 Task: Create a Fashion Boutique or Clothing Store: Sells fashion items, clothing, and accessories online.
Action: Mouse moved to (924, 118)
Screenshot: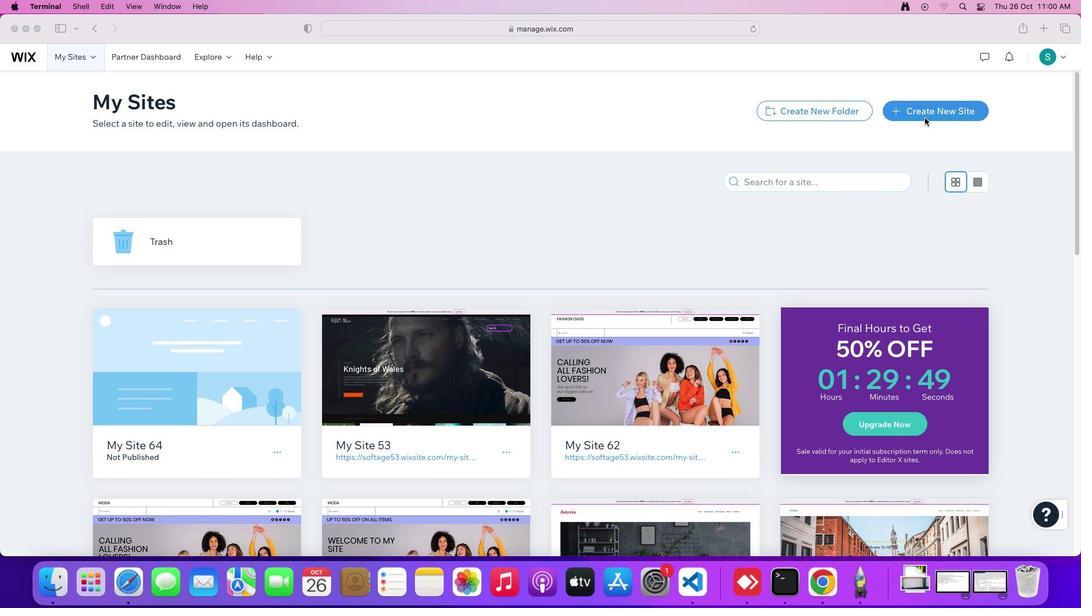 
Action: Mouse pressed left at (924, 118)
Screenshot: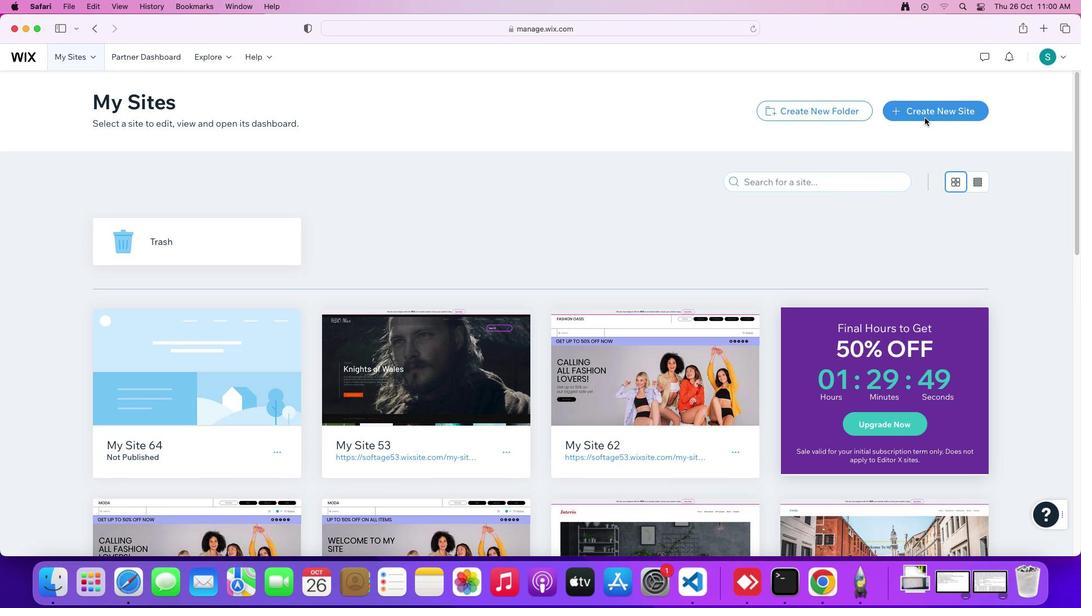 
Action: Mouse moved to (924, 115)
Screenshot: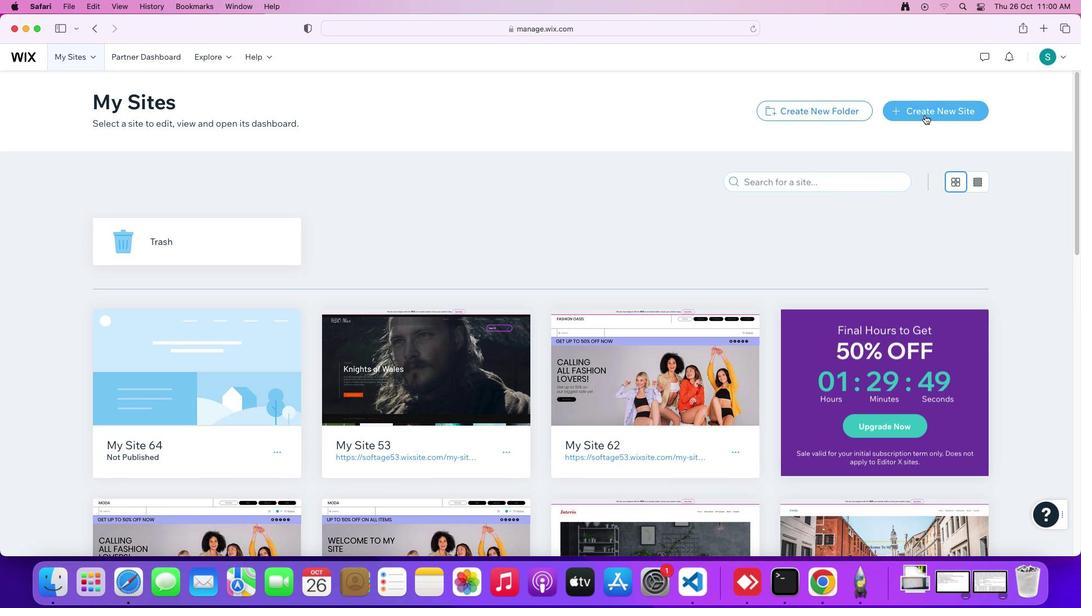 
Action: Mouse pressed left at (924, 115)
Screenshot: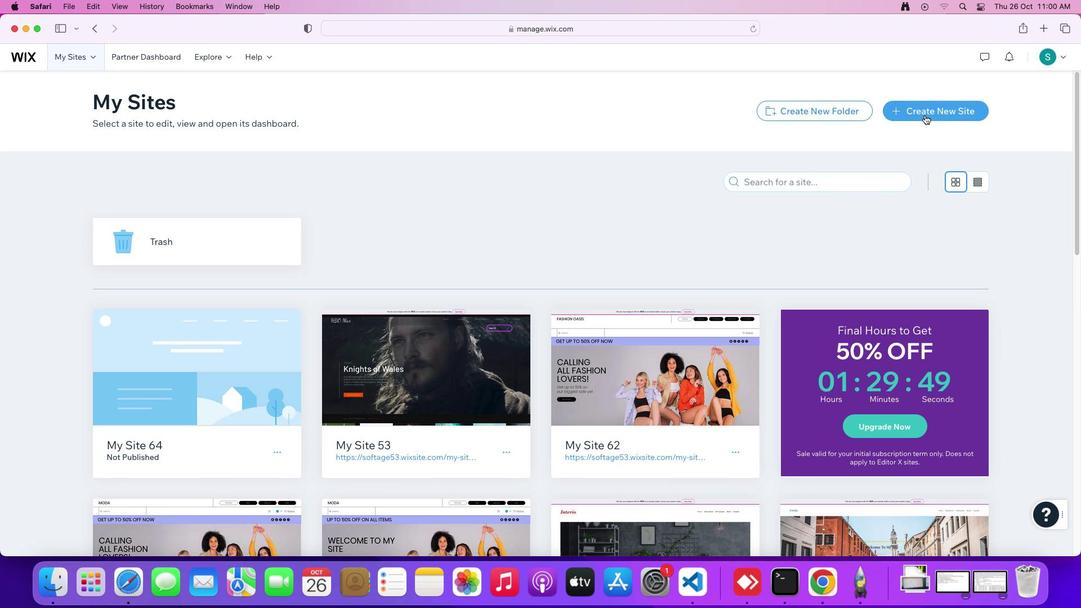 
Action: Mouse moved to (442, 304)
Screenshot: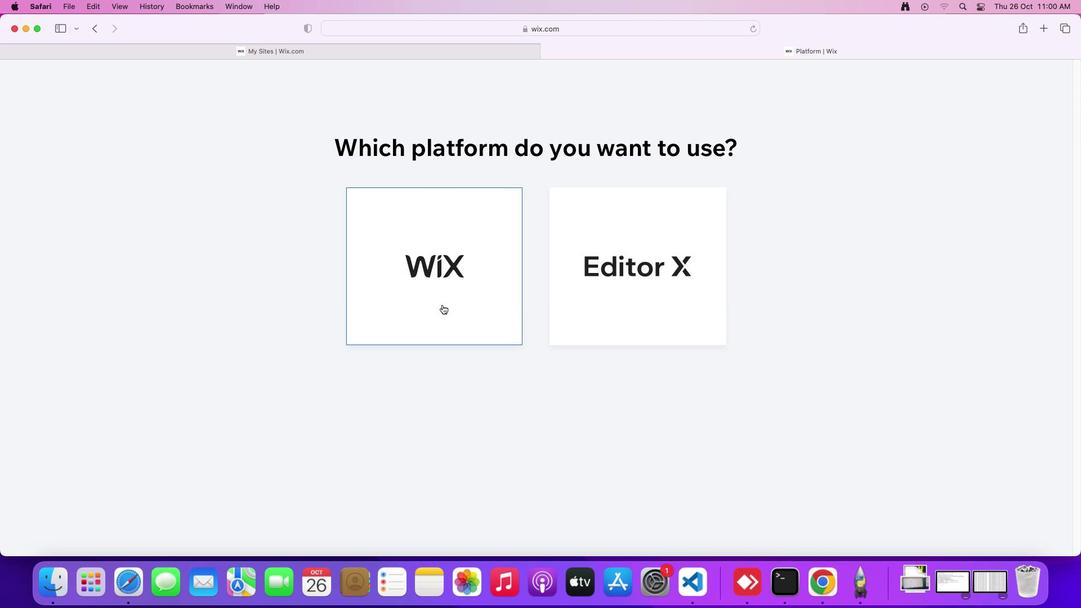 
Action: Mouse pressed left at (442, 304)
Screenshot: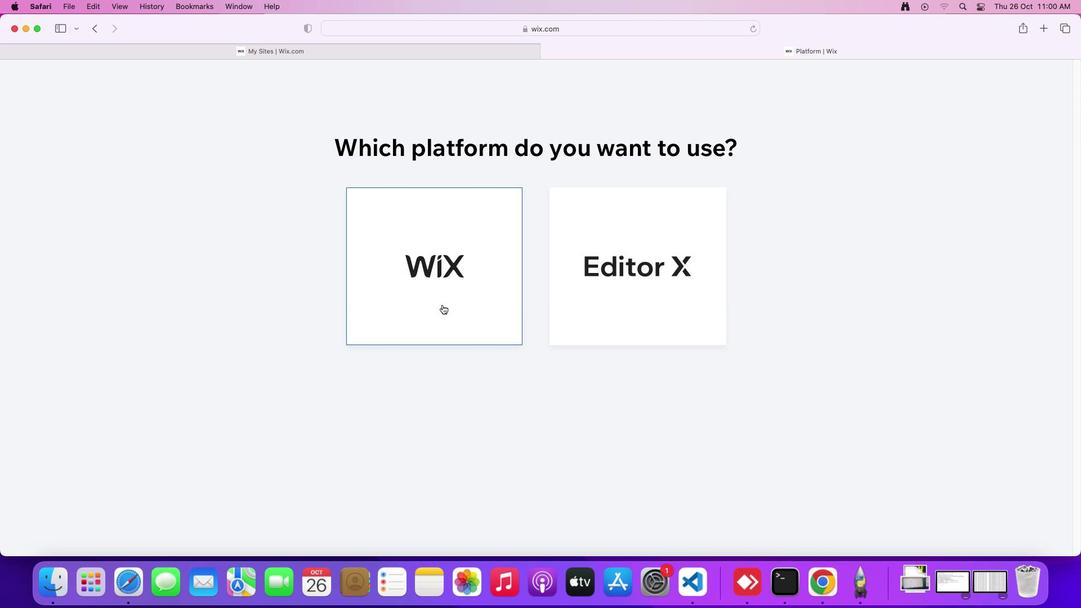 
Action: Mouse pressed left at (442, 304)
Screenshot: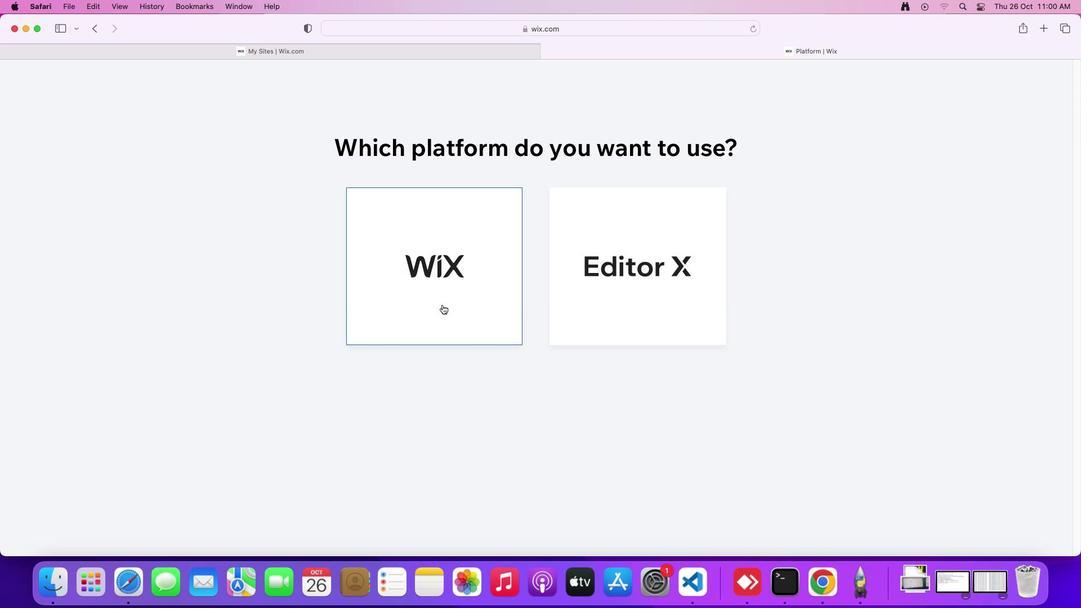 
Action: Mouse moved to (1039, 526)
Screenshot: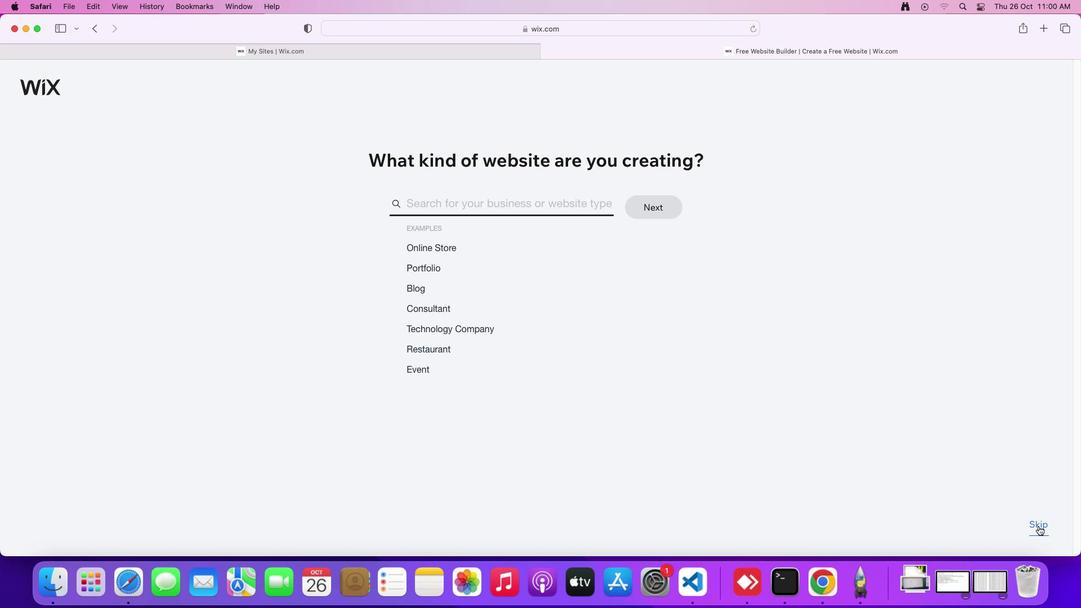 
Action: Mouse pressed left at (1039, 526)
Screenshot: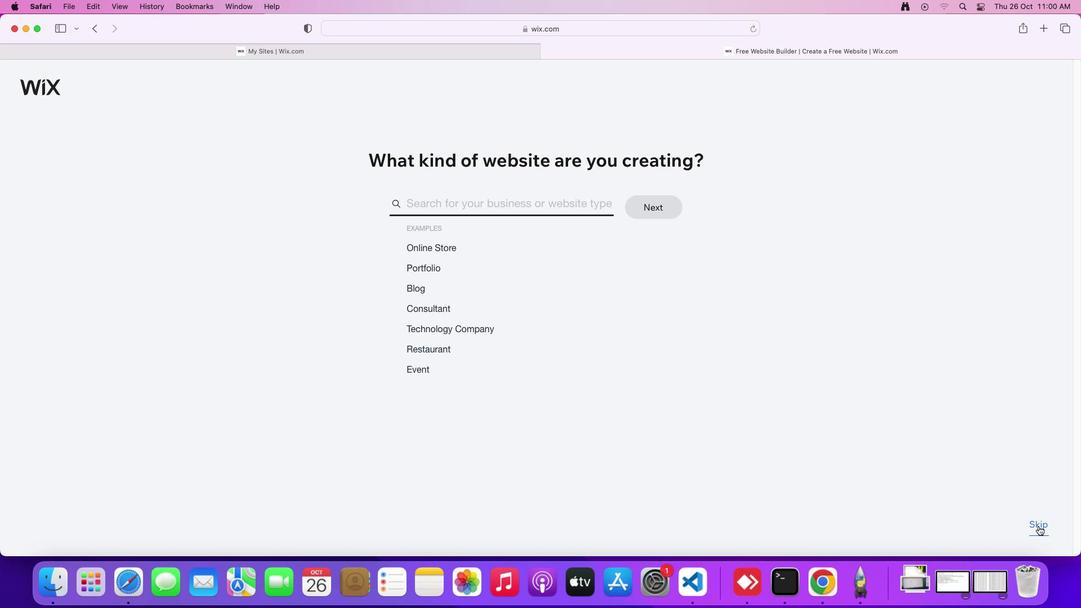 
Action: Mouse pressed left at (1039, 526)
Screenshot: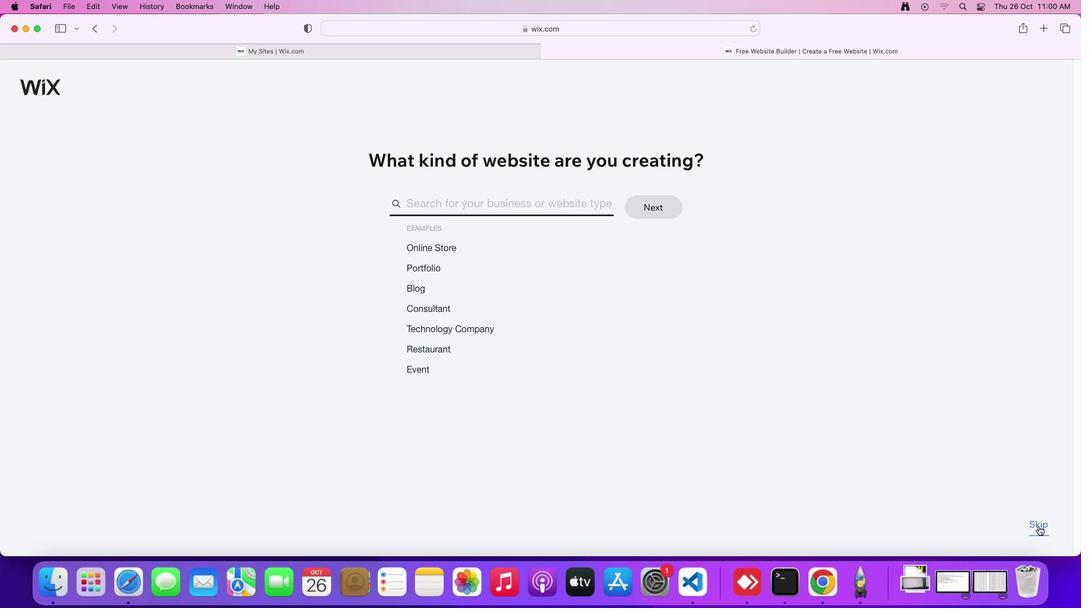 
Action: Mouse pressed left at (1039, 526)
Screenshot: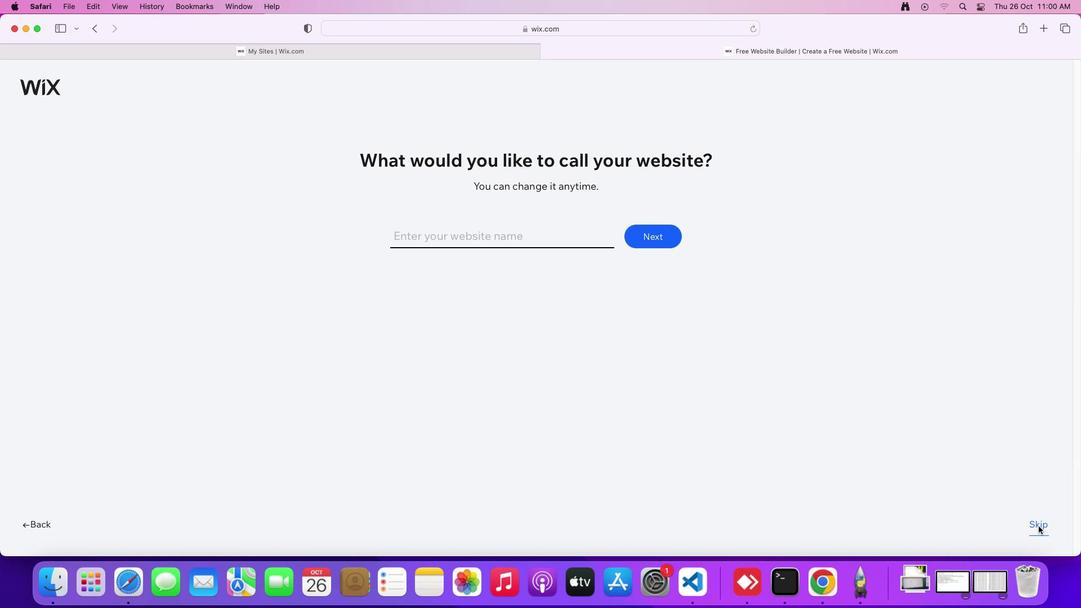 
Action: Mouse pressed left at (1039, 526)
Screenshot: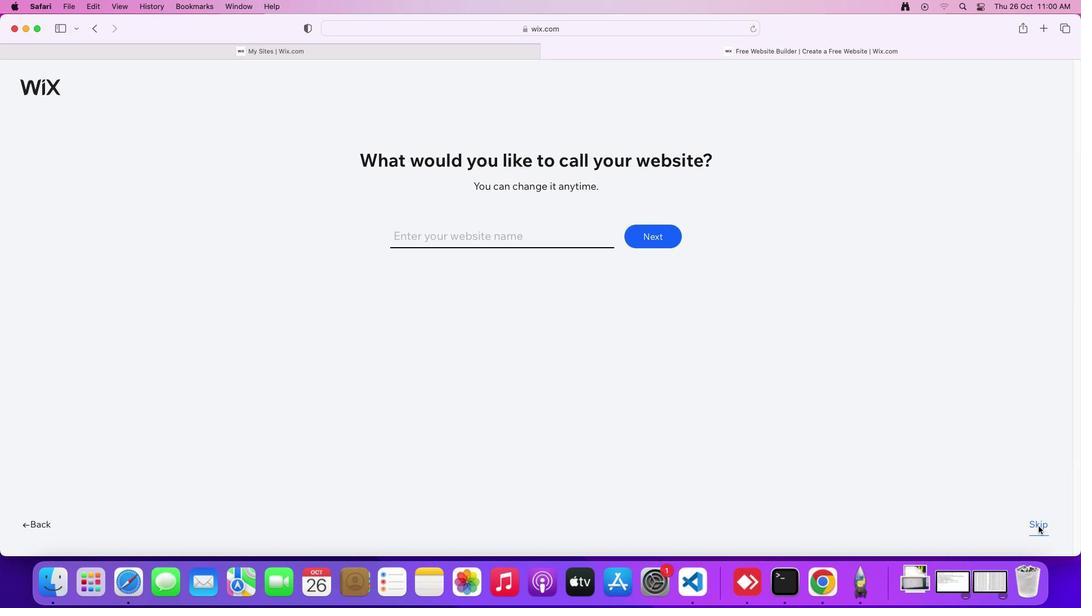 
Action: Mouse moved to (1039, 526)
Screenshot: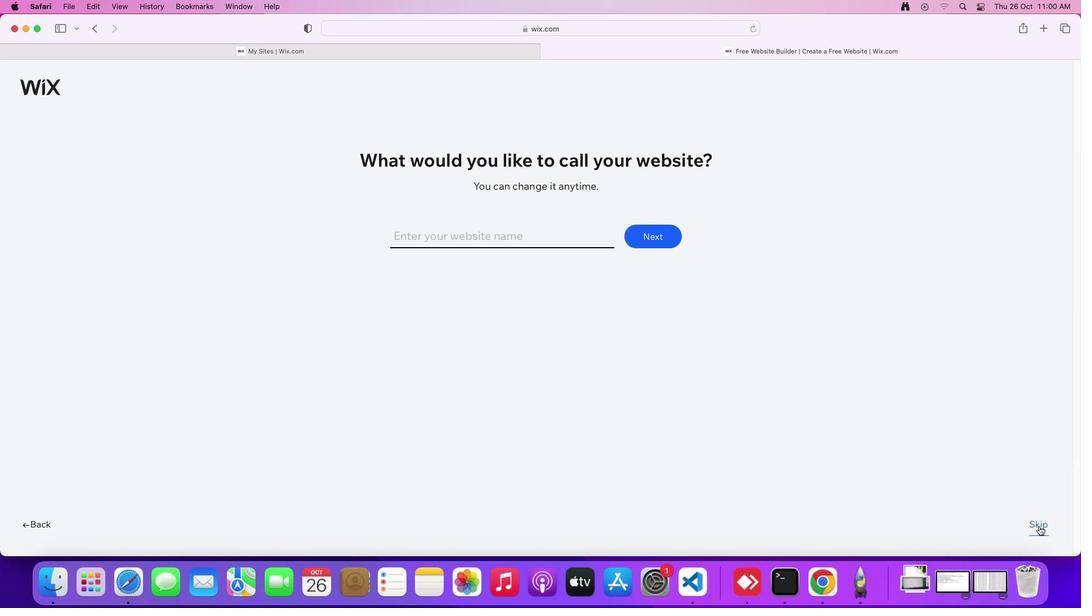 
Action: Mouse pressed left at (1039, 526)
Screenshot: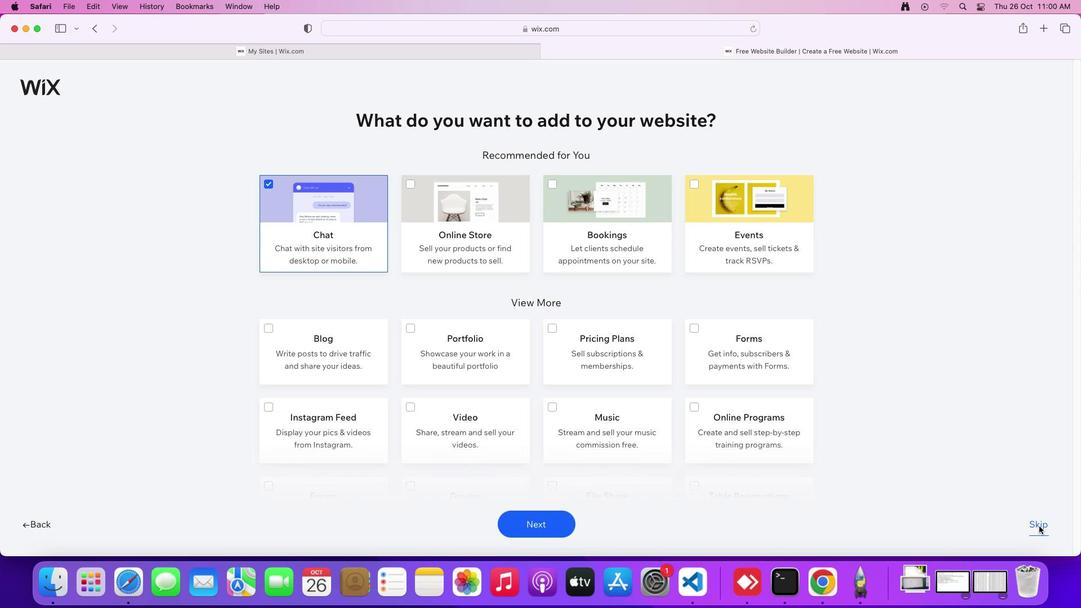 
Action: Mouse pressed left at (1039, 526)
Screenshot: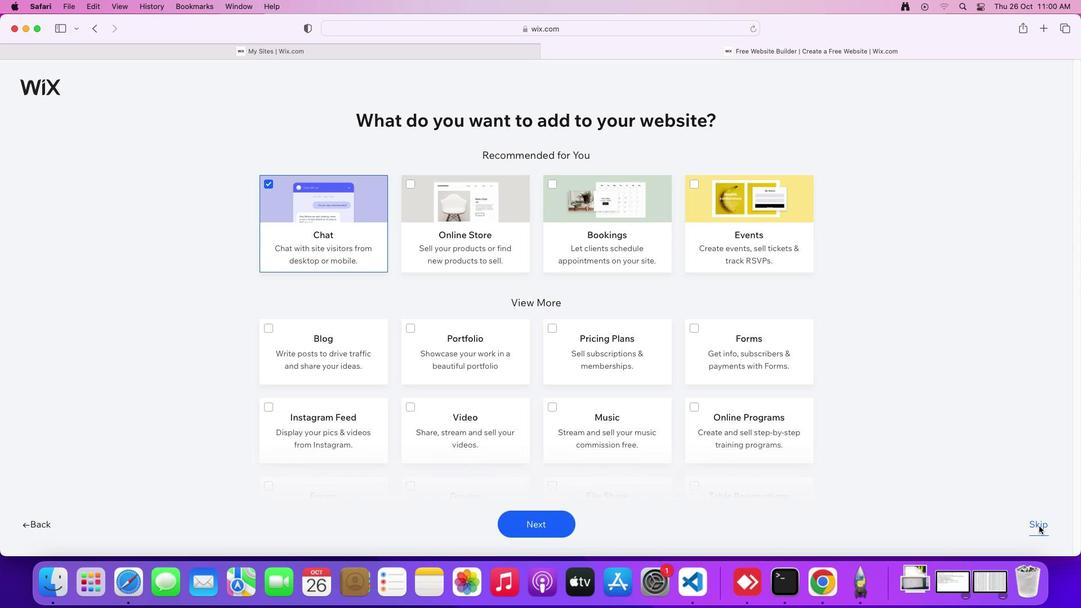 
Action: Mouse moved to (357, 310)
Screenshot: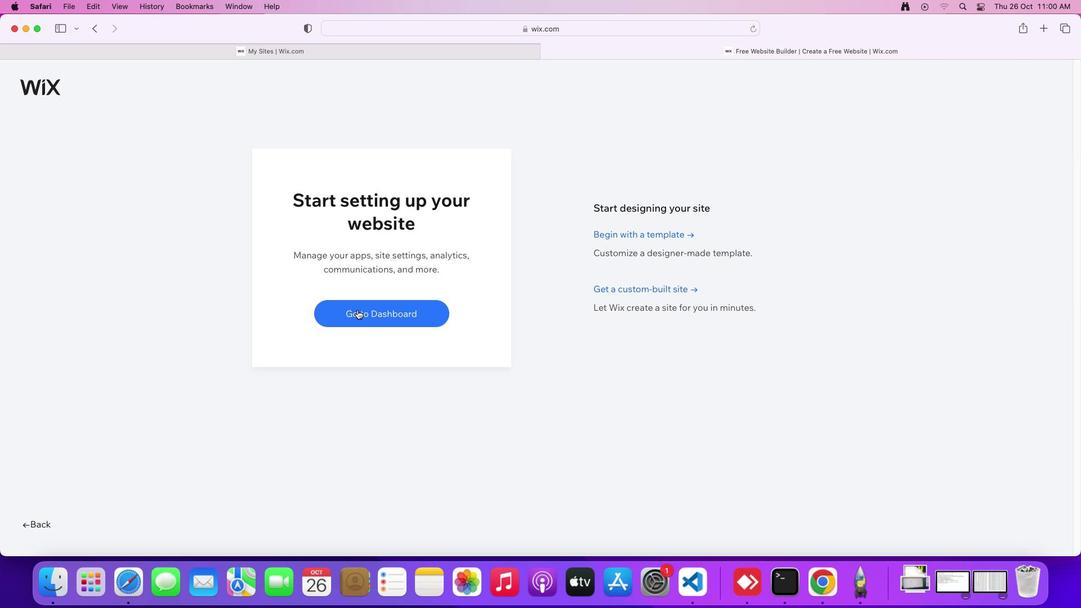 
Action: Mouse pressed left at (357, 310)
Screenshot: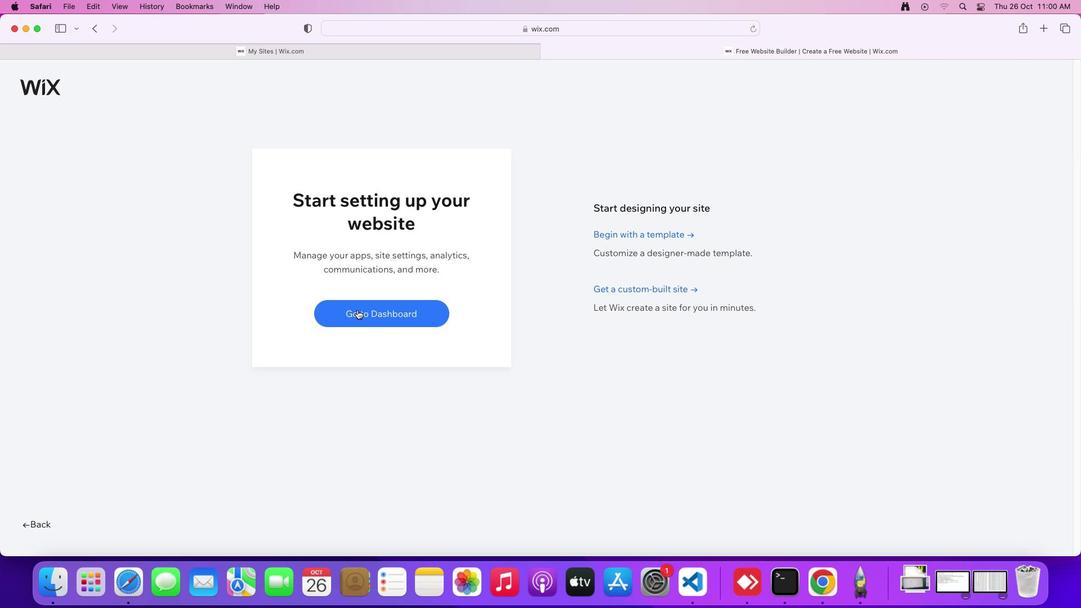 
Action: Mouse pressed left at (357, 310)
Screenshot: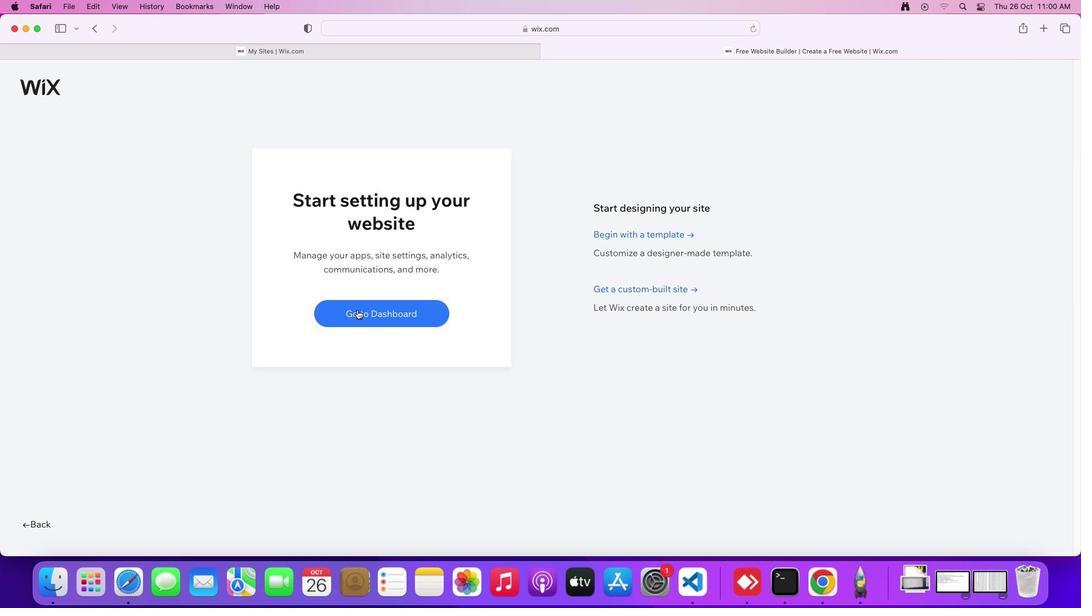 
Action: Mouse moved to (823, 322)
Screenshot: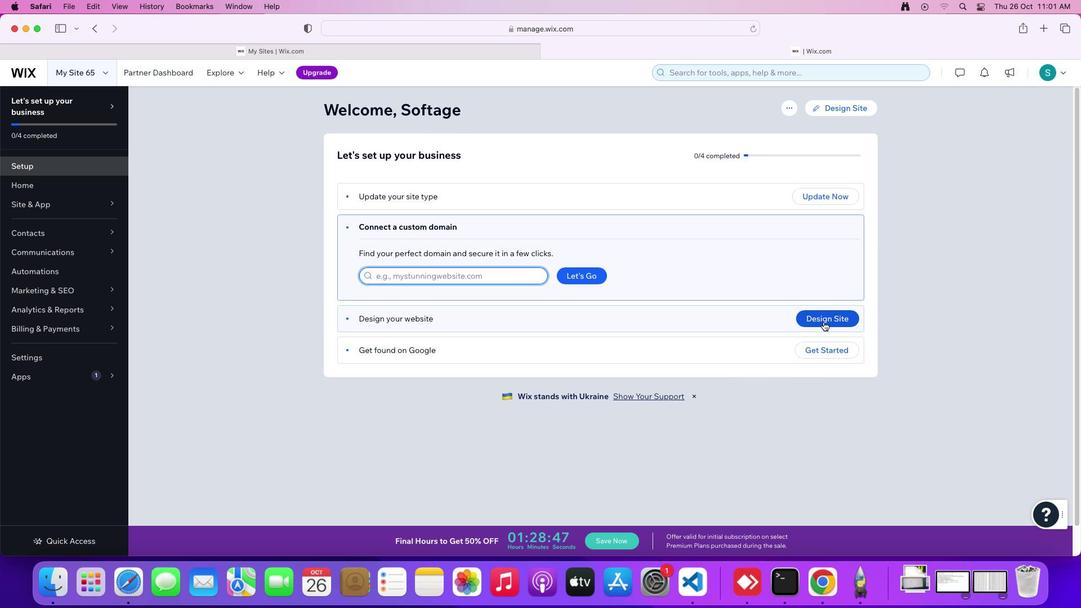 
Action: Mouse pressed left at (823, 322)
Screenshot: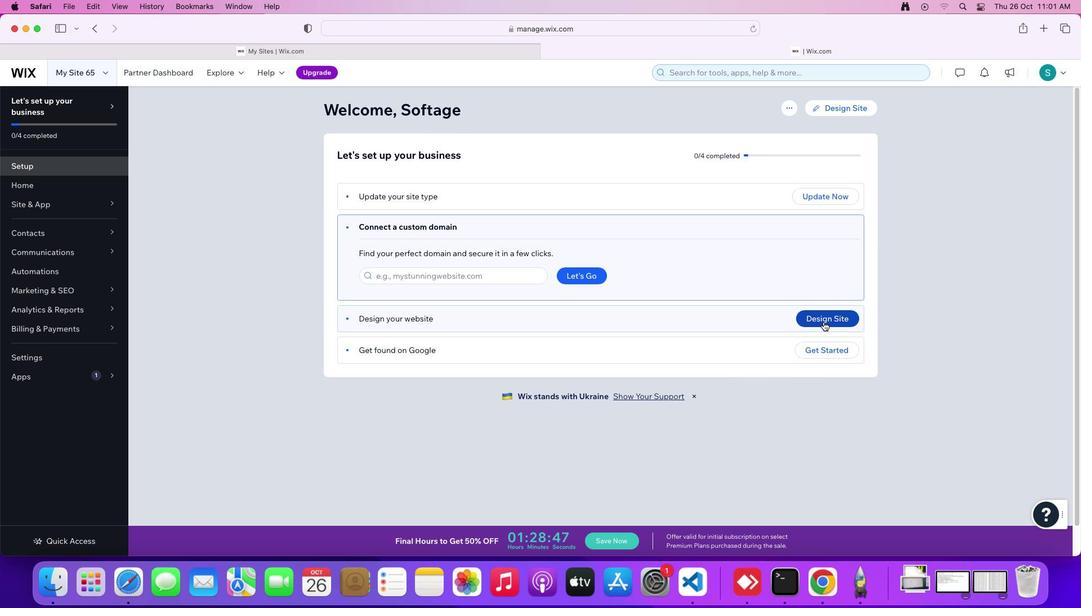 
Action: Mouse moved to (671, 371)
Screenshot: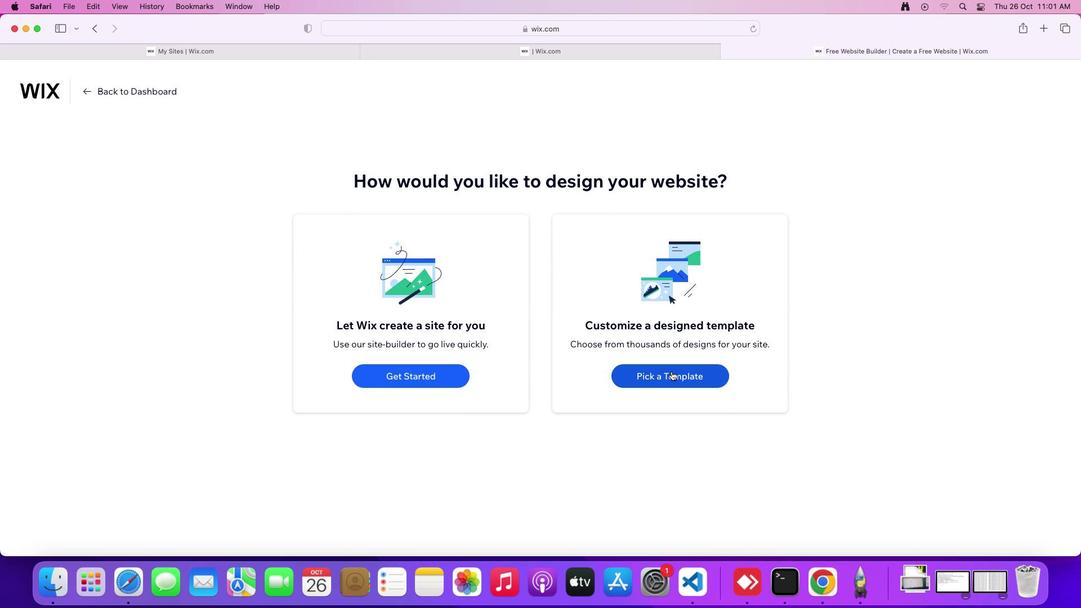 
Action: Mouse pressed left at (671, 371)
Screenshot: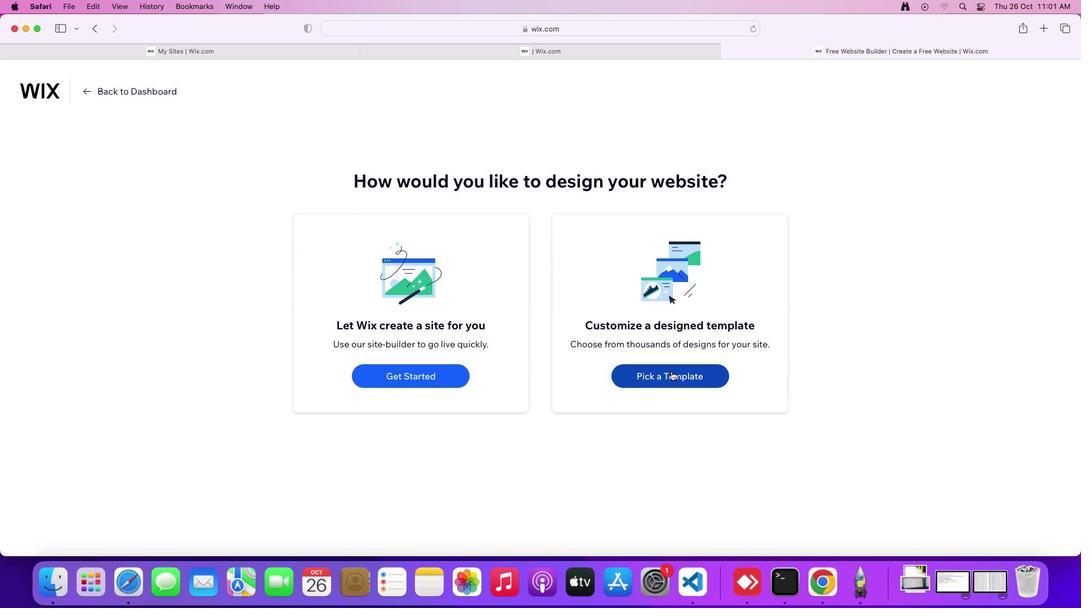
Action: Mouse moved to (885, 143)
Screenshot: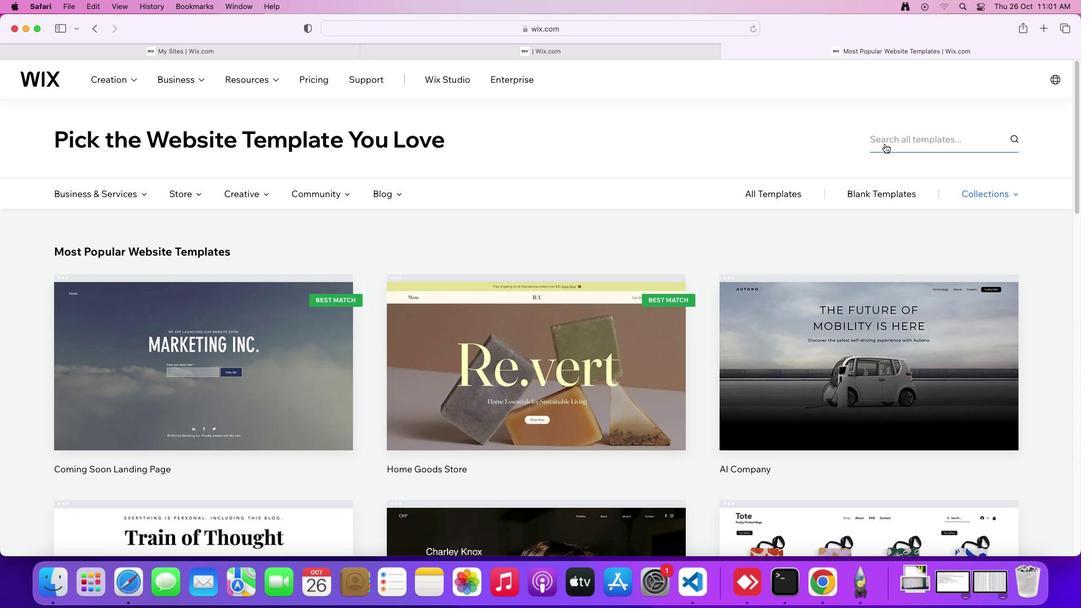 
Action: Mouse pressed left at (885, 143)
Screenshot: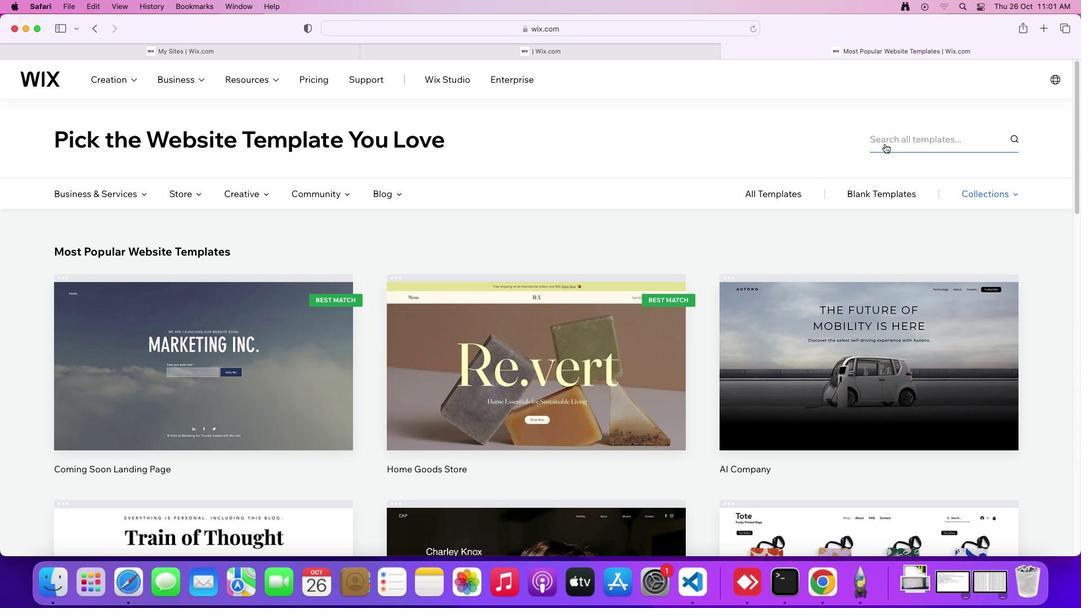 
Action: Mouse moved to (740, 143)
Screenshot: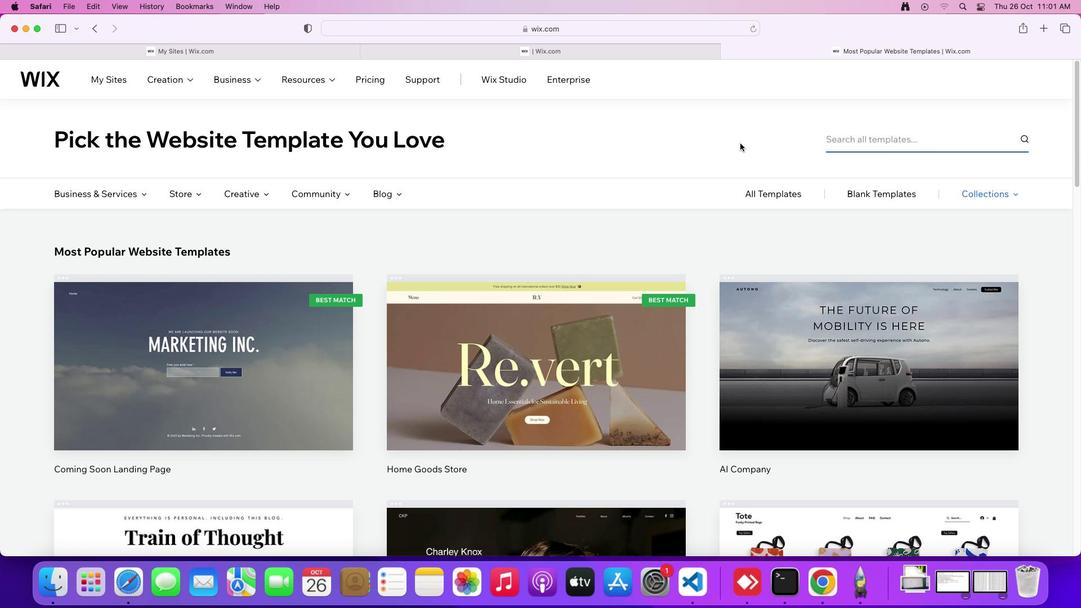 
Action: Key pressed 'C'Key.caps_lock'l''o''t''h''i''n''g'Key.spaceKey.shift'S''t''o''r''e'Key.enter
Screenshot: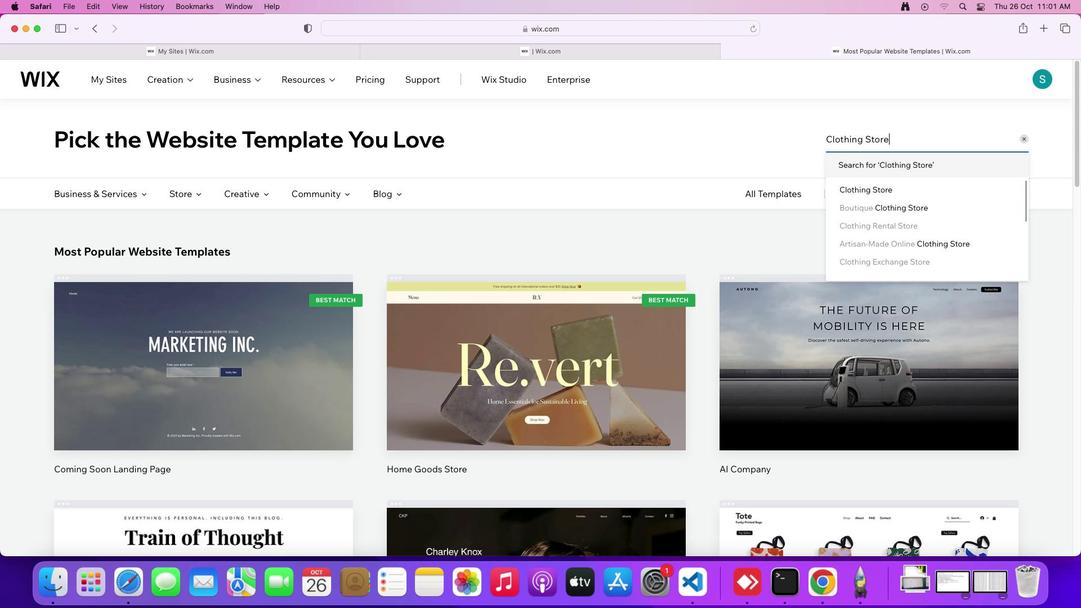 
Action: Mouse moved to (938, 96)
Screenshot: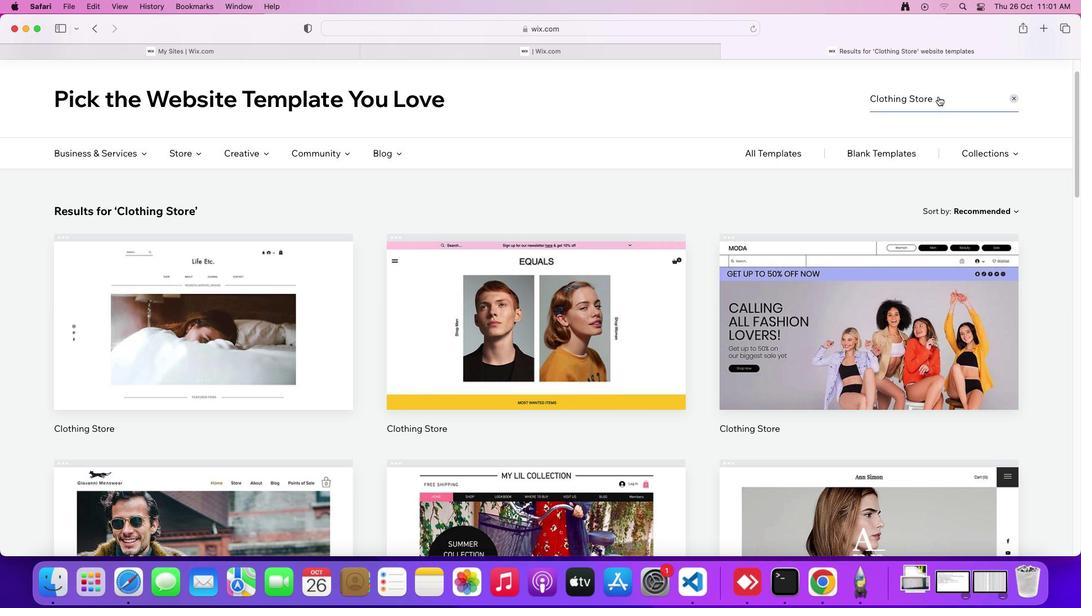 
Action: Mouse pressed left at (938, 96)
Screenshot: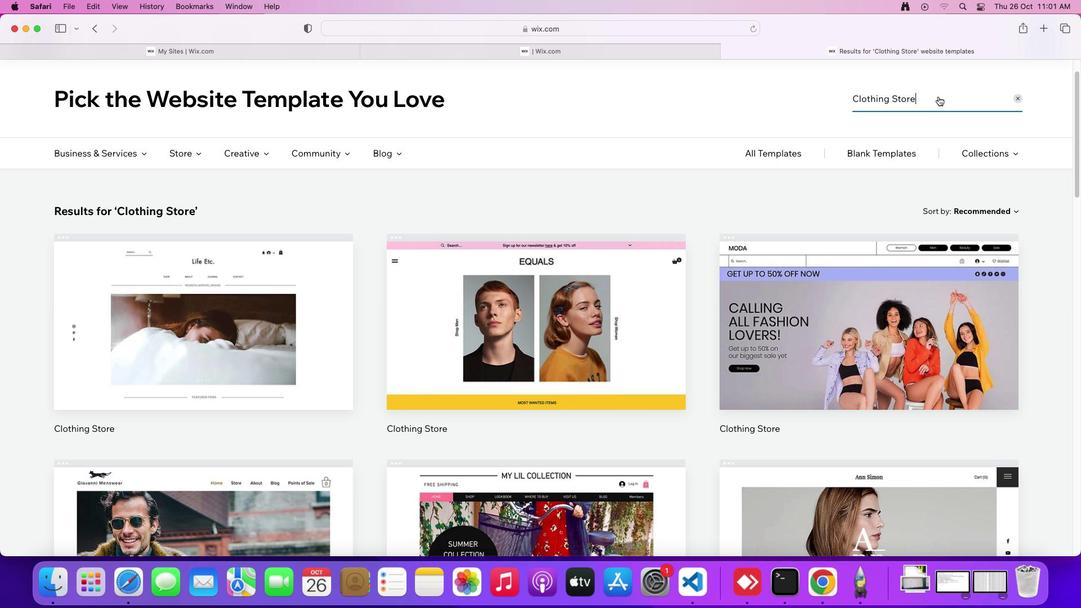 
Action: Key pressed Key.space's''i''t''e'Key.enter
Screenshot: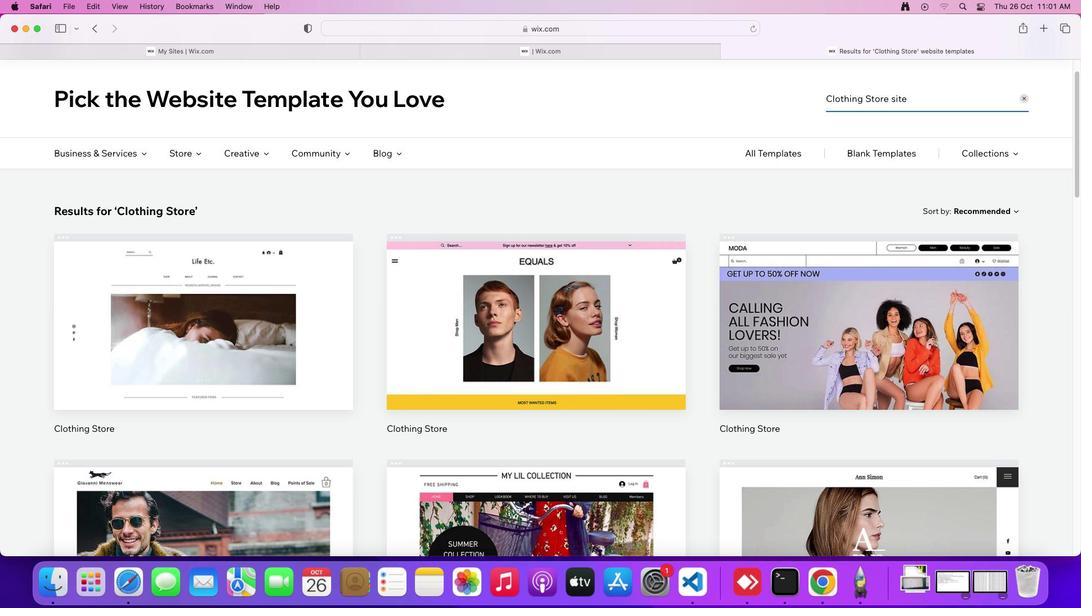 
Action: Mouse scrolled (938, 96) with delta (0, 0)
Screenshot: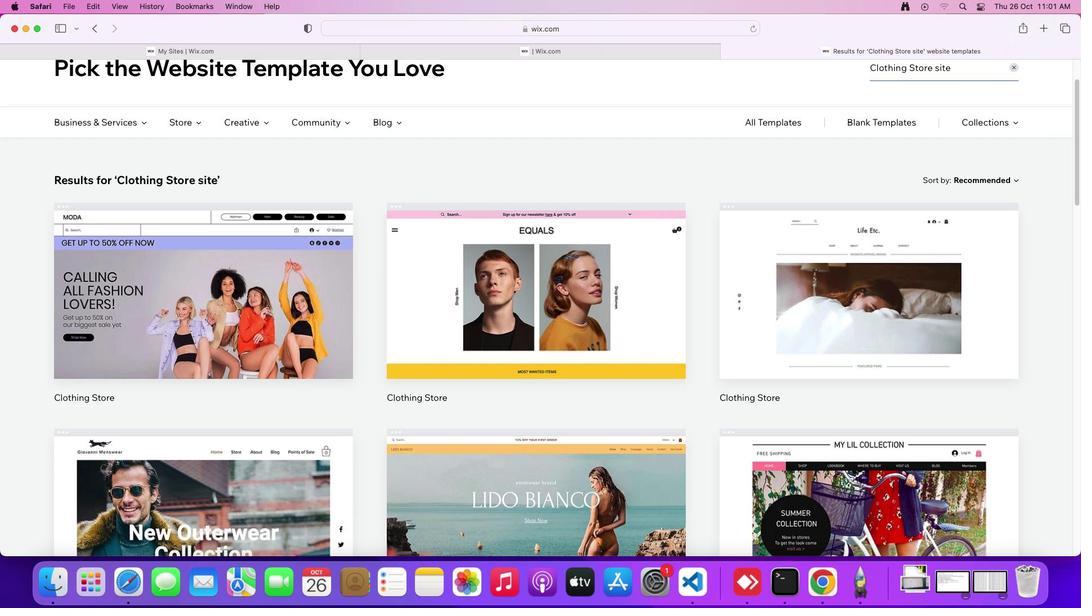 
Action: Mouse scrolled (938, 96) with delta (0, 0)
Screenshot: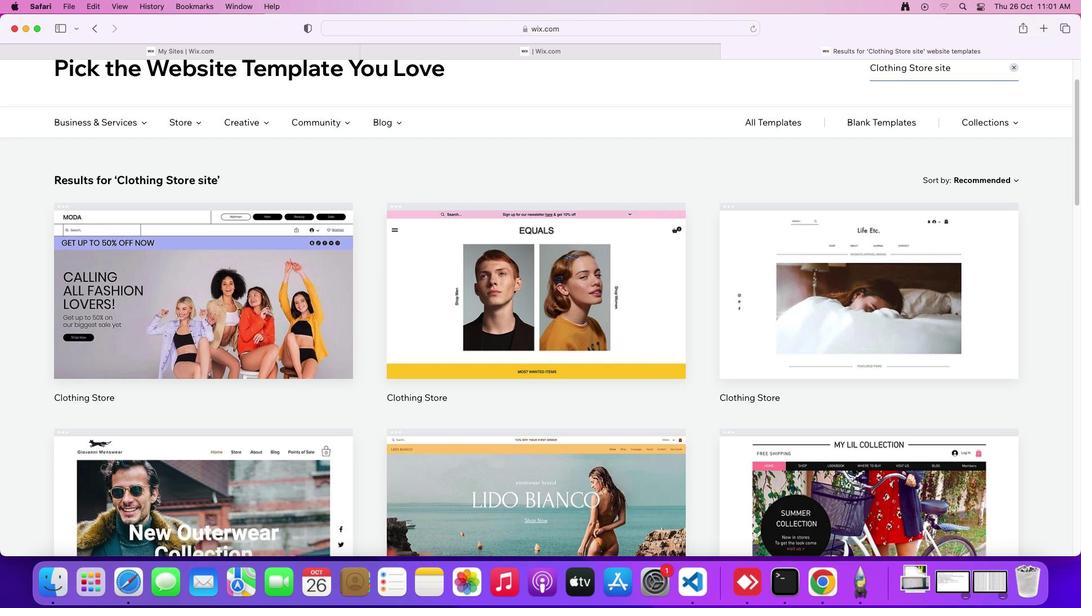 
Action: Mouse moved to (322, 320)
Screenshot: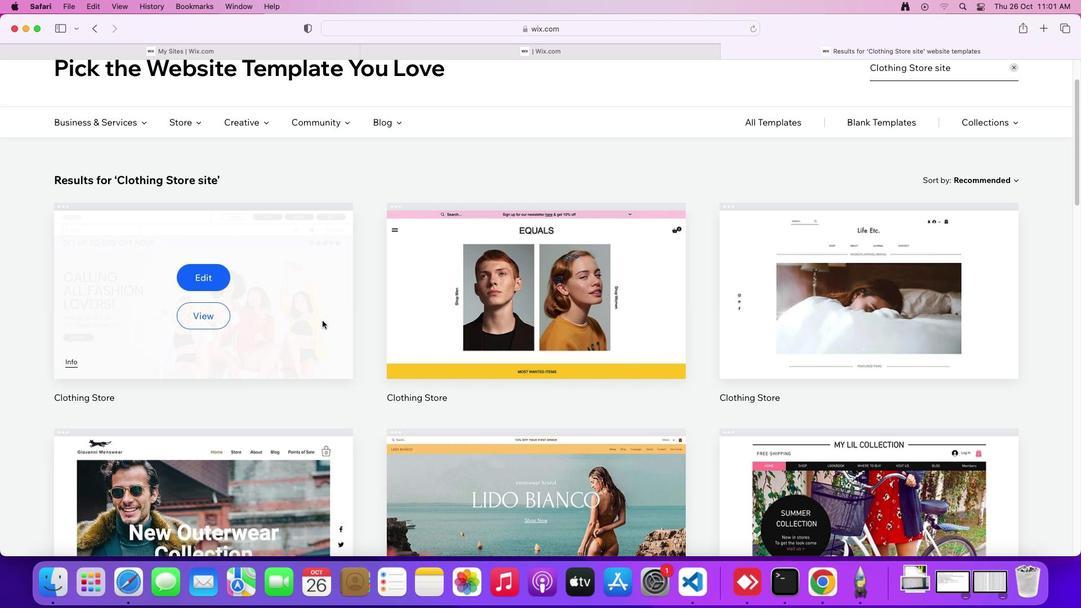 
Action: Mouse scrolled (322, 320) with delta (0, 0)
Screenshot: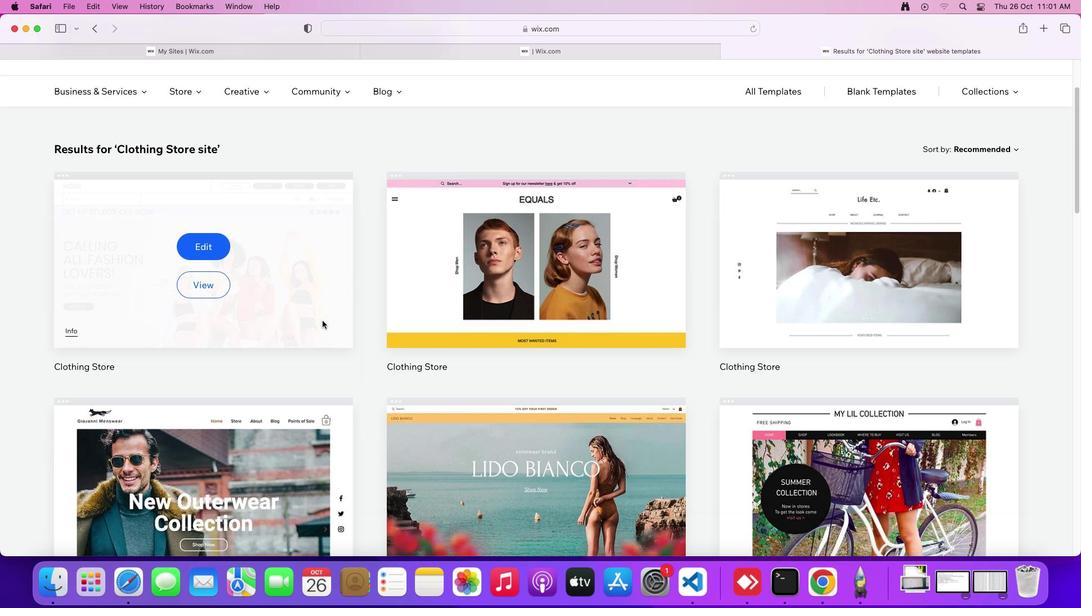 
Action: Mouse scrolled (322, 320) with delta (0, 0)
Screenshot: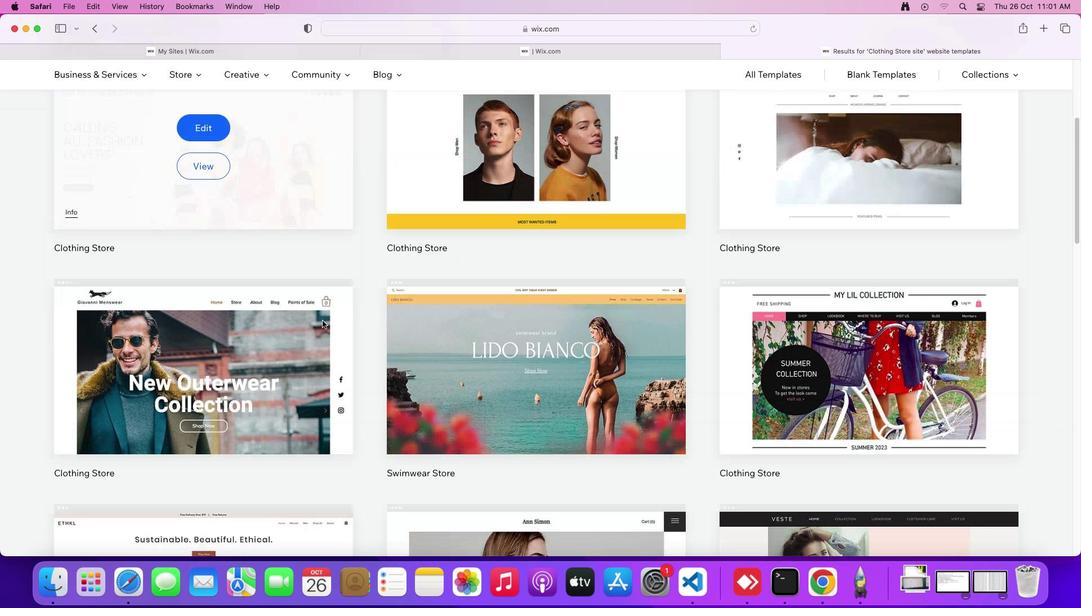 
Action: Mouse scrolled (322, 320) with delta (0, -2)
Screenshot: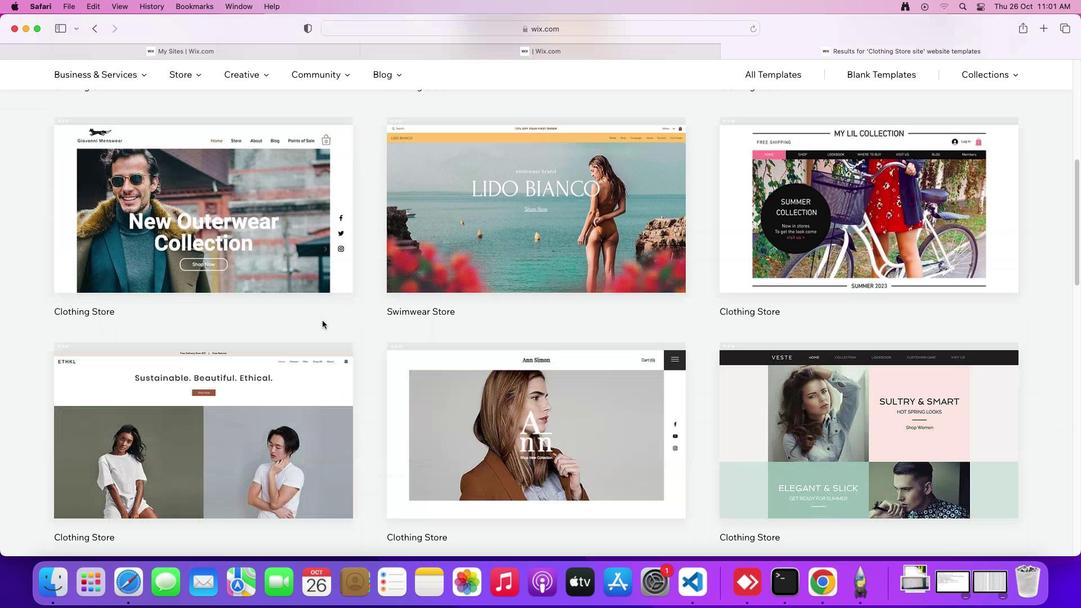 
Action: Mouse scrolled (322, 320) with delta (0, -3)
Screenshot: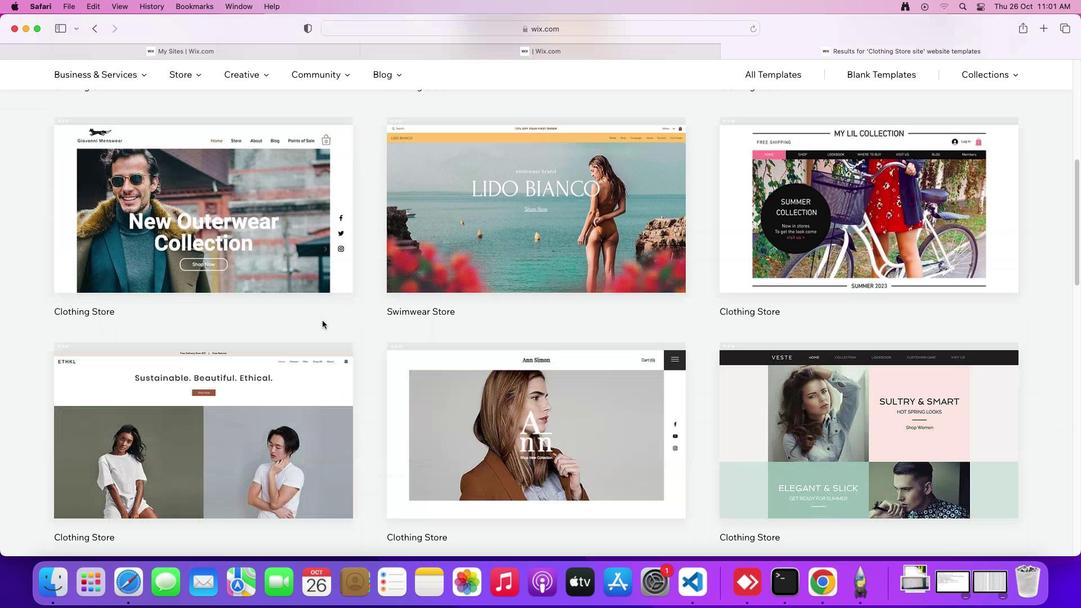
Action: Mouse scrolled (322, 320) with delta (0, 0)
Screenshot: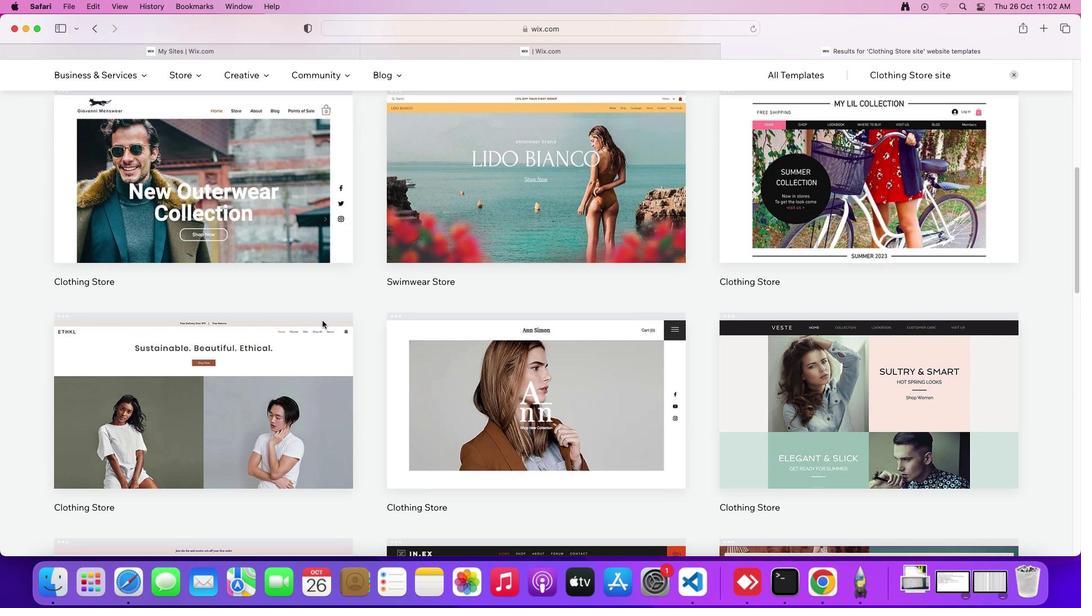 
Action: Mouse scrolled (322, 320) with delta (0, 0)
Screenshot: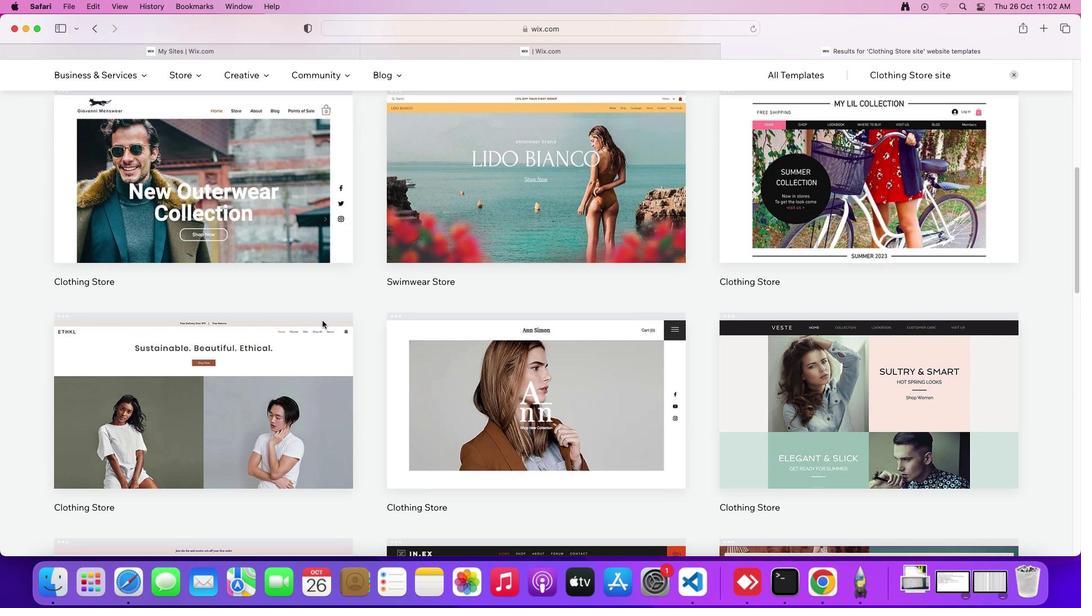 
Action: Mouse scrolled (322, 320) with delta (0, -2)
Screenshot: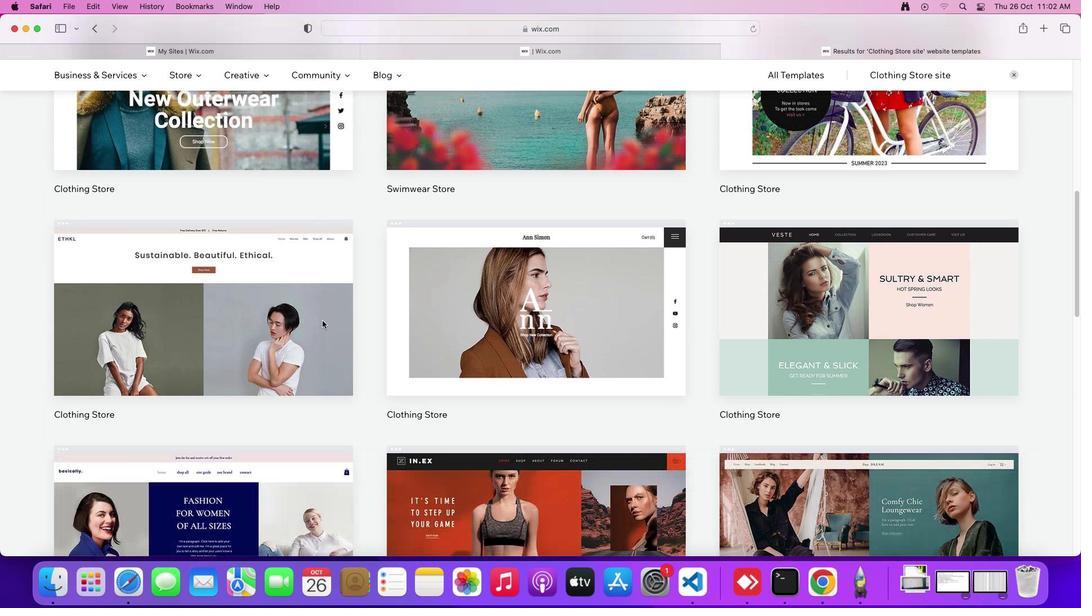 
Action: Mouse scrolled (322, 320) with delta (0, -1)
Screenshot: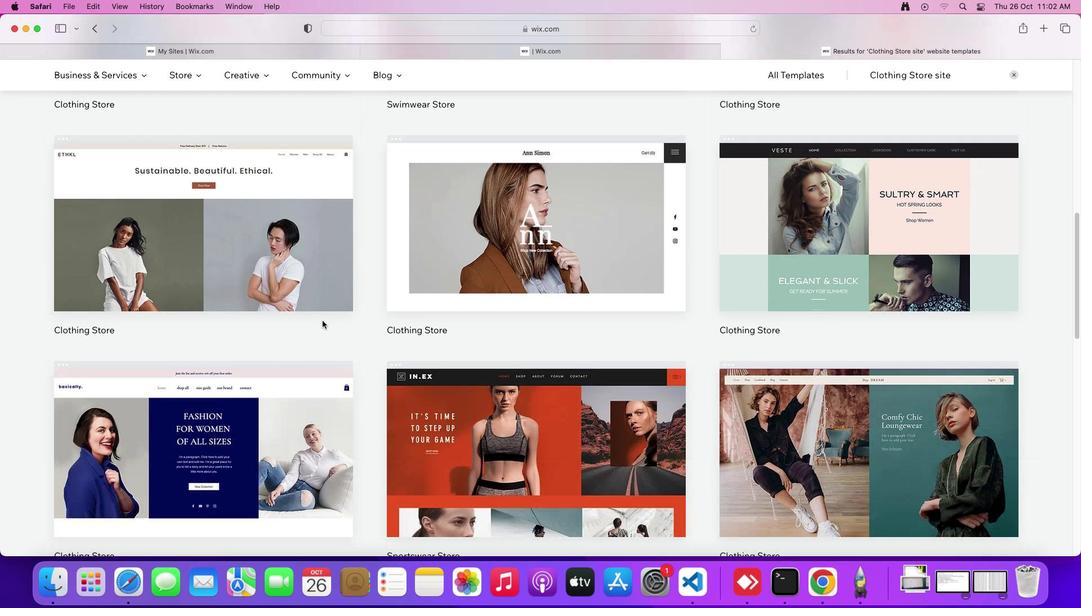 
Action: Mouse moved to (392, 354)
Screenshot: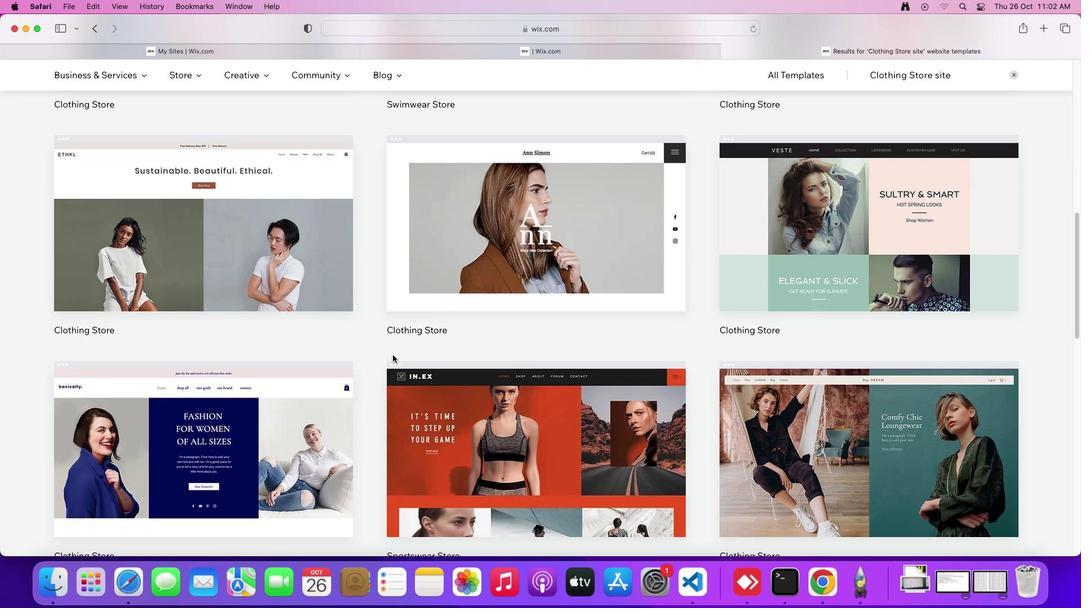
Action: Mouse scrolled (392, 354) with delta (0, 0)
Screenshot: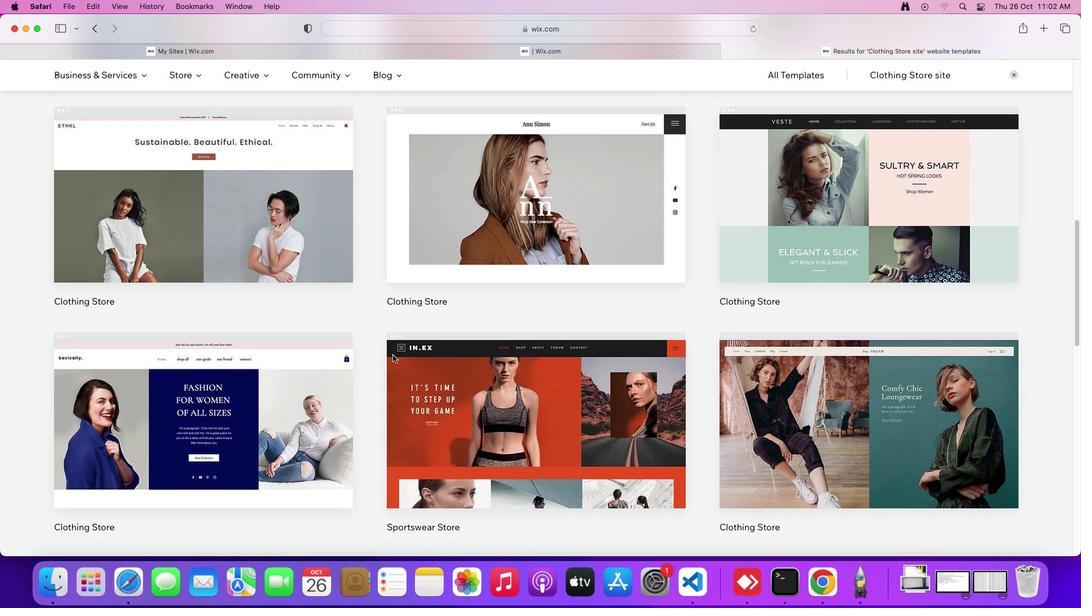 
Action: Mouse scrolled (392, 354) with delta (0, 0)
Screenshot: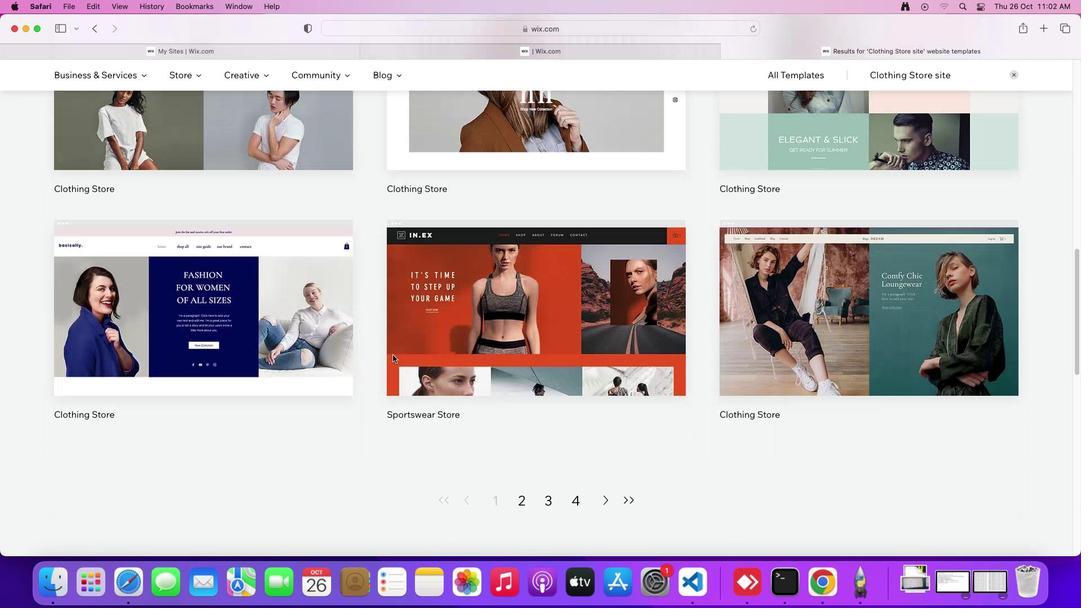 
Action: Mouse scrolled (392, 354) with delta (0, -2)
Screenshot: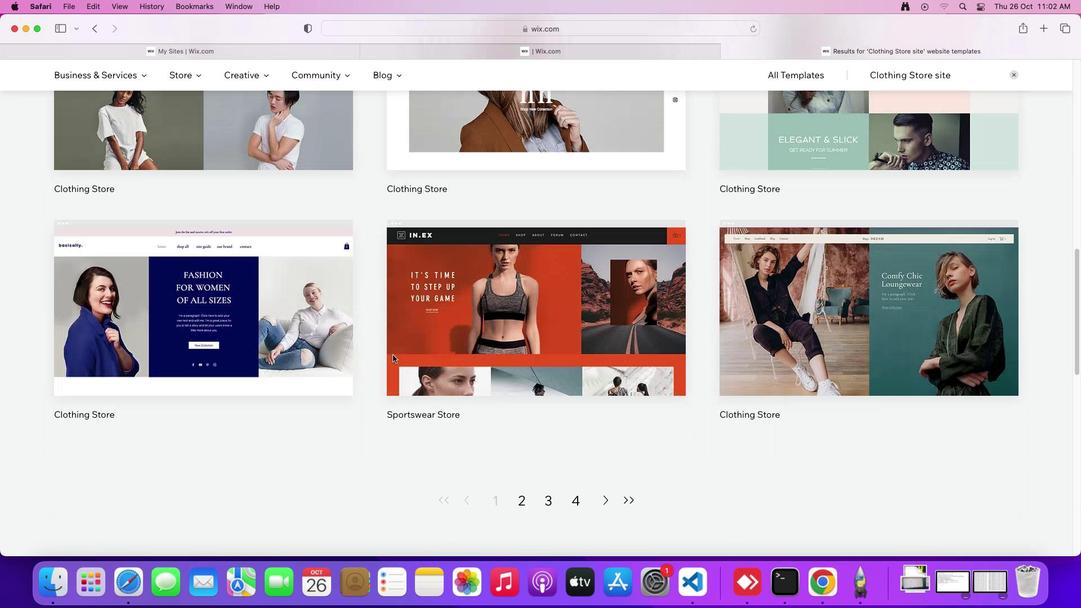 
Action: Mouse scrolled (392, 354) with delta (0, -2)
Screenshot: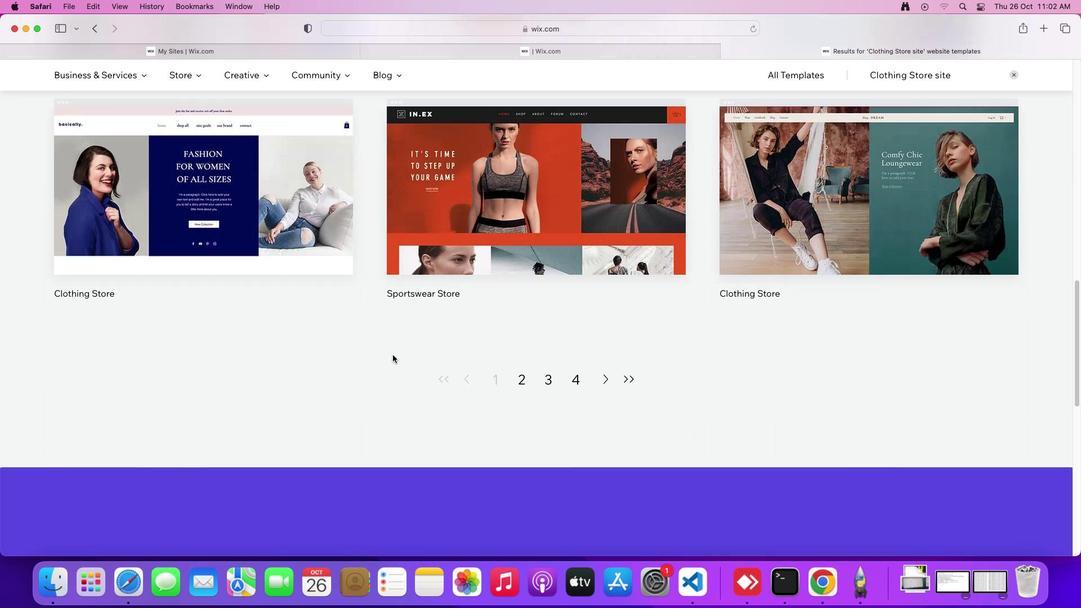 
Action: Mouse scrolled (392, 354) with delta (0, 0)
Screenshot: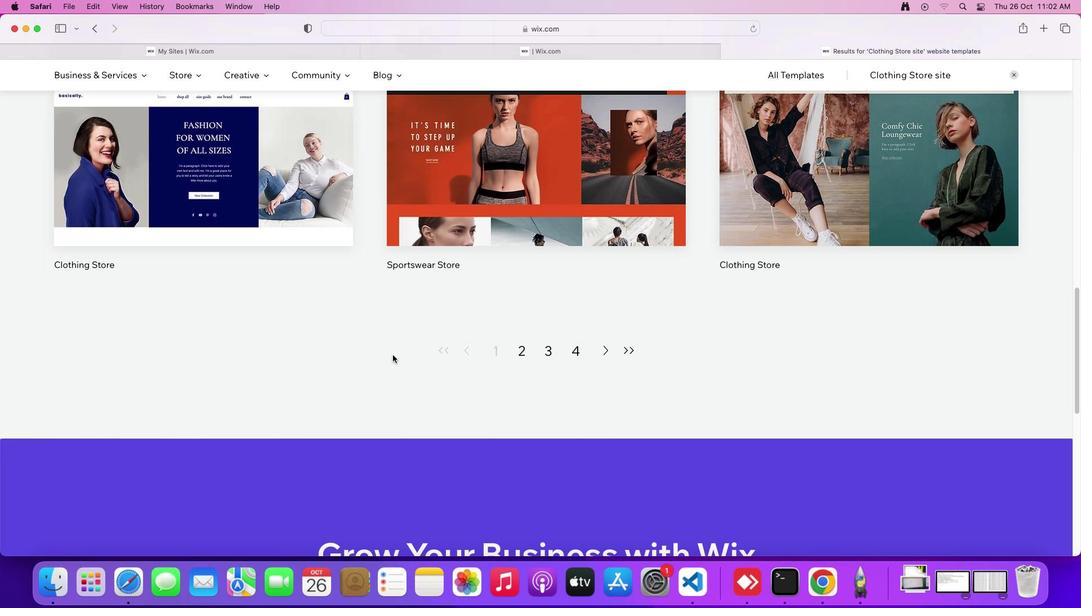 
Action: Mouse scrolled (392, 354) with delta (0, 0)
Screenshot: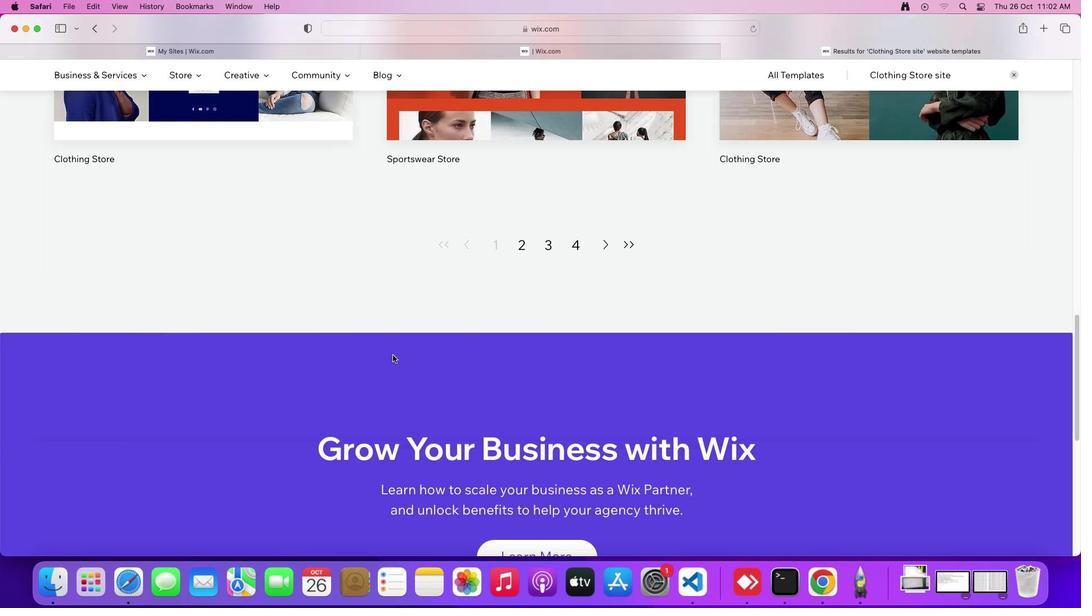 
Action: Mouse scrolled (392, 354) with delta (0, -2)
Screenshot: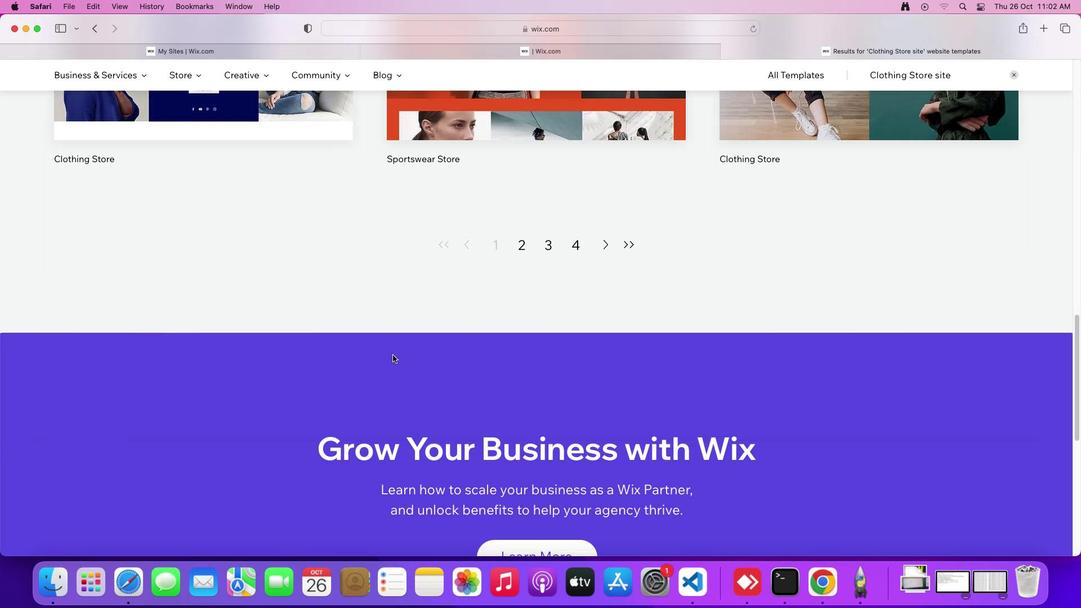 
Action: Mouse scrolled (392, 354) with delta (0, 0)
Screenshot: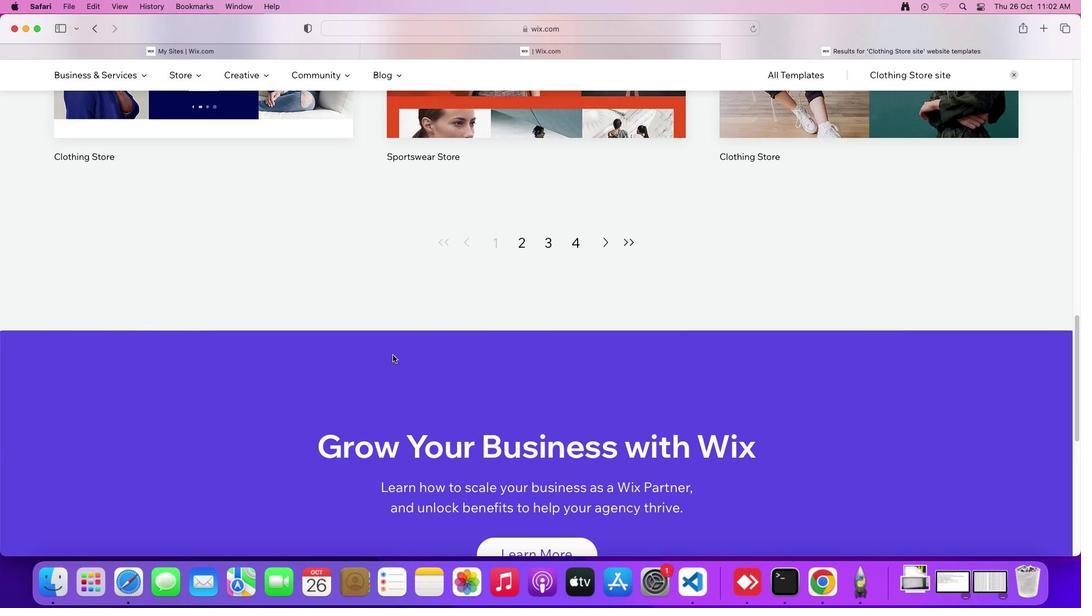 
Action: Mouse moved to (520, 241)
Screenshot: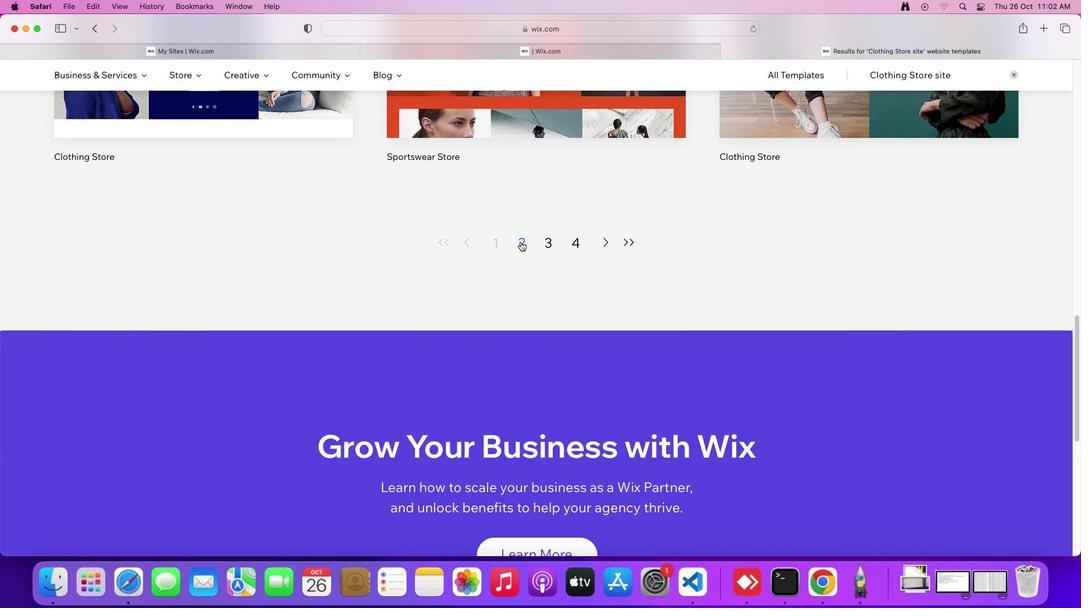 
Action: Mouse pressed left at (520, 241)
Screenshot: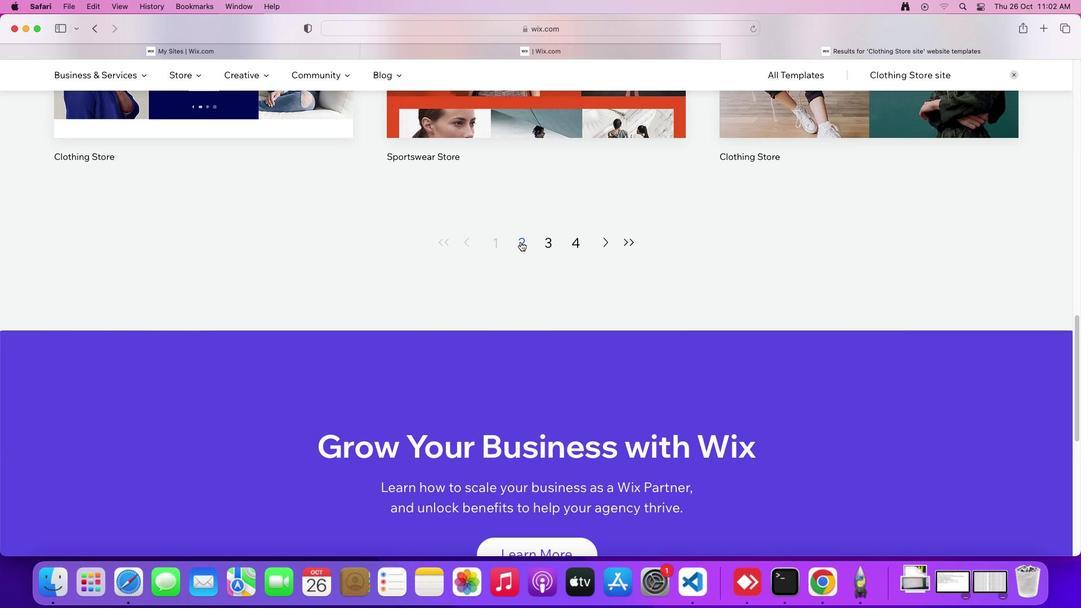 
Action: Mouse moved to (500, 344)
Screenshot: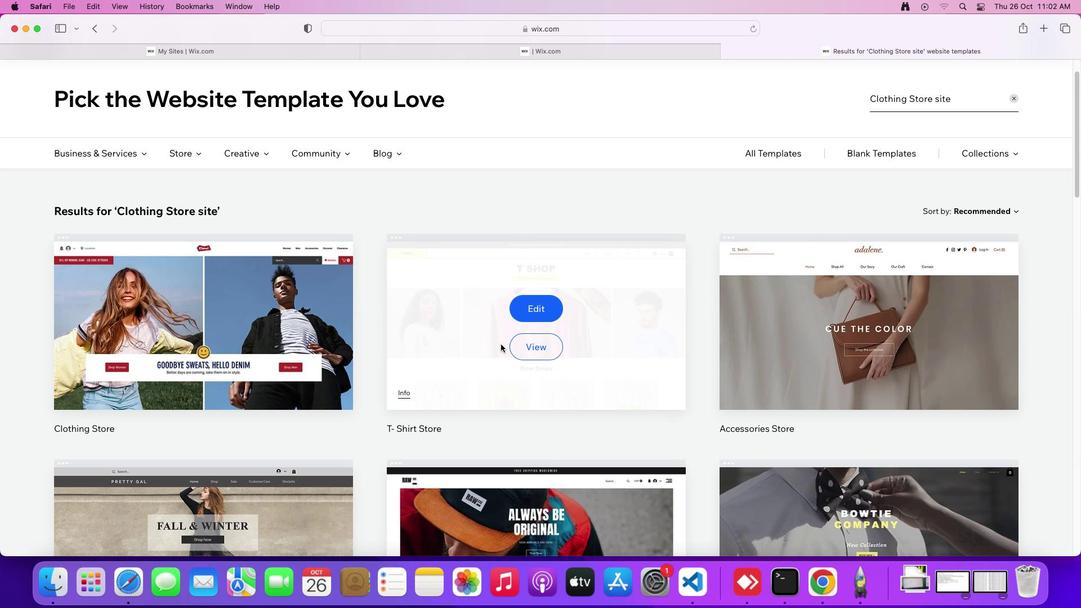 
Action: Mouse scrolled (500, 344) with delta (0, 0)
Screenshot: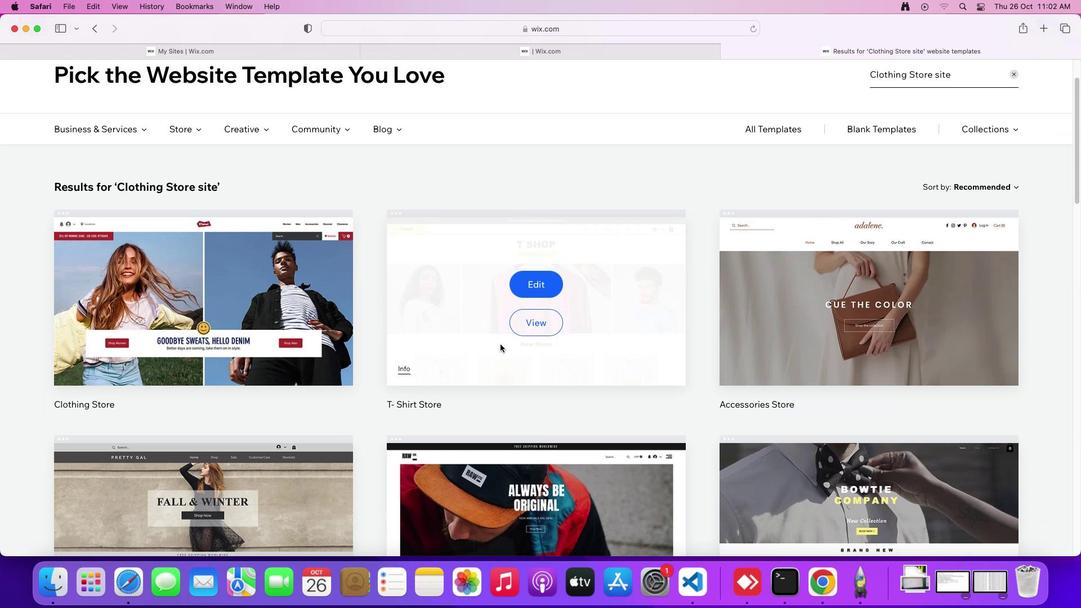 
Action: Mouse moved to (500, 344)
Screenshot: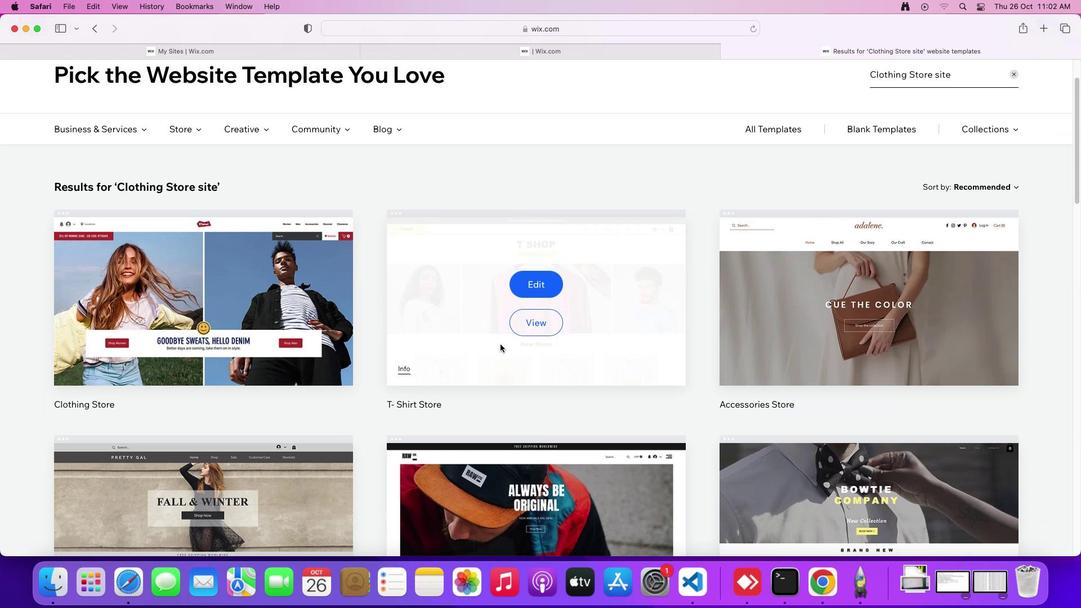 
Action: Mouse scrolled (500, 344) with delta (0, 0)
Screenshot: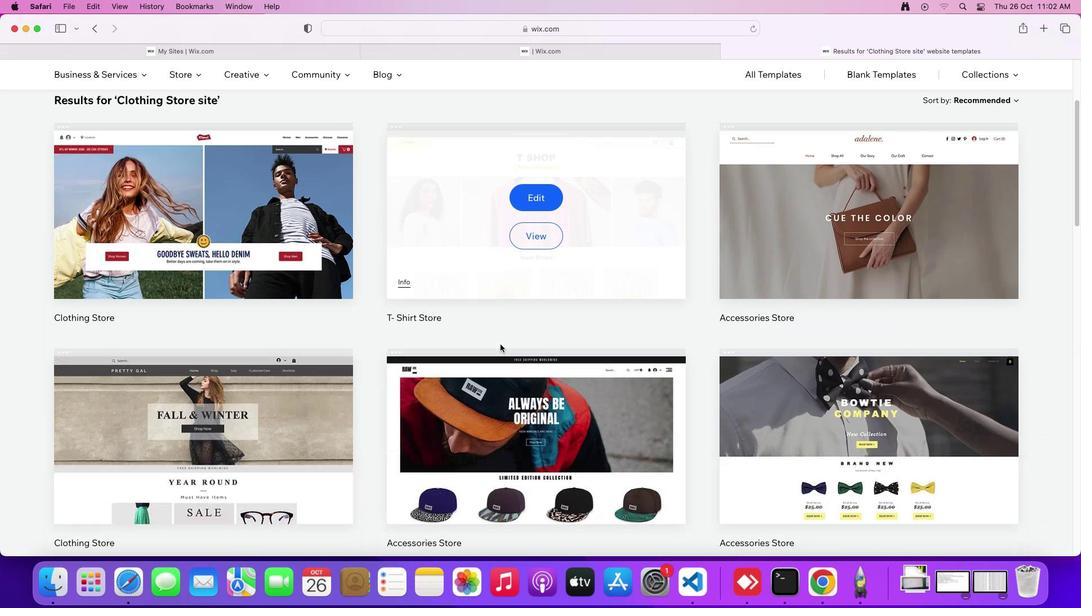 
Action: Mouse scrolled (500, 344) with delta (0, -1)
Screenshot: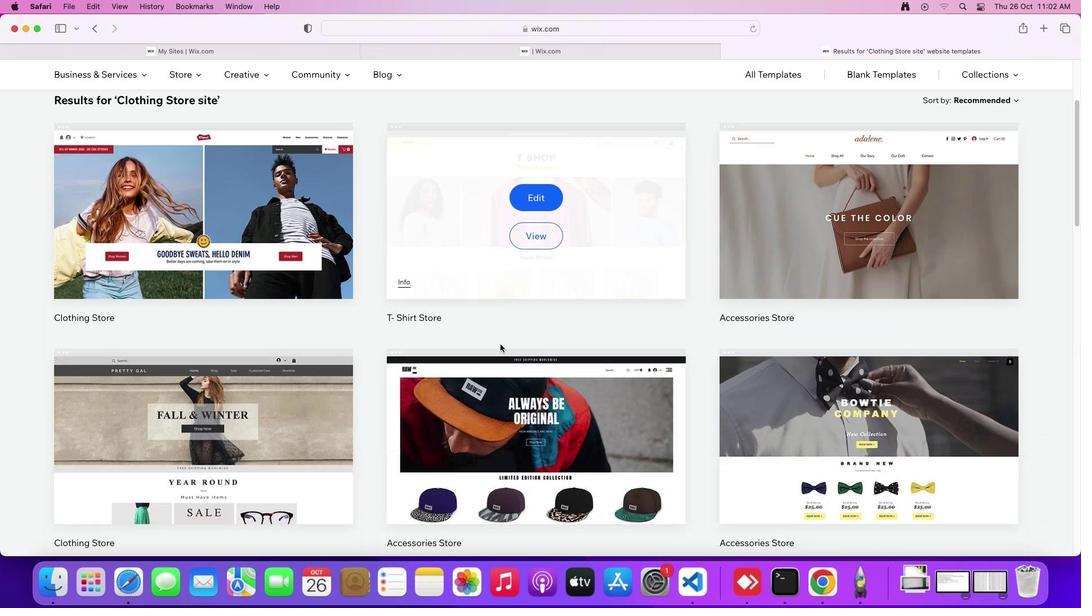 
Action: Mouse scrolled (500, 344) with delta (0, 0)
Screenshot: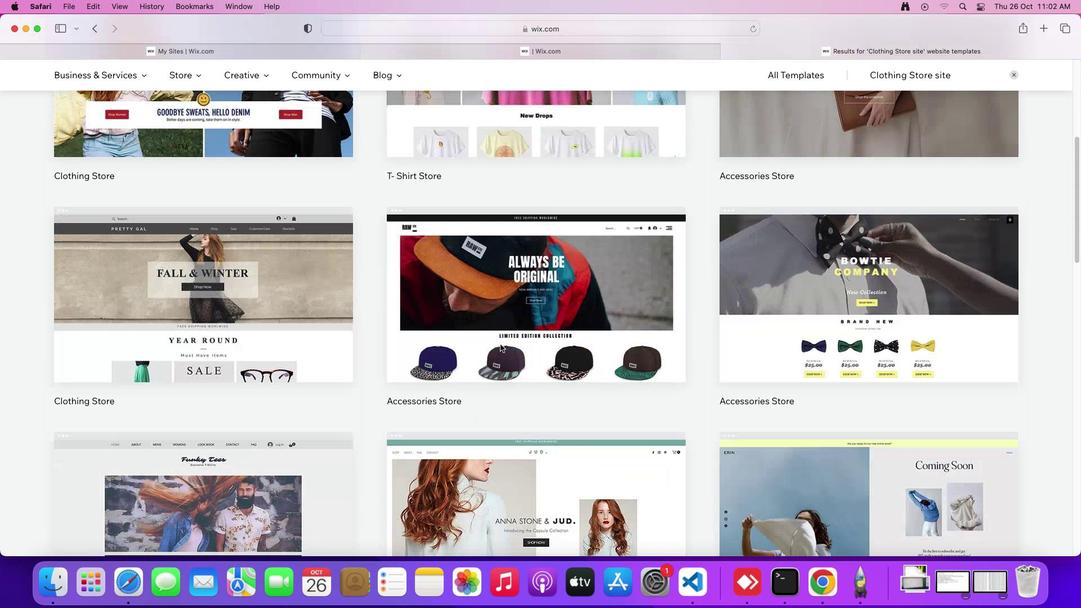 
Action: Mouse scrolled (500, 344) with delta (0, 0)
Screenshot: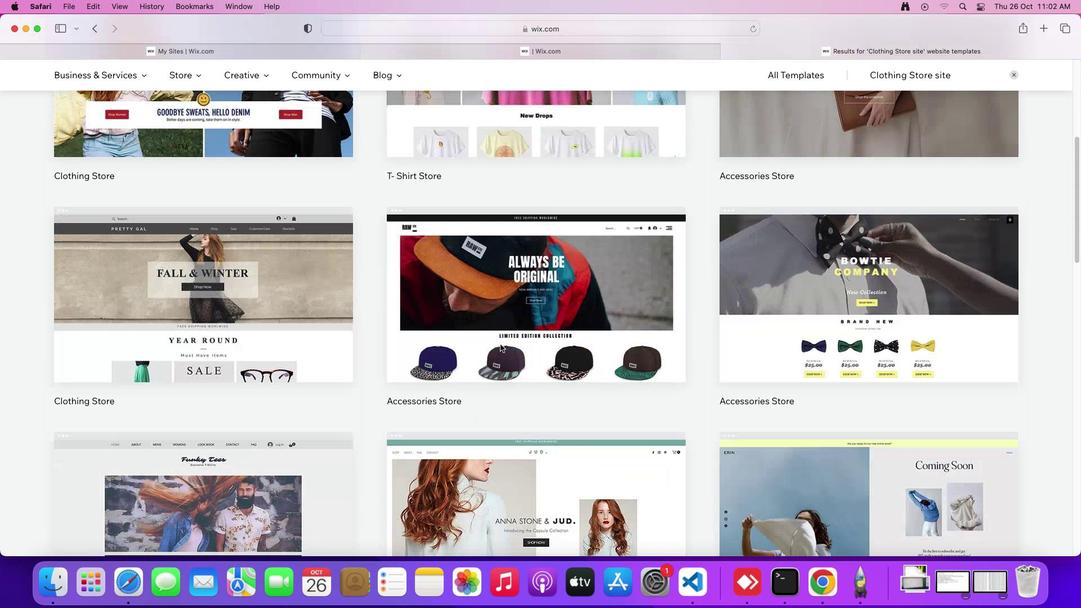 
Action: Mouse scrolled (500, 344) with delta (0, -2)
Screenshot: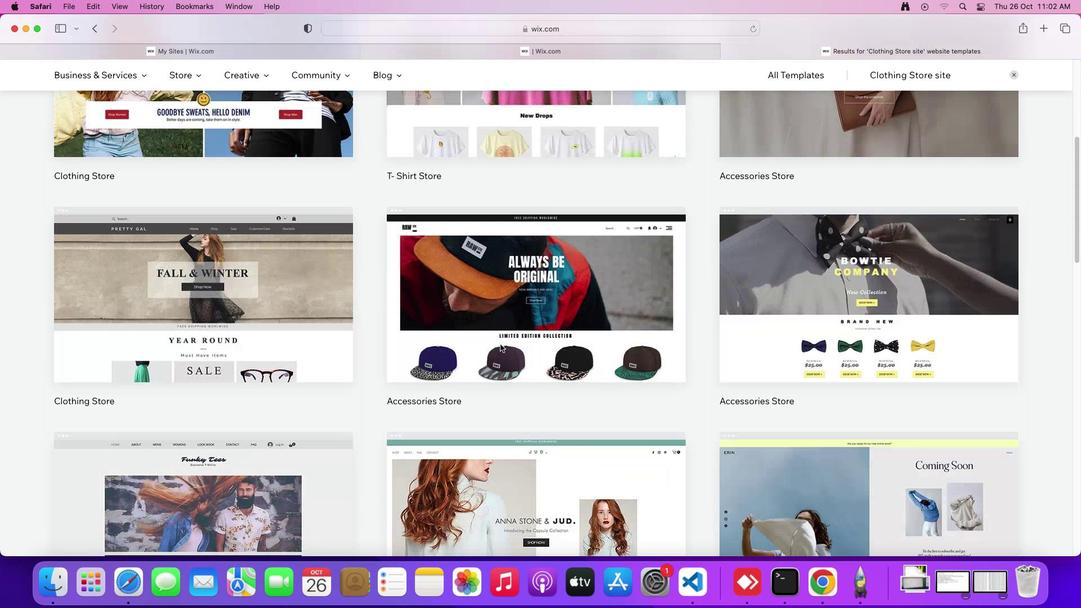 
Action: Mouse scrolled (500, 344) with delta (0, -3)
Screenshot: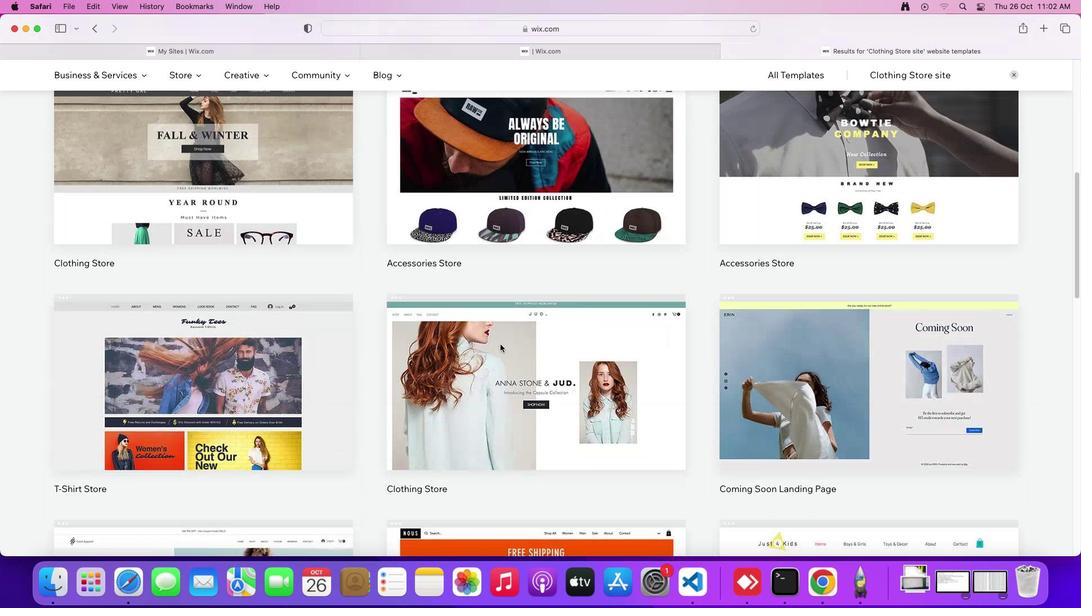 
Action: Mouse scrolled (500, 344) with delta (0, 0)
Screenshot: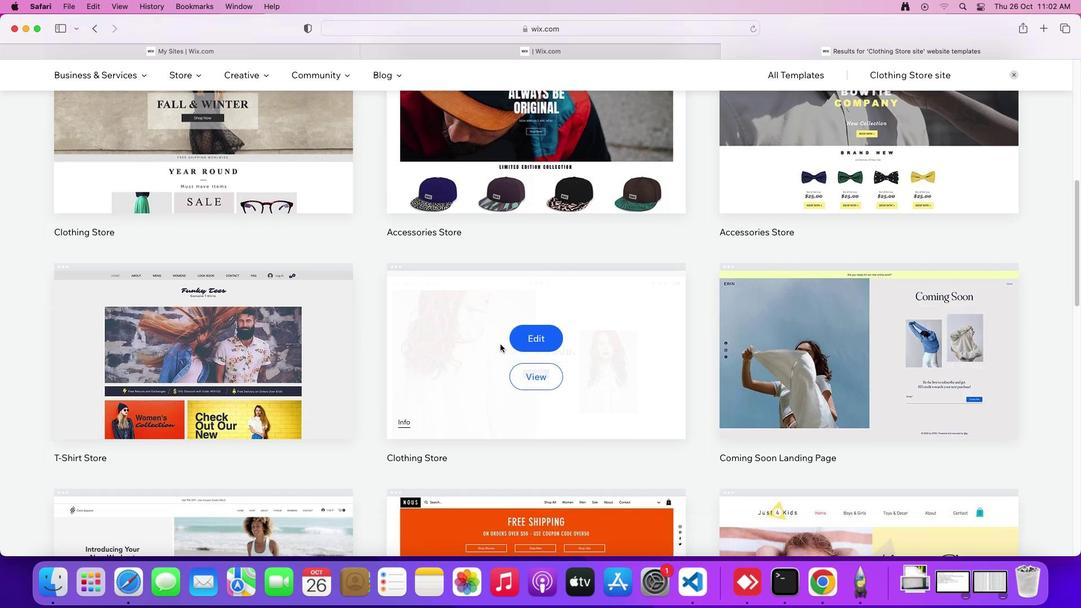 
Action: Mouse scrolled (500, 344) with delta (0, 0)
Screenshot: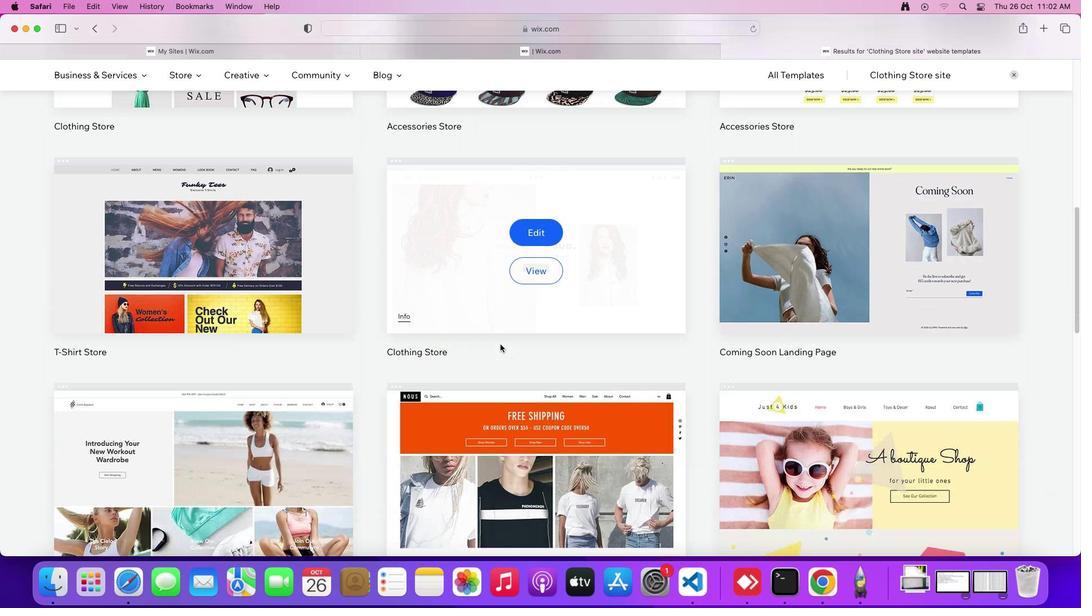 
Action: Mouse scrolled (500, 344) with delta (0, -2)
Screenshot: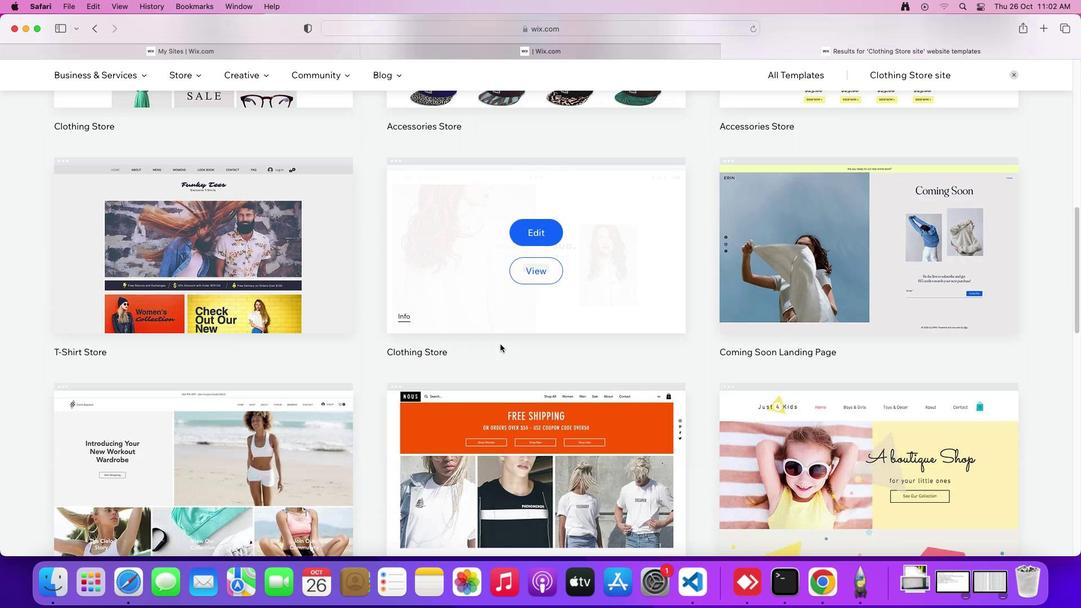
Action: Mouse scrolled (500, 344) with delta (0, 0)
Screenshot: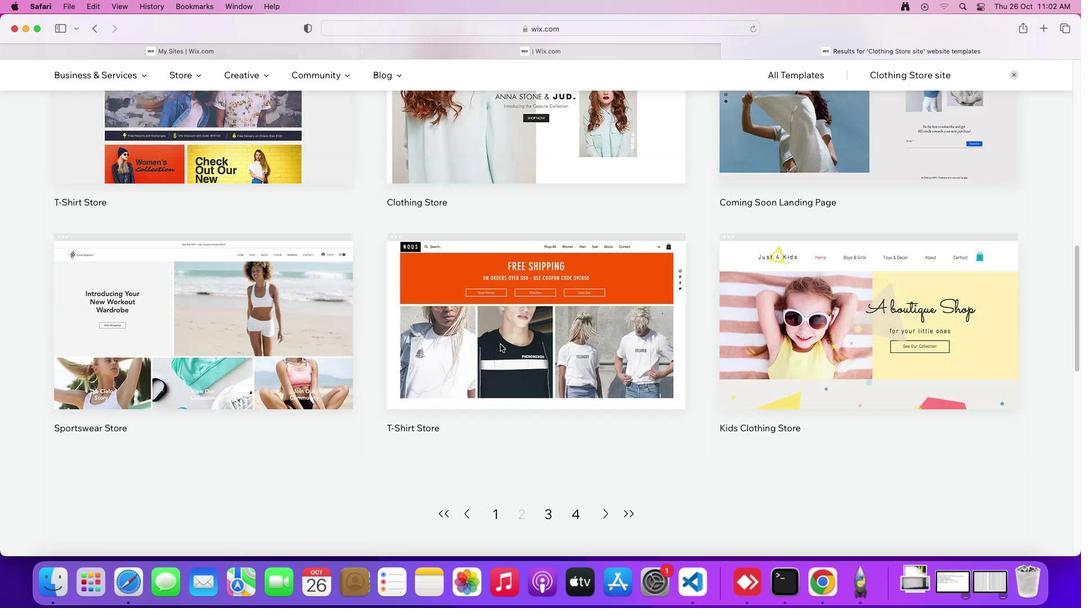 
Action: Mouse scrolled (500, 344) with delta (0, 0)
Screenshot: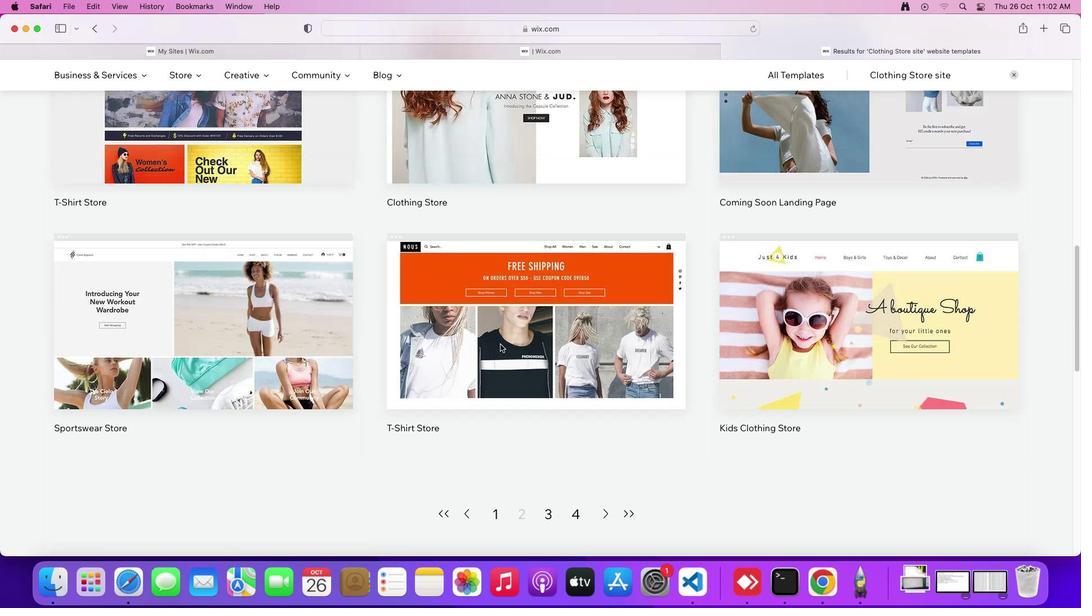 
Action: Mouse scrolled (500, 344) with delta (0, -2)
Screenshot: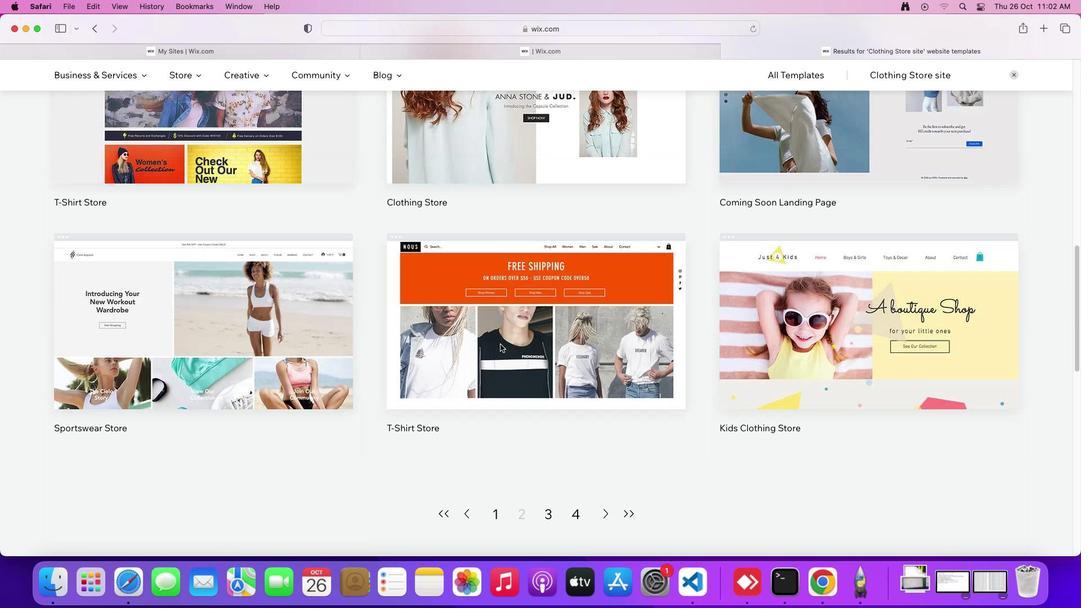 
Action: Mouse scrolled (500, 344) with delta (0, 0)
Screenshot: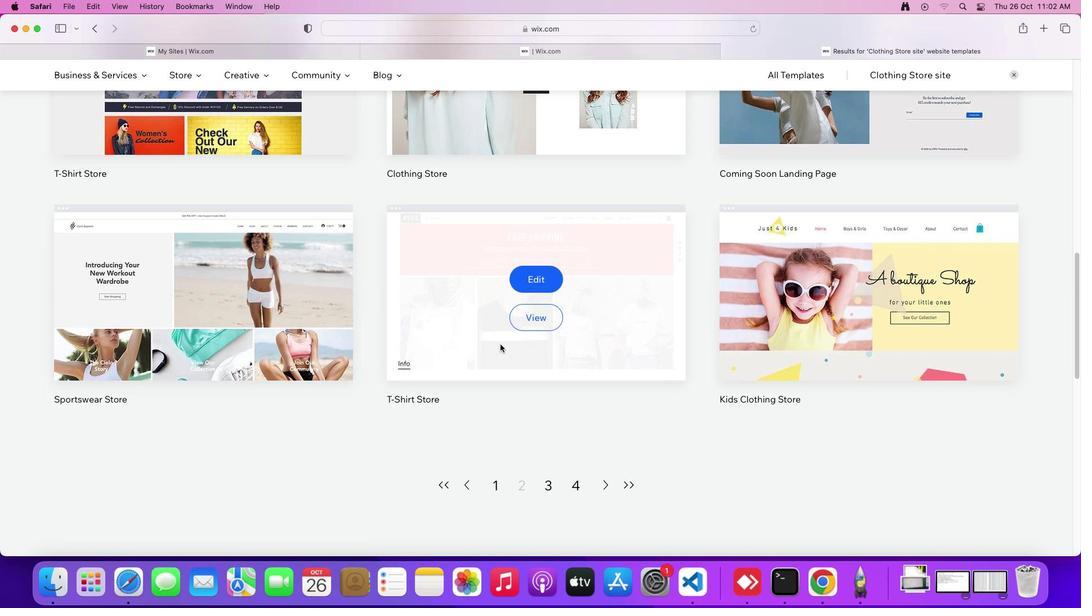 
Action: Mouse scrolled (500, 344) with delta (0, 0)
Screenshot: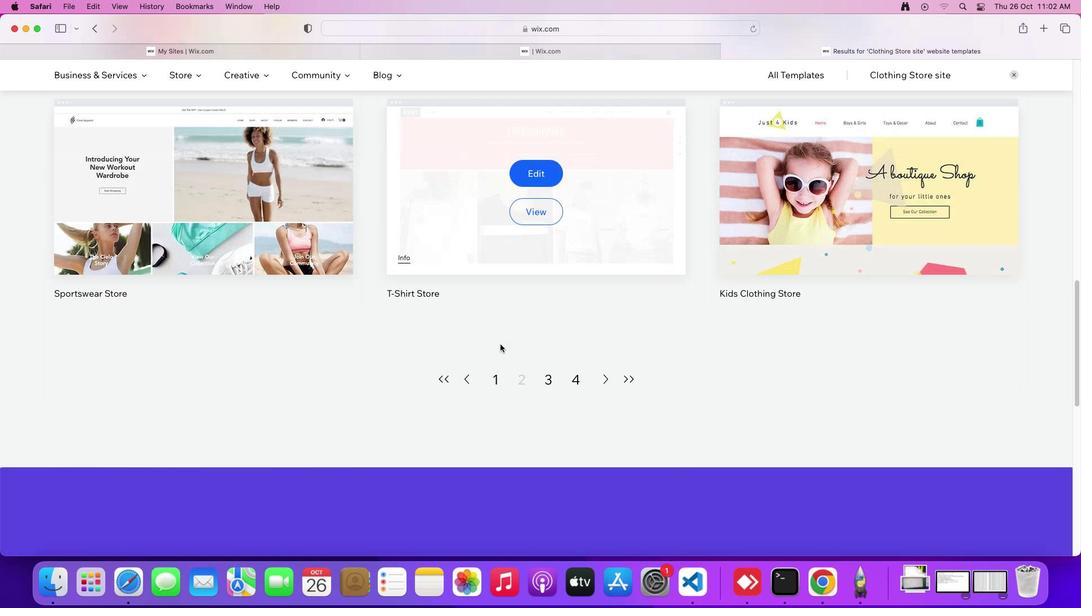
Action: Mouse scrolled (500, 344) with delta (0, -2)
Screenshot: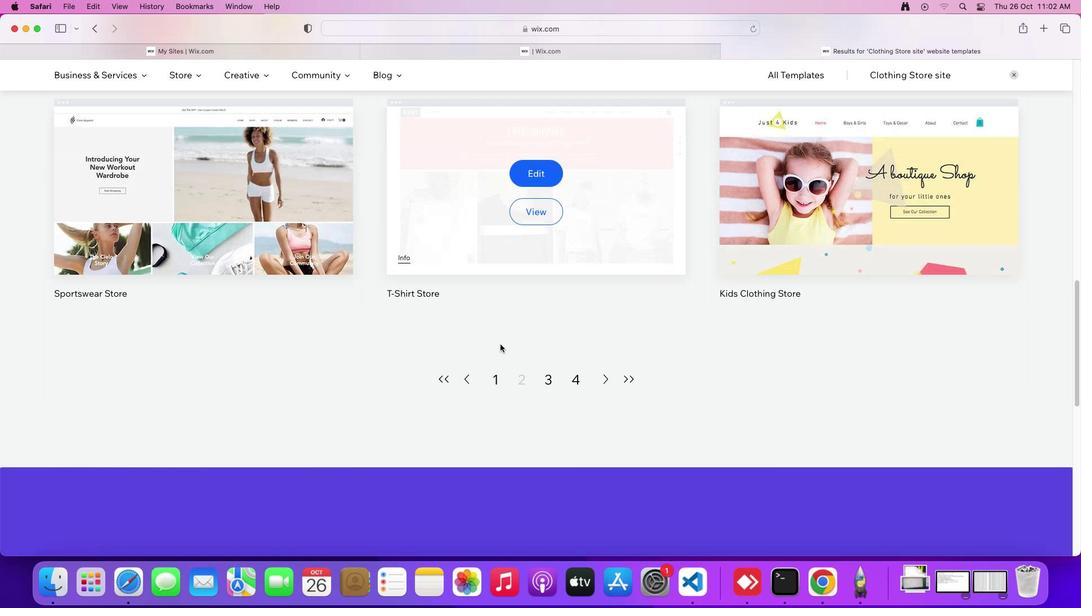 
Action: Mouse scrolled (500, 344) with delta (0, -2)
Screenshot: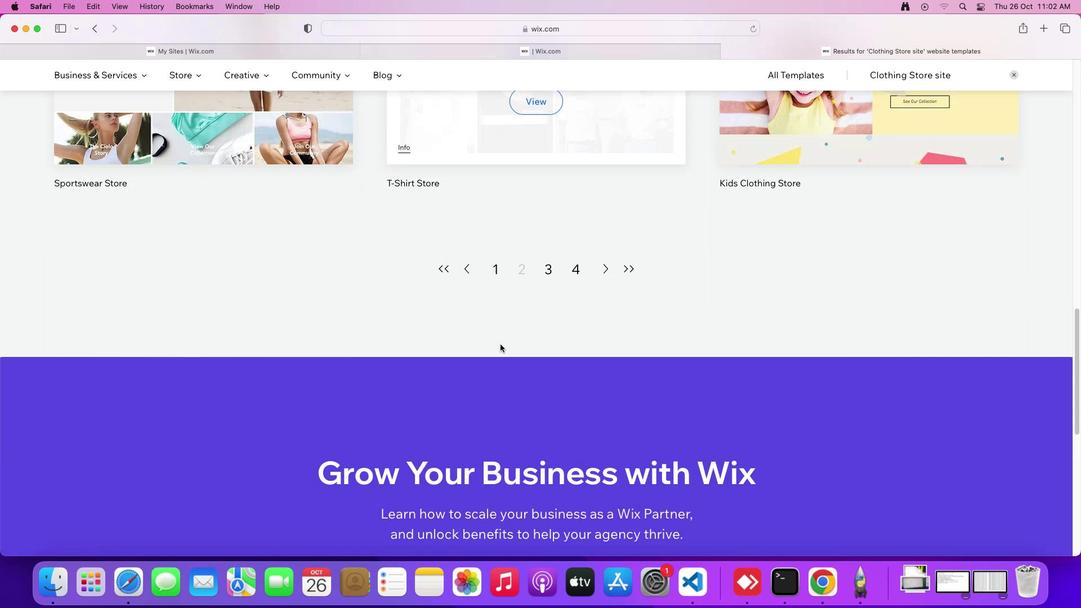 
Action: Mouse scrolled (500, 344) with delta (0, 0)
Screenshot: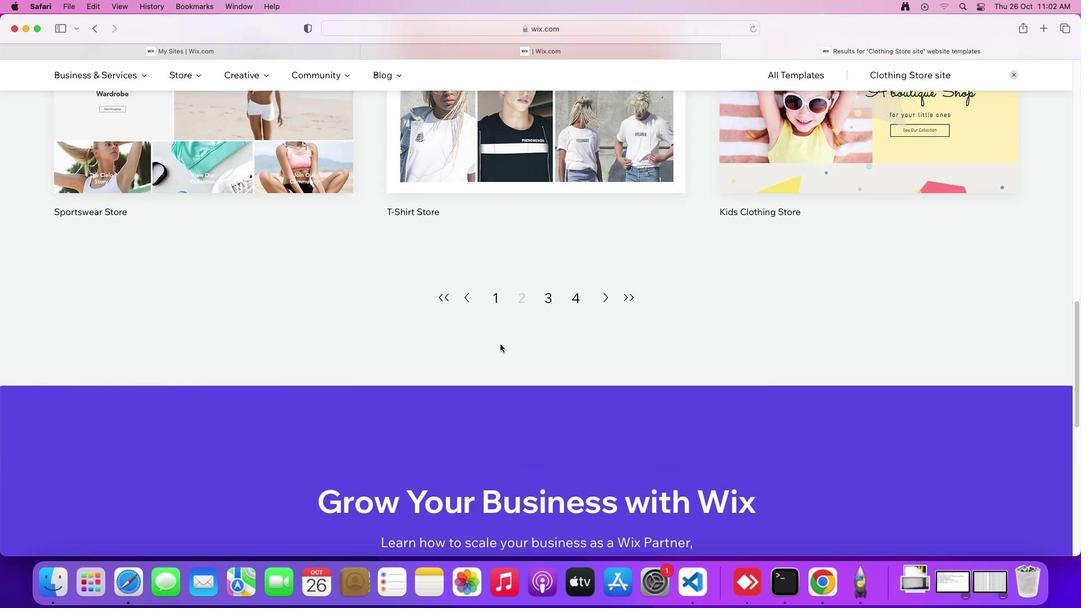 
Action: Mouse scrolled (500, 344) with delta (0, 0)
Screenshot: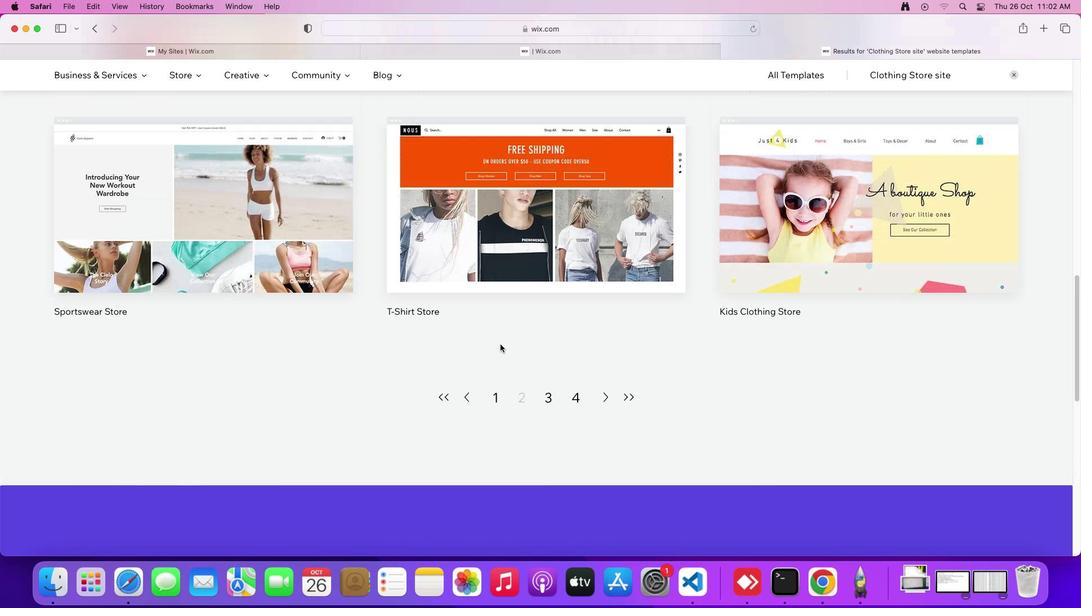 
Action: Mouse scrolled (500, 344) with delta (0, 2)
Screenshot: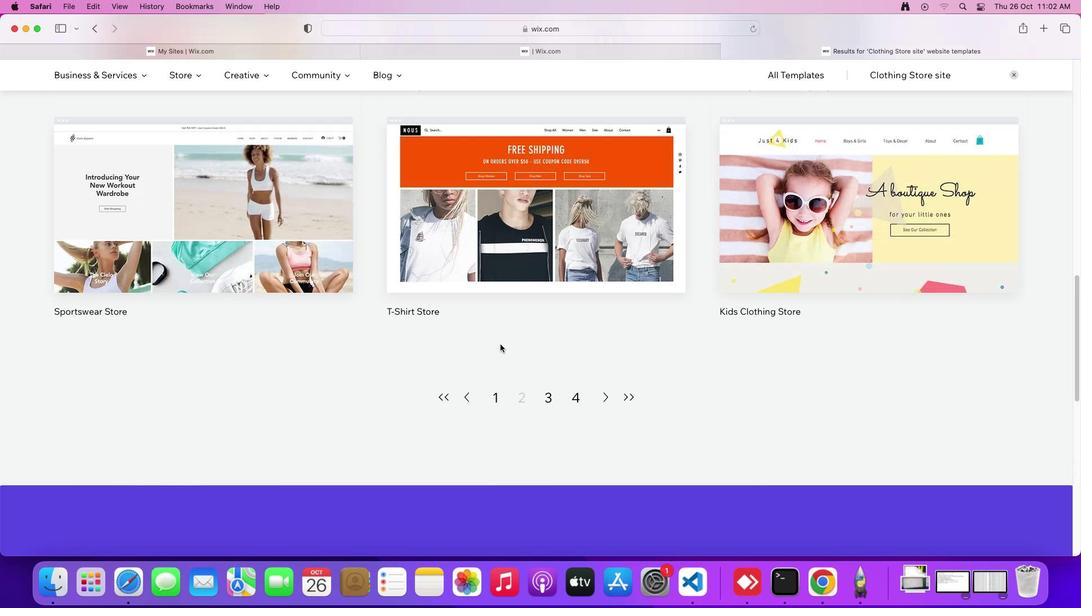 
Action: Mouse moved to (495, 398)
Screenshot: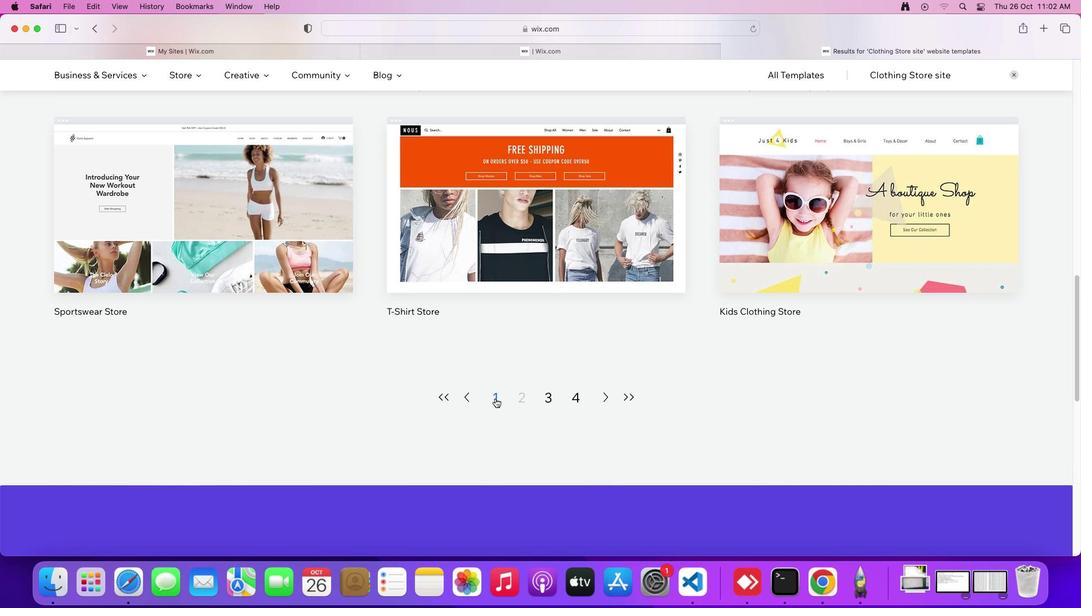 
Action: Mouse pressed left at (495, 398)
Screenshot: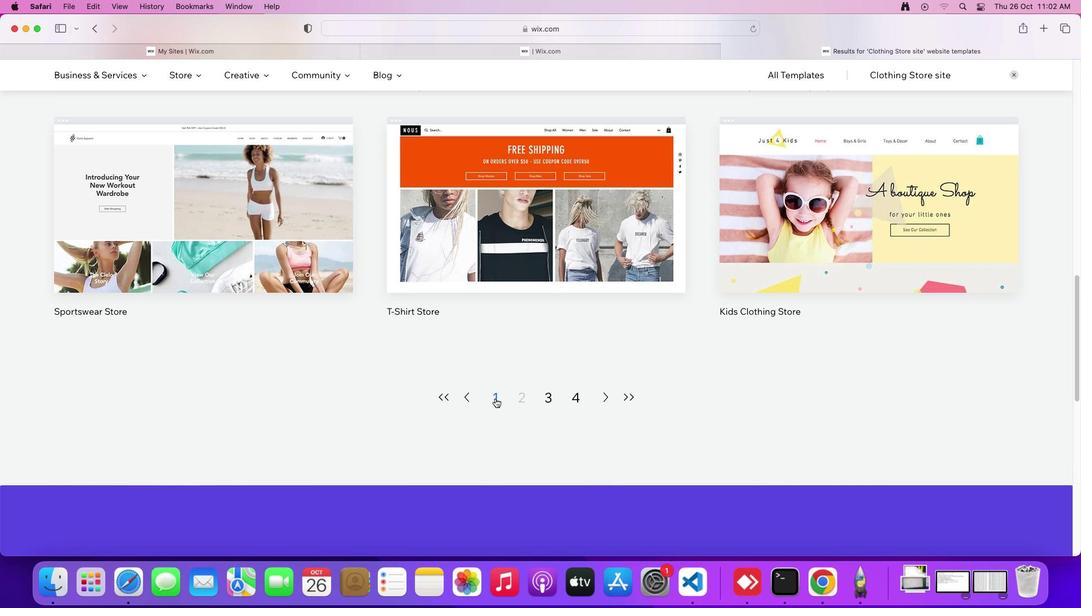 
Action: Mouse moved to (208, 301)
Screenshot: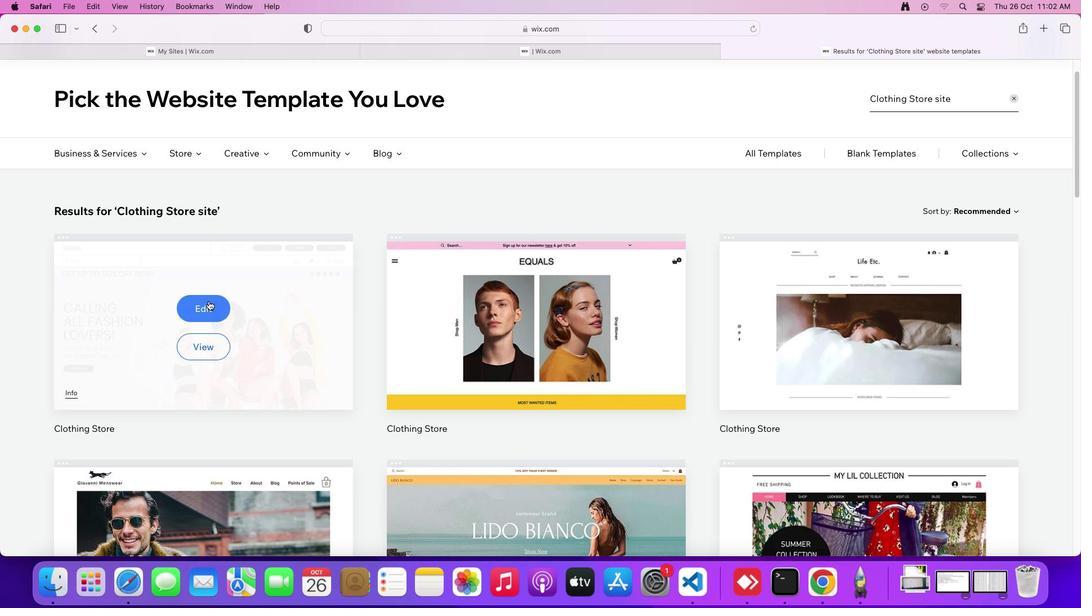 
Action: Mouse pressed left at (208, 301)
Screenshot: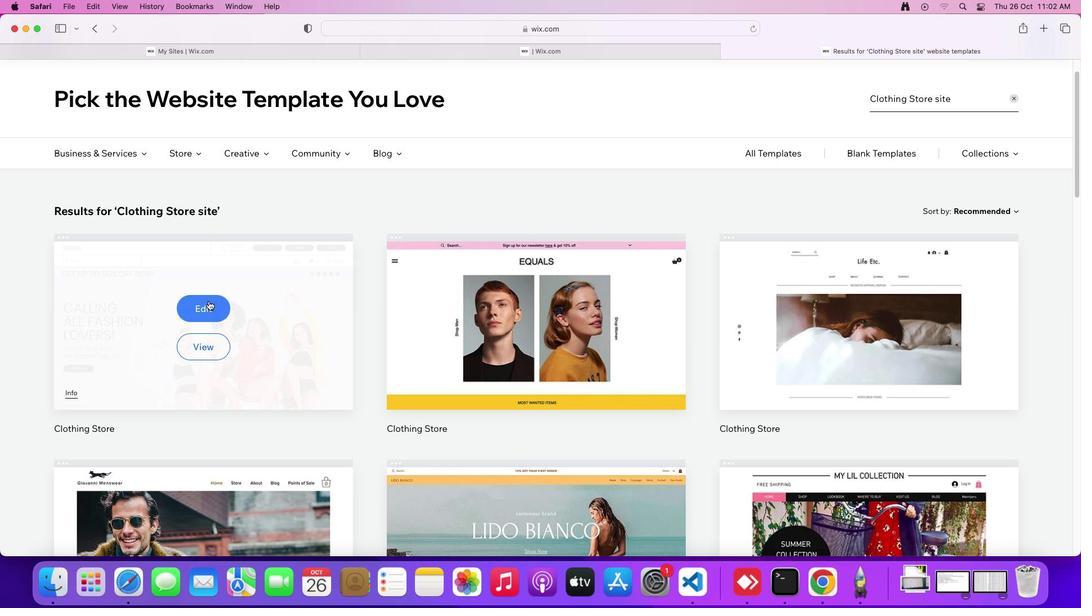 
Action: Mouse moved to (207, 301)
Screenshot: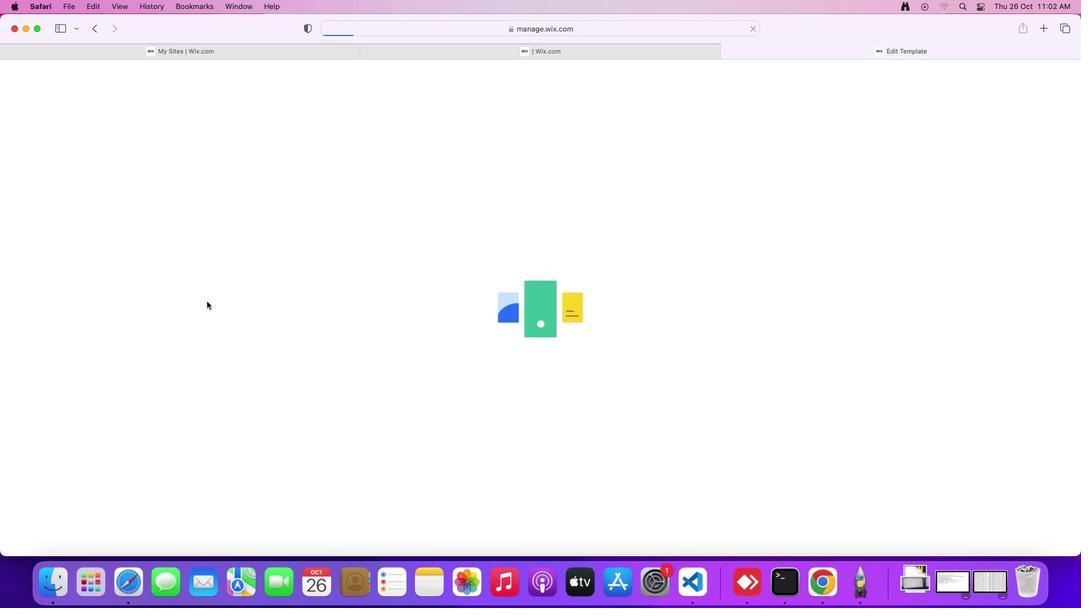
Action: Mouse scrolled (207, 301) with delta (0, 0)
Screenshot: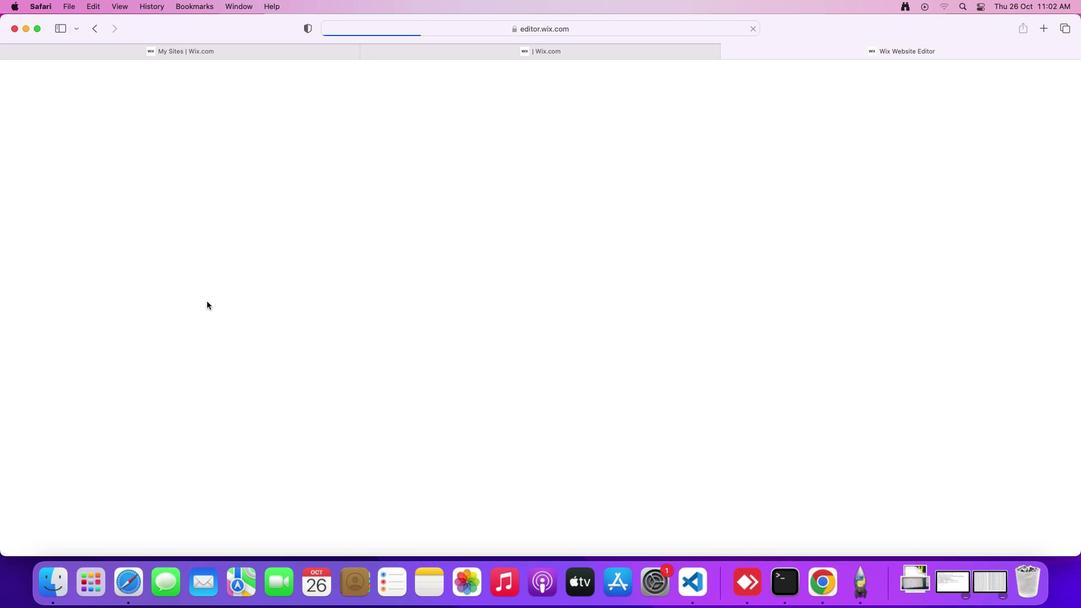 
Action: Mouse scrolled (207, 301) with delta (0, 0)
Screenshot: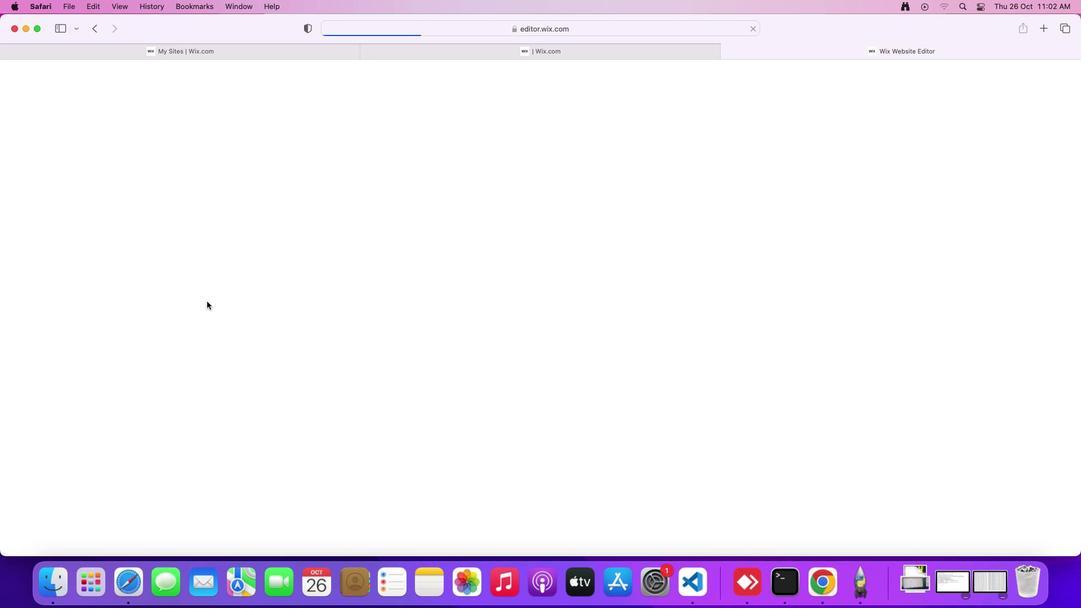 
Action: Mouse scrolled (207, 301) with delta (0, -1)
Screenshot: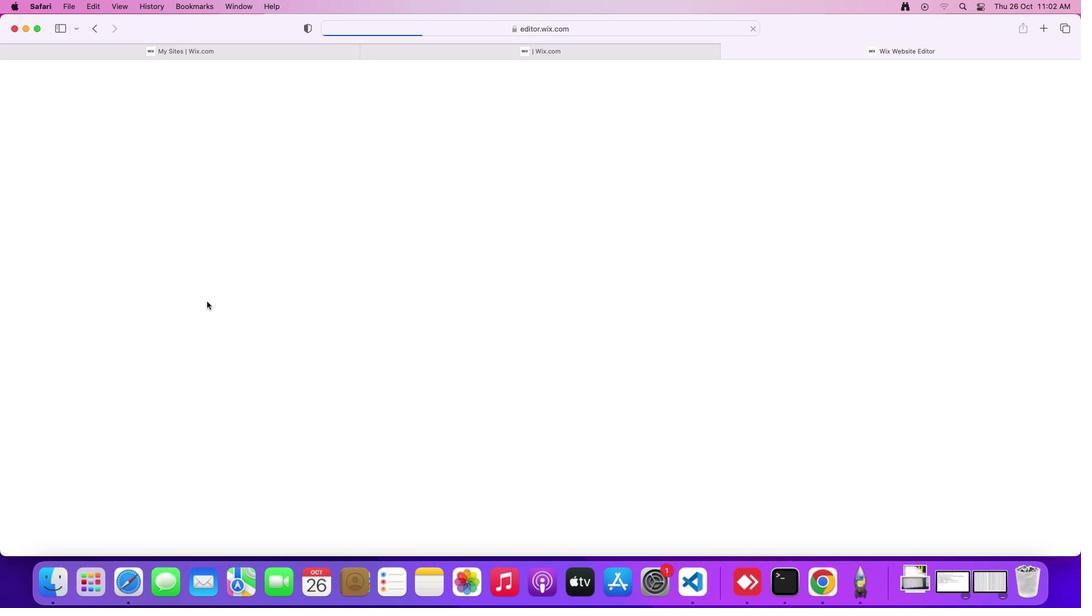 
Action: Mouse scrolled (207, 301) with delta (0, 0)
Screenshot: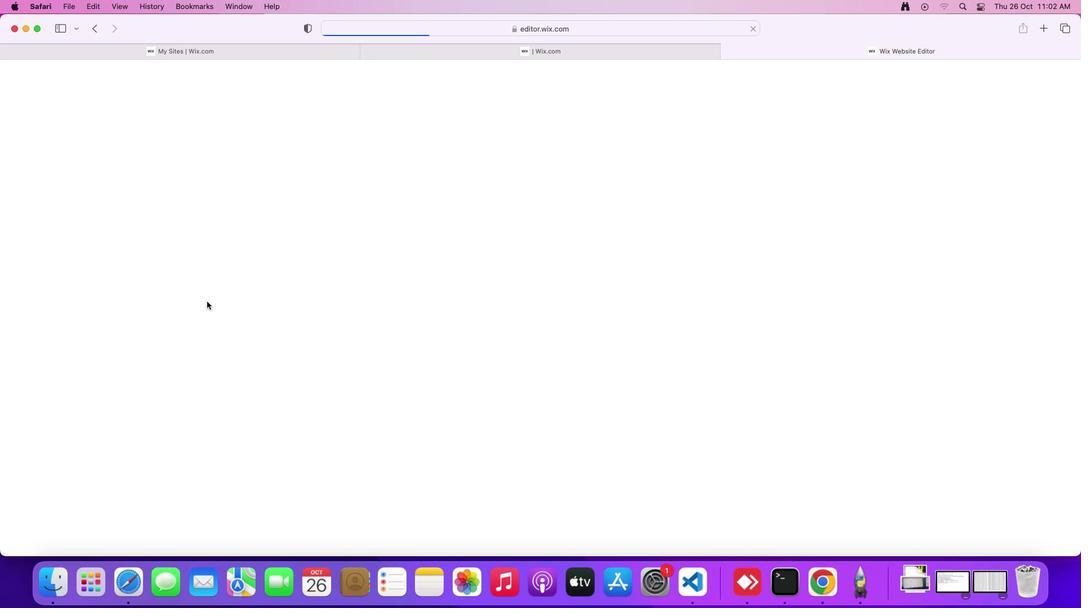 
Action: Mouse scrolled (207, 301) with delta (0, 0)
Screenshot: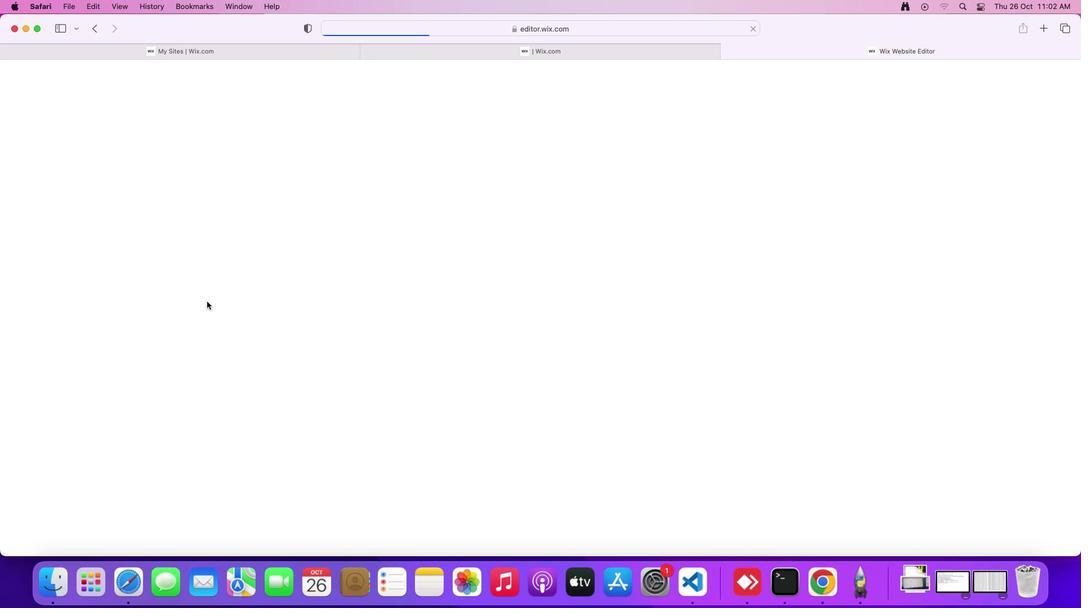 
Action: Mouse moved to (350, 327)
Screenshot: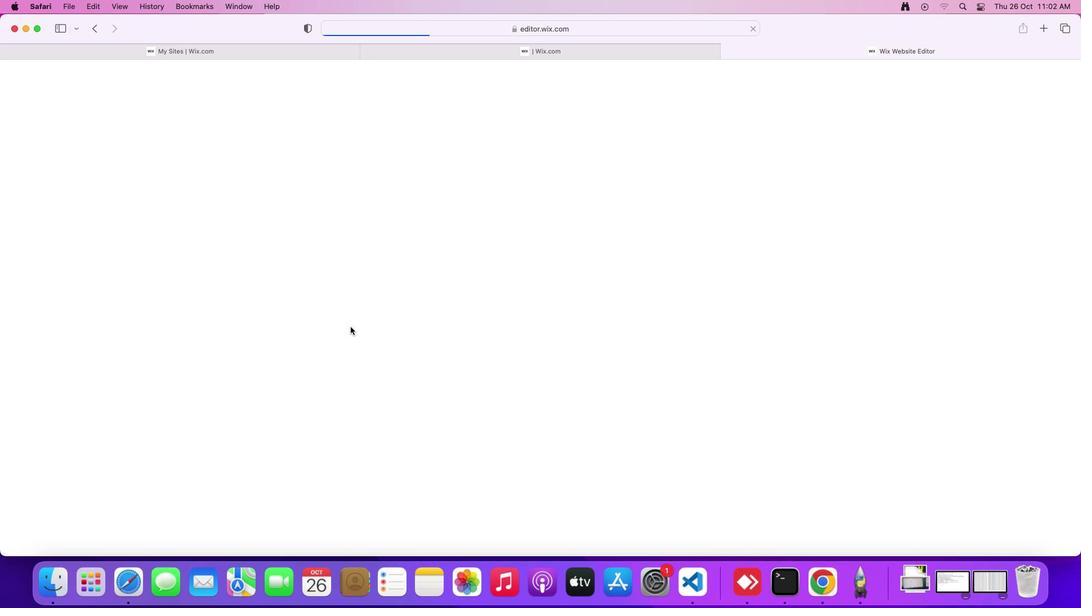 
Action: Mouse scrolled (350, 327) with delta (0, 0)
Screenshot: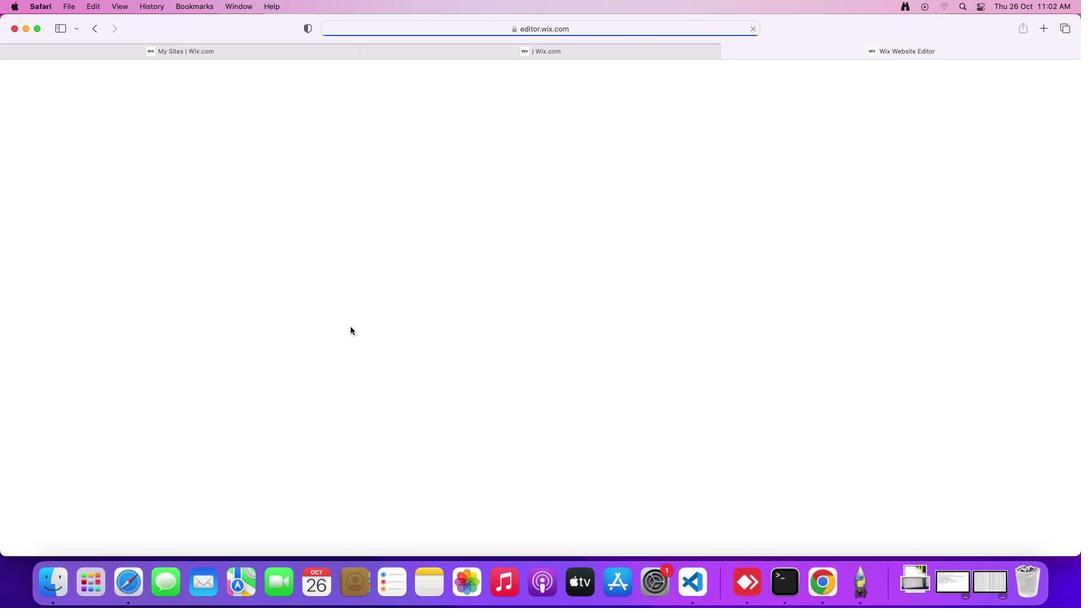 
Action: Mouse scrolled (350, 327) with delta (0, 0)
Screenshot: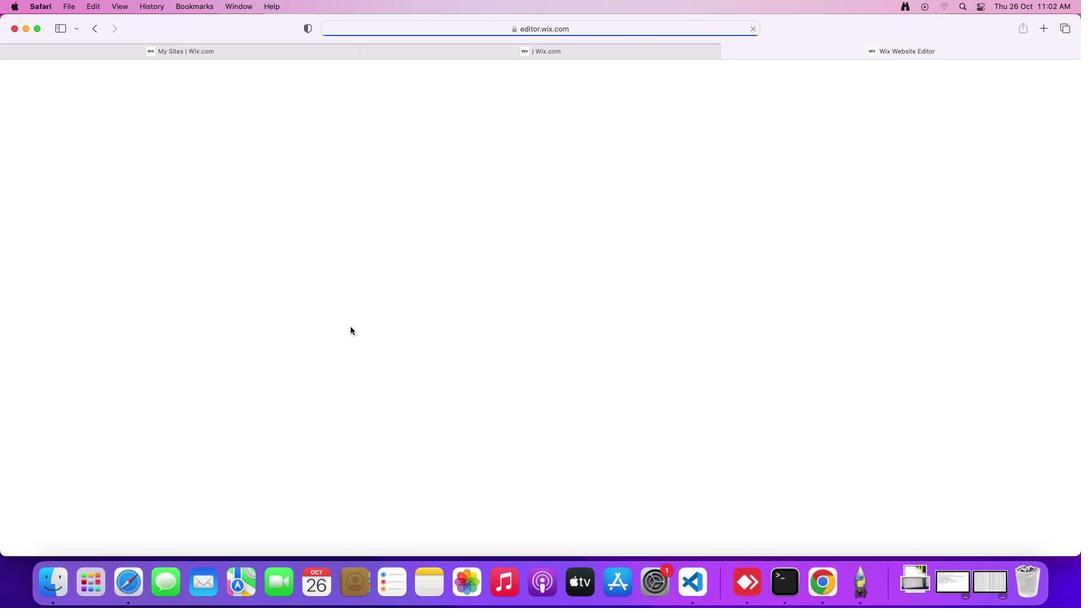 
Action: Mouse scrolled (350, 327) with delta (0, 2)
Screenshot: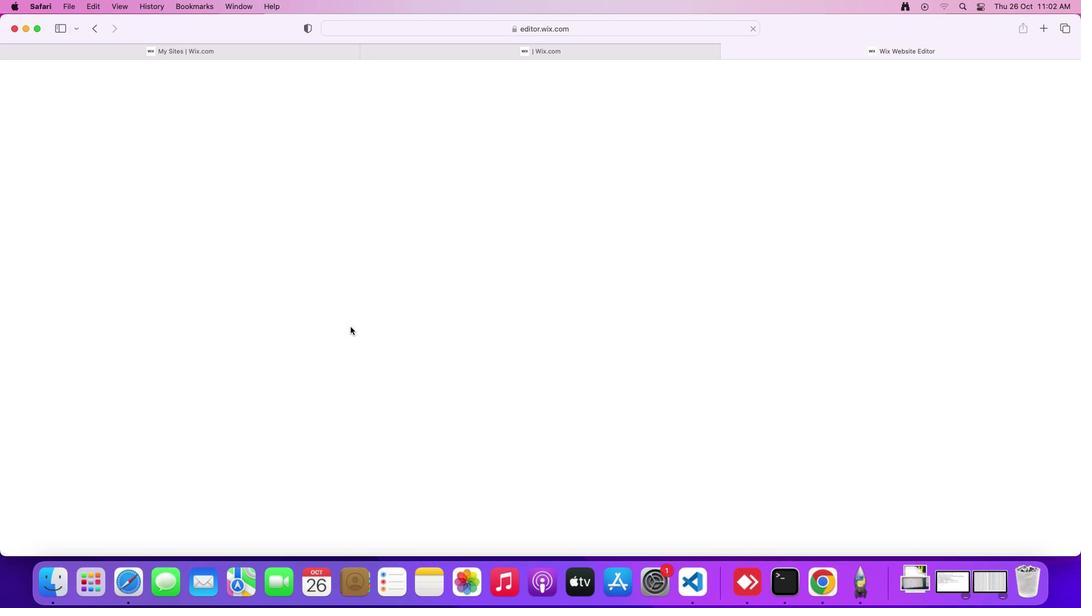 
Action: Mouse moved to (686, 293)
Screenshot: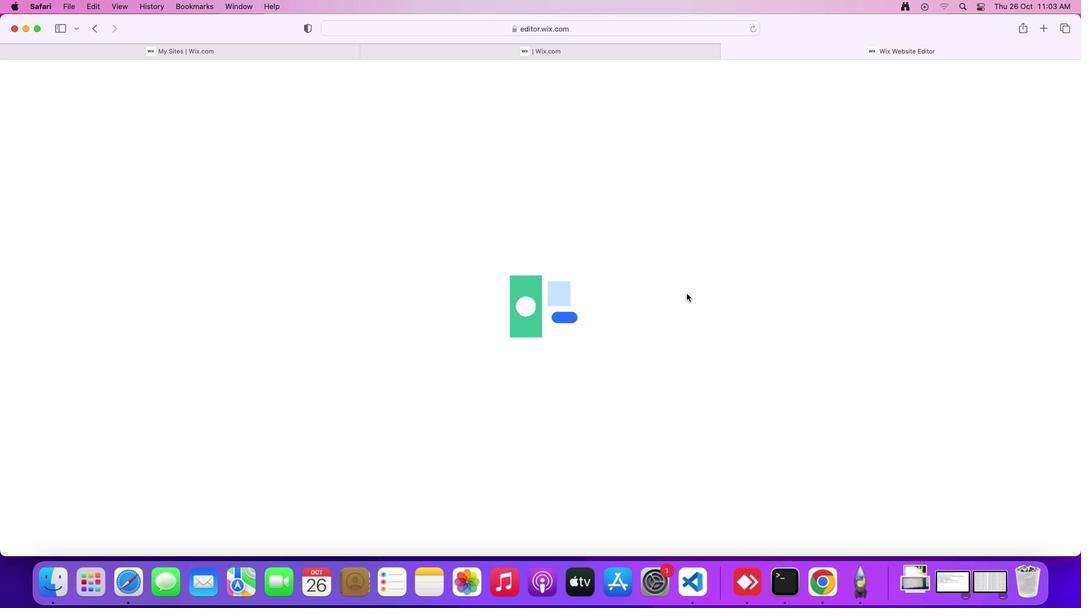 
Action: Mouse pressed left at (686, 293)
Screenshot: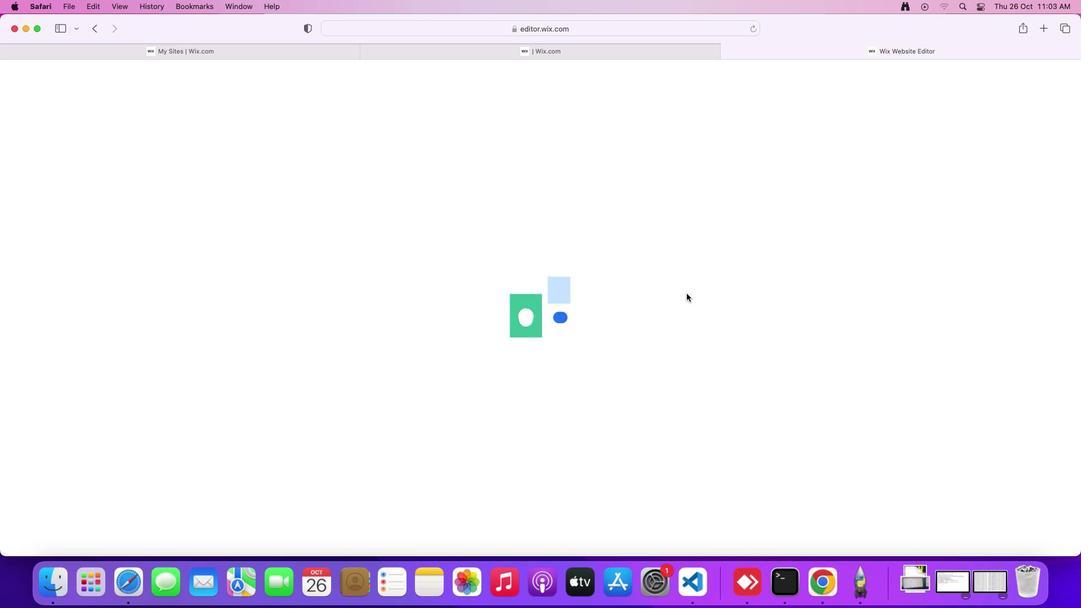 
Action: Mouse moved to (626, 415)
Screenshot: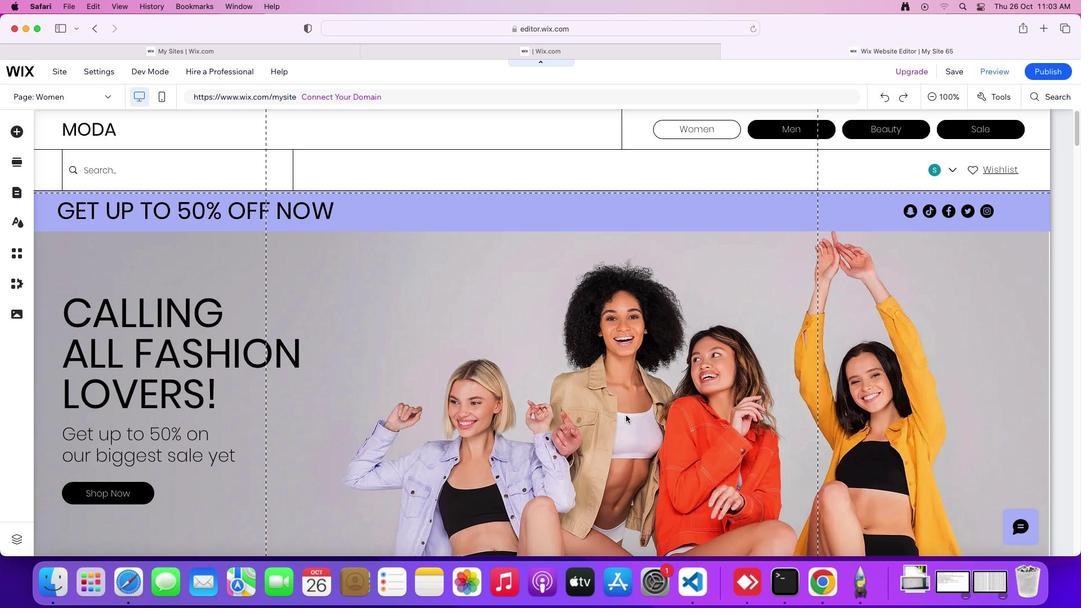 
Action: Mouse scrolled (626, 415) with delta (0, 0)
Screenshot: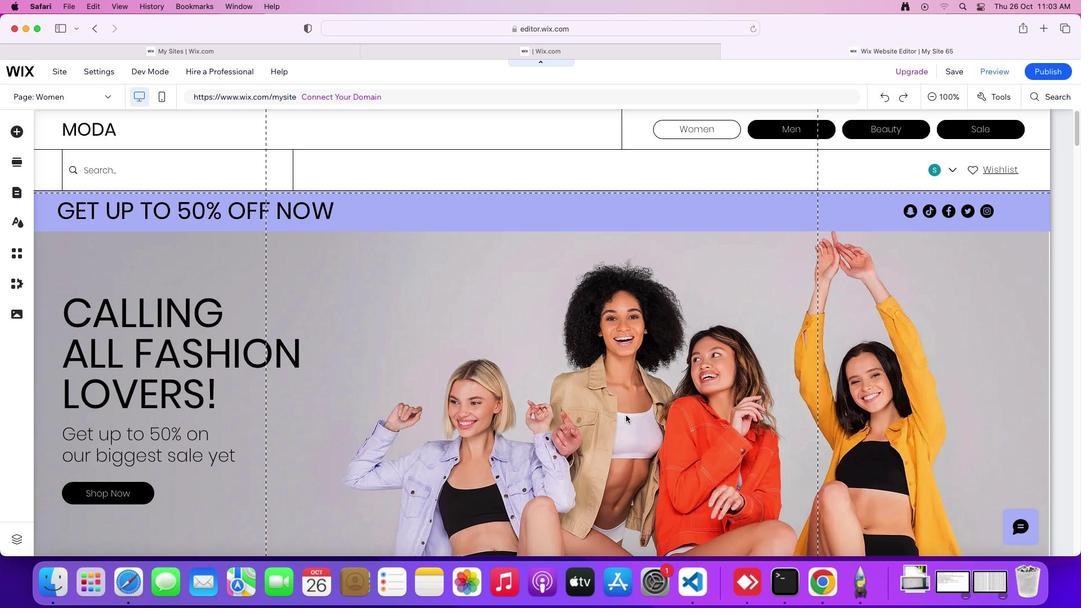 
Action: Mouse scrolled (626, 415) with delta (0, 0)
Screenshot: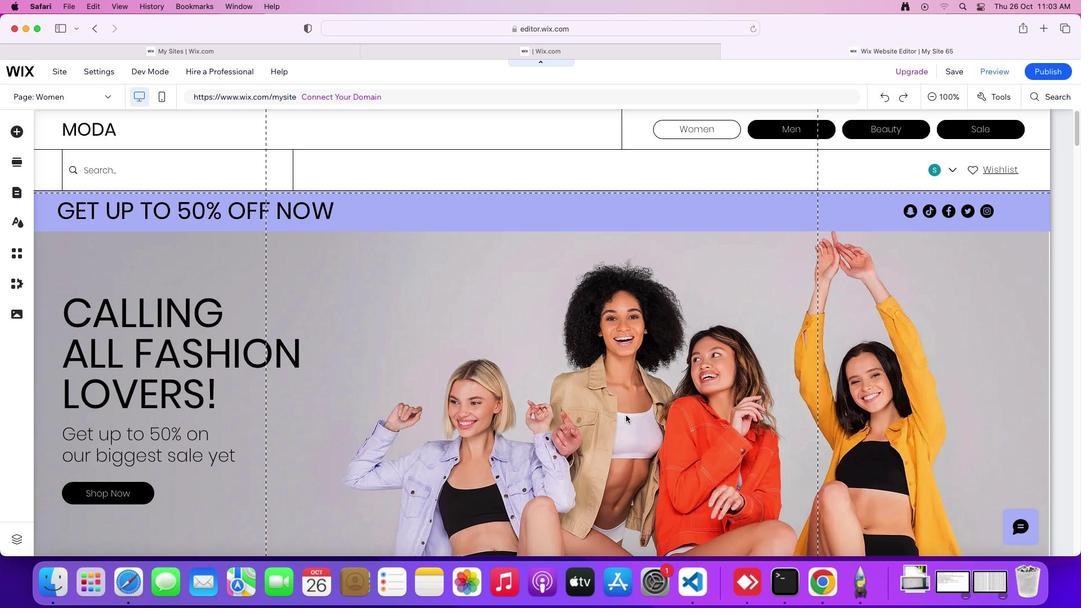 
Action: Mouse scrolled (626, 415) with delta (0, -2)
Screenshot: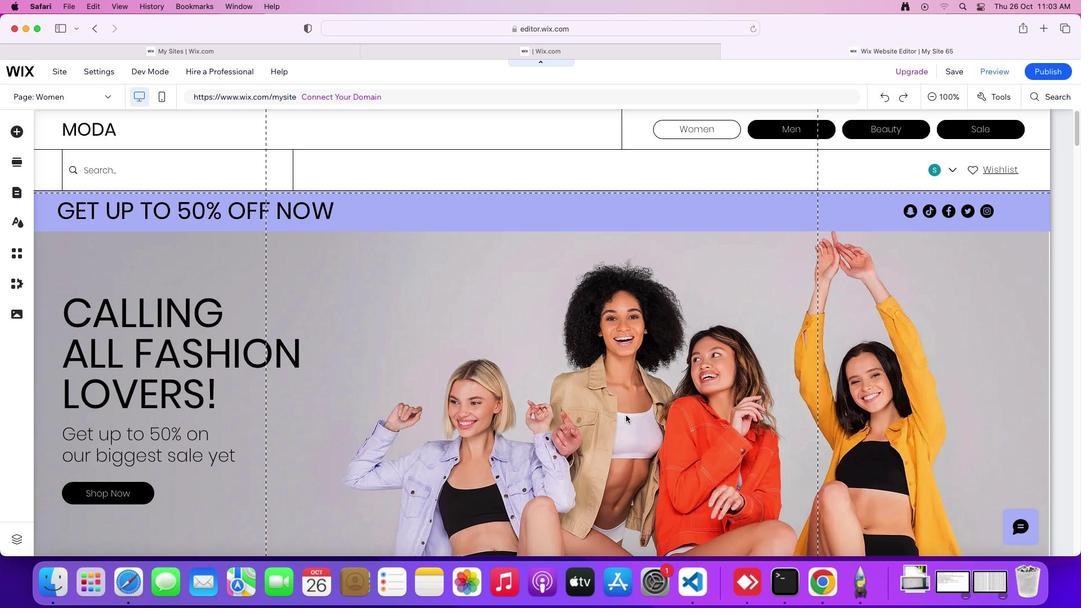 
Action: Mouse scrolled (626, 415) with delta (0, -3)
Screenshot: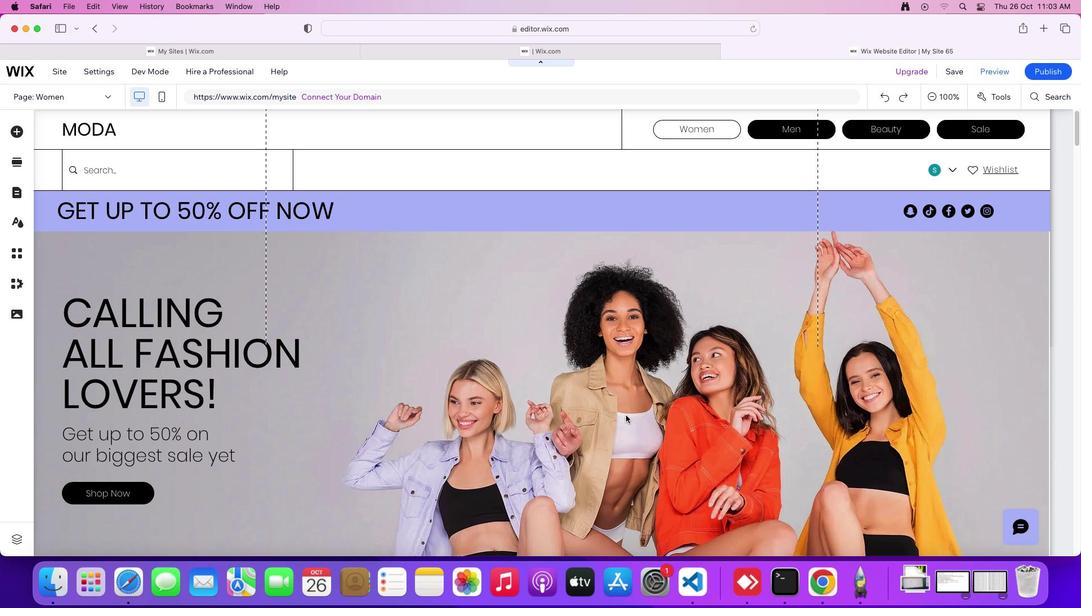 
Action: Mouse moved to (621, 416)
Screenshot: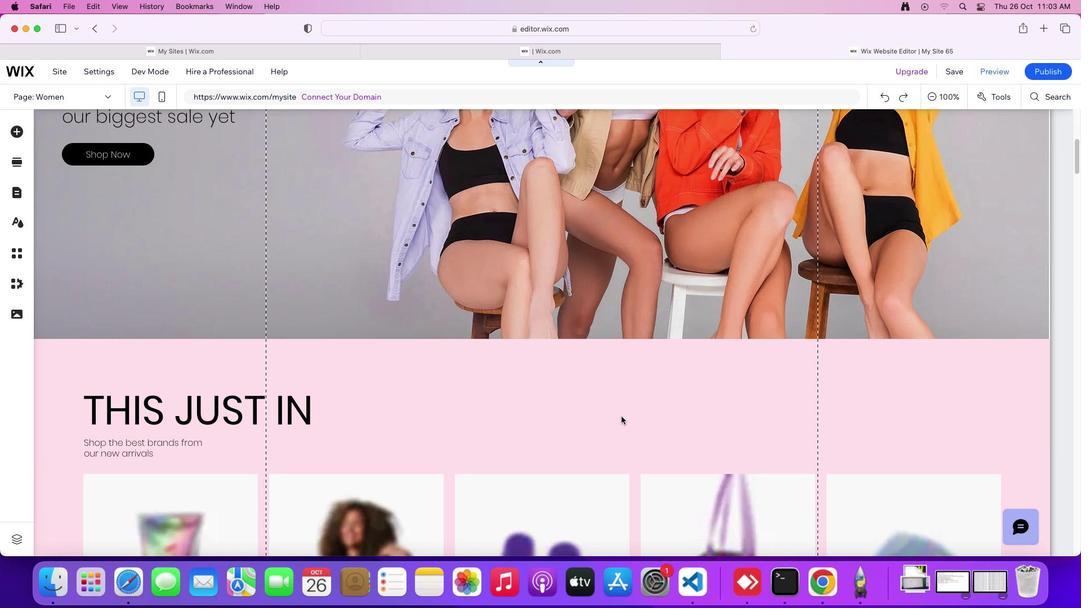 
Action: Mouse scrolled (621, 416) with delta (0, 0)
Screenshot: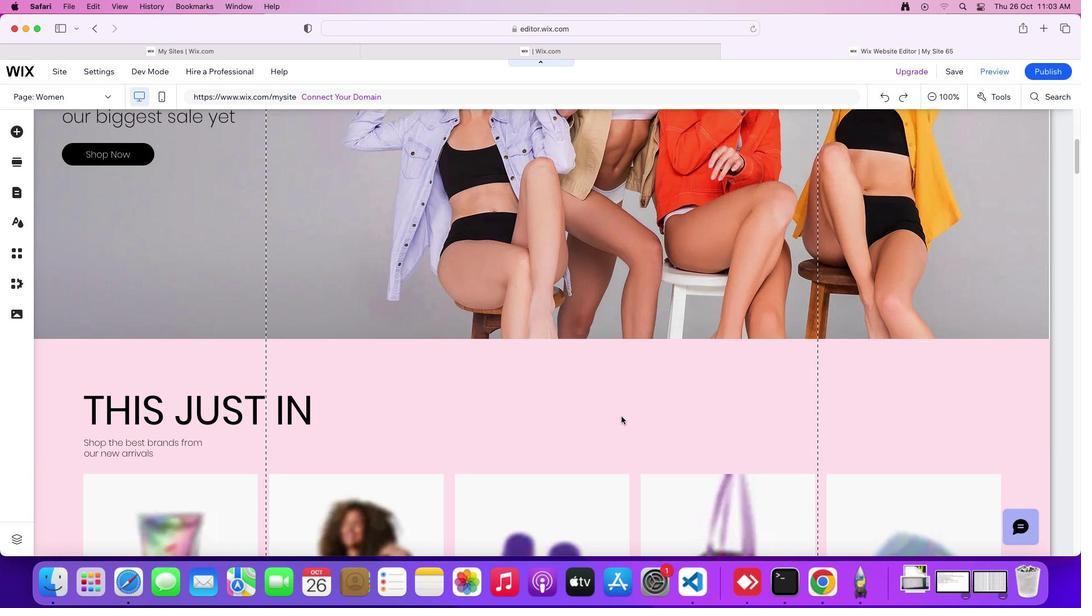 
Action: Mouse scrolled (621, 416) with delta (0, 0)
Screenshot: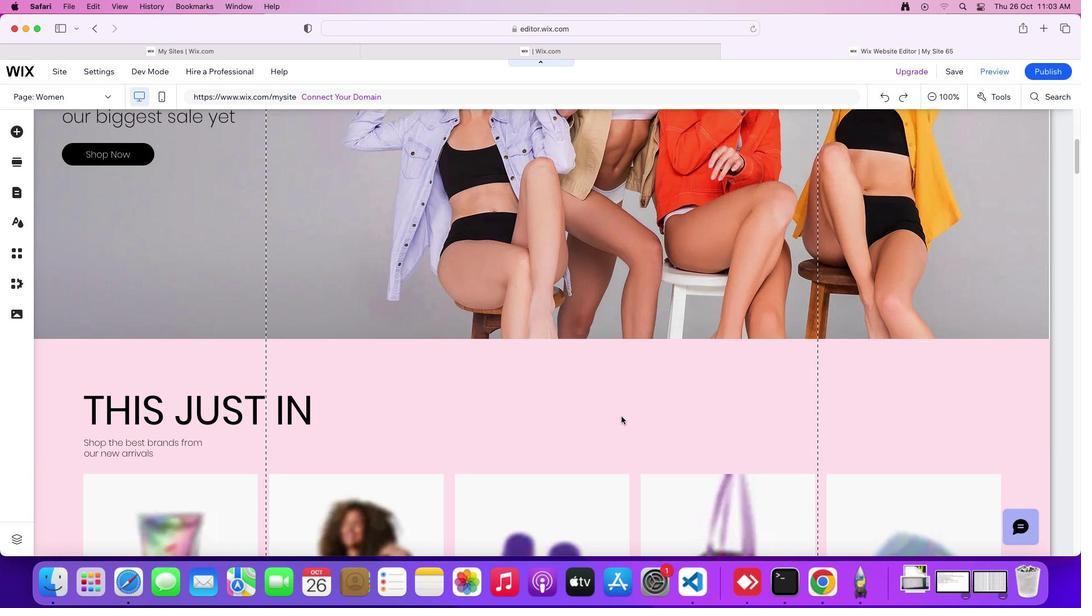 
Action: Mouse scrolled (621, 416) with delta (0, -2)
Screenshot: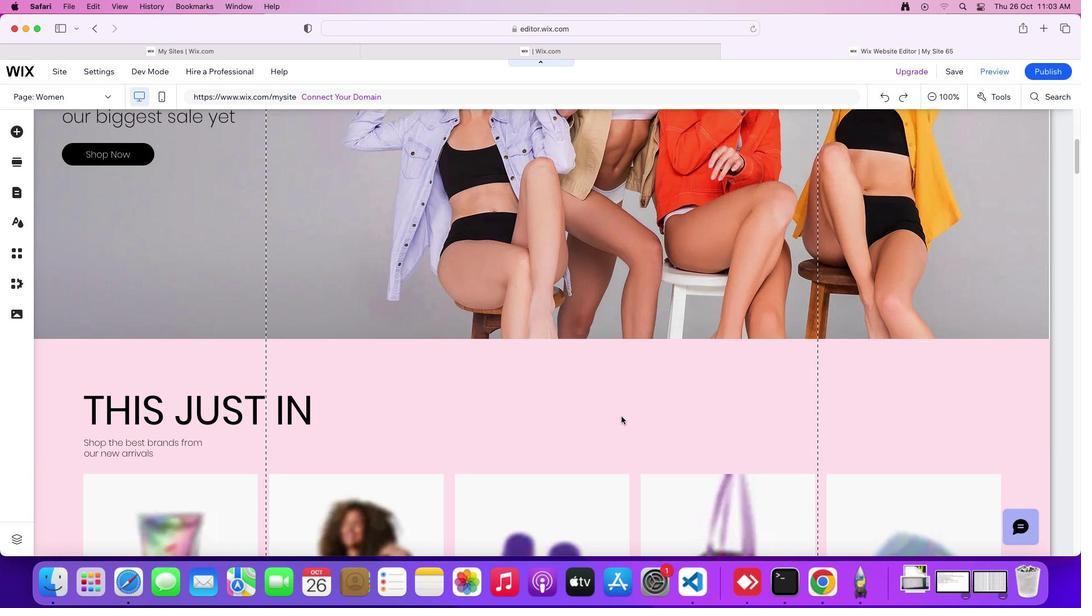 
Action: Mouse scrolled (621, 416) with delta (0, -2)
Screenshot: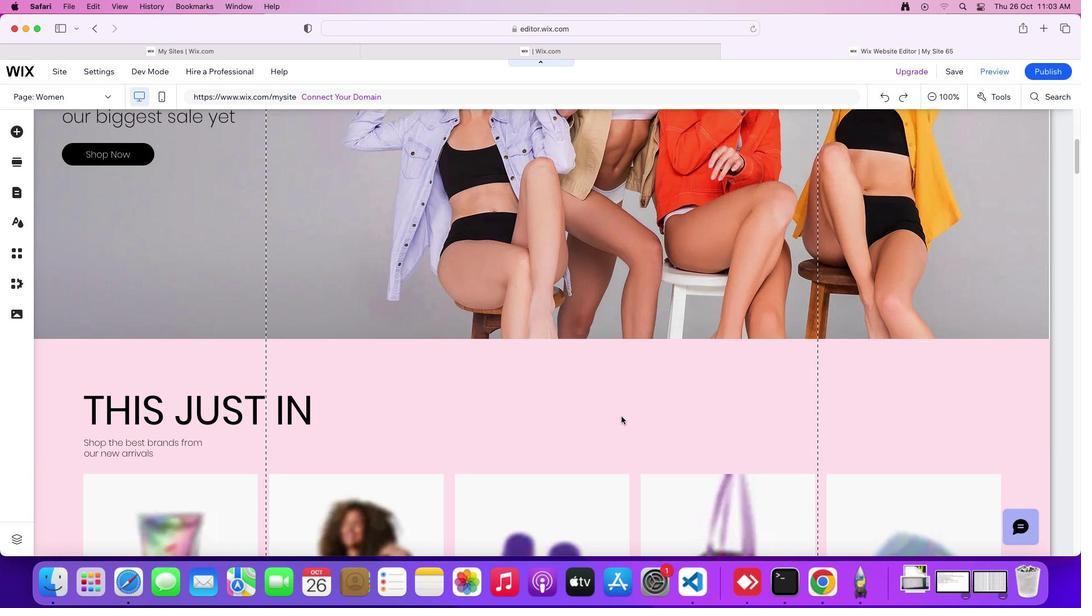 
Action: Mouse moved to (621, 416)
Screenshot: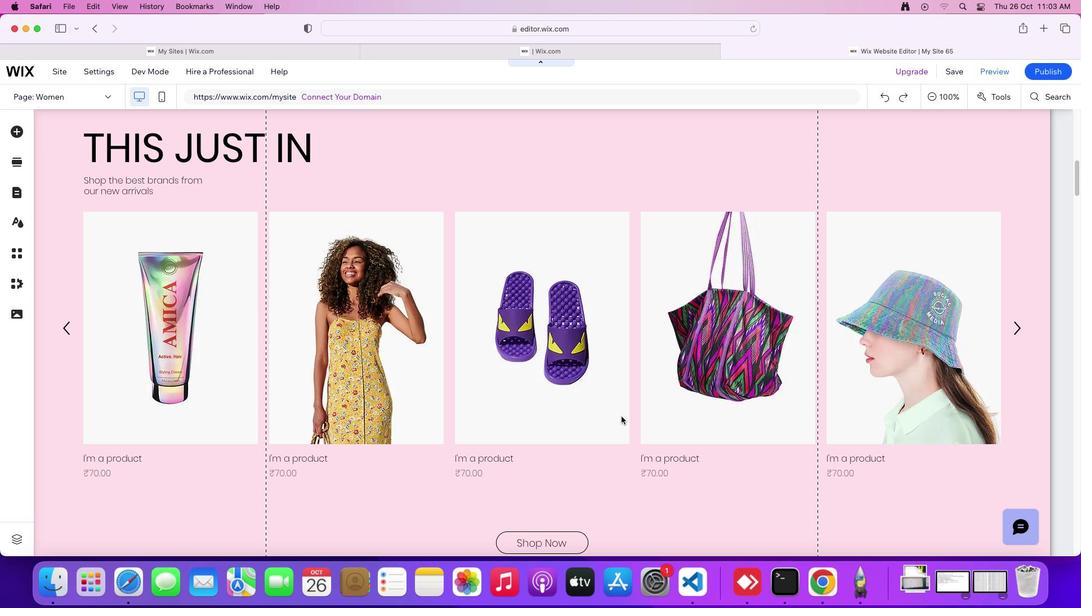 
Action: Mouse scrolled (621, 416) with delta (0, 0)
Screenshot: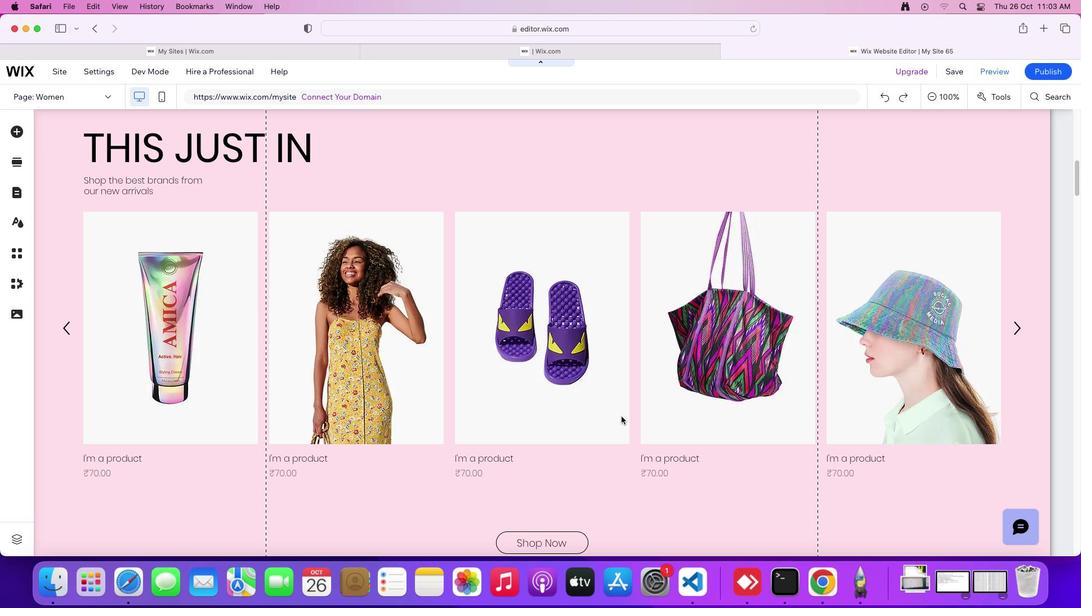 
Action: Mouse scrolled (621, 416) with delta (0, 0)
Screenshot: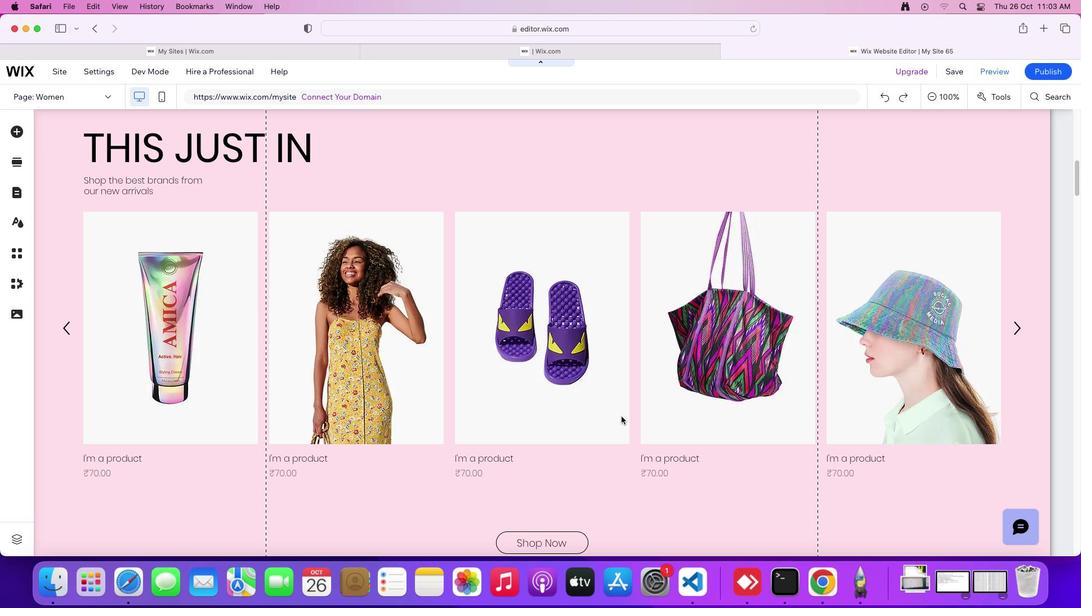 
Action: Mouse moved to (620, 416)
Screenshot: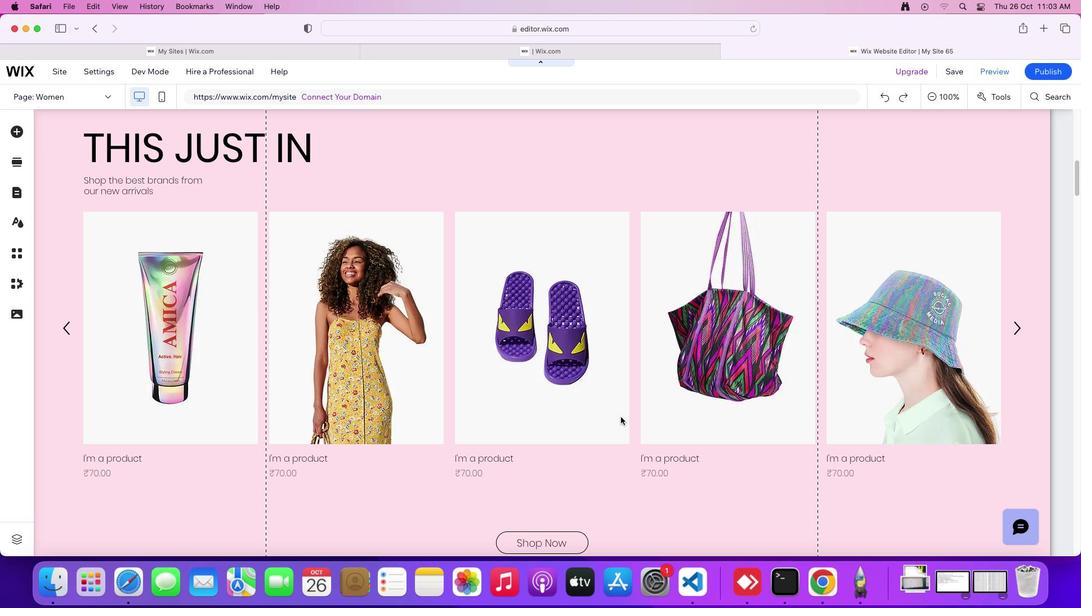 
Action: Mouse scrolled (620, 416) with delta (0, 0)
Screenshot: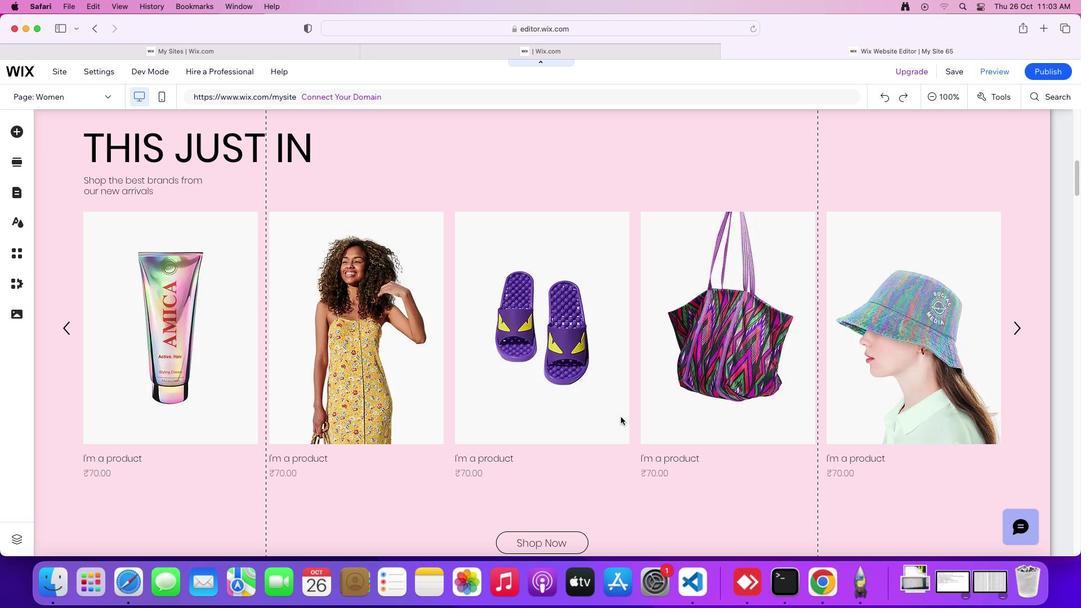 
Action: Mouse scrolled (620, 416) with delta (0, 0)
Screenshot: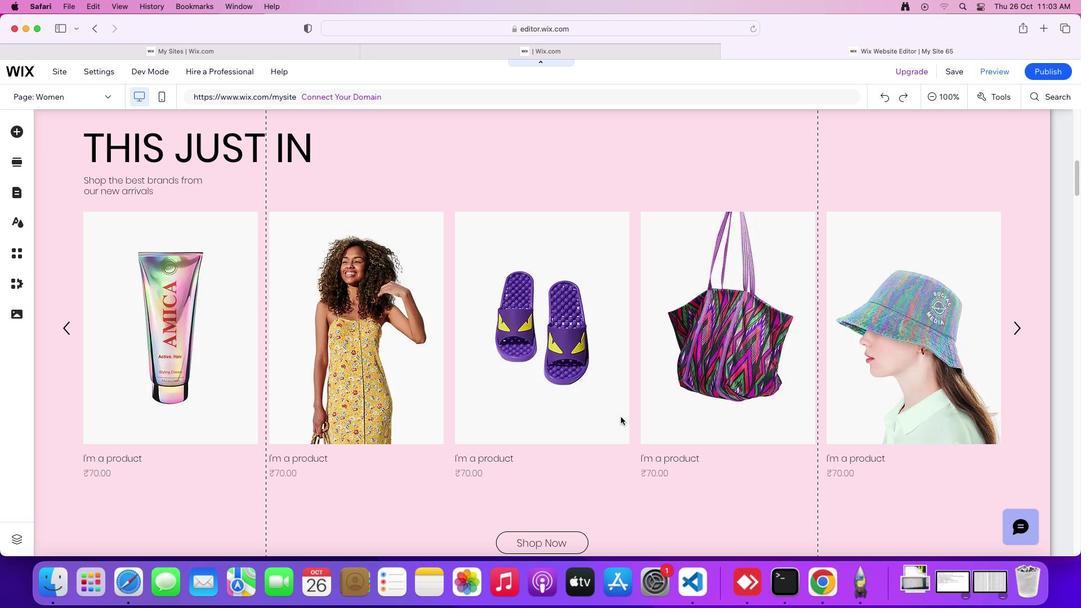 
Action: Mouse scrolled (620, 416) with delta (0, -2)
Screenshot: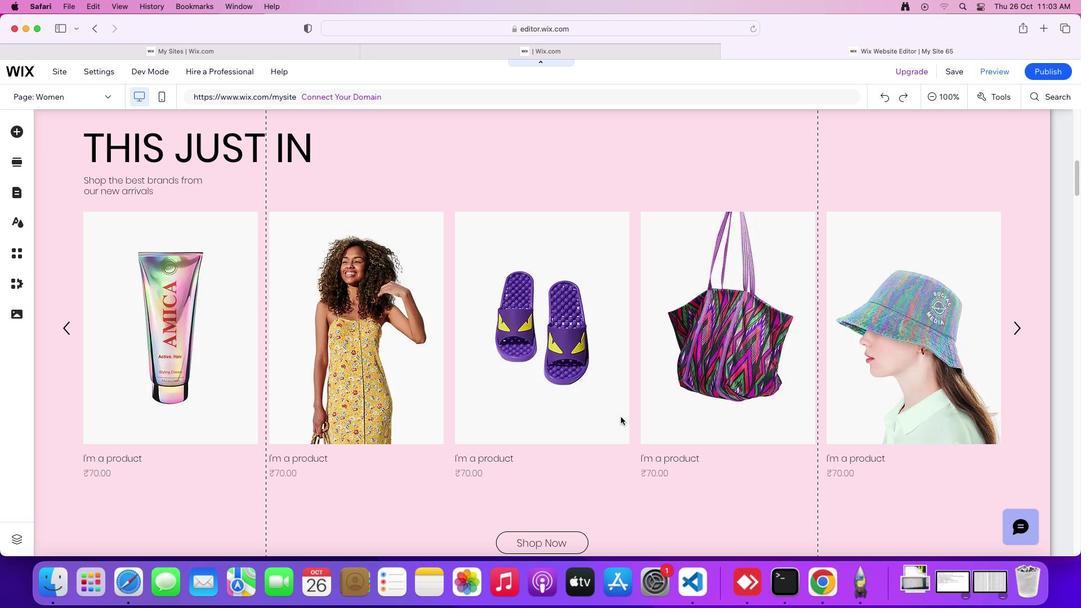 
Action: Mouse scrolled (620, 416) with delta (0, -3)
Screenshot: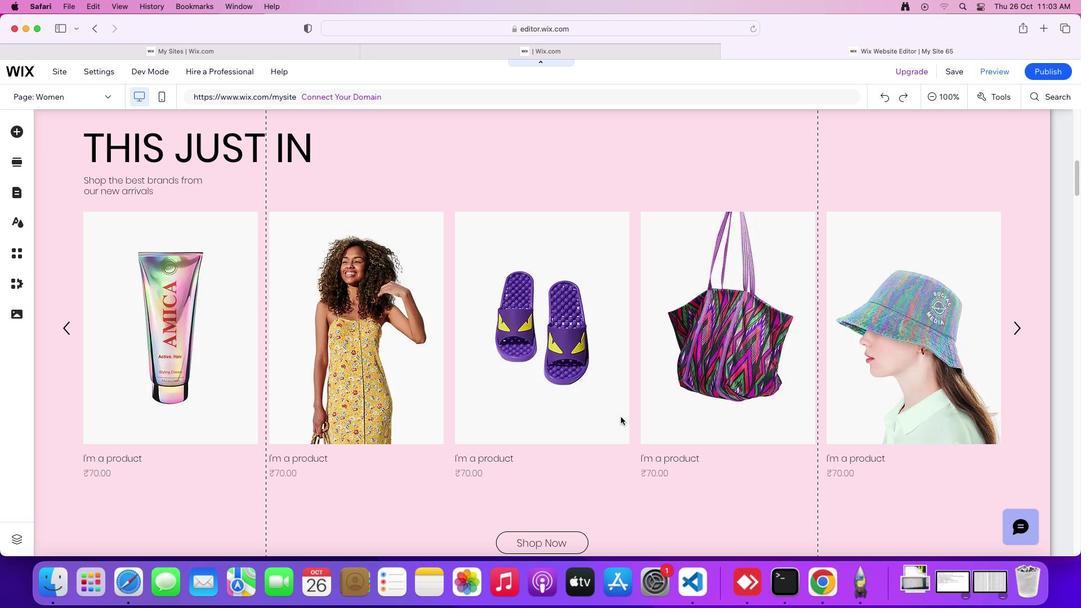 
Action: Mouse moved to (515, 415)
Screenshot: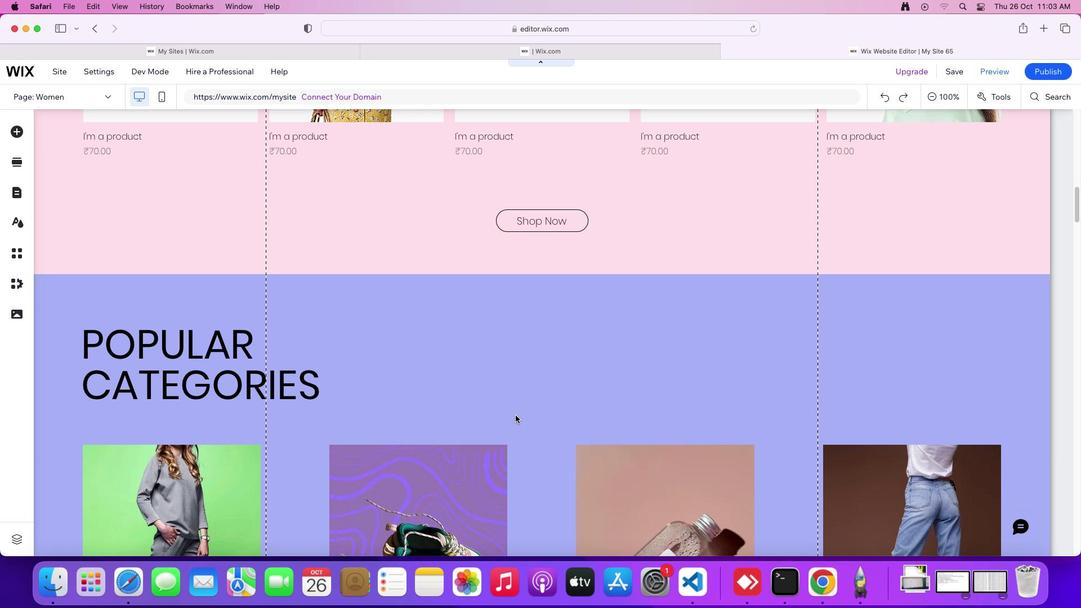 
Action: Mouse scrolled (515, 415) with delta (0, 0)
Screenshot: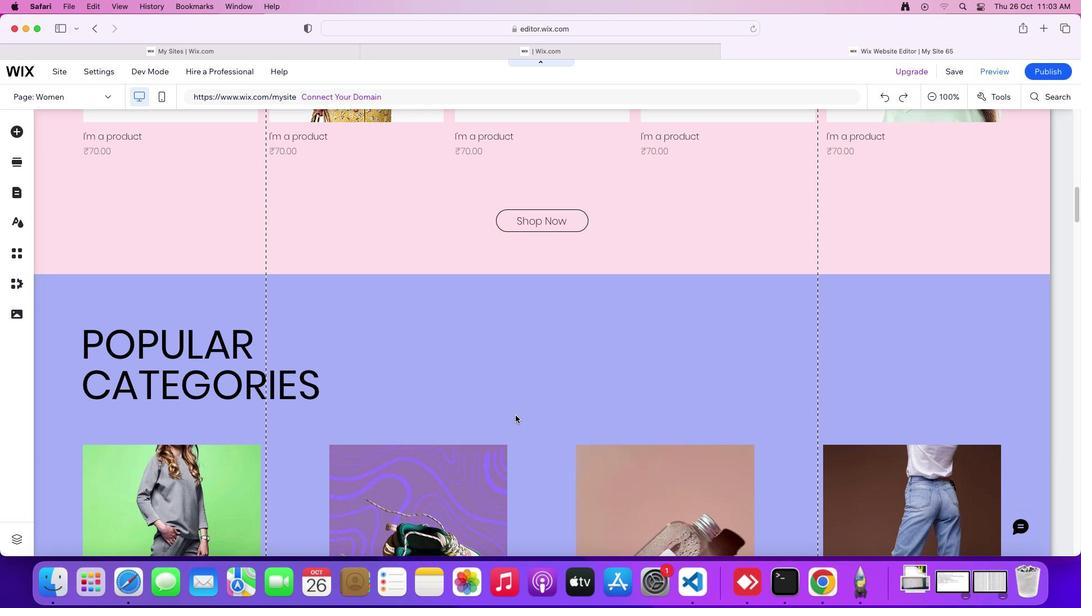 
Action: Mouse scrolled (515, 415) with delta (0, 0)
Screenshot: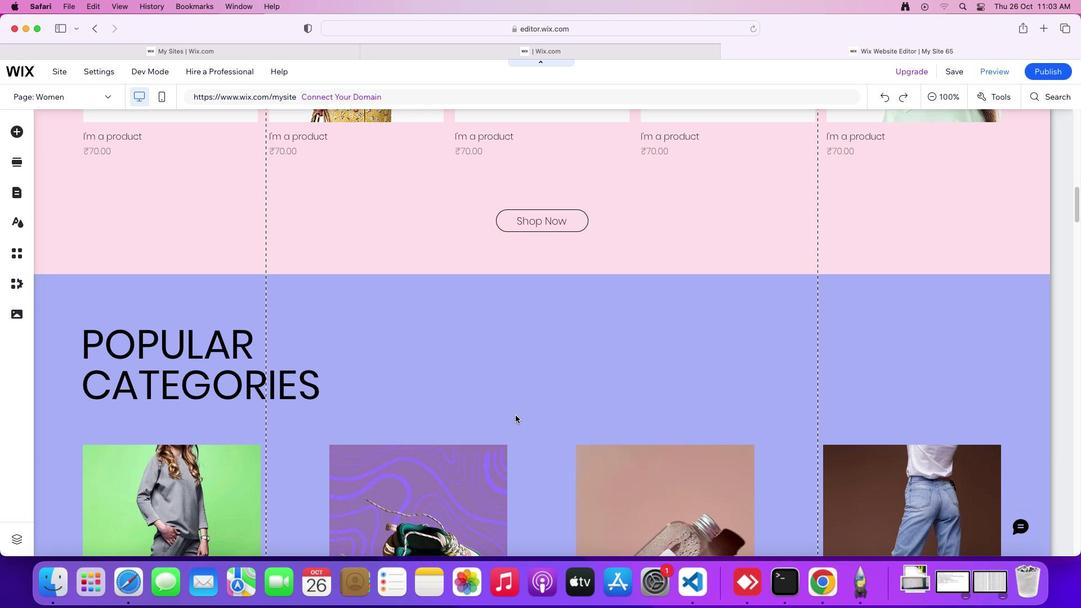 
Action: Mouse scrolled (515, 415) with delta (0, -2)
Screenshot: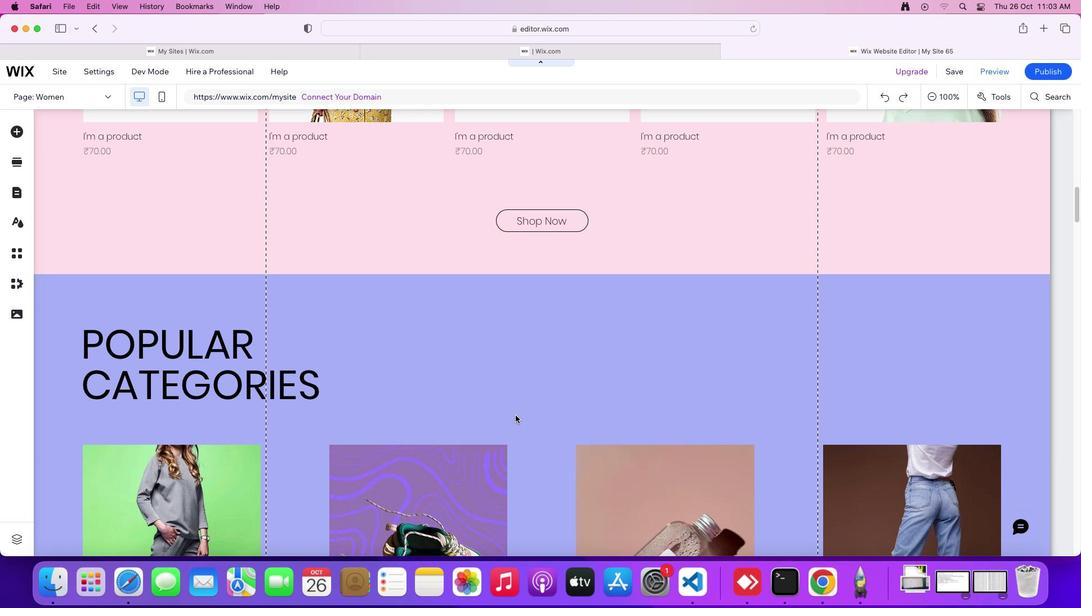 
Action: Mouse scrolled (515, 415) with delta (0, -2)
Screenshot: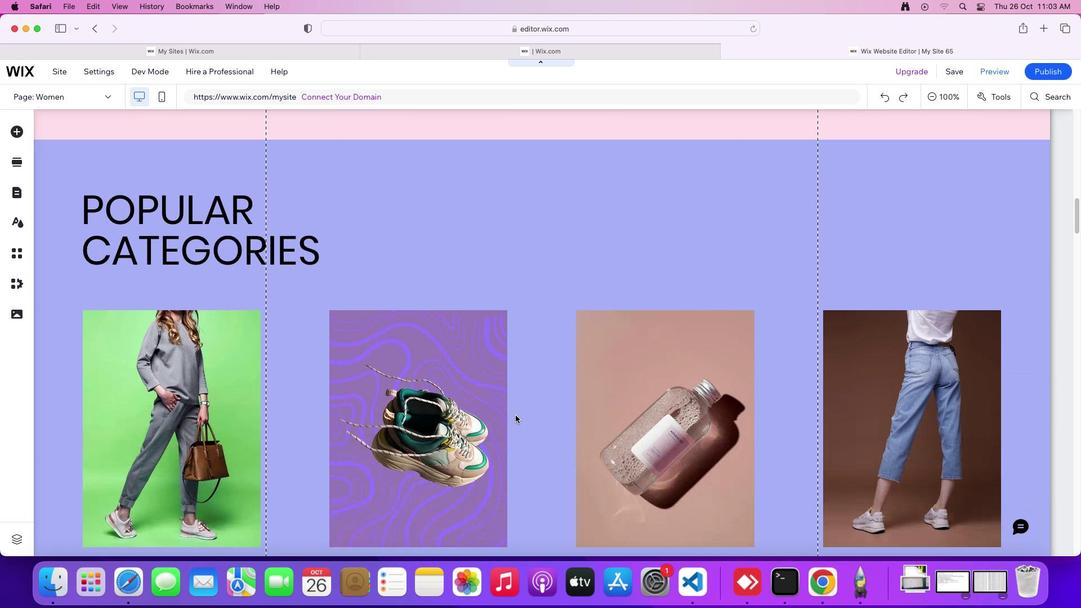 
Action: Mouse scrolled (515, 415) with delta (0, 0)
Screenshot: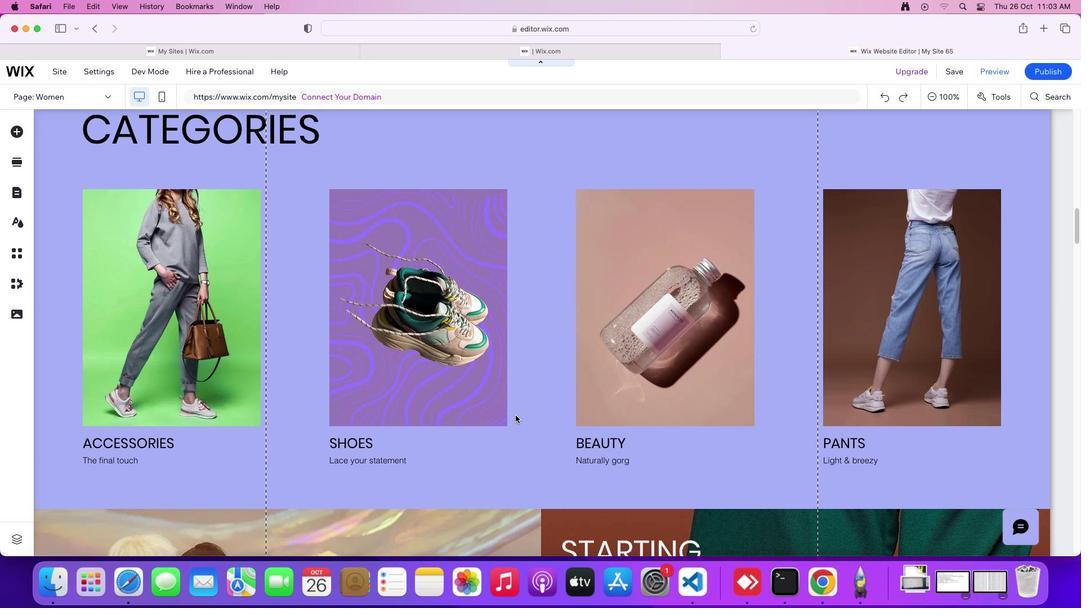 
Action: Mouse scrolled (515, 415) with delta (0, 0)
Screenshot: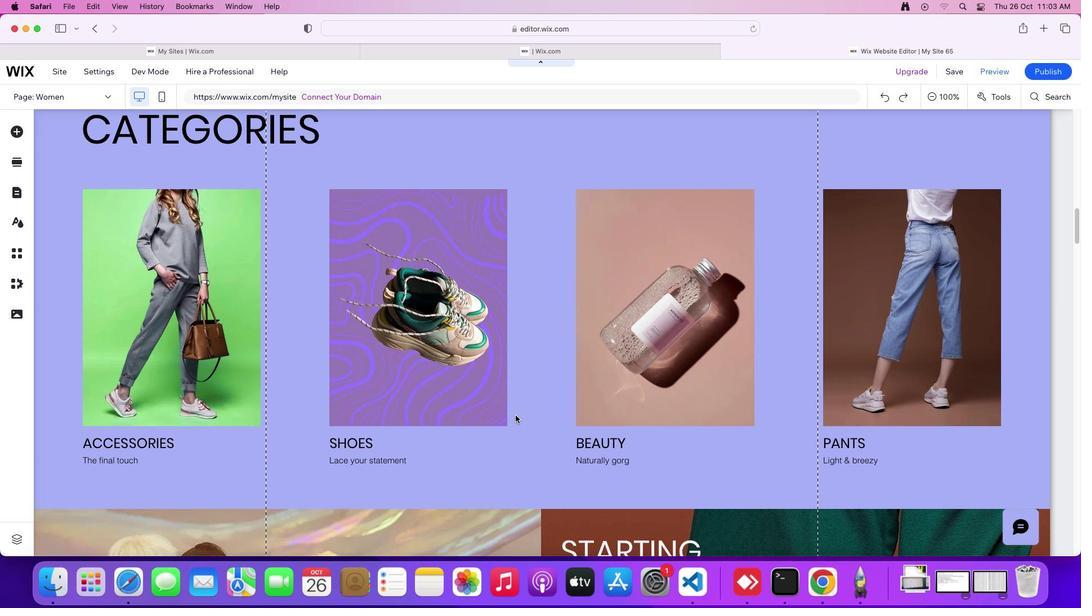 
Action: Mouse scrolled (515, 415) with delta (0, -2)
Screenshot: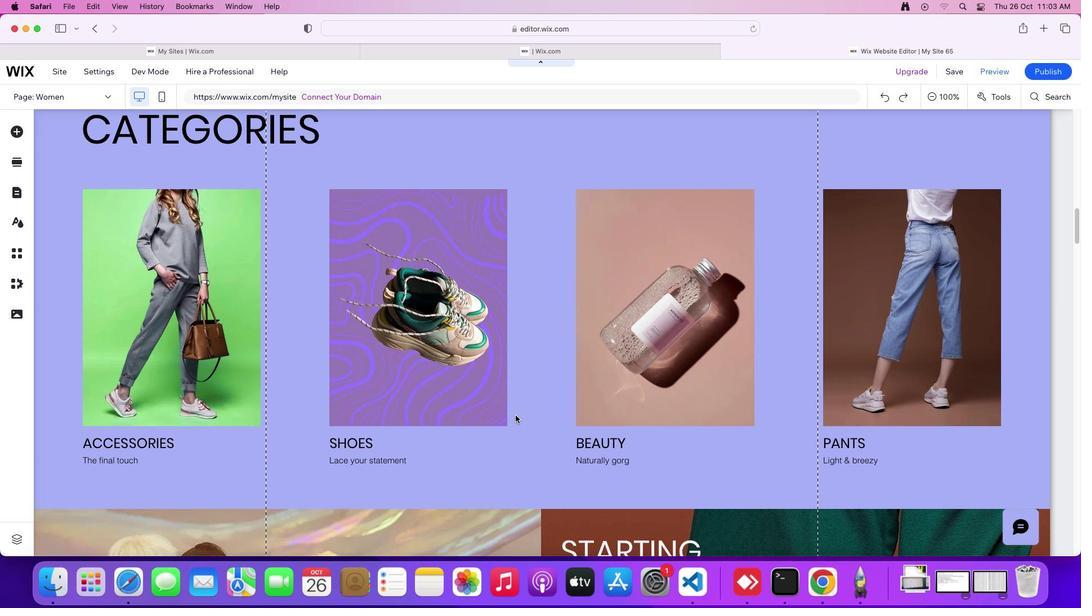 
Action: Mouse scrolled (515, 415) with delta (0, -3)
Screenshot: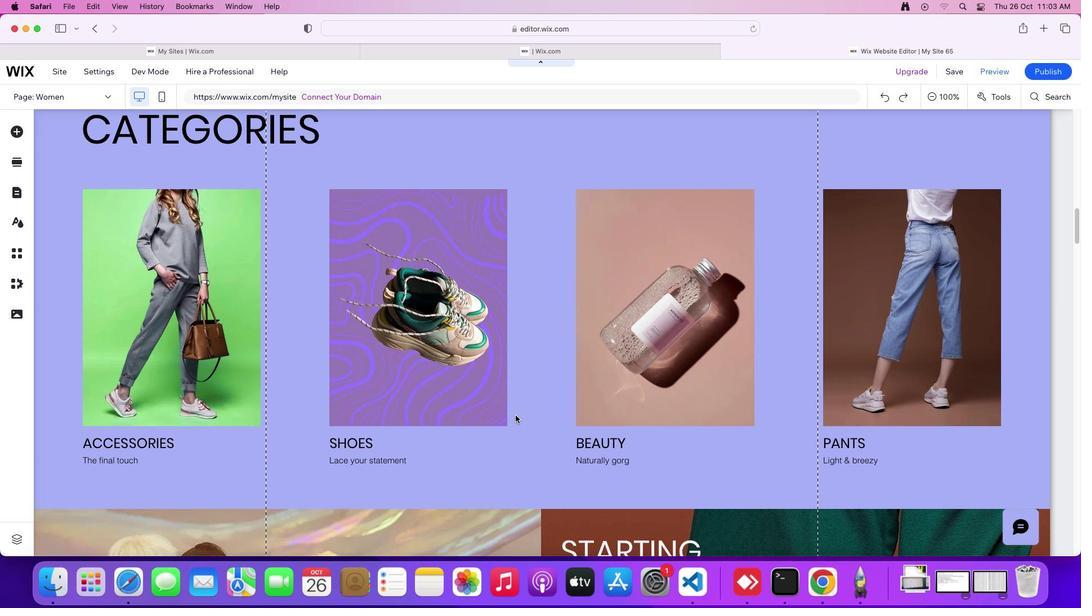 
Action: Mouse scrolled (515, 415) with delta (0, 0)
Screenshot: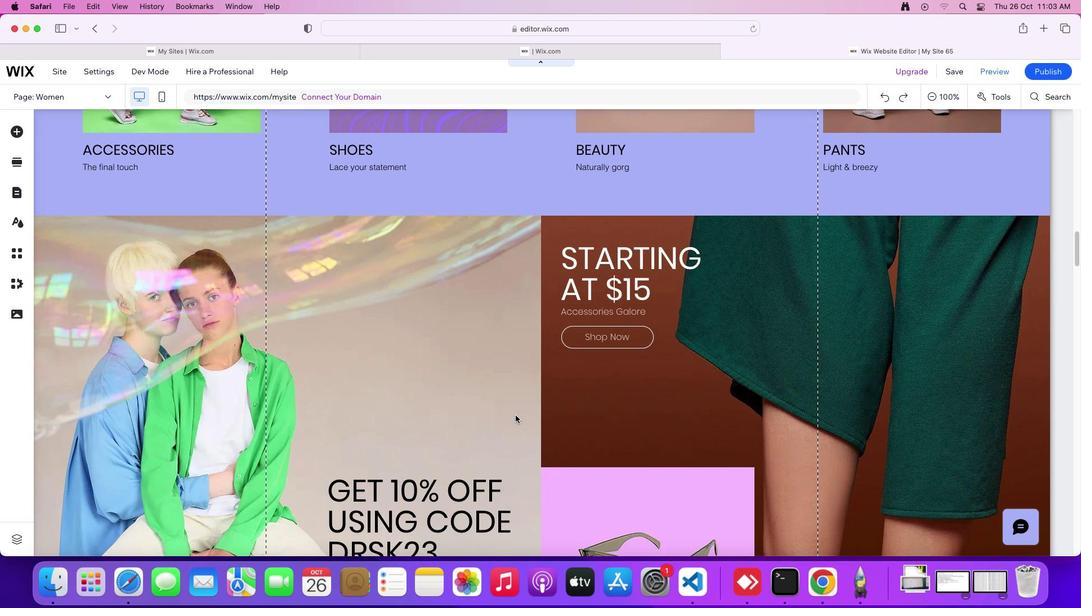 
Action: Mouse scrolled (515, 415) with delta (0, 0)
Screenshot: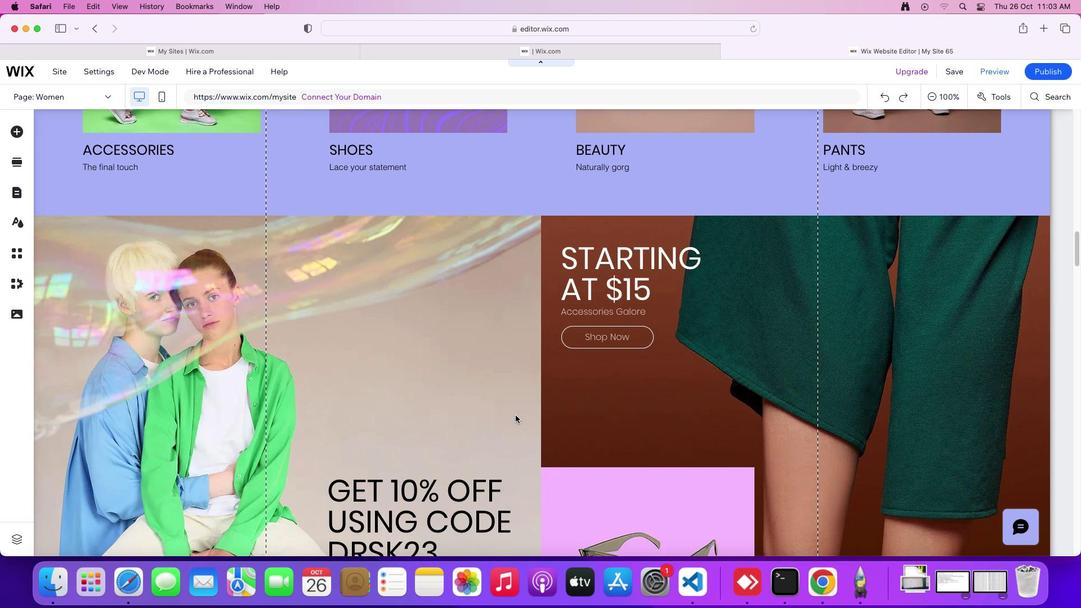 
Action: Mouse scrolled (515, 415) with delta (0, -2)
Screenshot: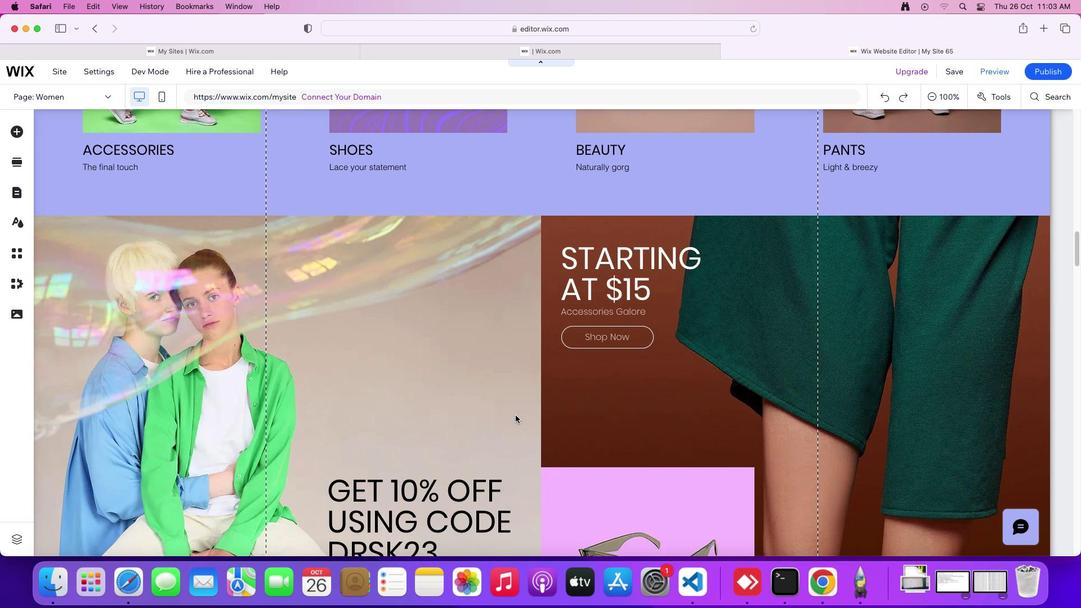
Action: Mouse scrolled (515, 415) with delta (0, 0)
Screenshot: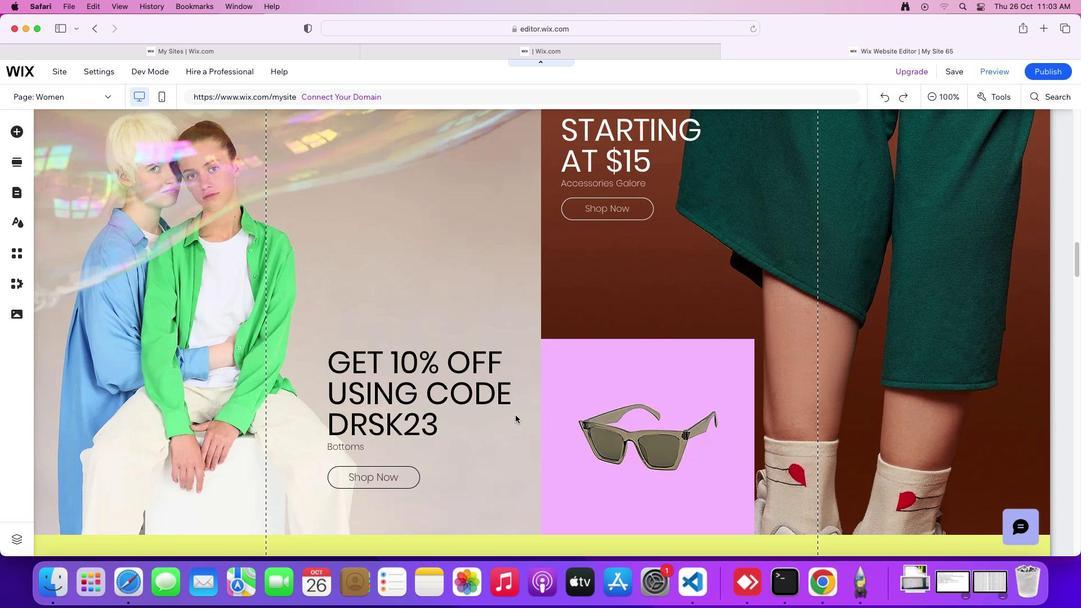
Action: Mouse scrolled (515, 415) with delta (0, 0)
Screenshot: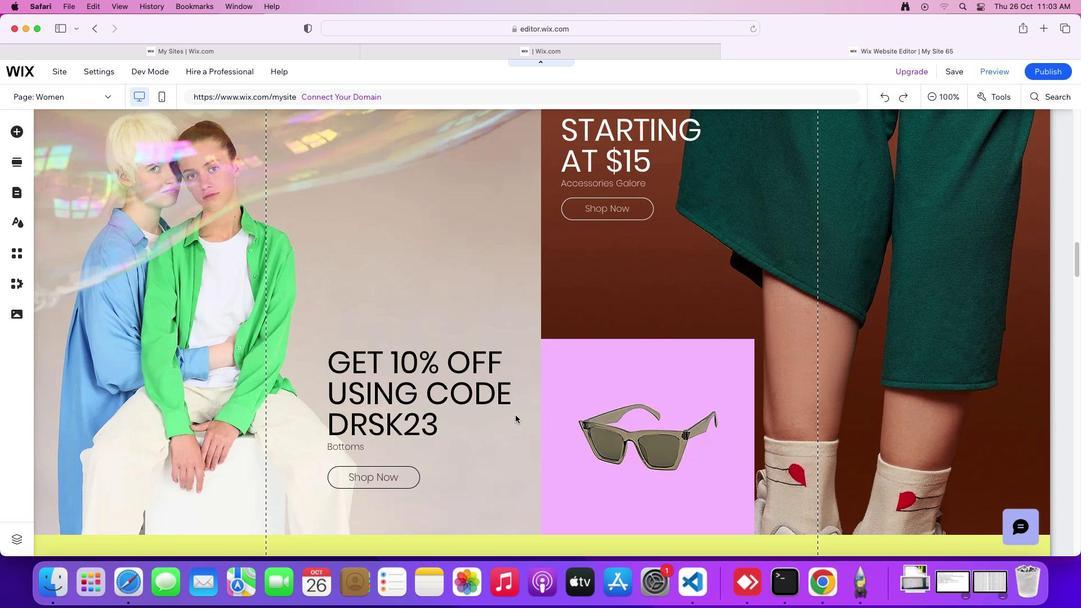
Action: Mouse scrolled (515, 415) with delta (0, -2)
Screenshot: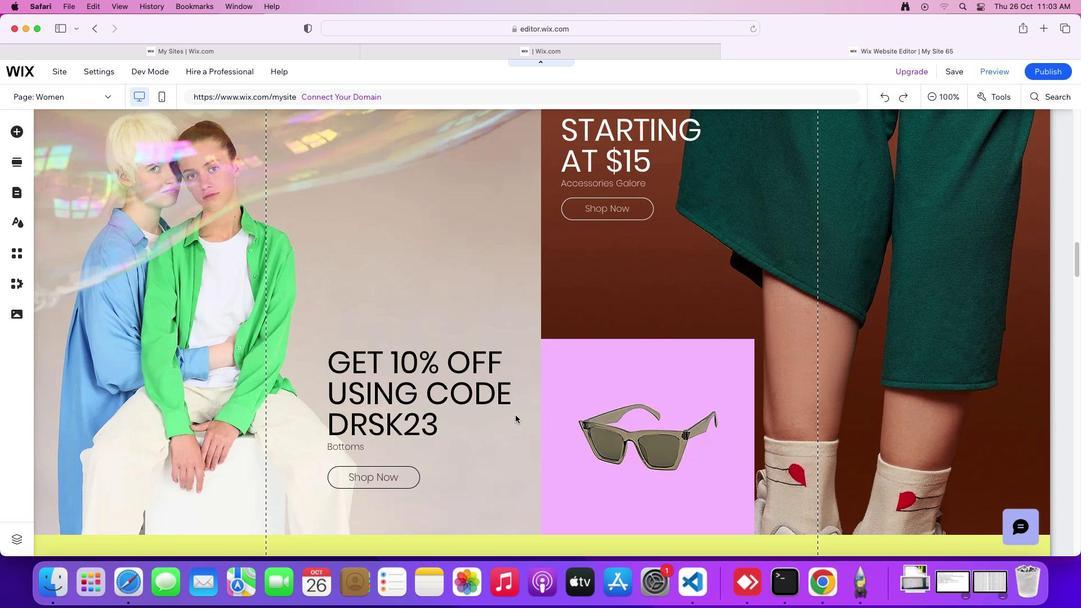 
Action: Mouse scrolled (515, 415) with delta (0, -3)
Screenshot: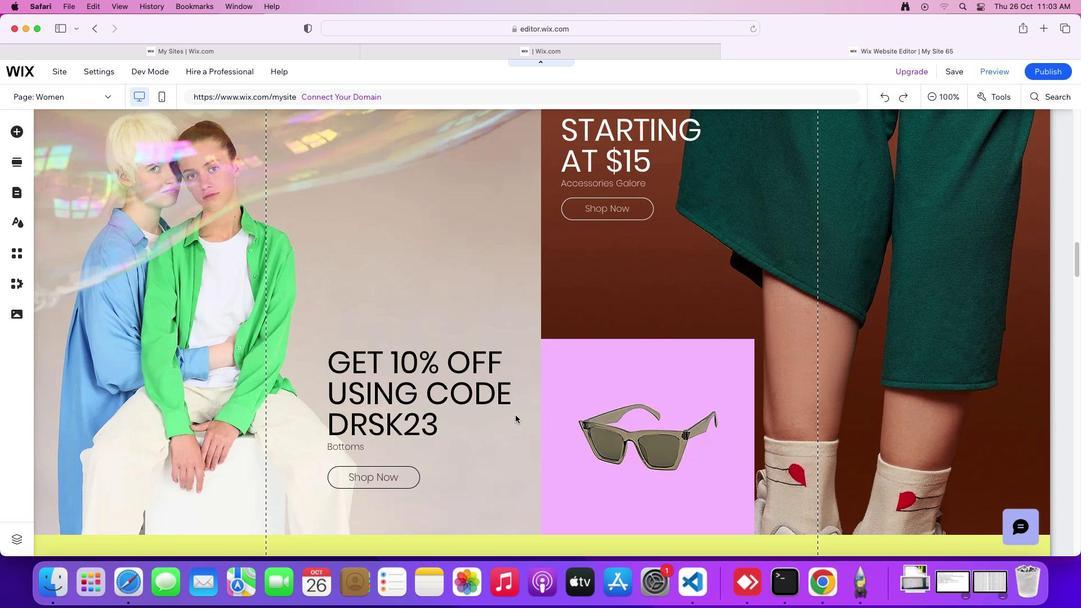 
Action: Mouse scrolled (515, 415) with delta (0, 0)
Screenshot: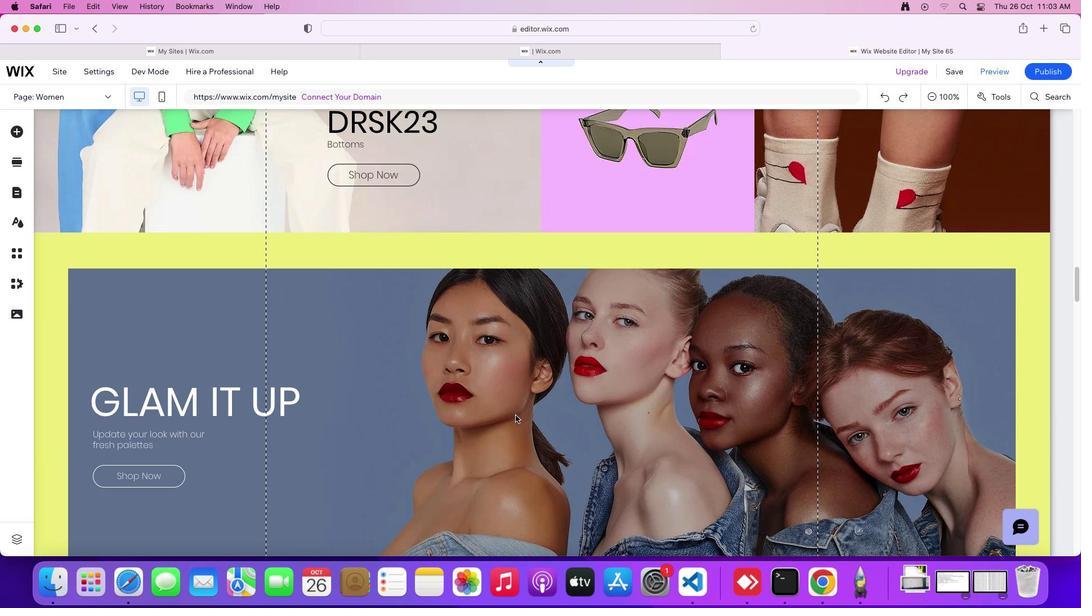 
Action: Mouse scrolled (515, 415) with delta (0, 0)
Screenshot: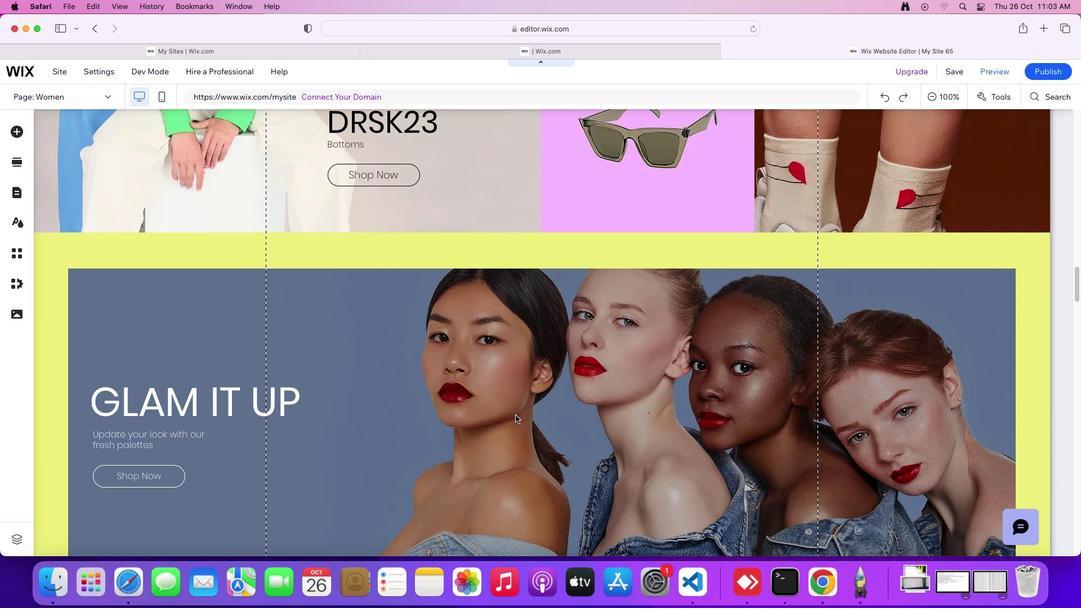 
Action: Mouse scrolled (515, 415) with delta (0, -2)
Screenshot: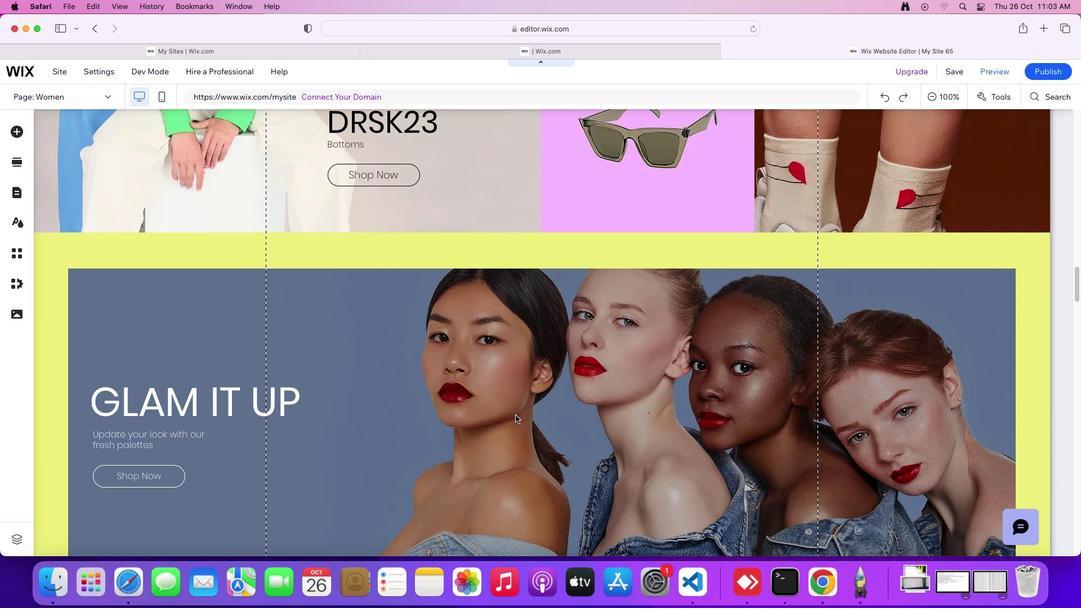 
Action: Mouse scrolled (515, 415) with delta (0, -3)
Screenshot: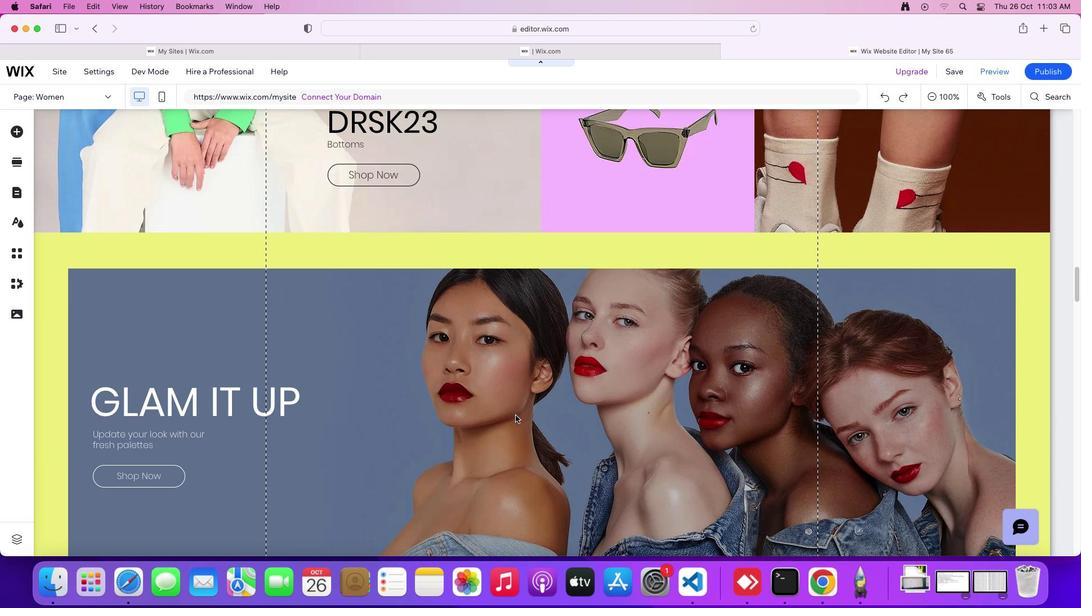 
Action: Mouse scrolled (515, 415) with delta (0, 0)
Screenshot: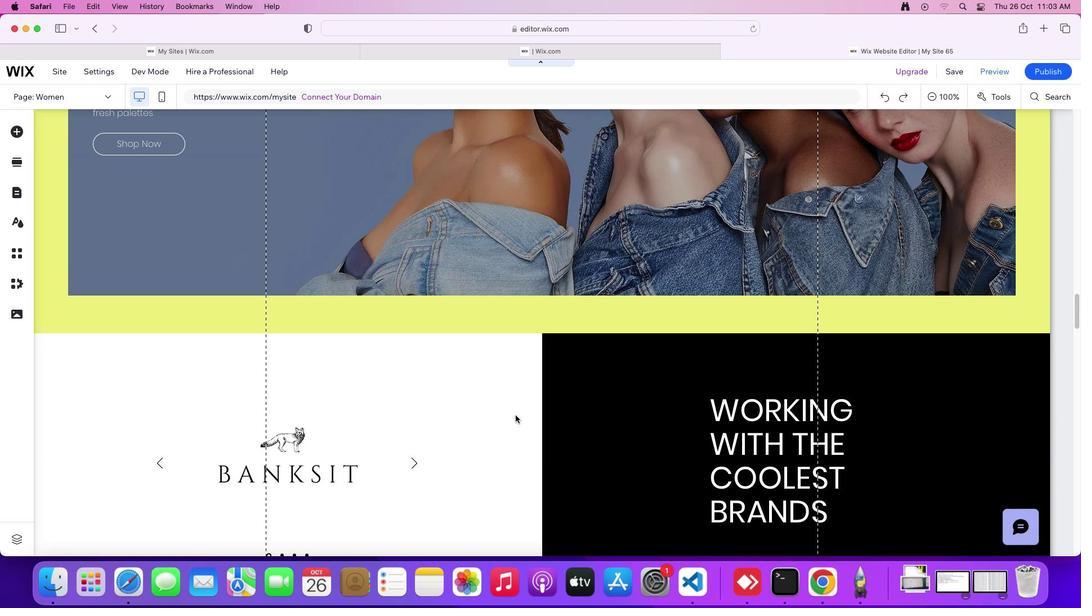 
Action: Mouse scrolled (515, 415) with delta (0, 0)
Screenshot: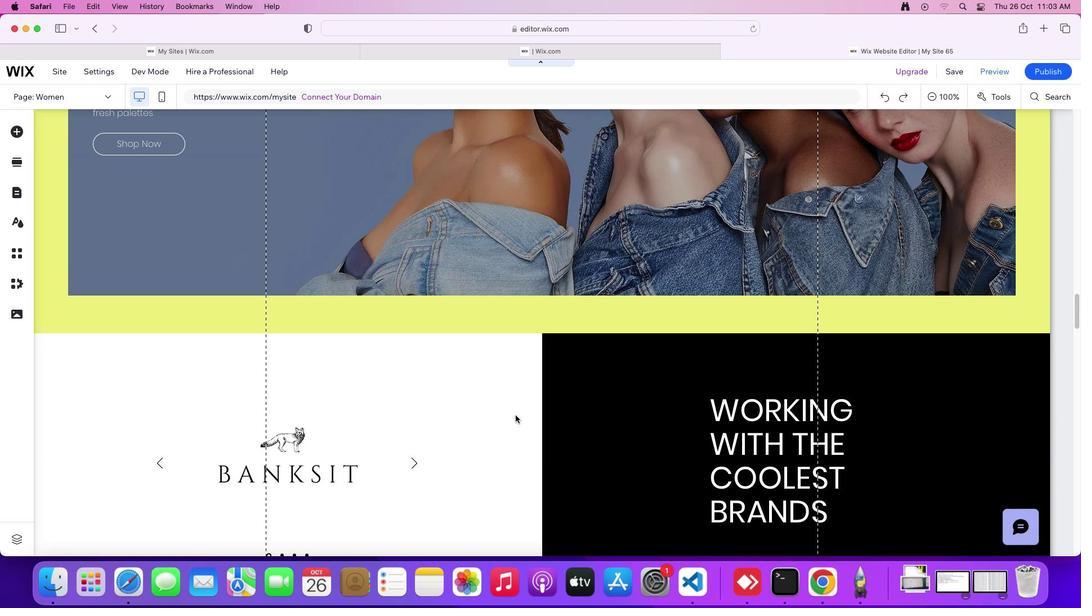 
Action: Mouse scrolled (515, 415) with delta (0, -2)
Screenshot: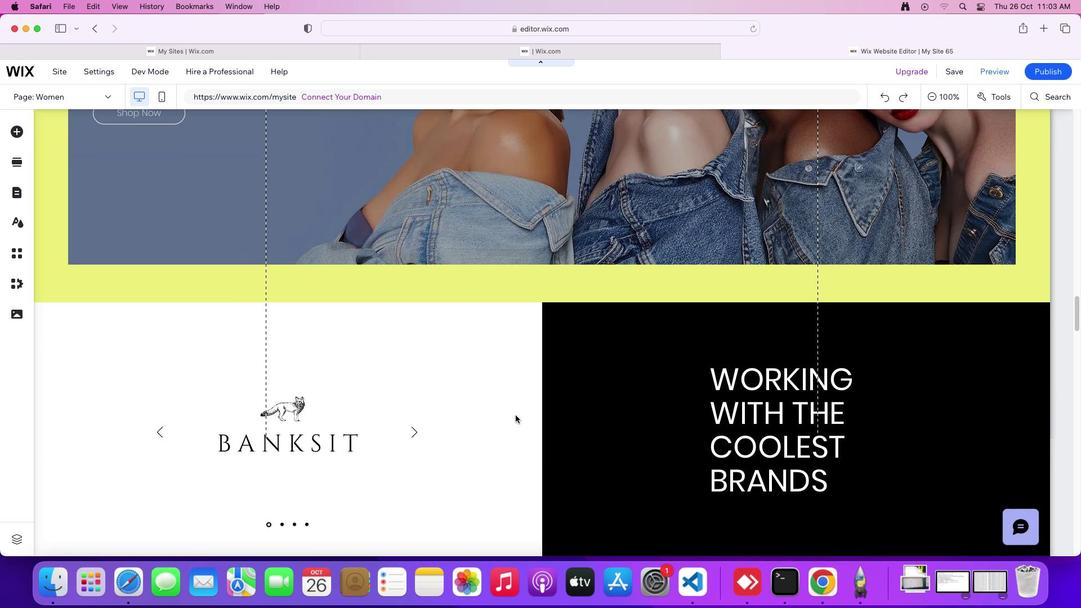 
Action: Mouse scrolled (515, 415) with delta (0, -3)
Screenshot: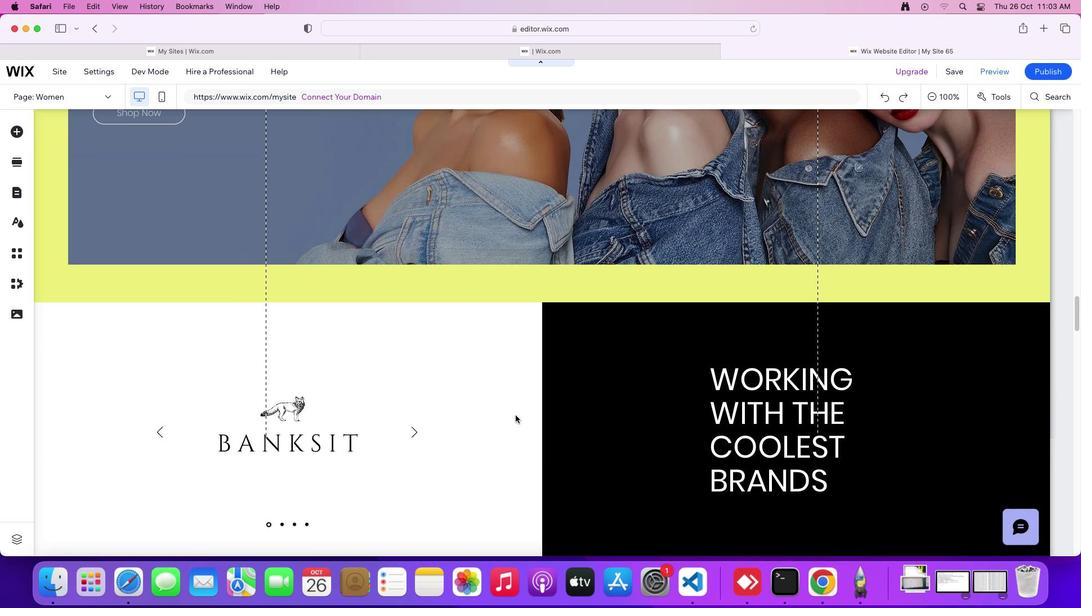 
Action: Mouse scrolled (515, 415) with delta (0, 0)
Screenshot: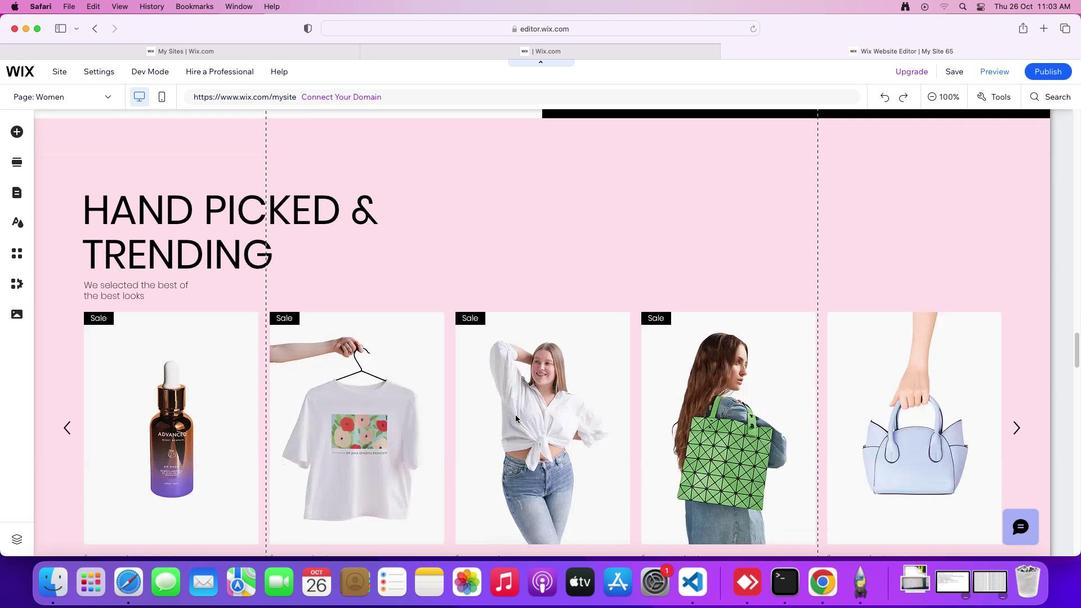 
Action: Mouse scrolled (515, 415) with delta (0, 0)
Screenshot: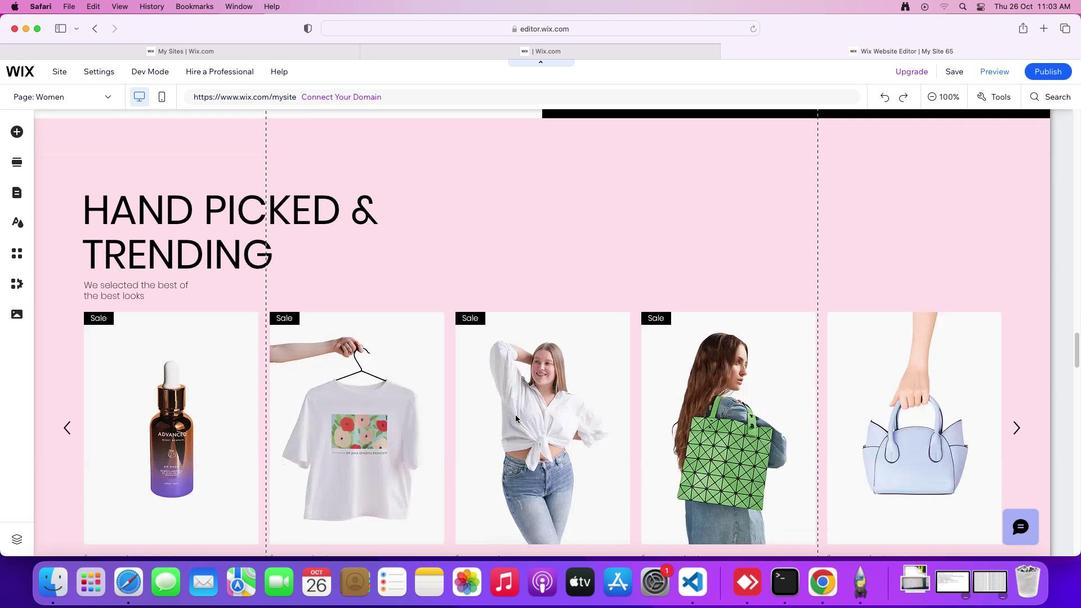 
Action: Mouse scrolled (515, 415) with delta (0, -2)
Screenshot: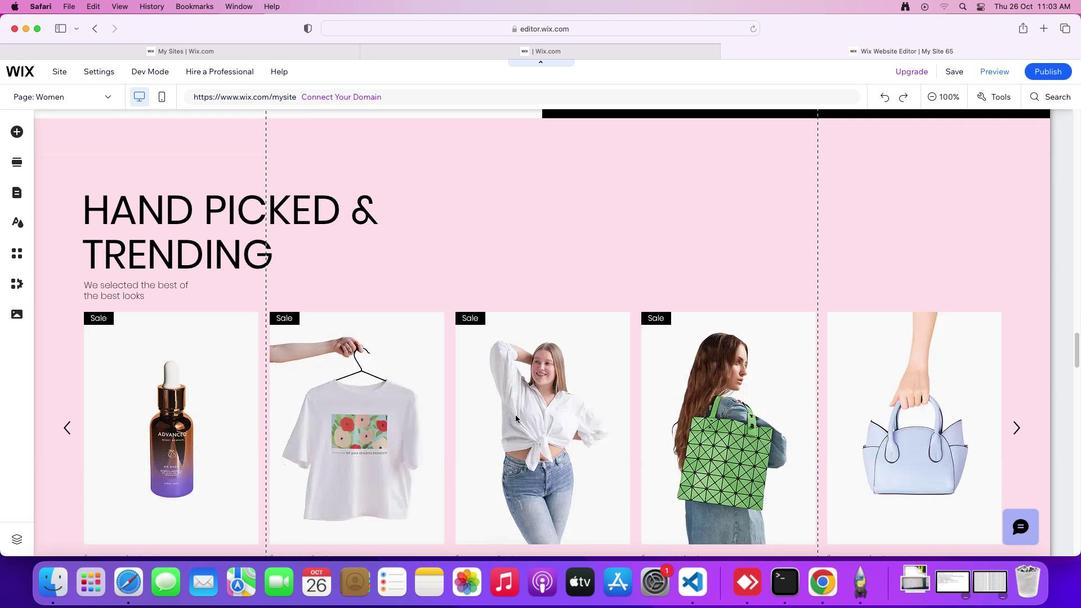 
Action: Mouse scrolled (515, 415) with delta (0, -3)
Screenshot: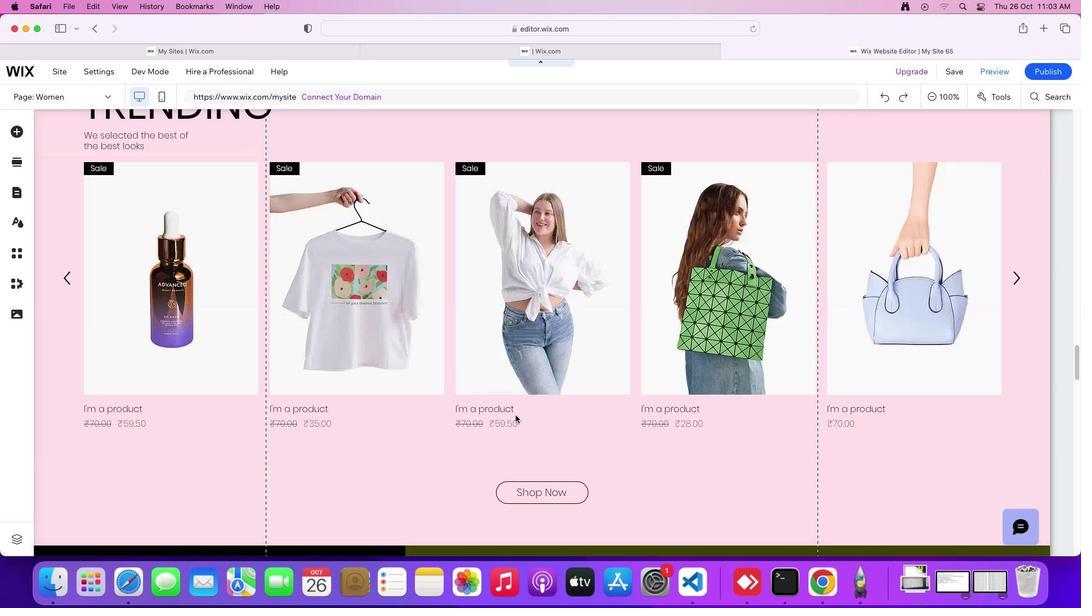 
Action: Mouse scrolled (515, 415) with delta (0, 0)
Screenshot: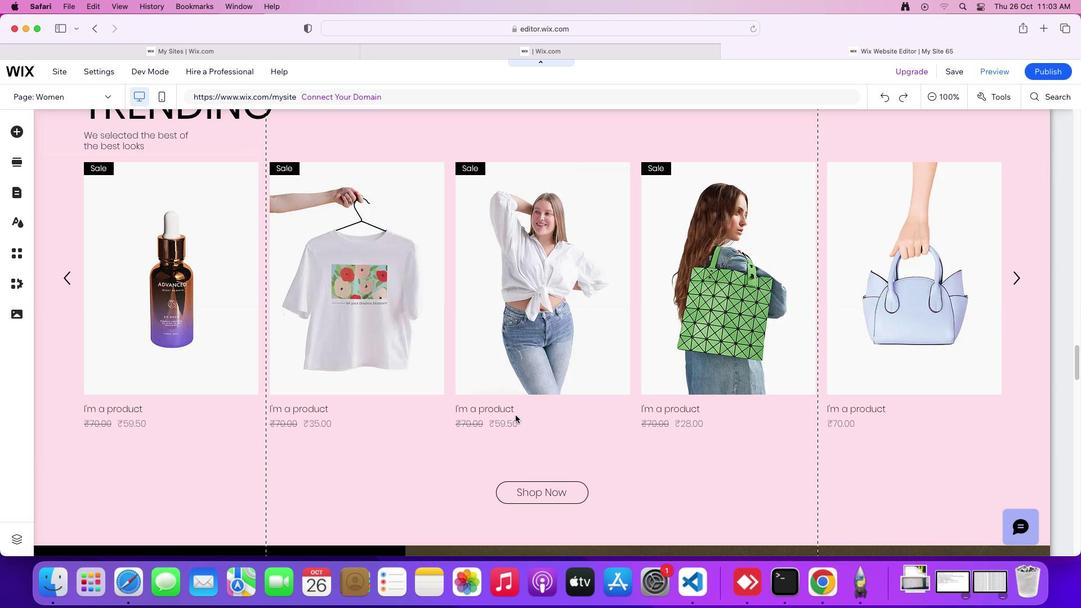 
Action: Mouse scrolled (515, 415) with delta (0, 0)
Screenshot: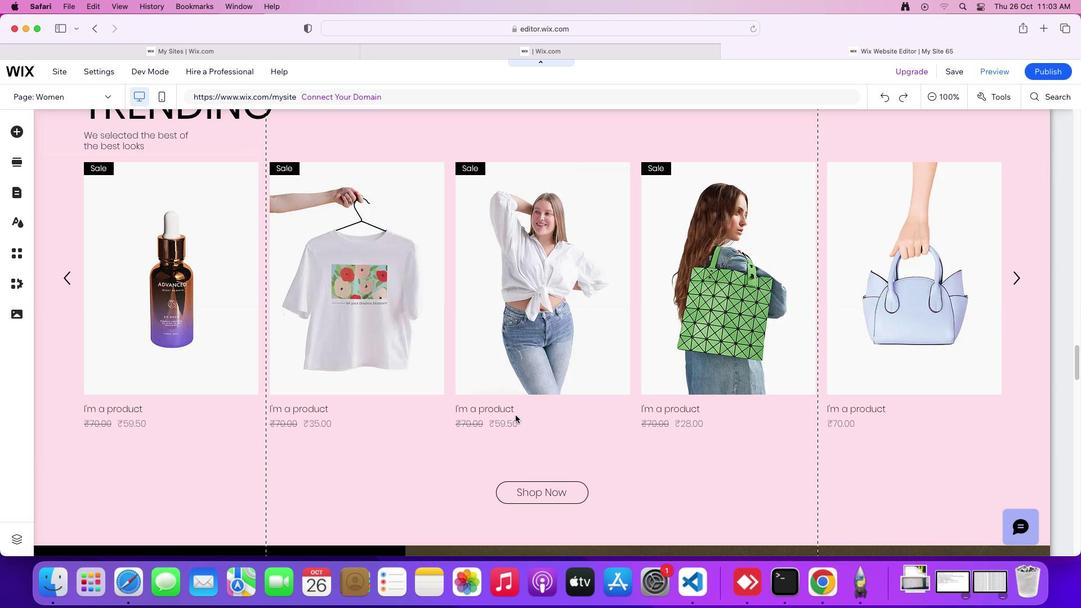 
Action: Mouse scrolled (515, 415) with delta (0, -2)
Screenshot: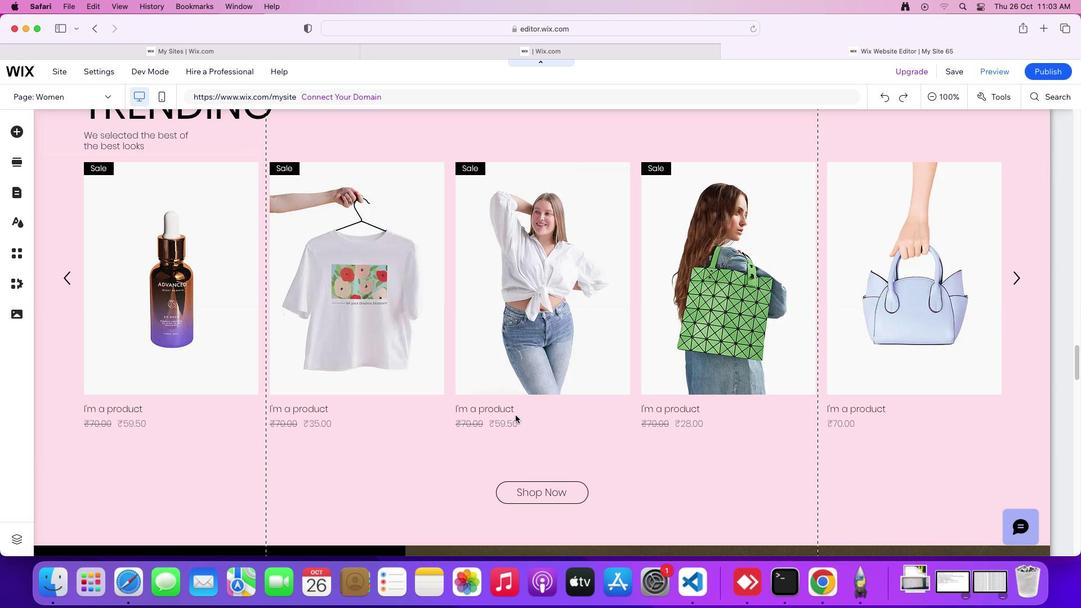 
Action: Mouse scrolled (515, 415) with delta (0, 0)
Screenshot: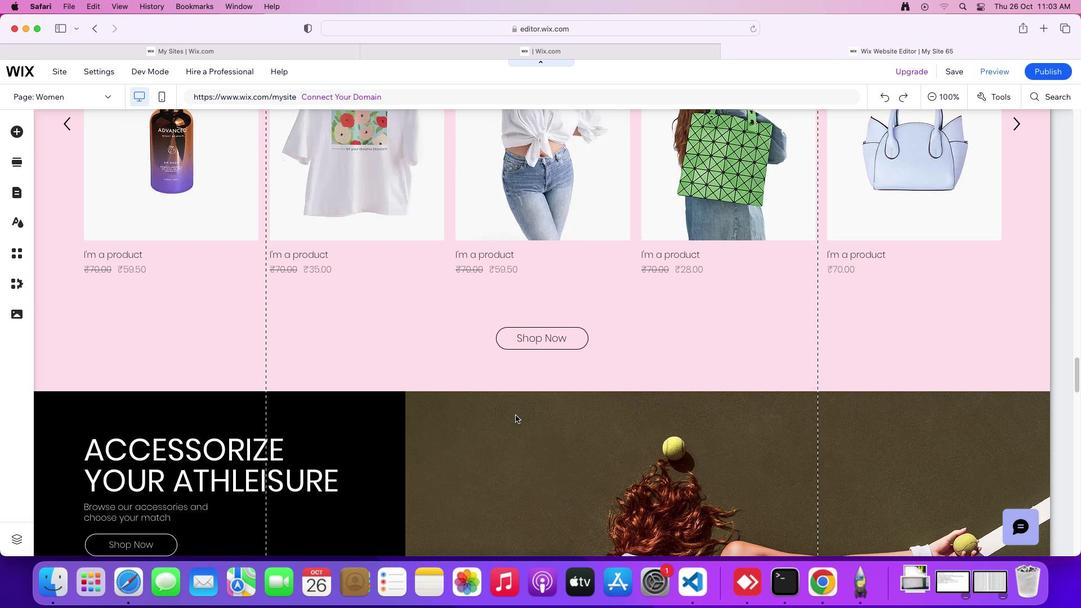 
Action: Mouse scrolled (515, 415) with delta (0, 0)
Screenshot: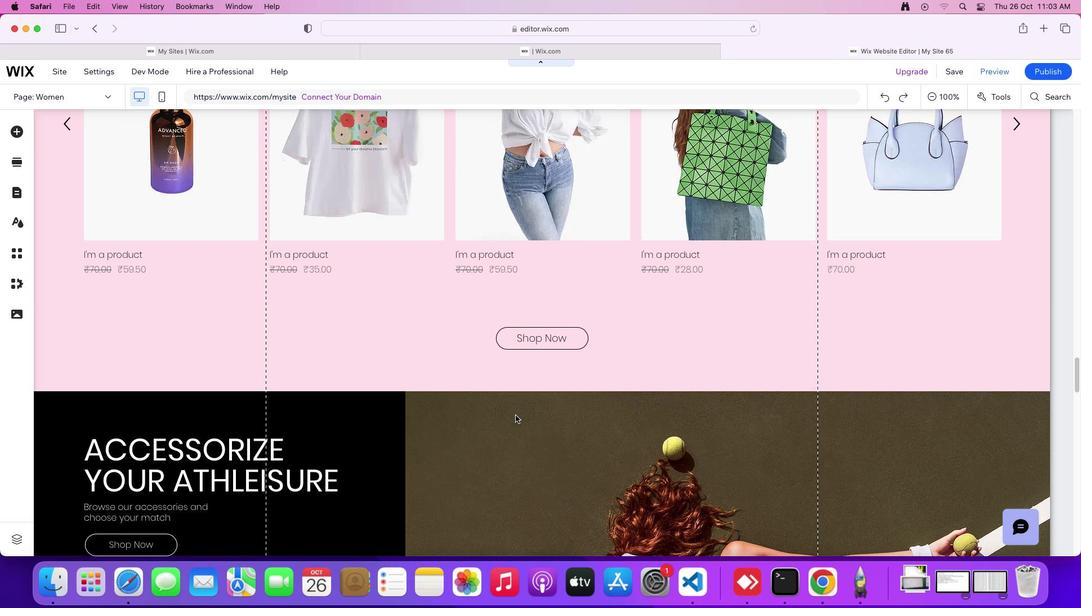 
Action: Mouse scrolled (515, 415) with delta (0, 0)
Screenshot: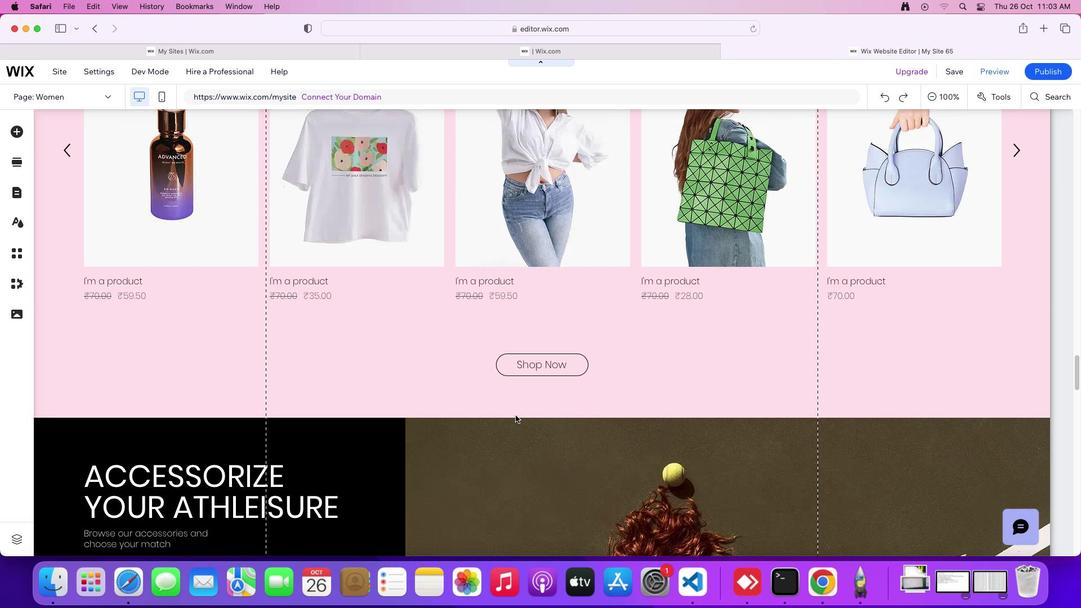 
Action: Mouse scrolled (515, 415) with delta (0, 0)
Screenshot: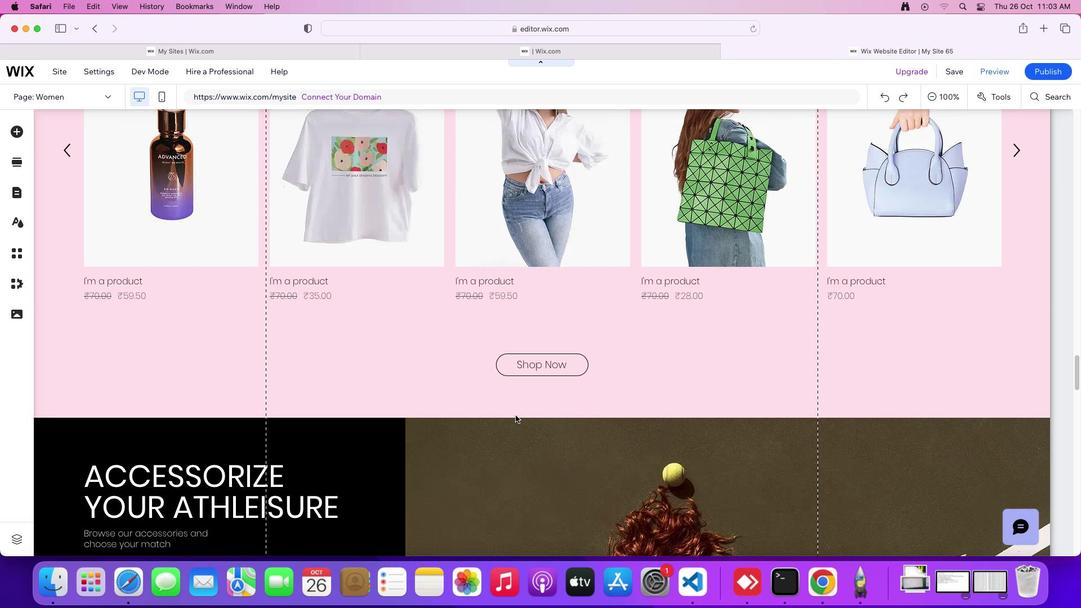 
Action: Mouse scrolled (515, 415) with delta (0, 2)
Screenshot: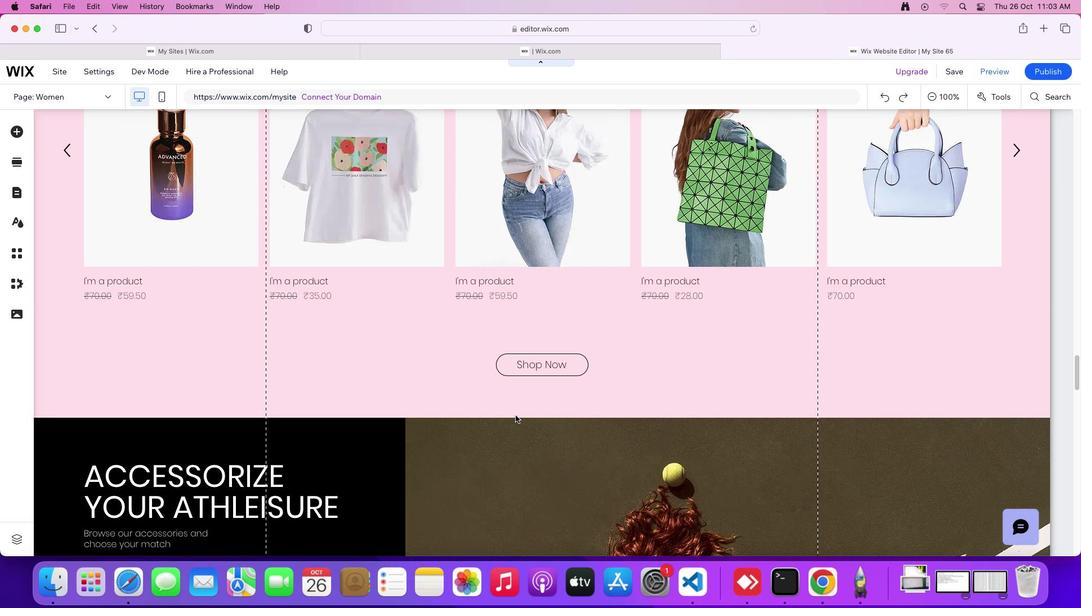 
Action: Mouse scrolled (515, 415) with delta (0, 0)
Screenshot: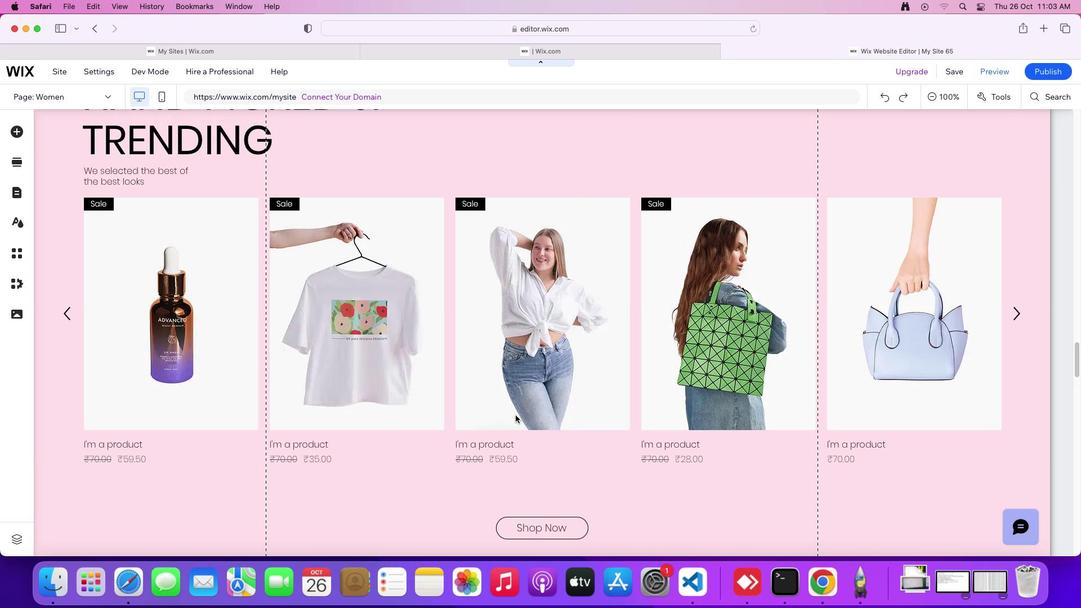 
Action: Mouse scrolled (515, 415) with delta (0, 0)
Screenshot: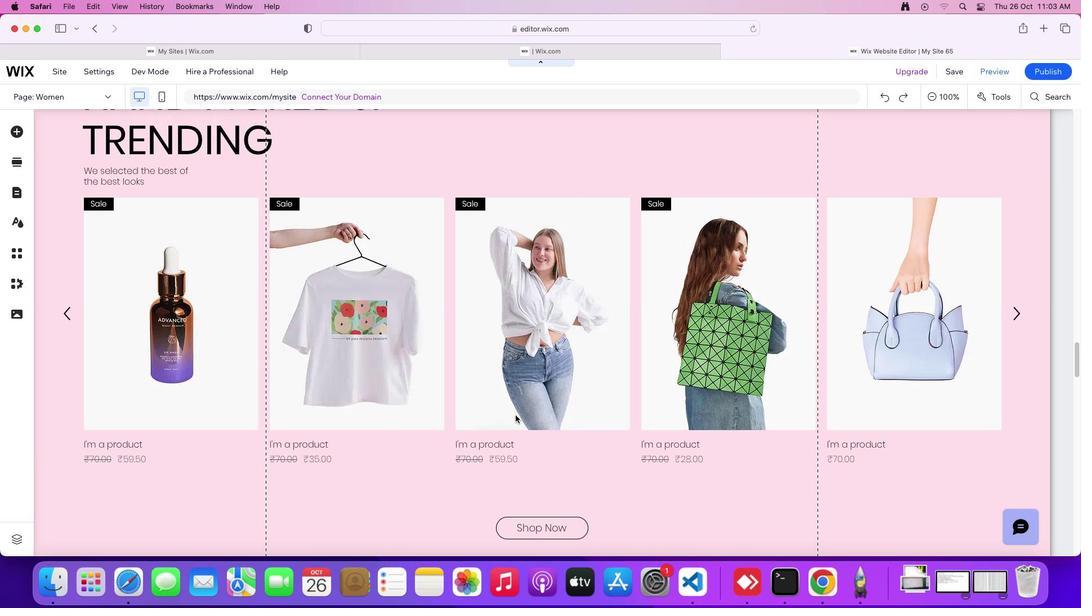
Action: Mouse scrolled (515, 415) with delta (0, 2)
Screenshot: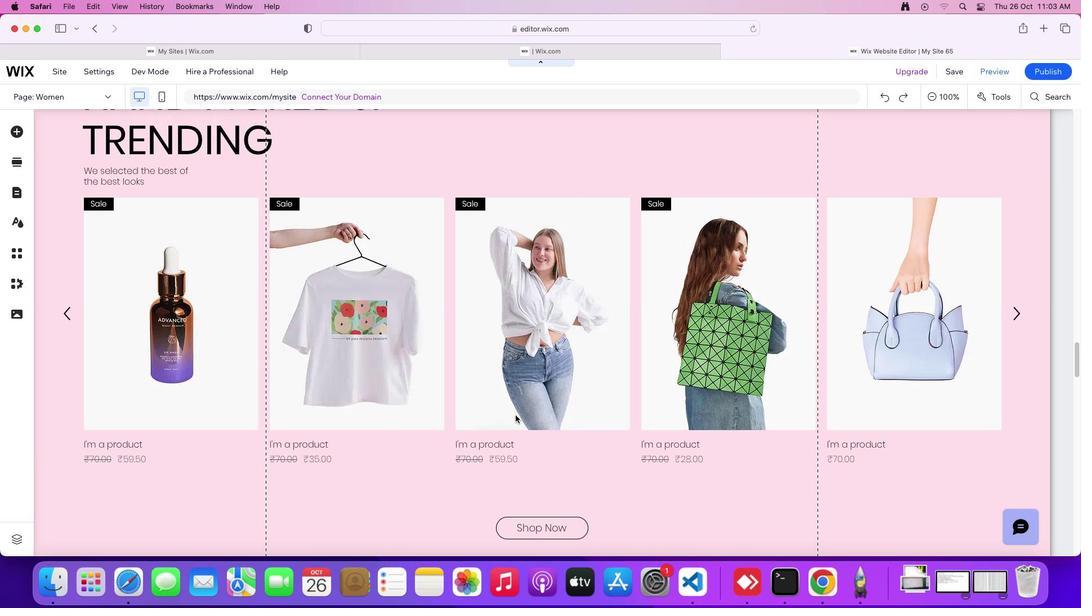 
Action: Mouse scrolled (515, 415) with delta (0, 4)
Screenshot: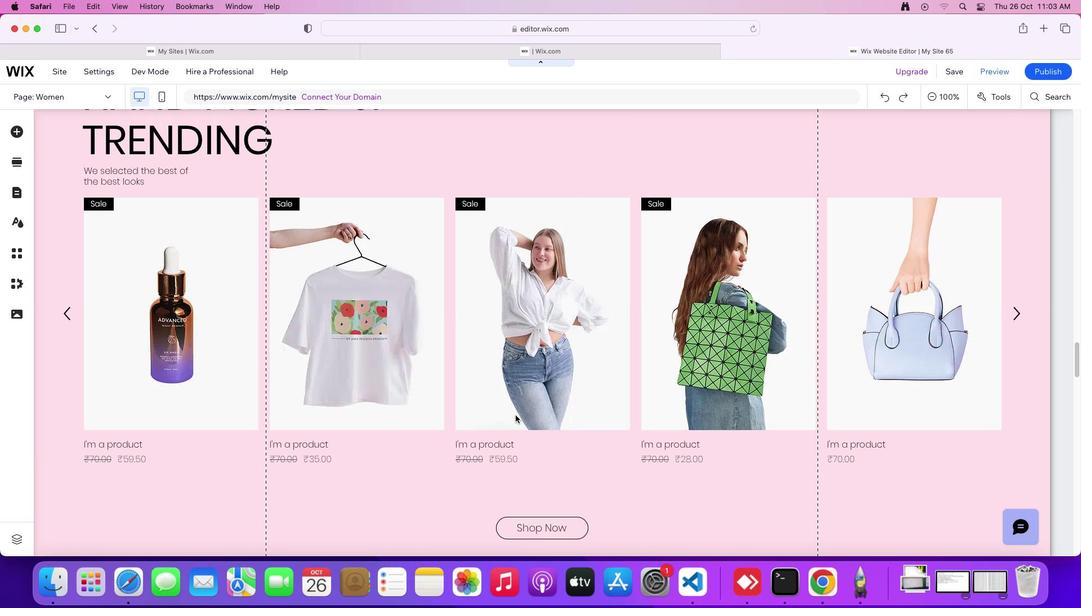 
Action: Mouse scrolled (515, 415) with delta (0, 0)
Screenshot: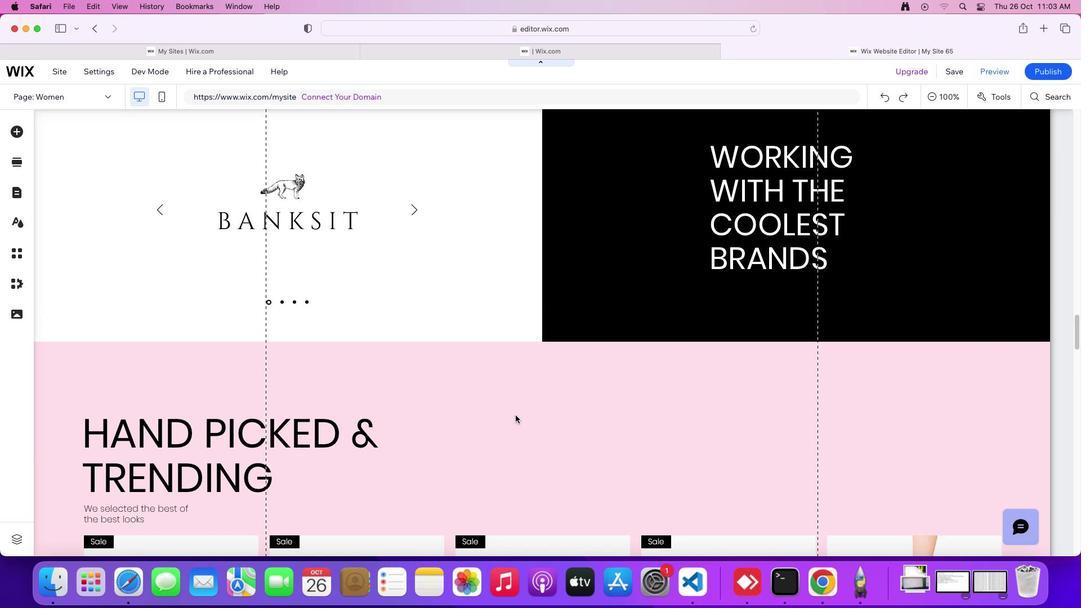 
Action: Mouse scrolled (515, 415) with delta (0, 0)
Screenshot: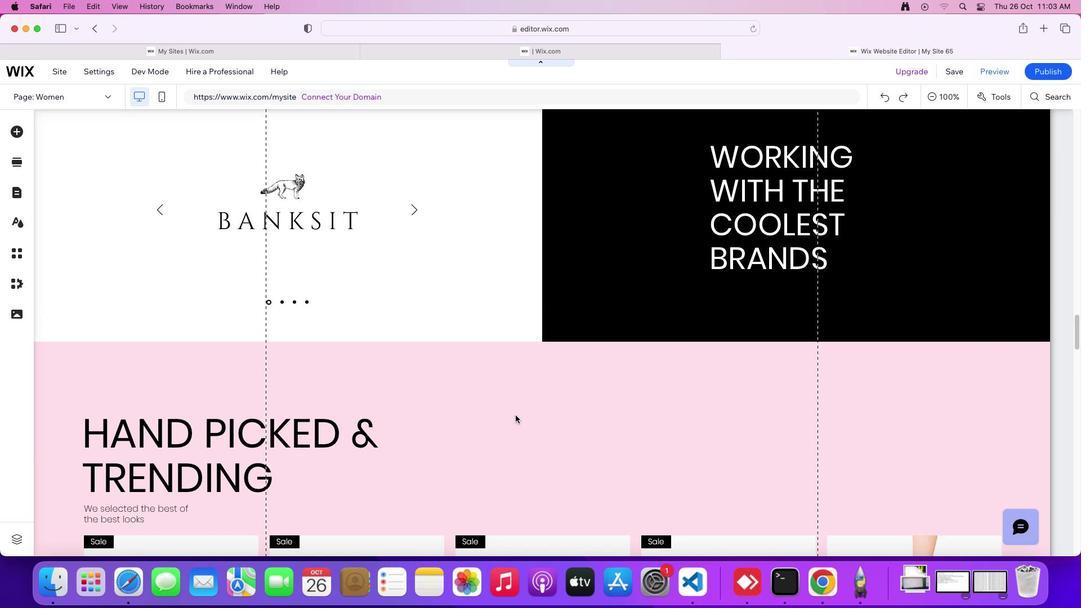 
Action: Mouse scrolled (515, 415) with delta (0, 2)
Screenshot: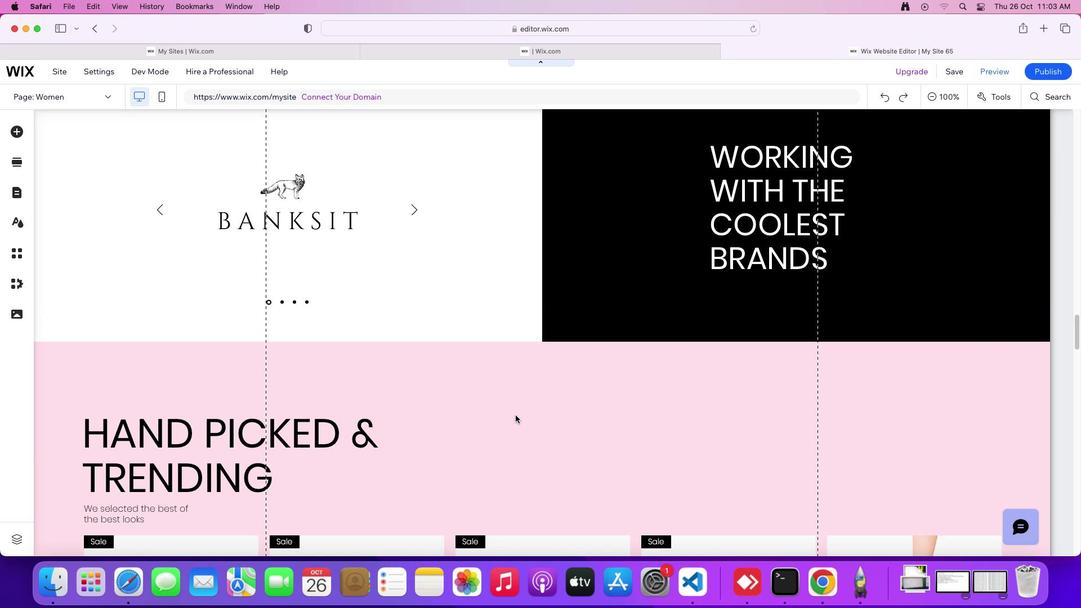 
Action: Mouse scrolled (515, 415) with delta (0, 4)
Screenshot: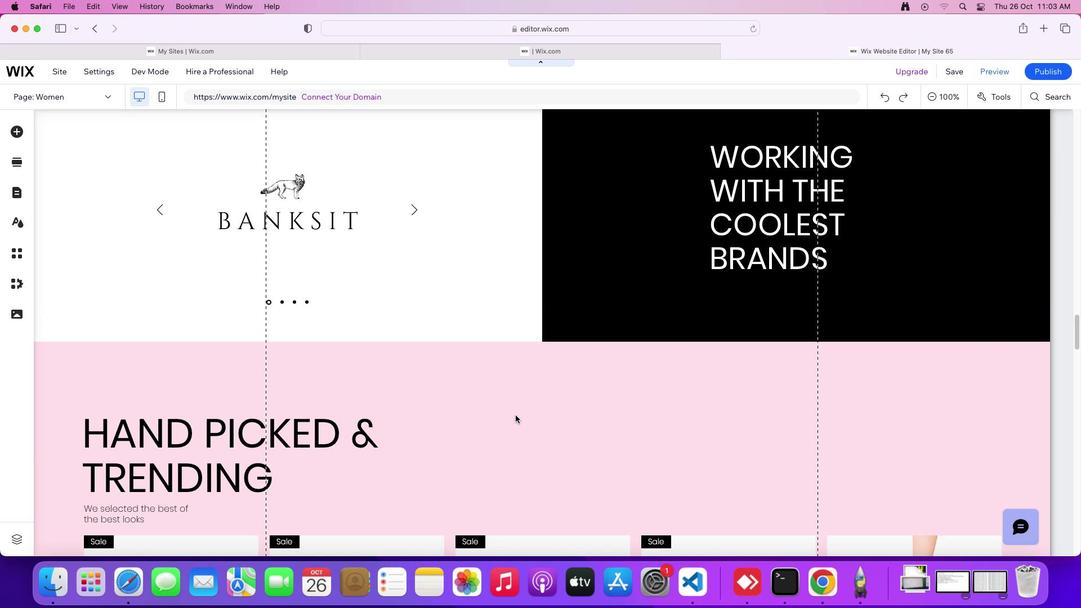 
Action: Mouse scrolled (515, 415) with delta (0, 0)
Screenshot: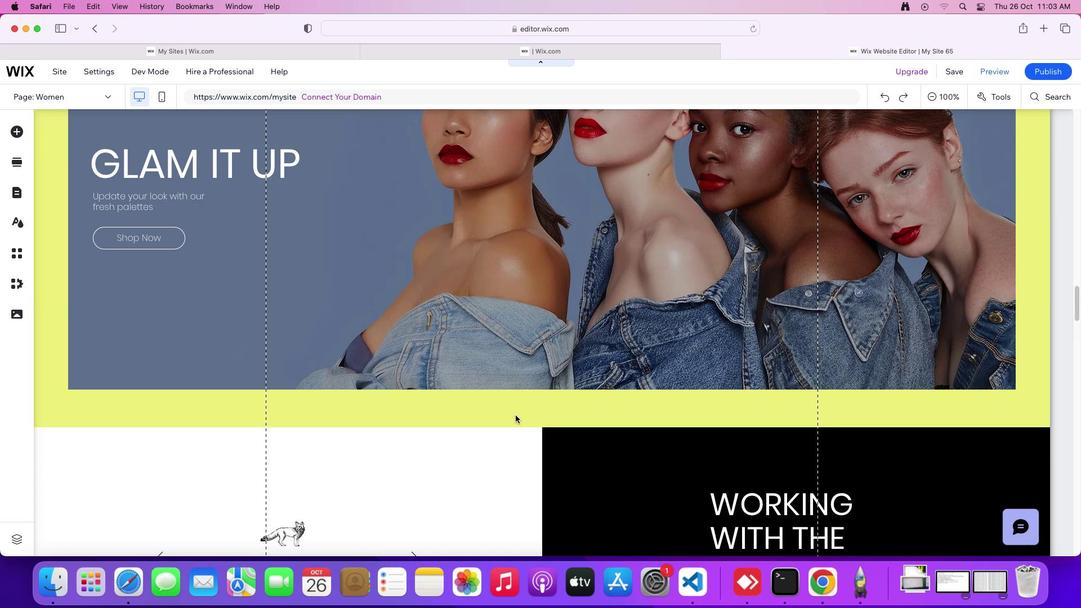 
Action: Mouse scrolled (515, 415) with delta (0, 0)
Screenshot: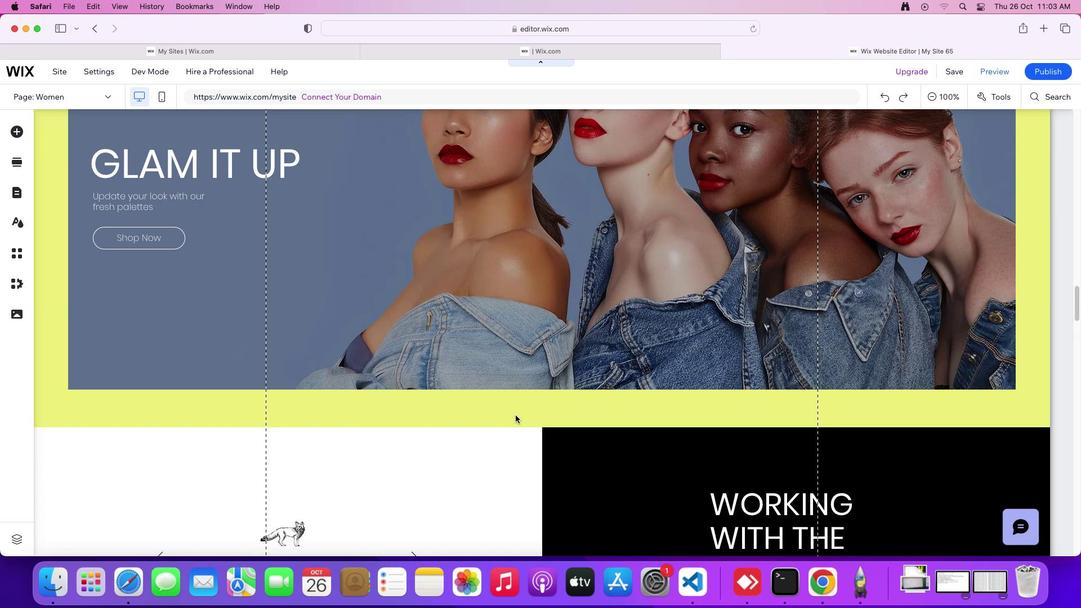 
Action: Mouse scrolled (515, 415) with delta (0, 3)
Screenshot: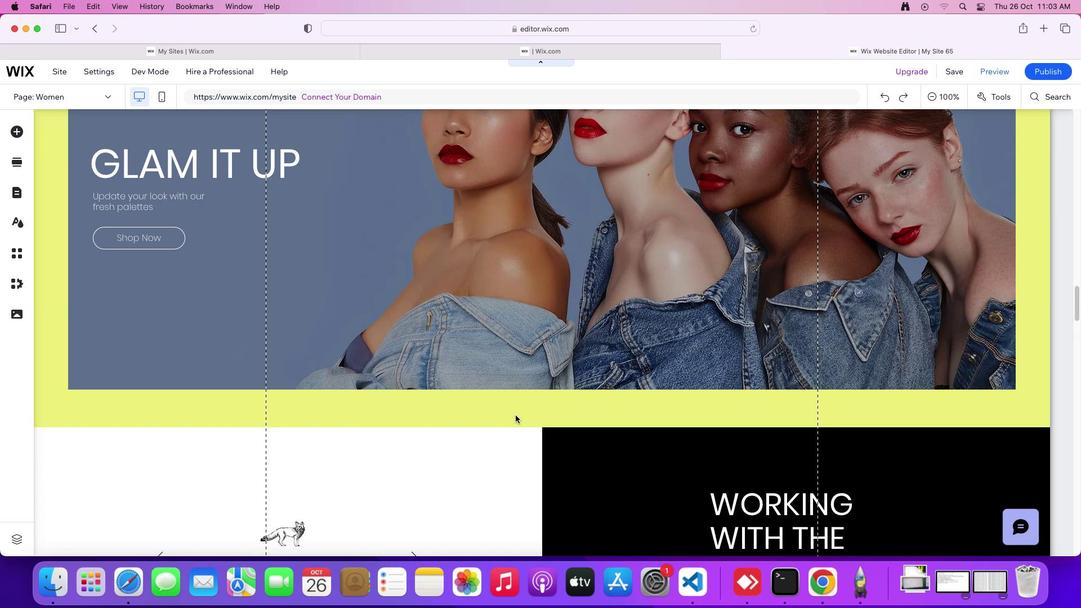 
Action: Mouse scrolled (515, 415) with delta (0, 4)
Screenshot: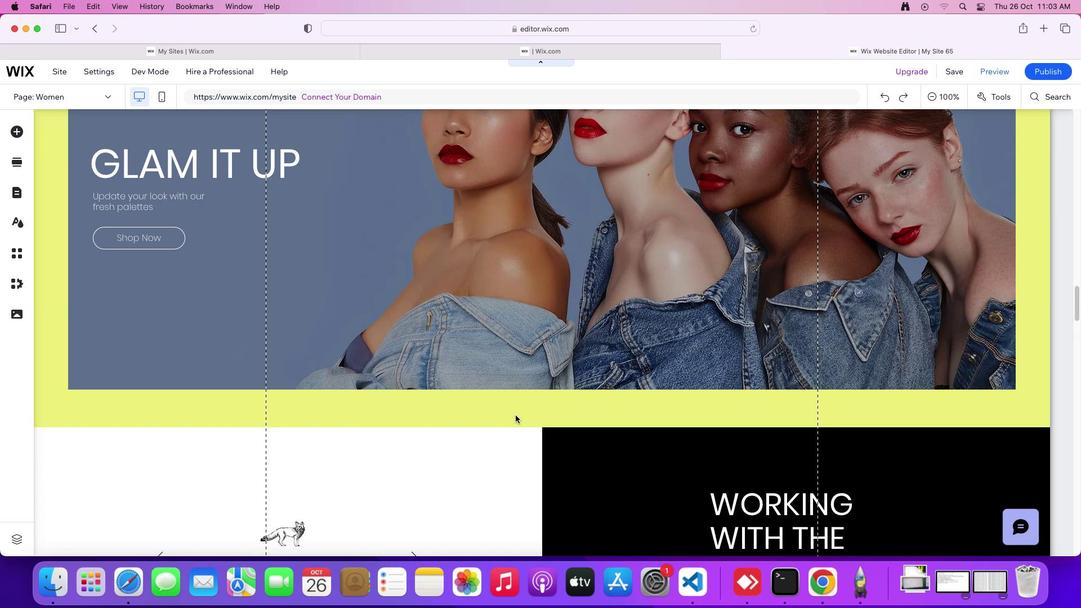
Action: Mouse scrolled (515, 415) with delta (0, 5)
Screenshot: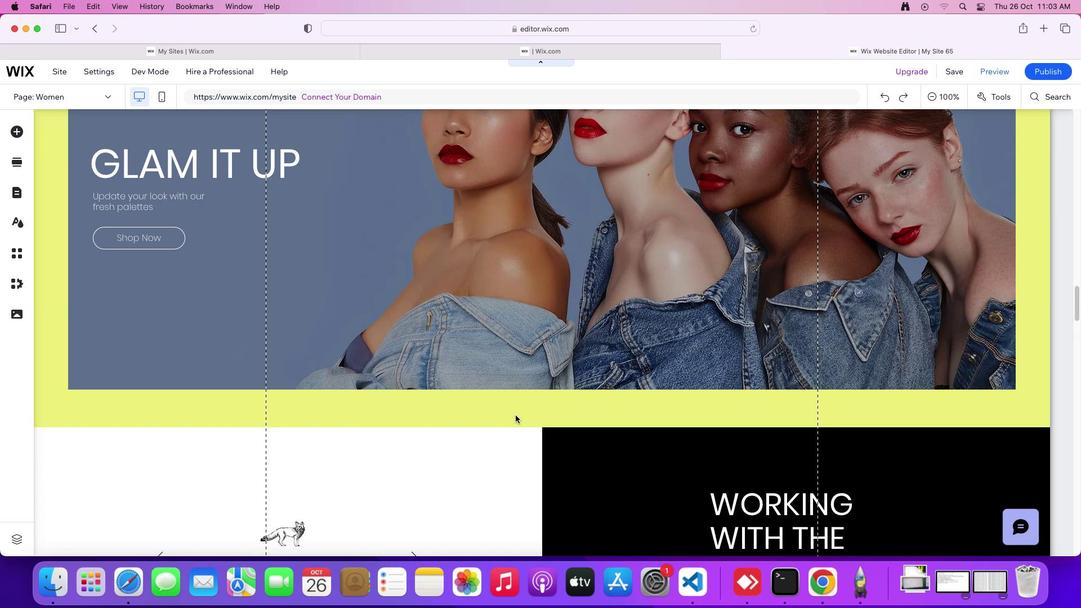 
Action: Mouse scrolled (515, 415) with delta (0, 0)
Screenshot: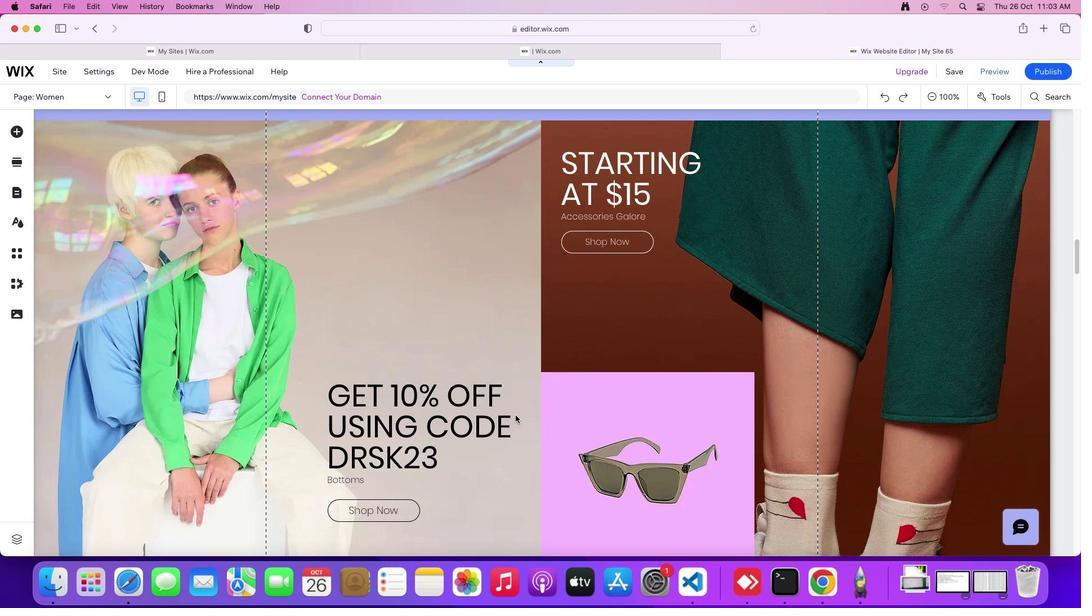 
Action: Mouse scrolled (515, 415) with delta (0, 0)
Screenshot: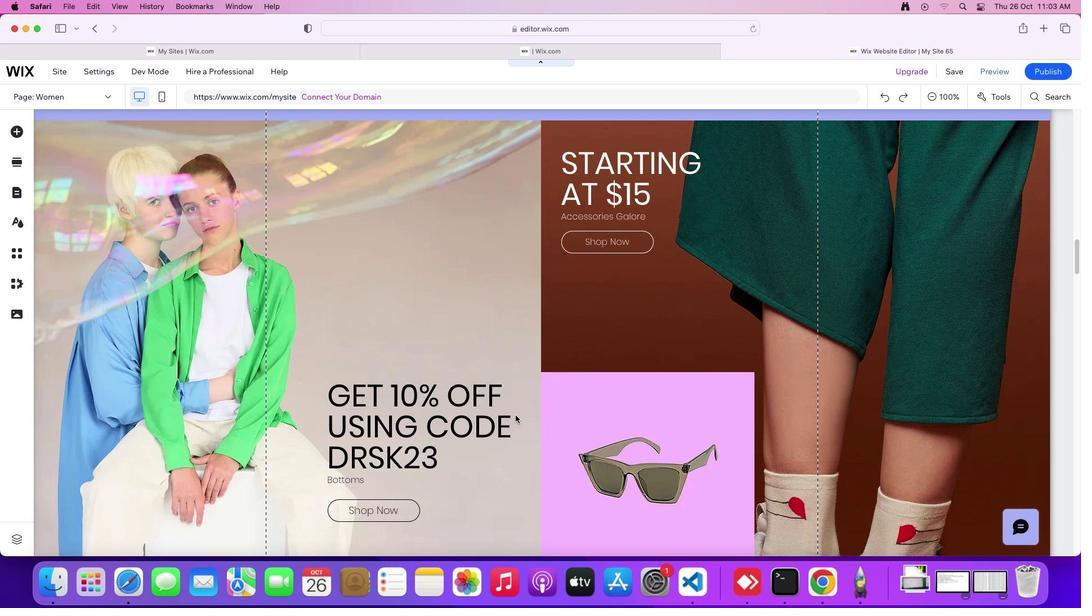 
Action: Mouse scrolled (515, 415) with delta (0, 0)
Screenshot: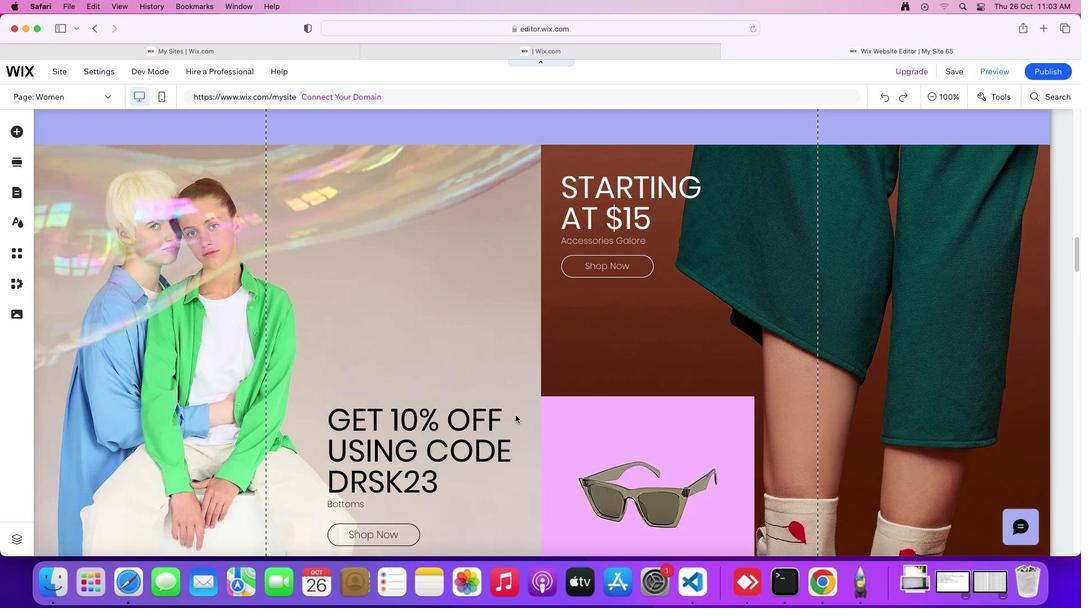 
Action: Mouse scrolled (515, 415) with delta (0, 0)
Screenshot: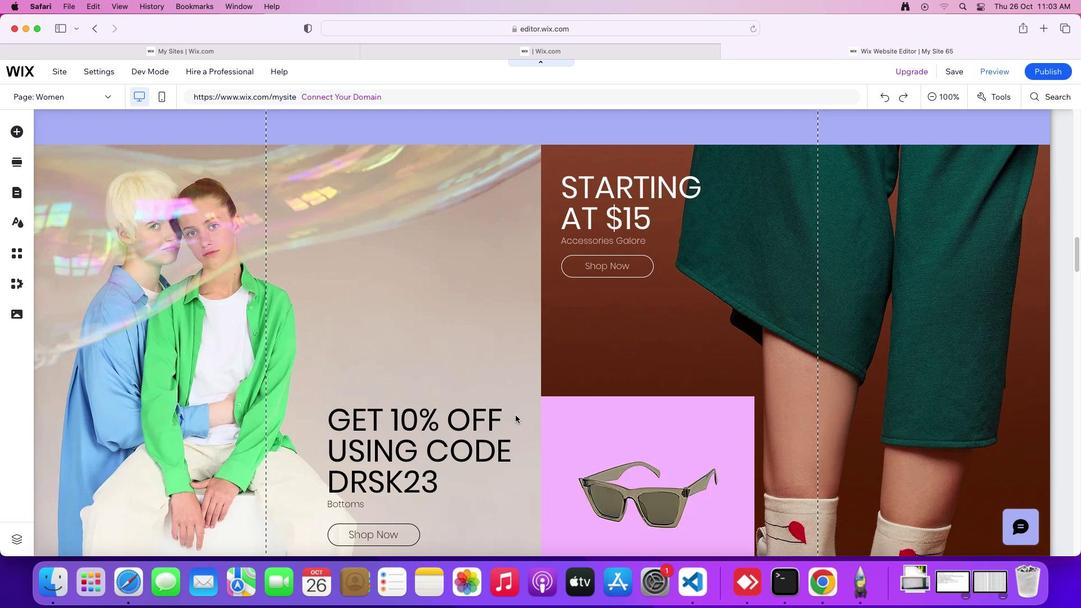 
Action: Mouse scrolled (515, 415) with delta (0, 1)
Screenshot: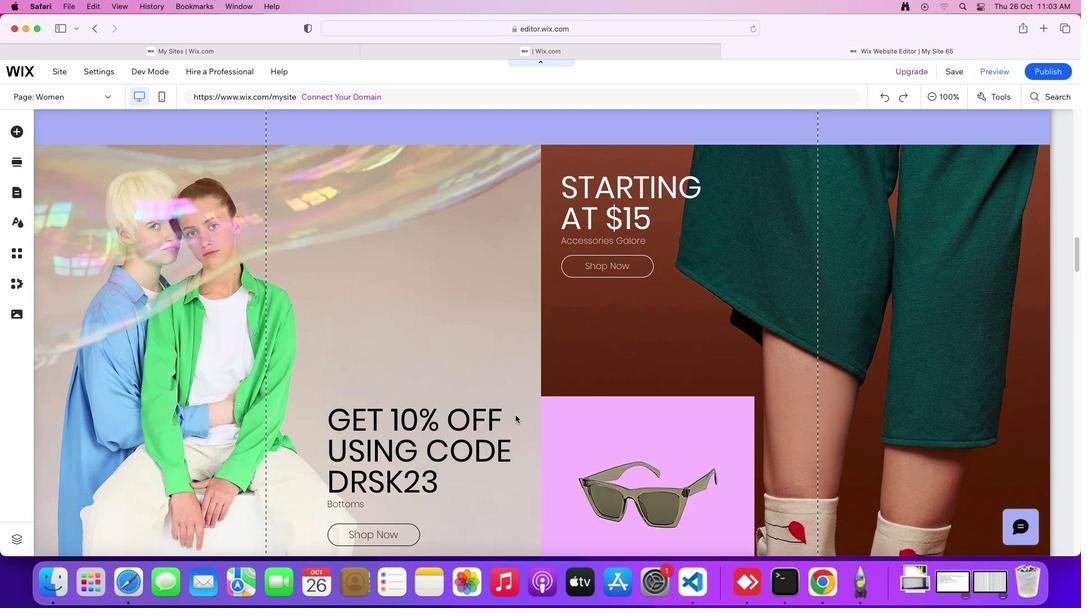 
Action: Mouse scrolled (515, 415) with delta (0, 0)
Screenshot: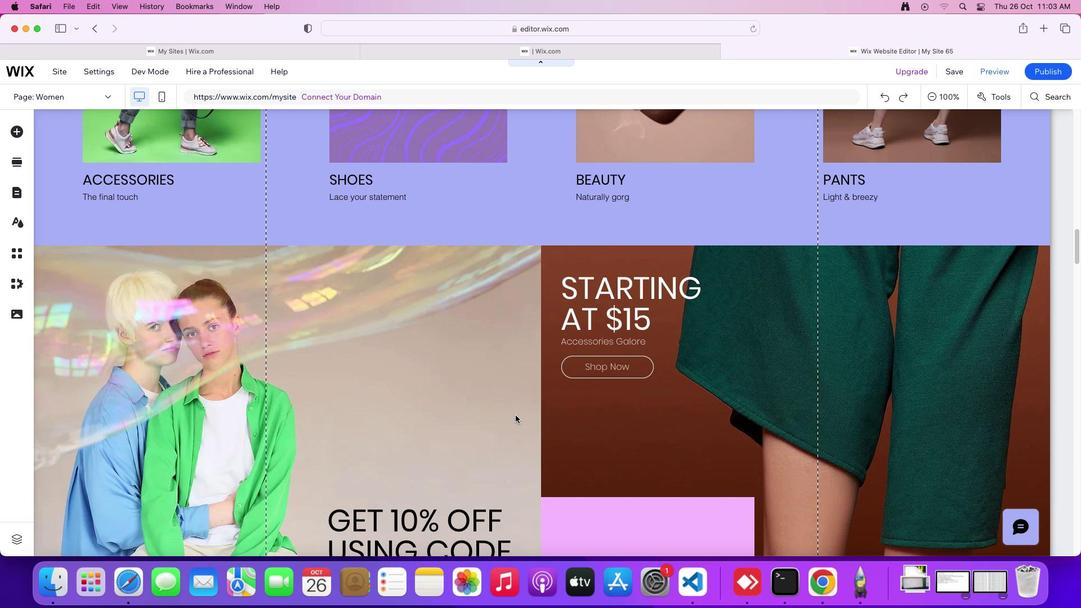 
Action: Mouse scrolled (515, 415) with delta (0, 0)
Screenshot: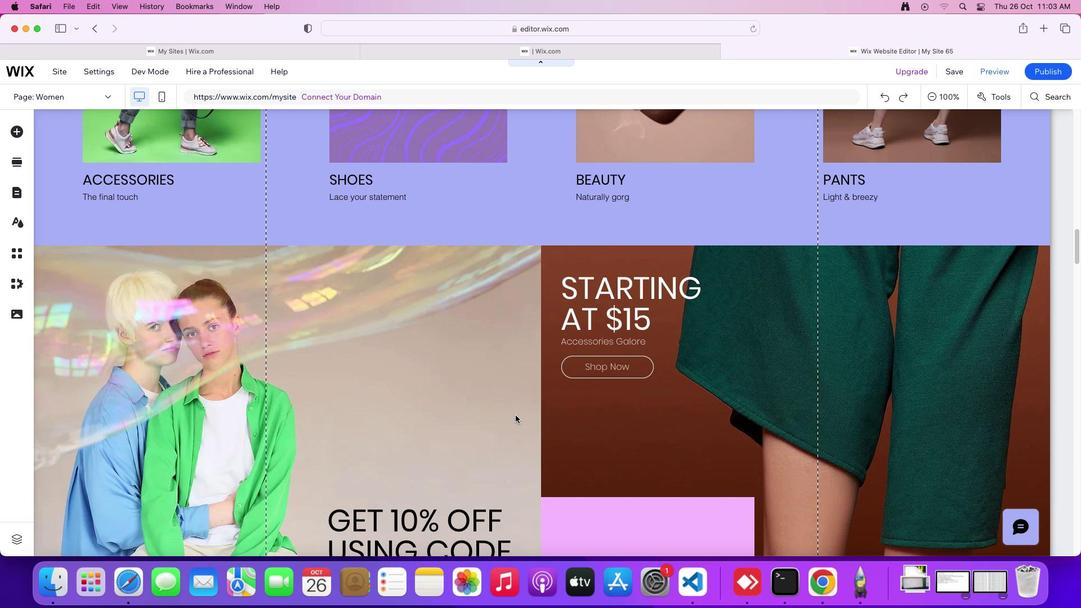 
Action: Mouse scrolled (515, 415) with delta (0, 2)
Screenshot: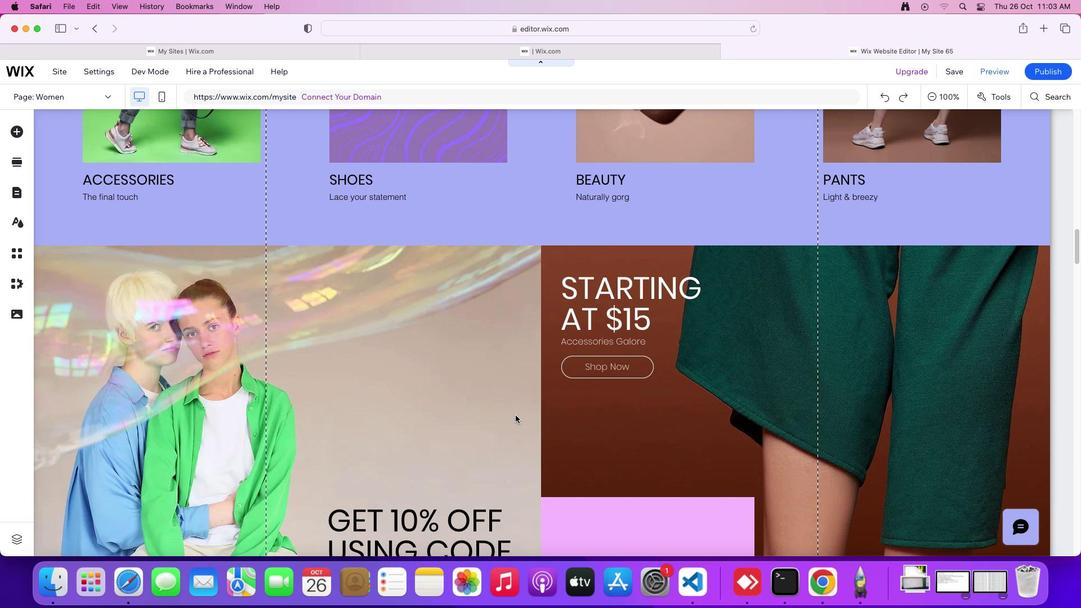 
Action: Mouse scrolled (515, 415) with delta (0, 3)
Screenshot: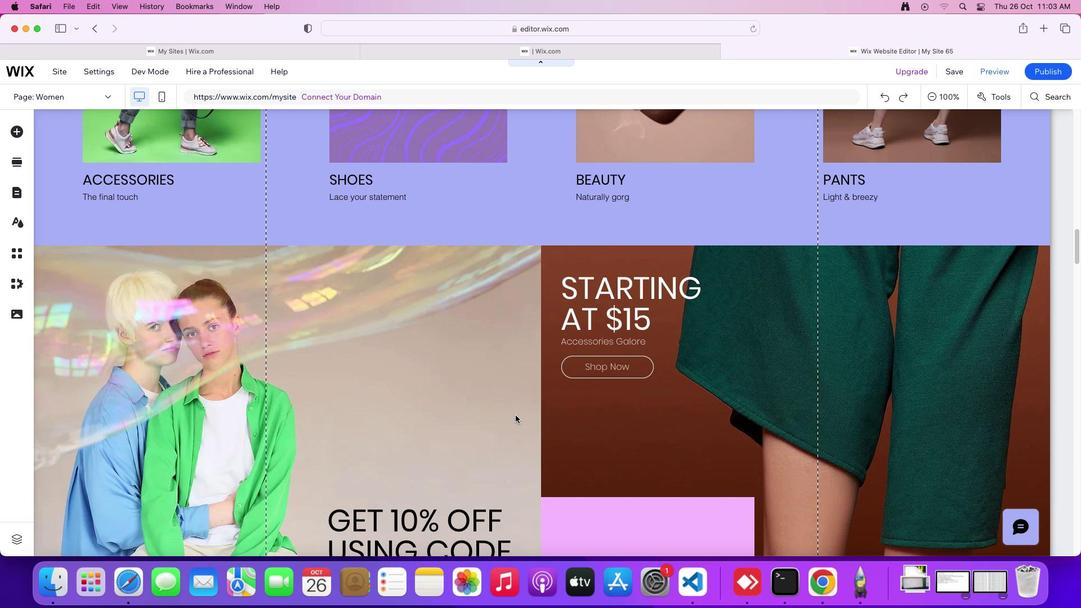 
Action: Mouse scrolled (515, 415) with delta (0, 0)
Screenshot: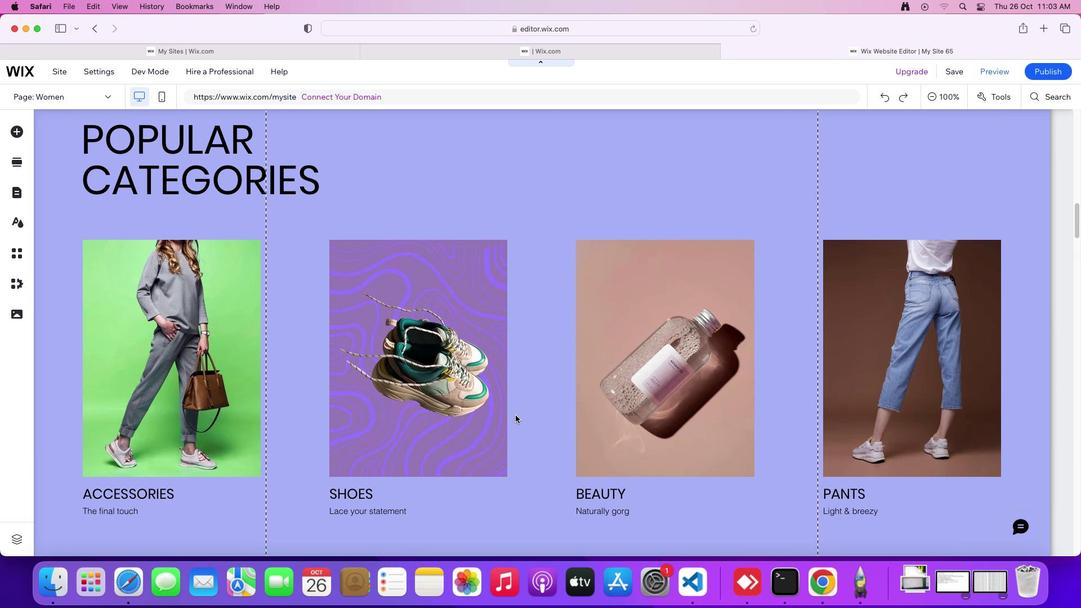 
Action: Mouse scrolled (515, 415) with delta (0, 0)
Screenshot: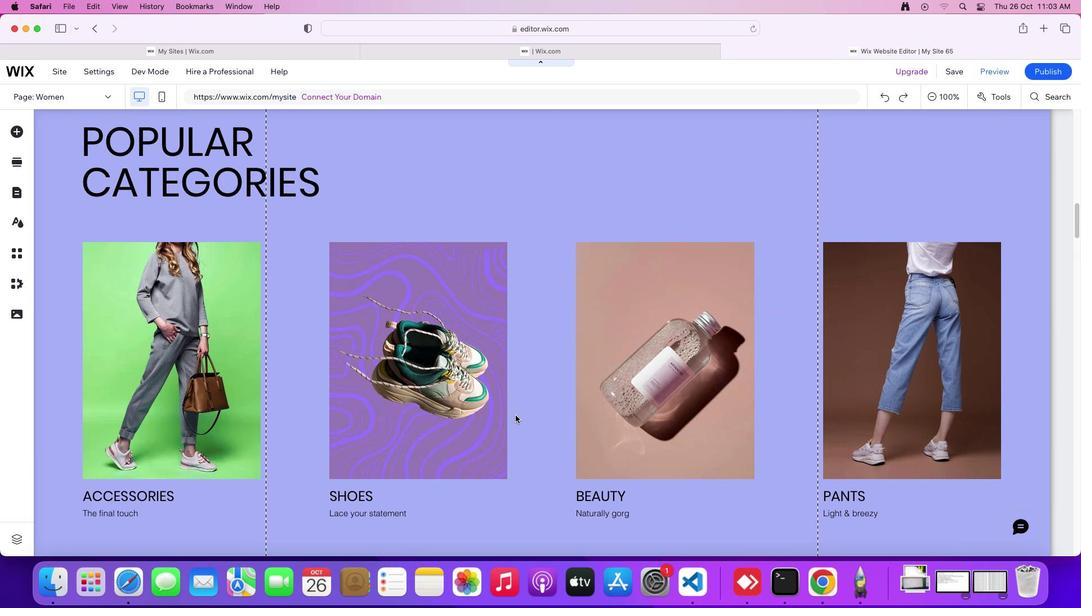 
Action: Mouse scrolled (515, 415) with delta (0, 0)
Screenshot: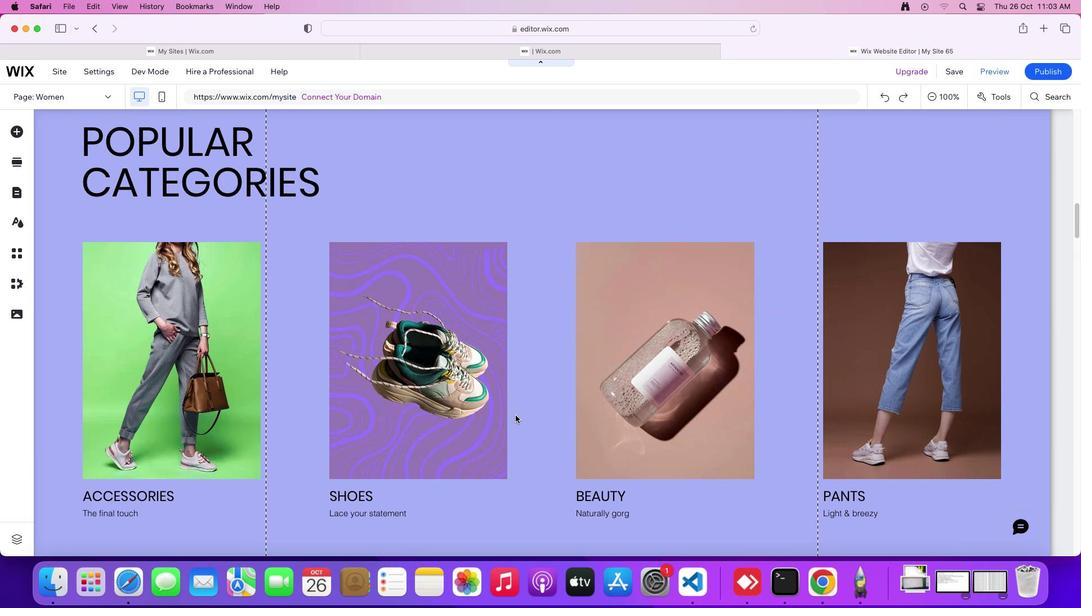 
Action: Mouse scrolled (515, 415) with delta (0, -2)
Screenshot: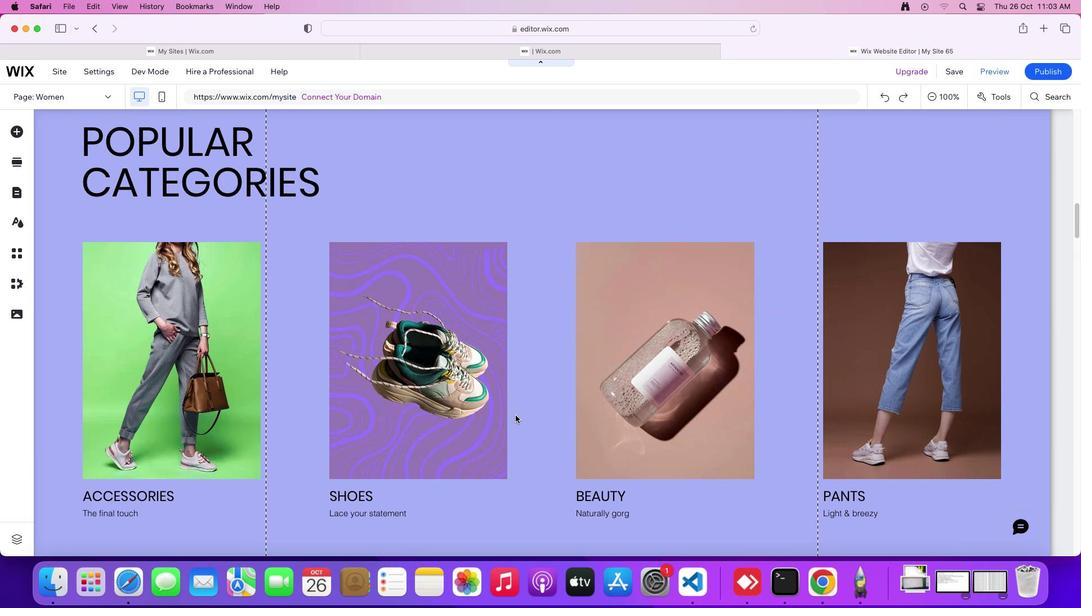 
Action: Mouse scrolled (515, 415) with delta (0, -3)
Screenshot: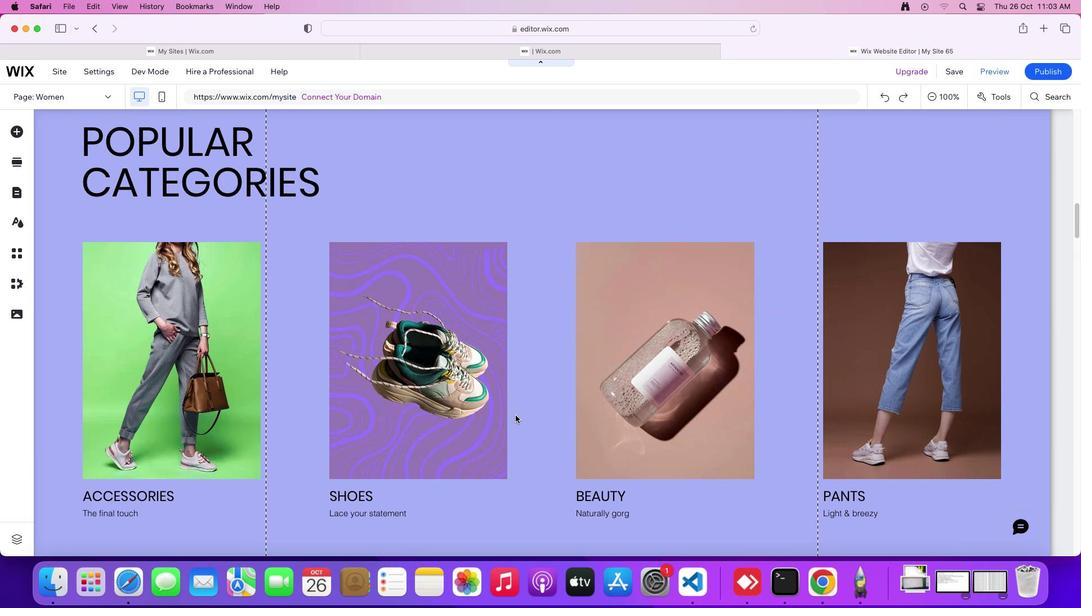 
Action: Mouse scrolled (515, 415) with delta (0, 0)
Screenshot: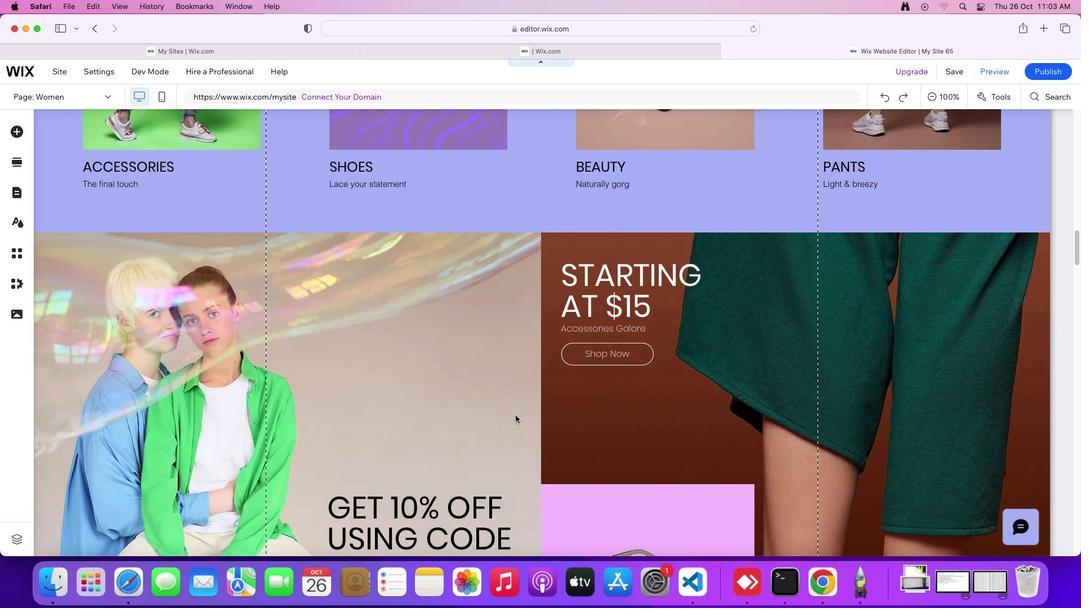 
Action: Mouse scrolled (515, 415) with delta (0, 0)
Screenshot: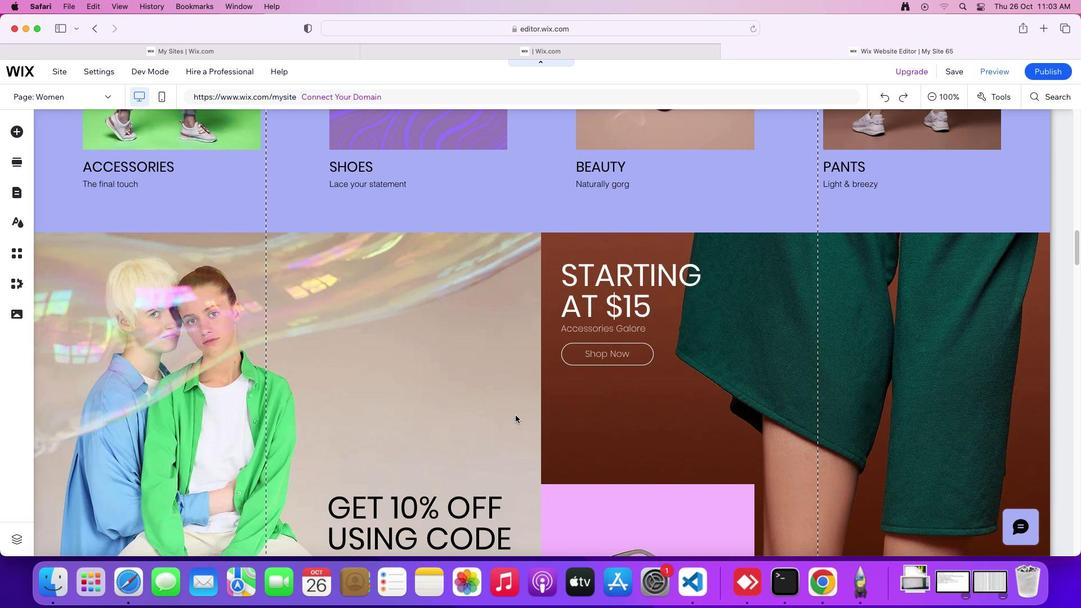 
Action: Mouse scrolled (515, 415) with delta (0, -2)
Screenshot: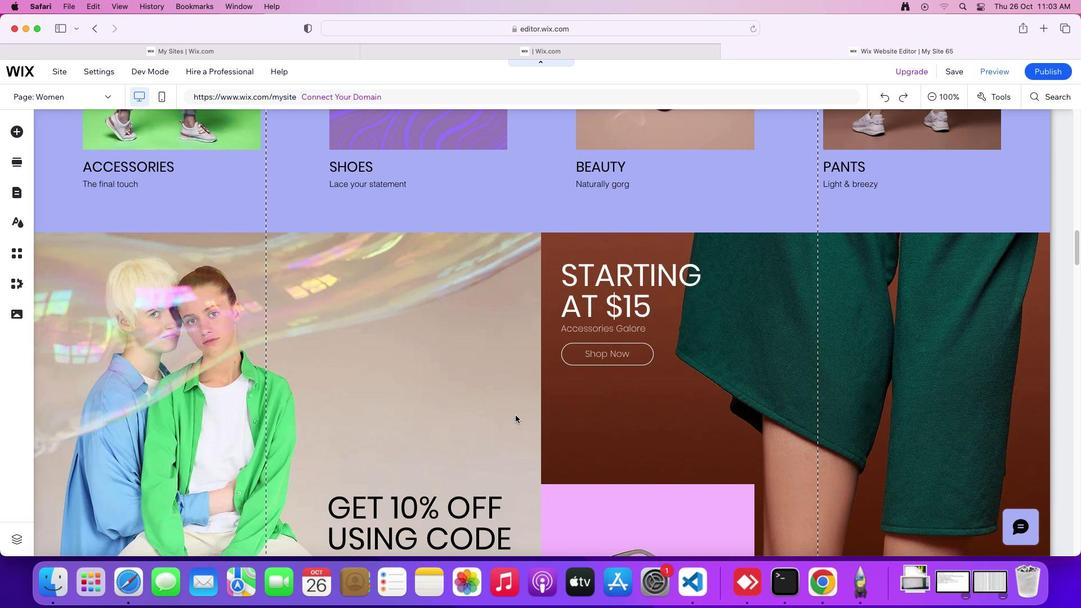 
Action: Mouse scrolled (515, 415) with delta (0, -3)
Screenshot: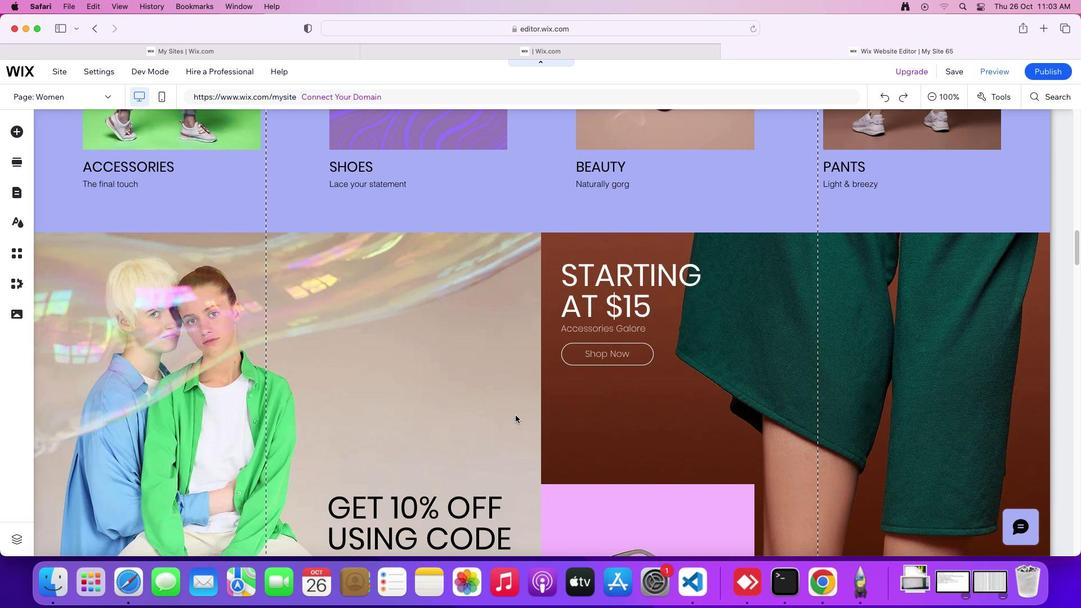 
Action: Mouse scrolled (515, 415) with delta (0, 0)
Screenshot: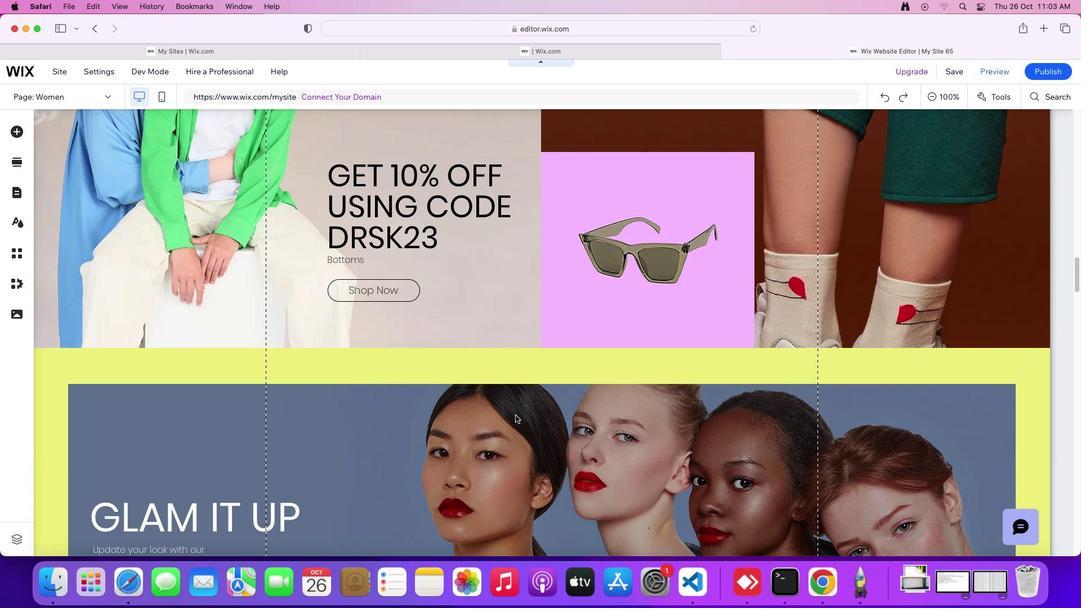 
Action: Mouse scrolled (515, 415) with delta (0, 0)
Screenshot: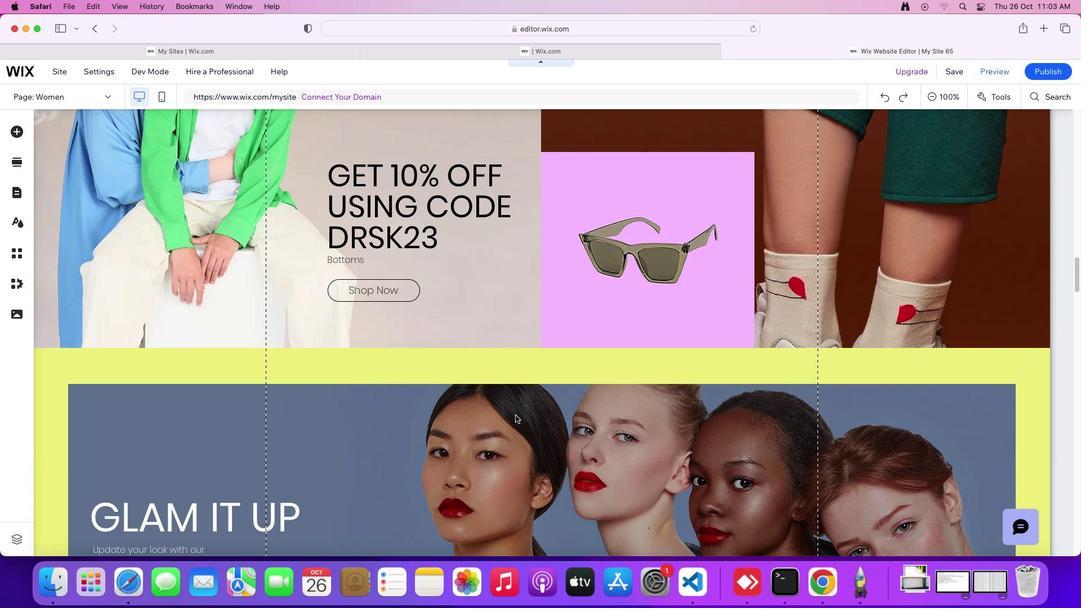 
Action: Mouse scrolled (515, 415) with delta (0, -2)
Screenshot: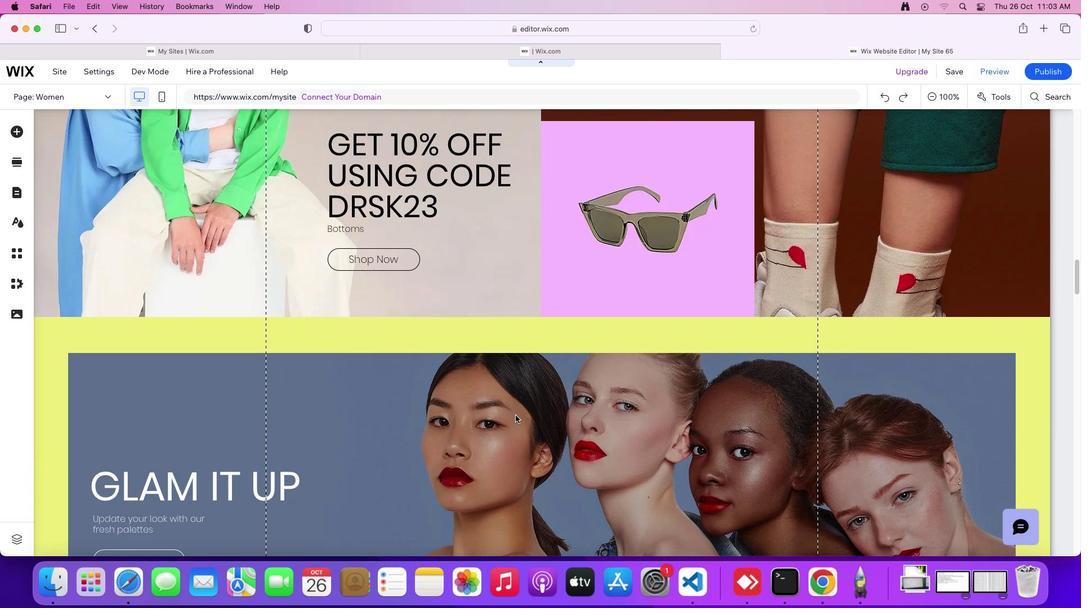 
Action: Mouse scrolled (515, 415) with delta (0, 0)
Screenshot: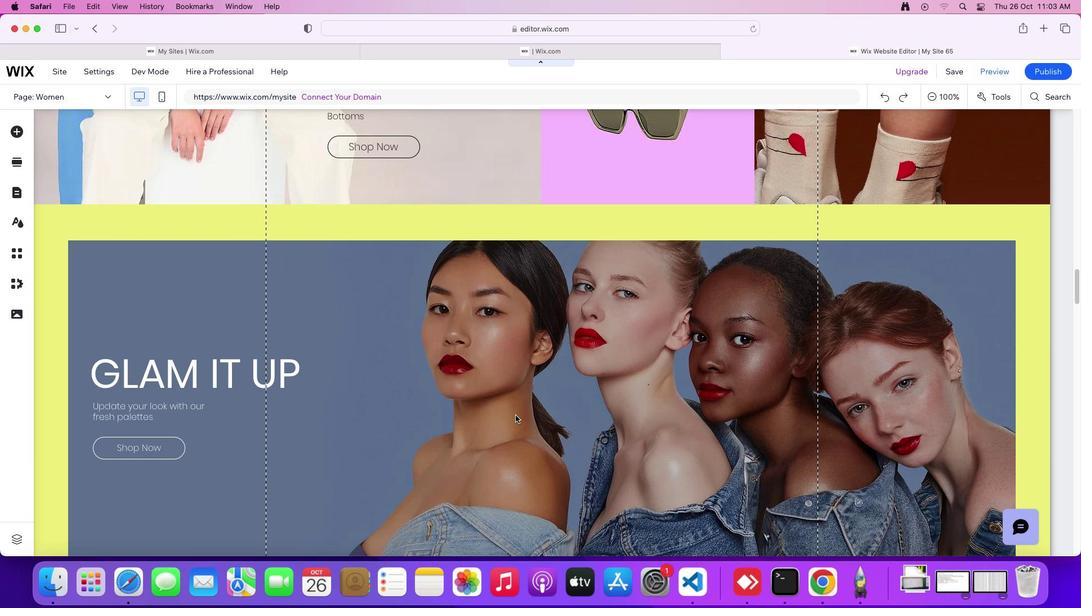 
Action: Mouse scrolled (515, 415) with delta (0, 0)
Screenshot: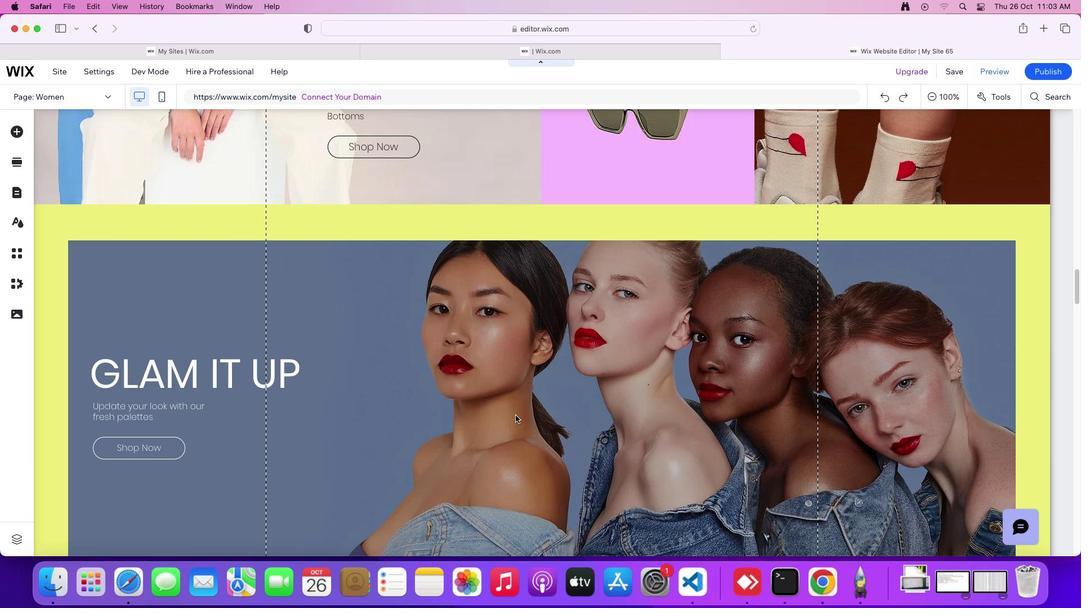 
Action: Mouse scrolled (515, 415) with delta (0, -2)
Screenshot: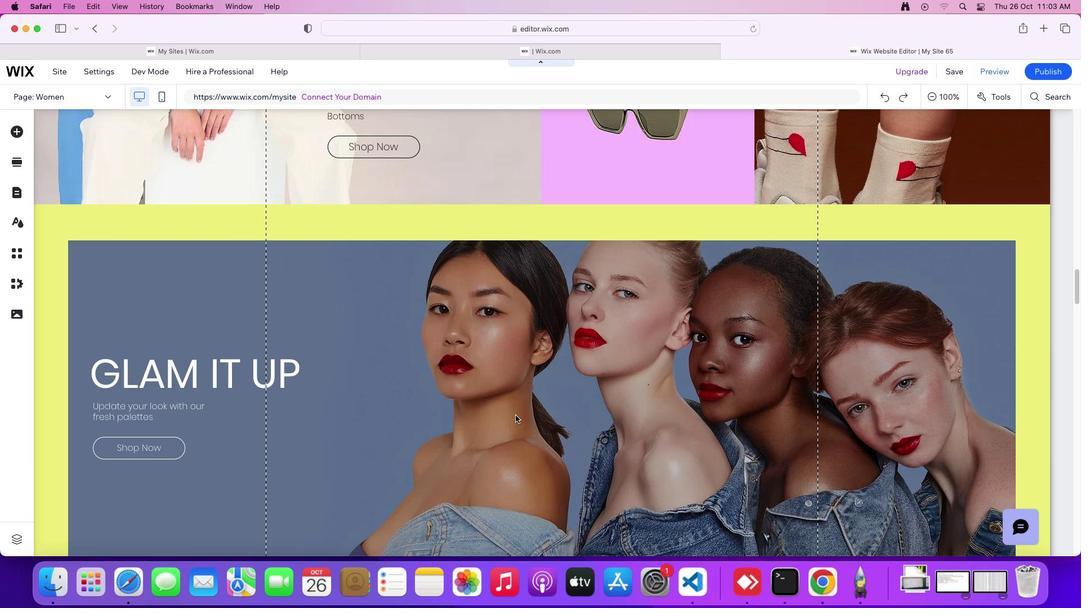 
Action: Mouse scrolled (515, 415) with delta (0, -3)
Screenshot: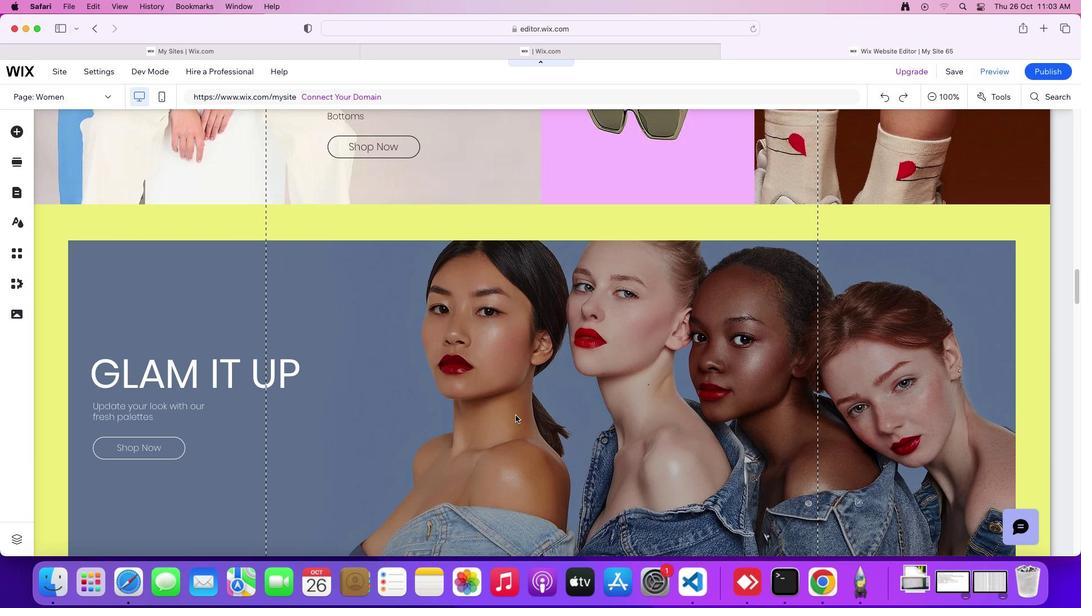 
Action: Mouse scrolled (515, 415) with delta (0, 0)
Screenshot: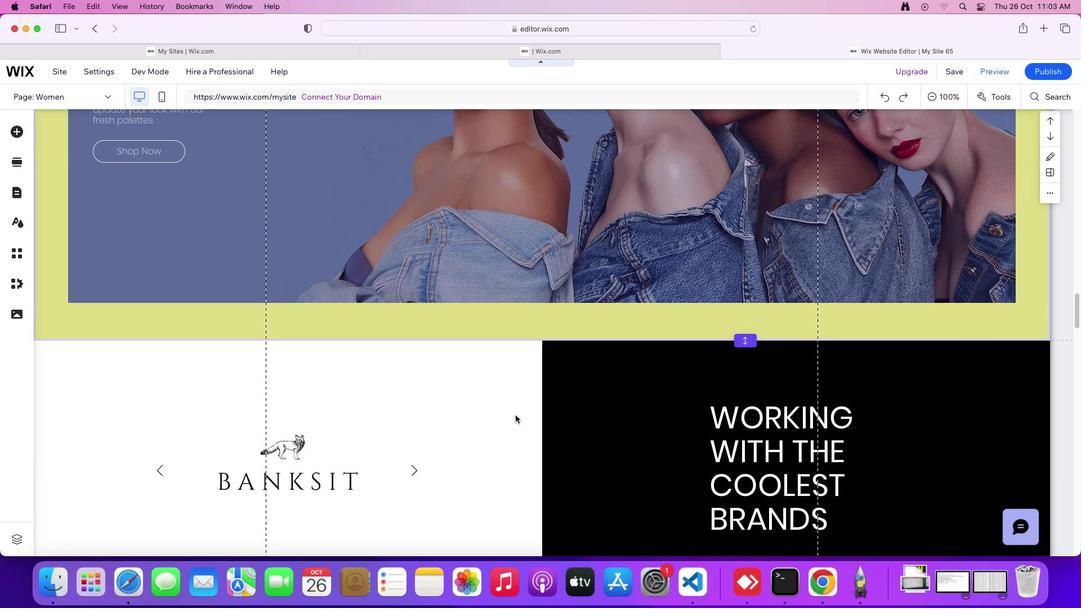 
Action: Mouse scrolled (515, 415) with delta (0, 0)
Screenshot: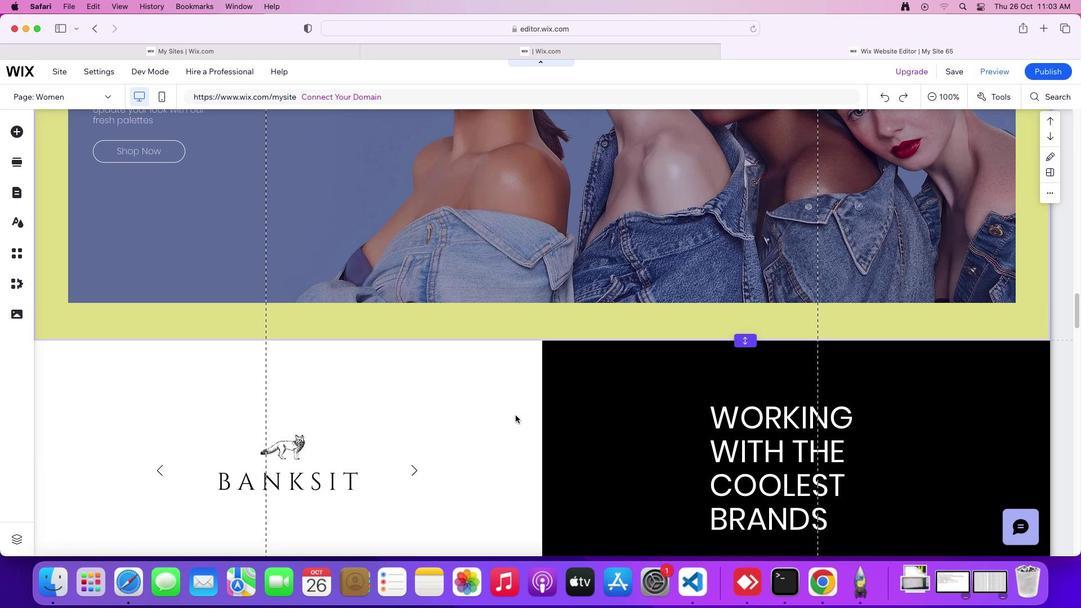 
Action: Mouse scrolled (515, 415) with delta (0, -2)
Screenshot: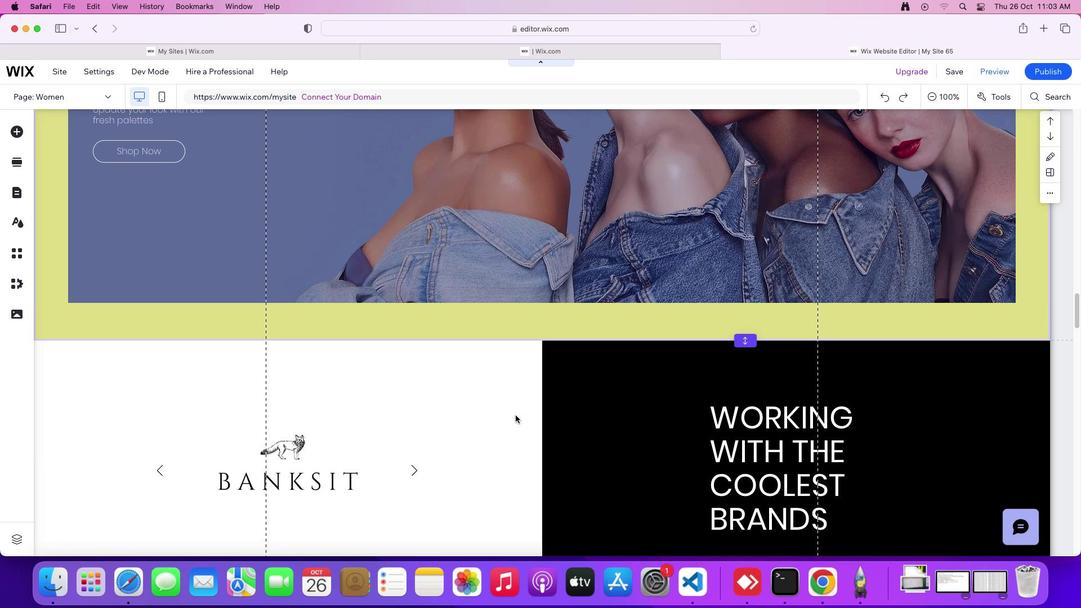 
Action: Mouse scrolled (515, 415) with delta (0, -3)
Screenshot: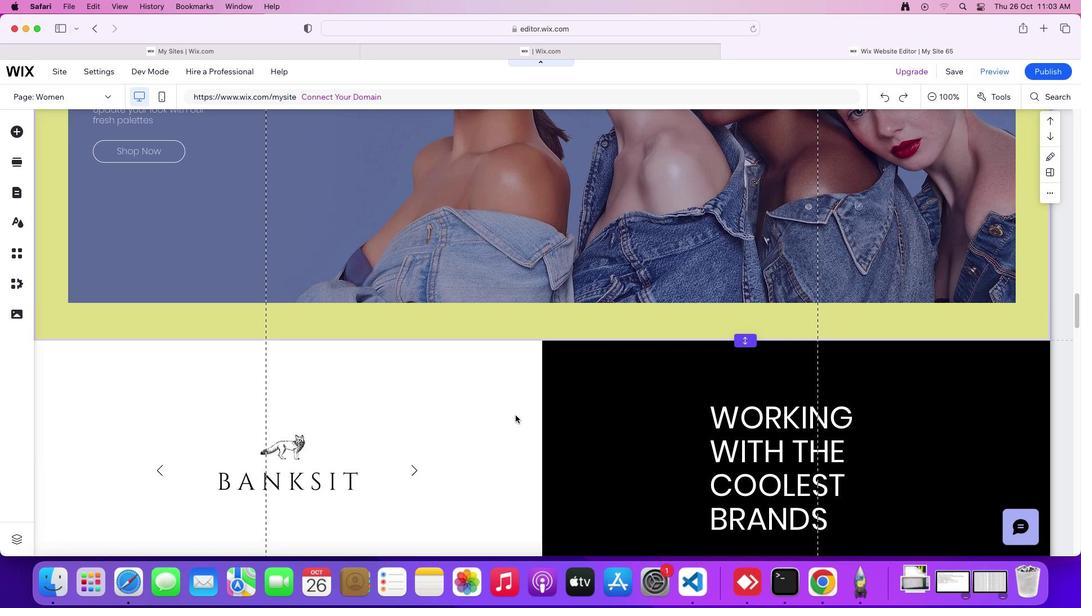 
Action: Mouse scrolled (515, 415) with delta (0, 0)
Screenshot: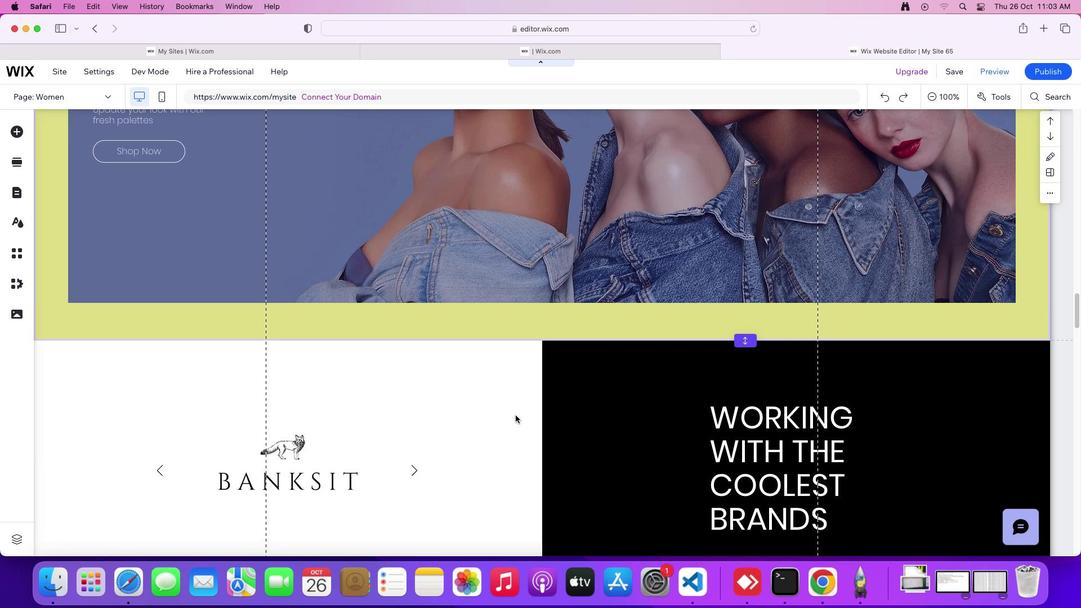 
Action: Mouse scrolled (515, 415) with delta (0, 0)
Screenshot: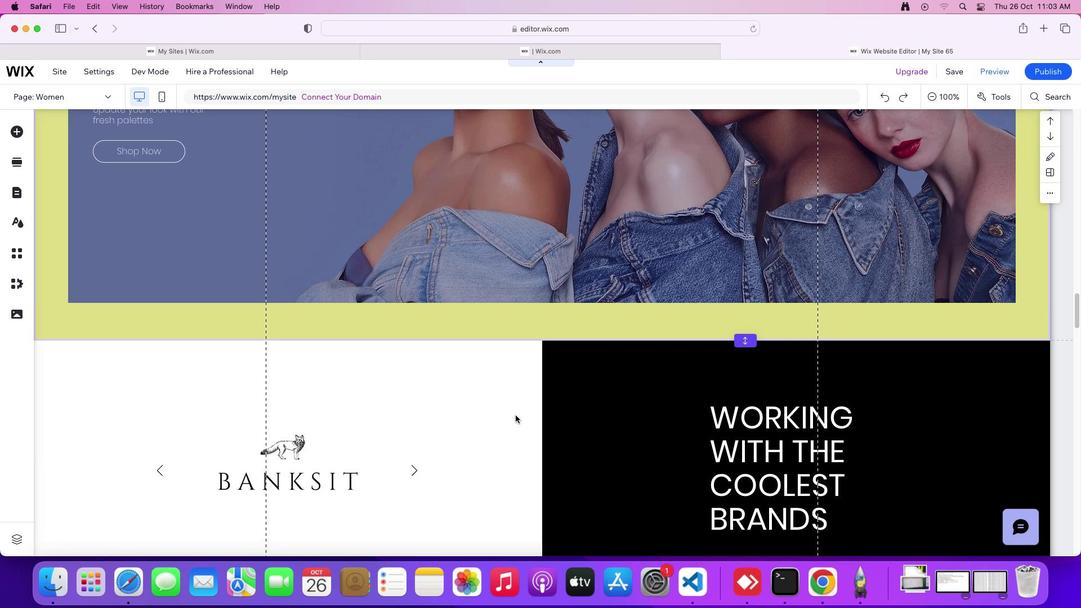 
Action: Mouse scrolled (515, 415) with delta (0, -2)
Screenshot: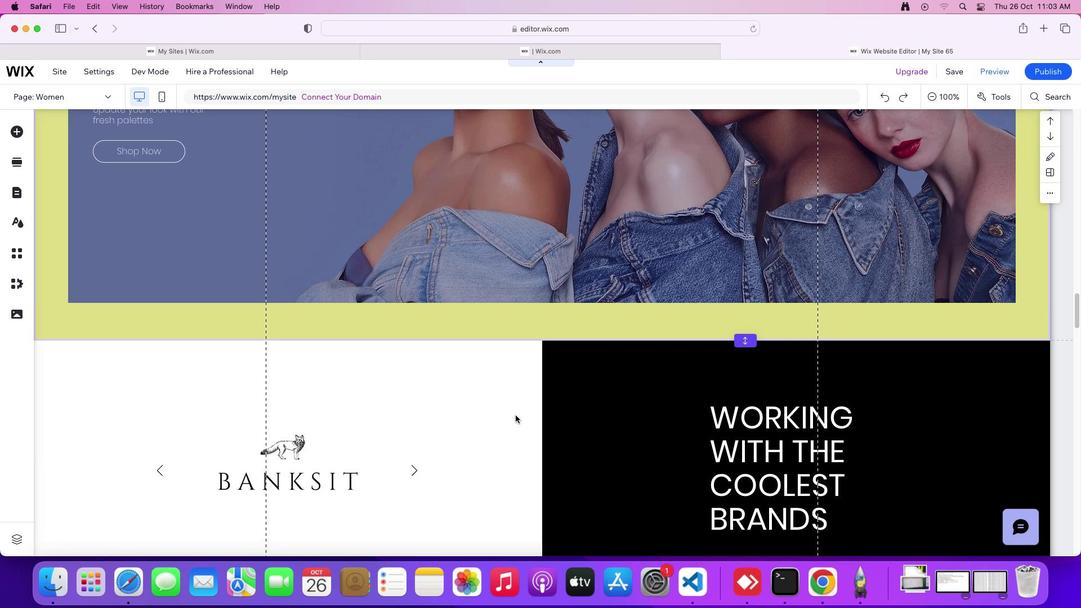 
Action: Mouse scrolled (515, 415) with delta (0, -3)
Screenshot: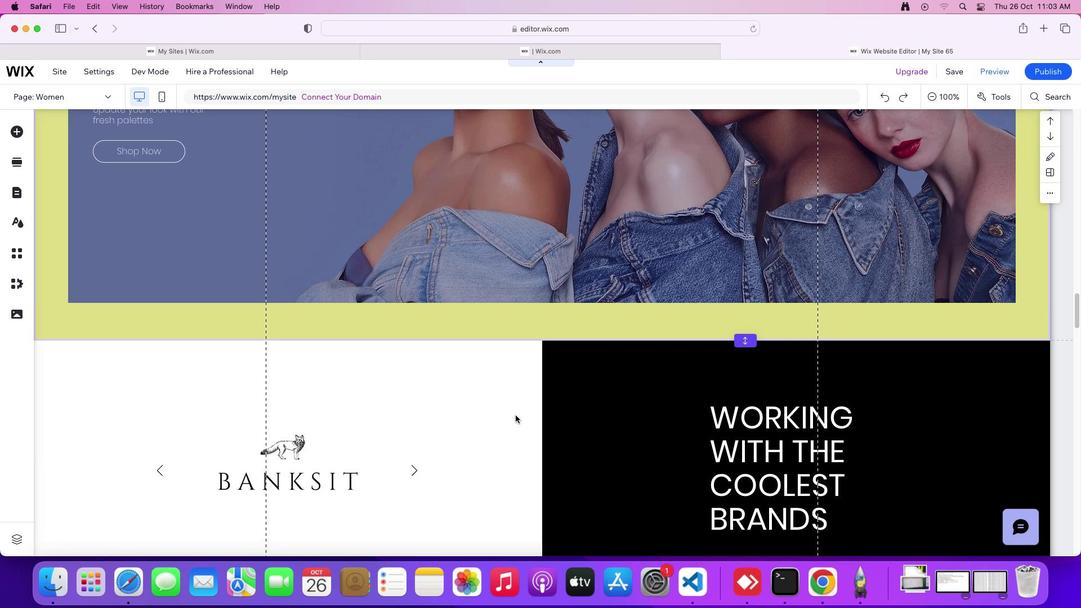 
Action: Mouse moved to (714, 119)
Screenshot: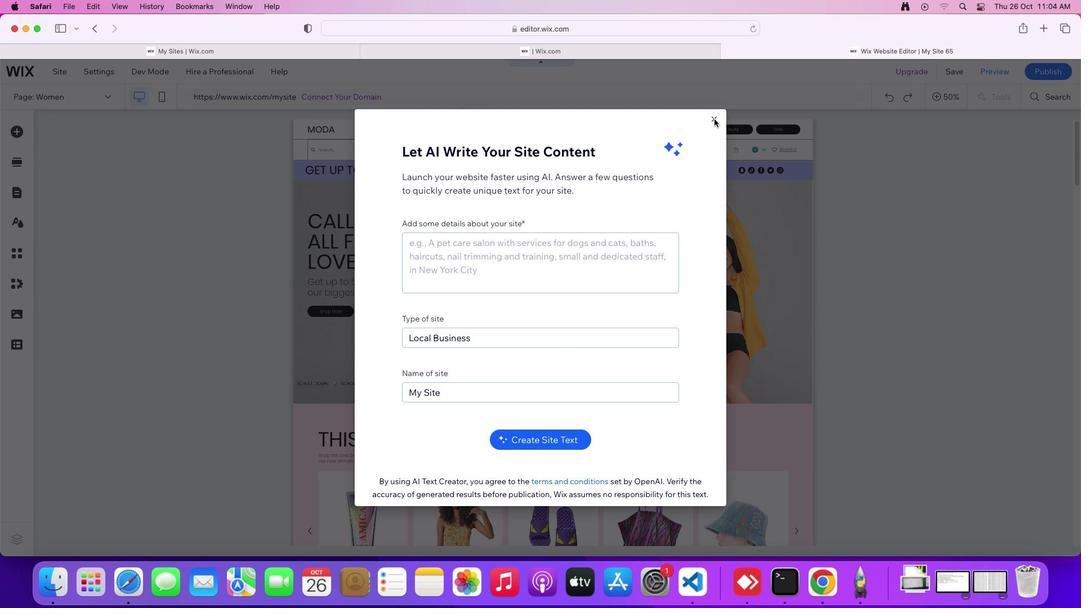 
Action: Mouse pressed left at (714, 119)
Screenshot: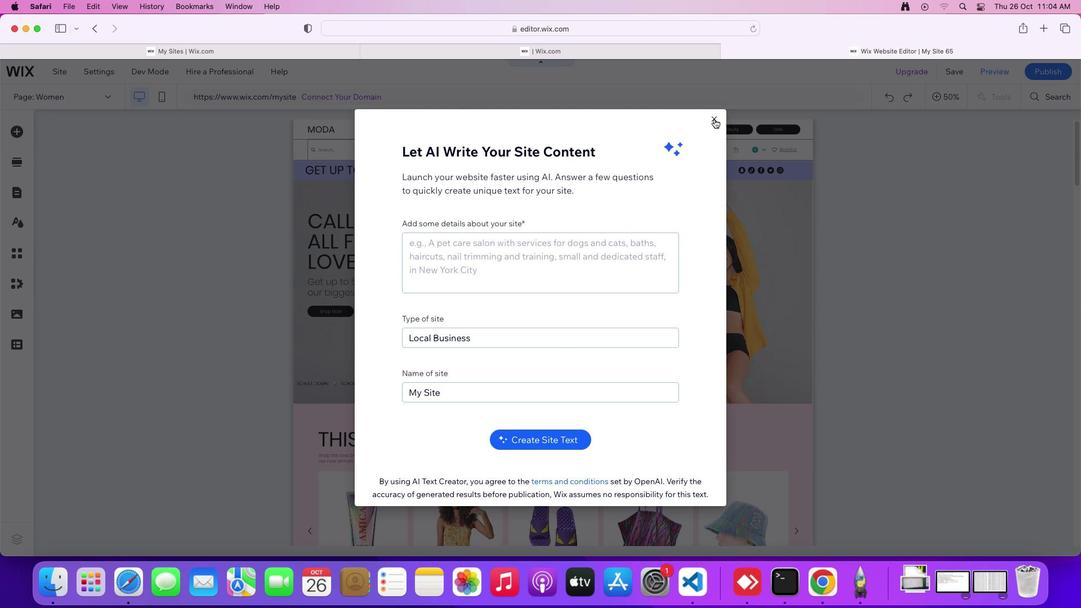 
Action: Mouse moved to (277, 230)
Screenshot: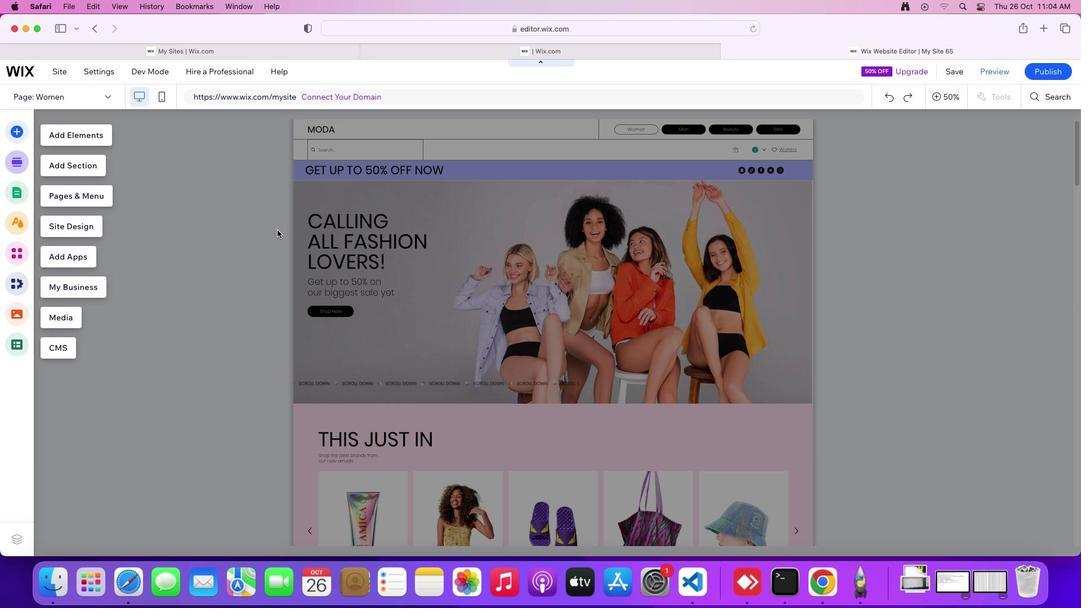 
Action: Mouse pressed left at (277, 230)
Screenshot: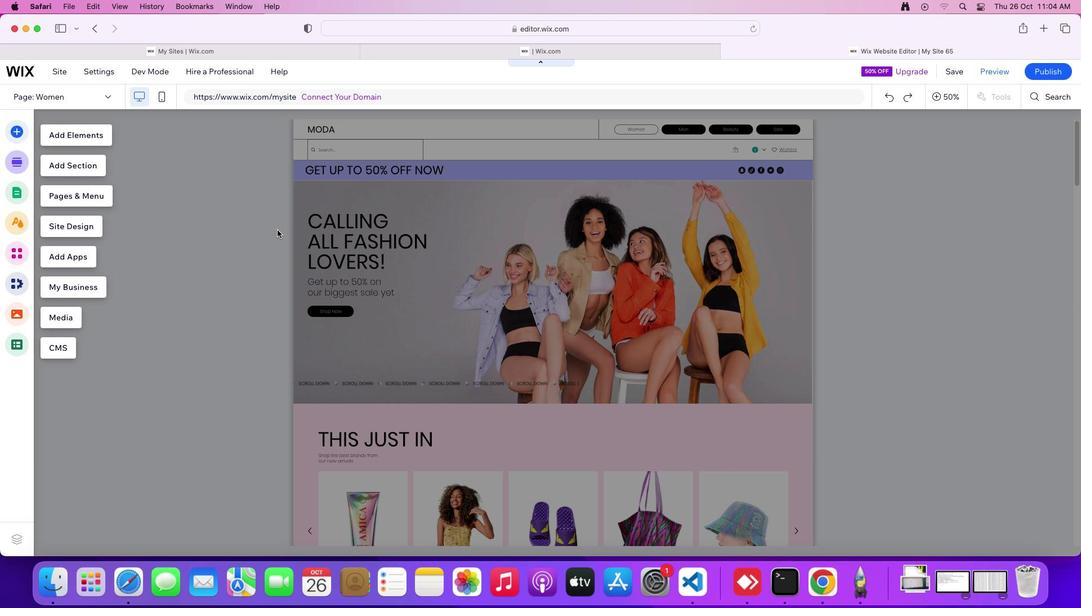 
Action: Mouse moved to (477, 148)
Screenshot: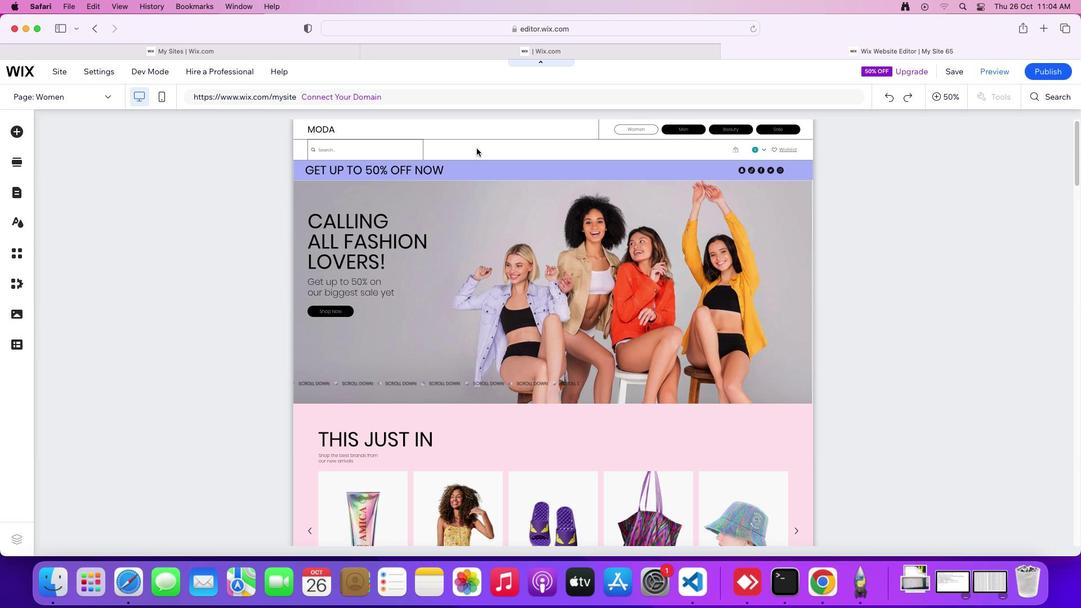 
Action: Mouse pressed left at (477, 148)
Screenshot: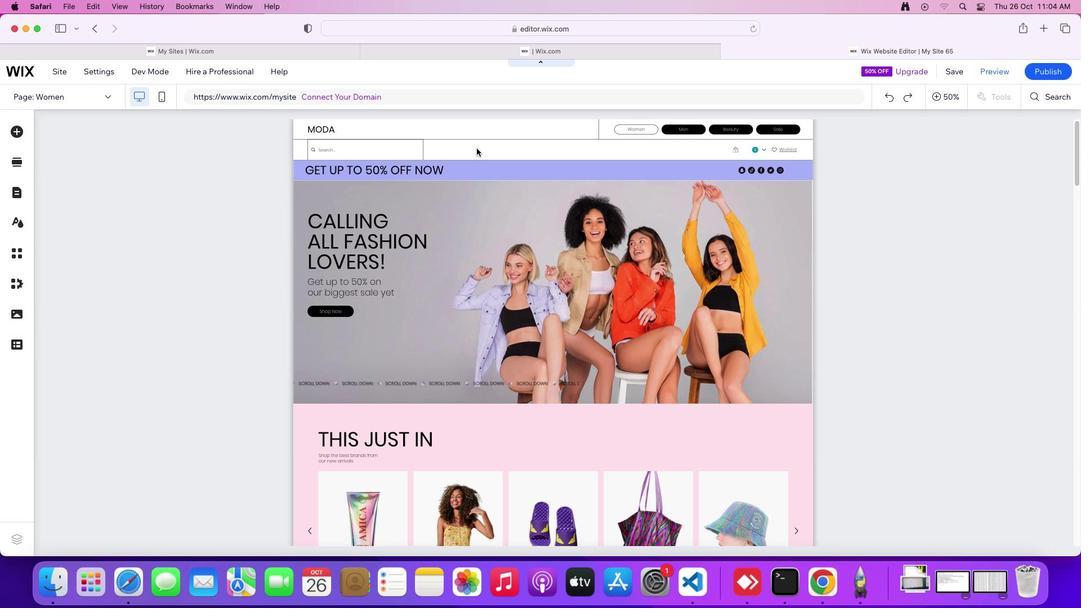 
Action: Mouse pressed left at (477, 148)
Screenshot: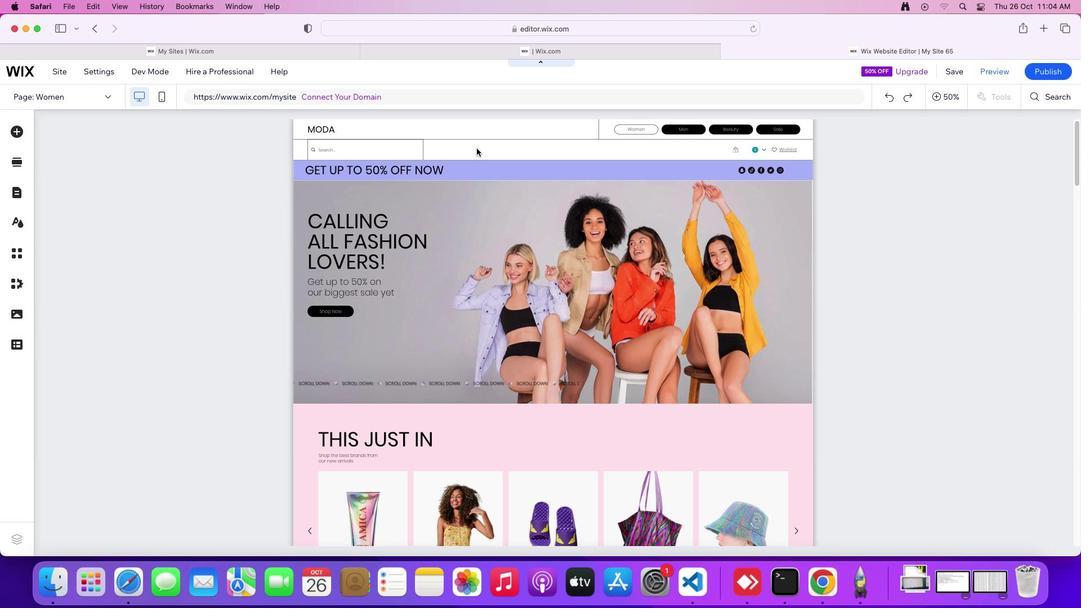 
Action: Mouse moved to (504, 341)
Screenshot: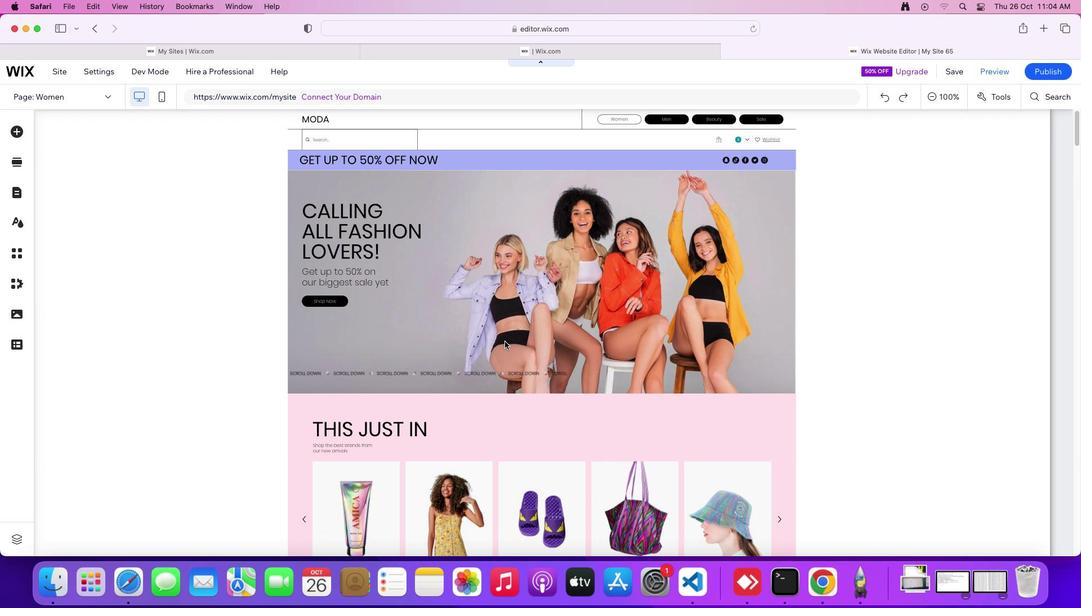 
Action: Mouse scrolled (504, 341) with delta (0, 0)
Screenshot: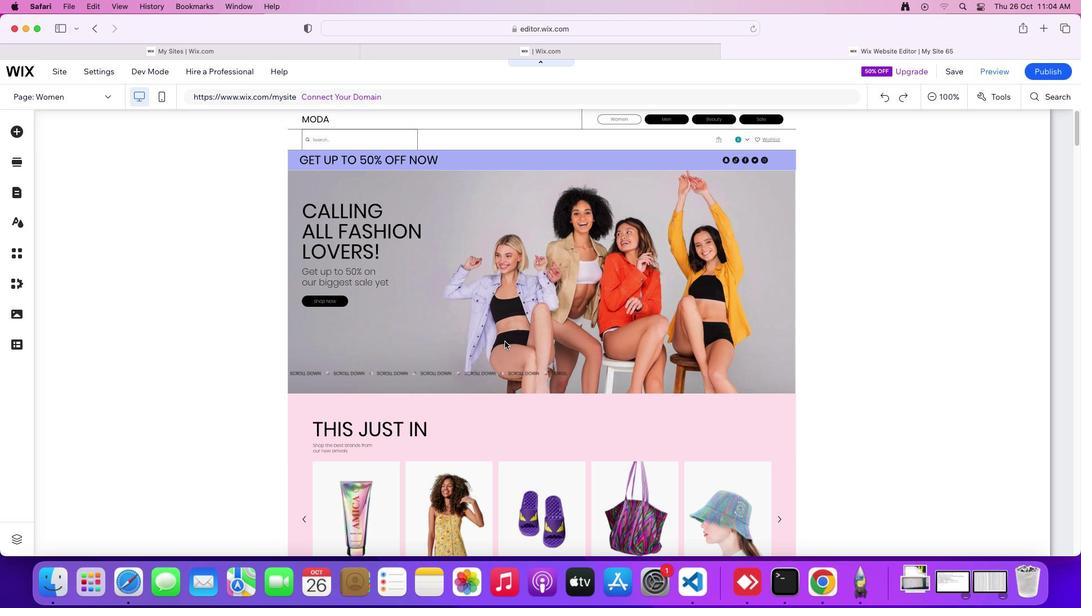 
Action: Mouse scrolled (504, 341) with delta (0, 0)
Screenshot: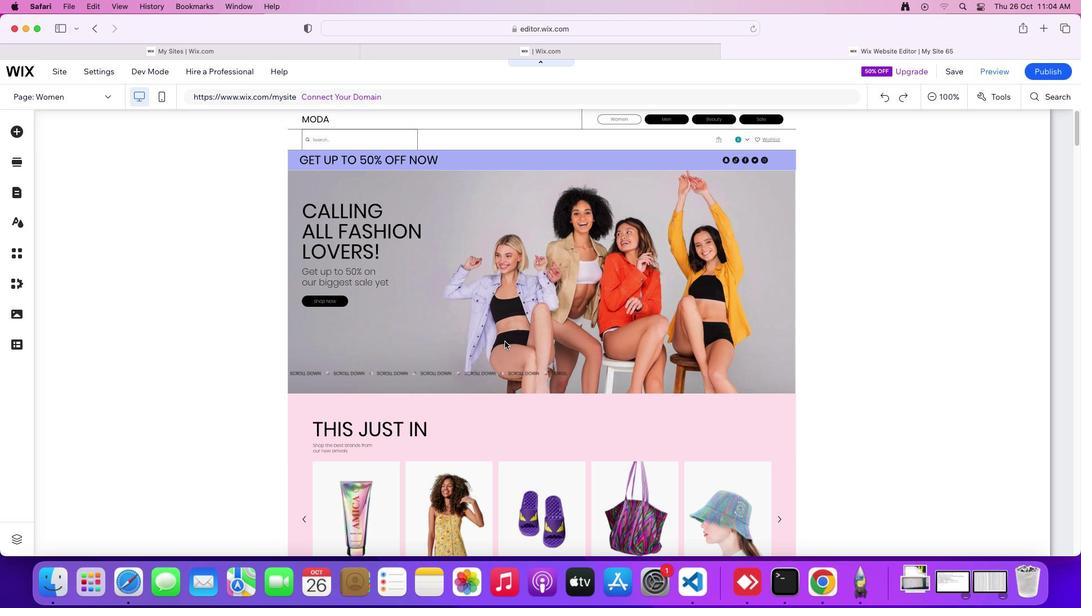 
Action: Mouse scrolled (504, 341) with delta (0, -2)
Screenshot: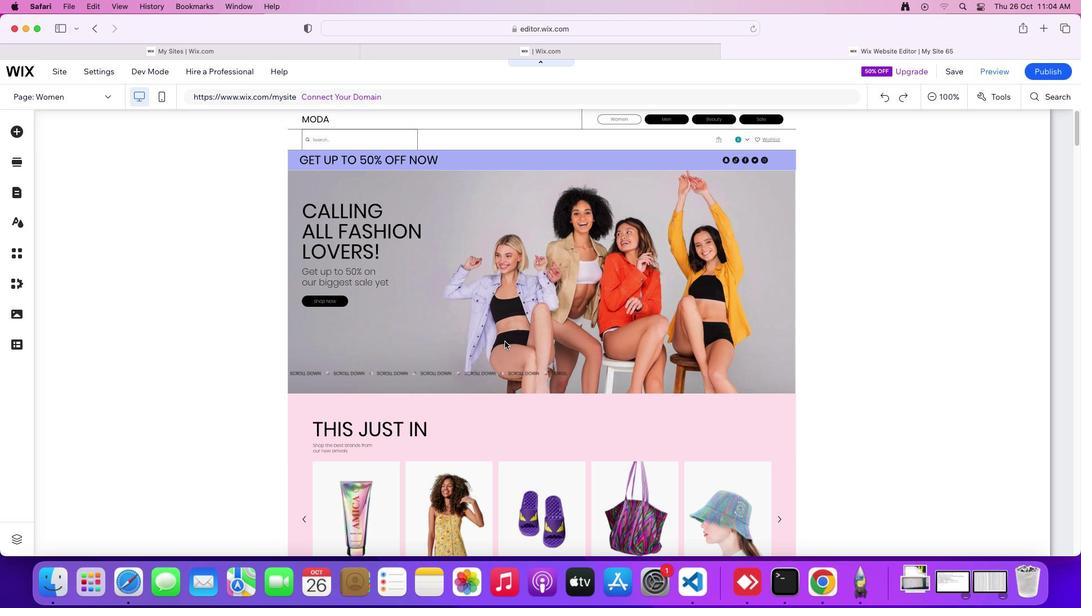 
Action: Mouse scrolled (504, 341) with delta (0, -3)
Screenshot: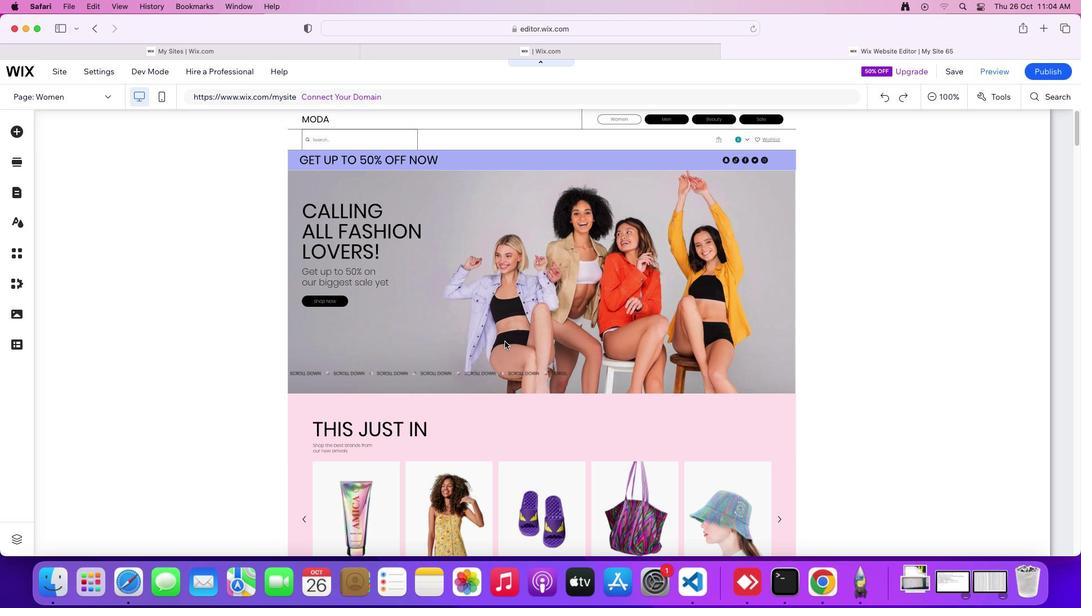 
Action: Mouse moved to (504, 341)
Screenshot: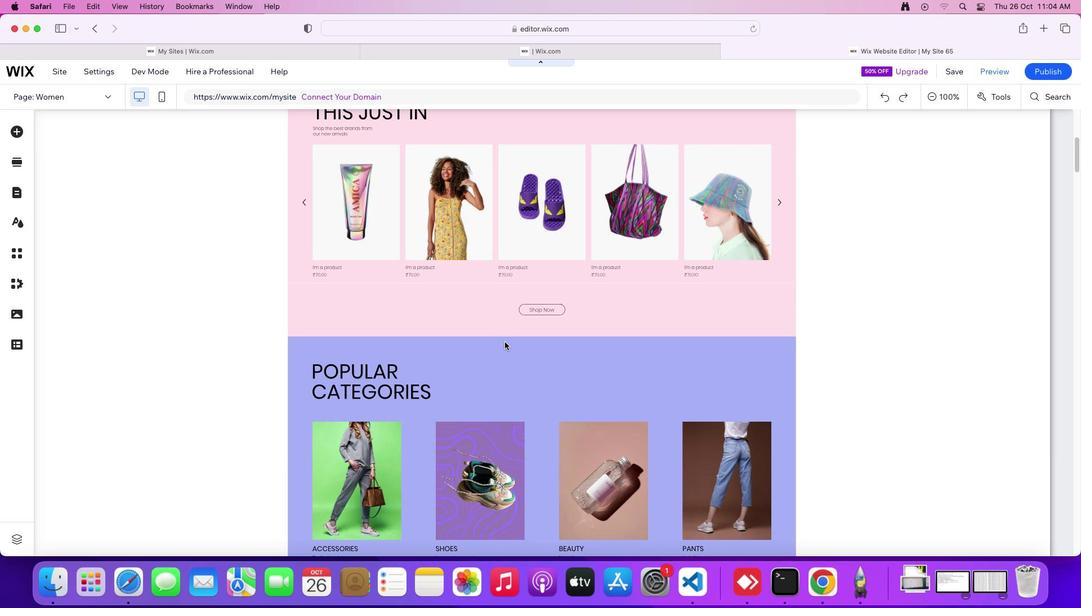 
Action: Mouse scrolled (504, 341) with delta (0, 0)
Screenshot: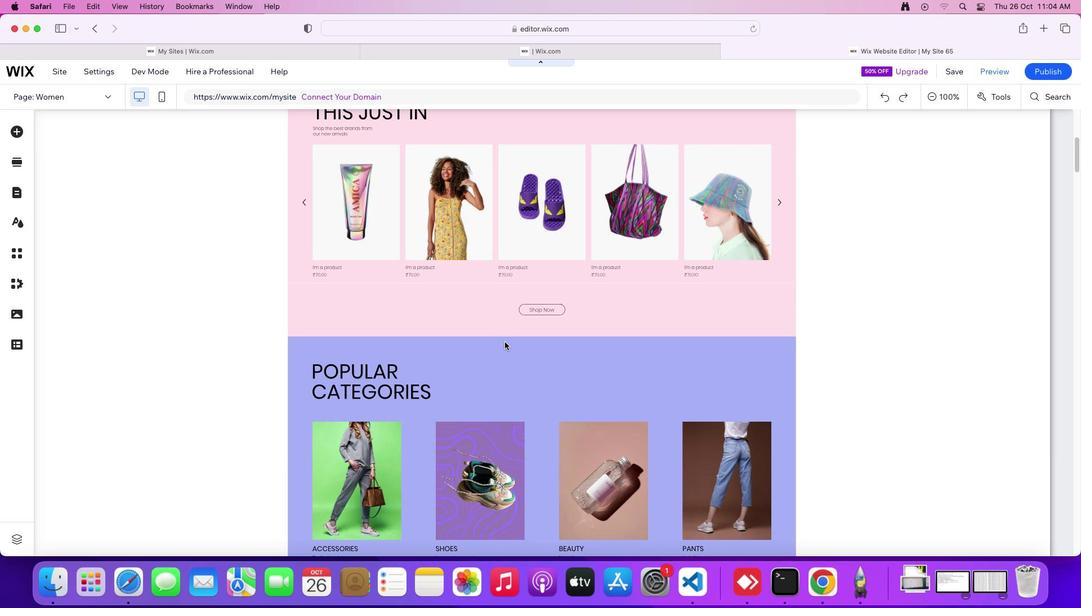 
Action: Mouse scrolled (504, 341) with delta (0, 0)
Screenshot: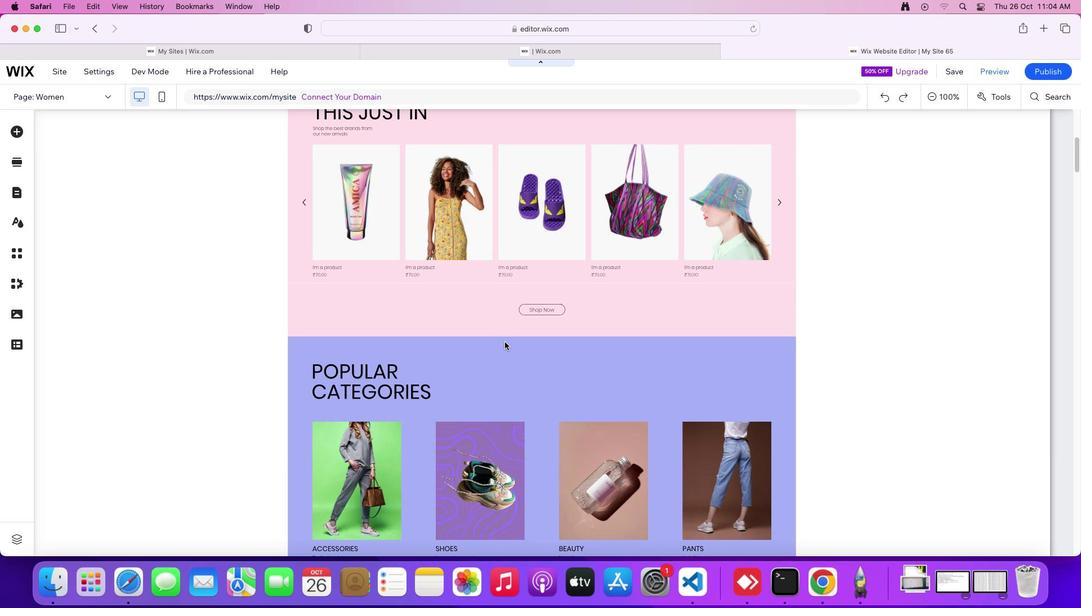 
Action: Mouse scrolled (504, 341) with delta (0, -2)
Screenshot: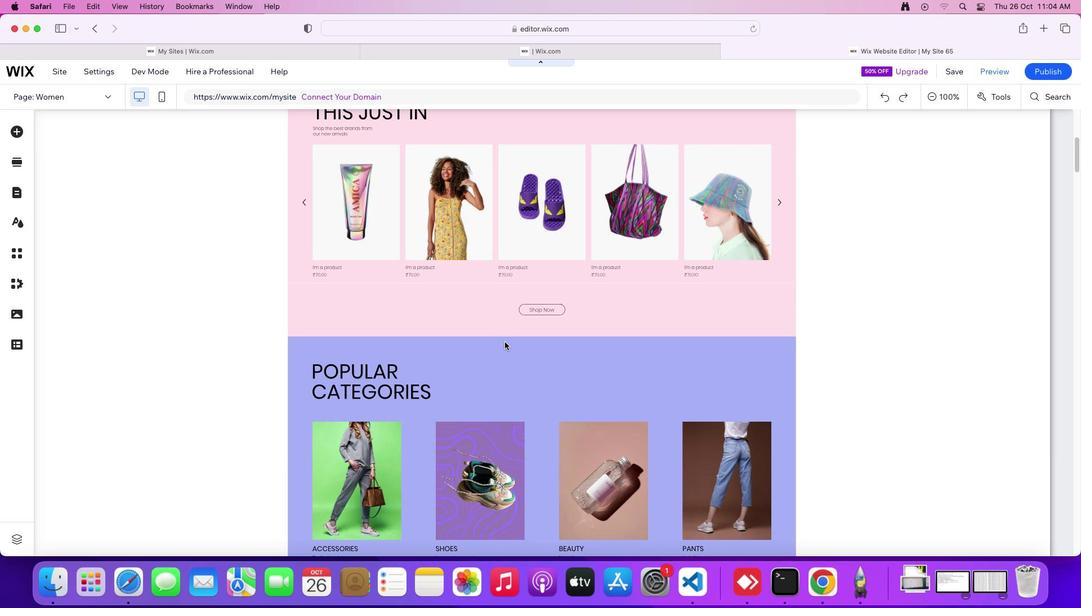 
Action: Mouse scrolled (504, 341) with delta (0, -3)
Screenshot: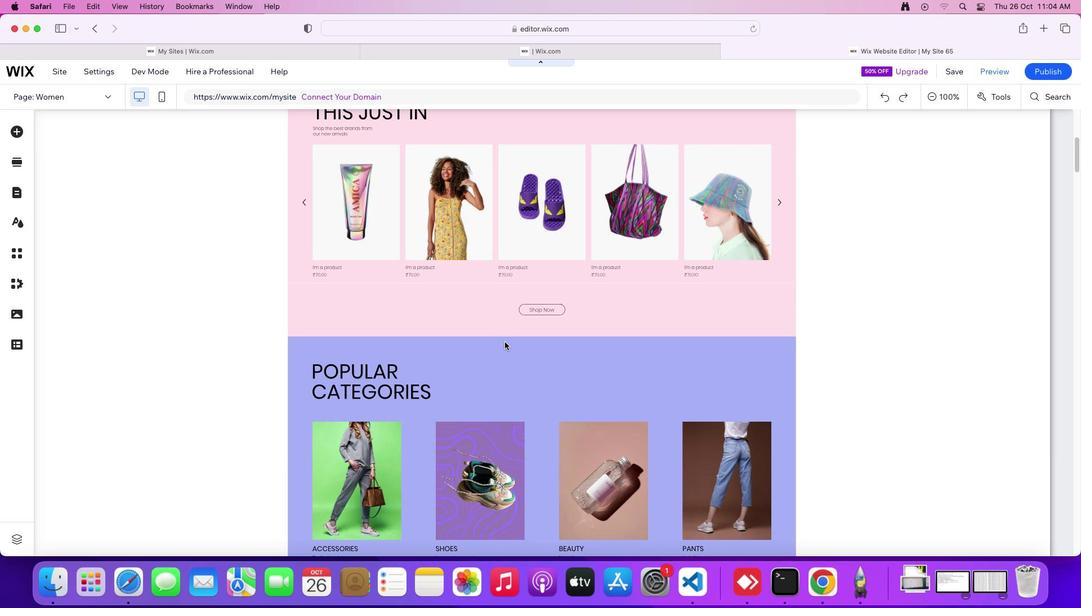 
Action: Mouse scrolled (504, 341) with delta (0, 0)
Screenshot: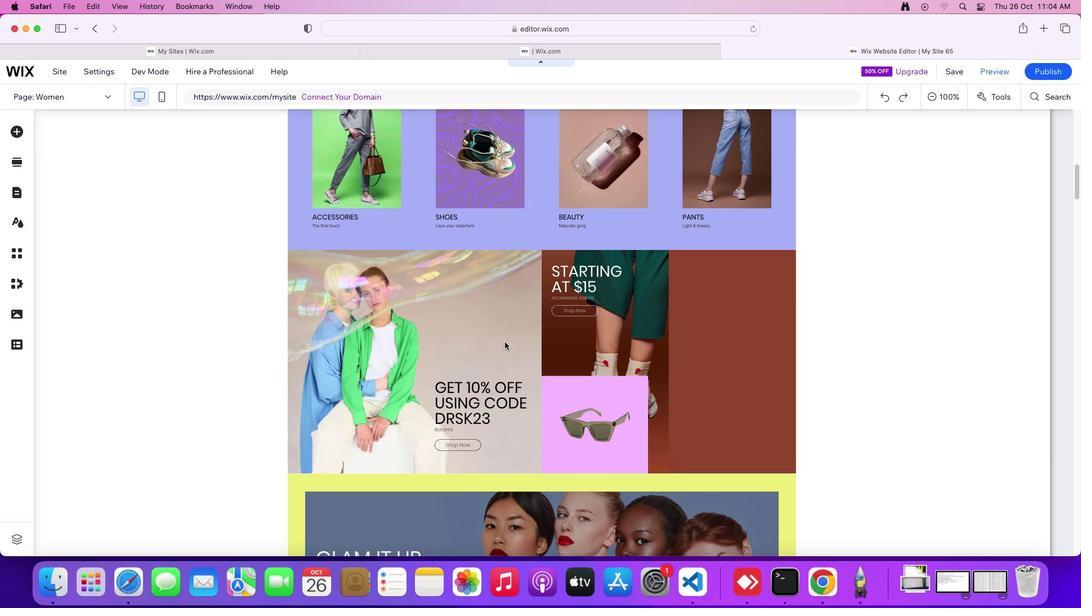 
Action: Mouse scrolled (504, 341) with delta (0, 0)
Screenshot: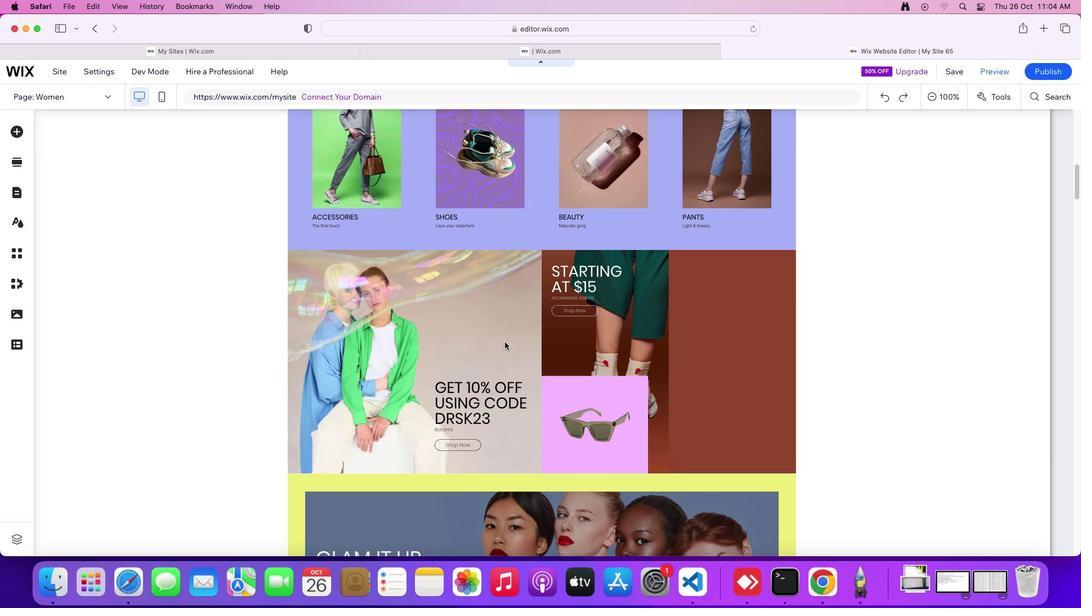 
Action: Mouse scrolled (504, 341) with delta (0, -2)
Screenshot: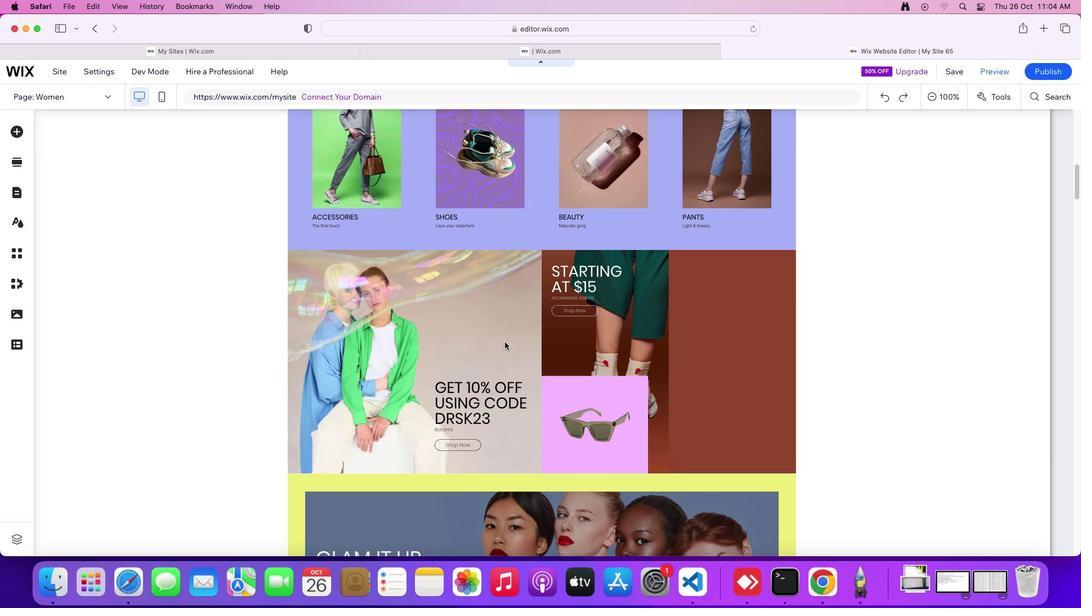 
Action: Mouse scrolled (504, 341) with delta (0, -3)
Screenshot: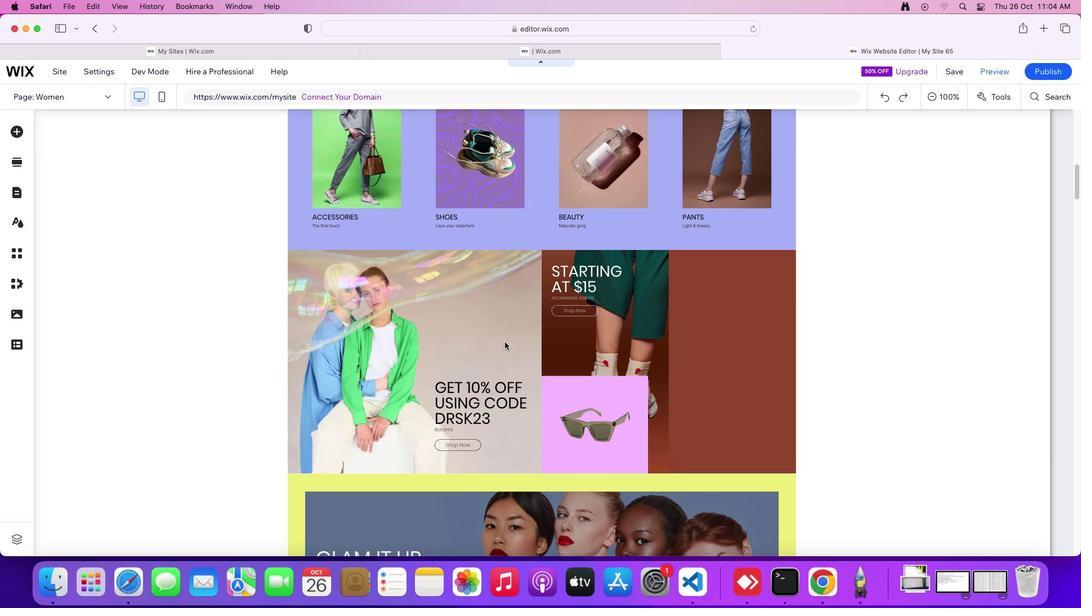 
Action: Mouse scrolled (504, 341) with delta (0, 0)
Screenshot: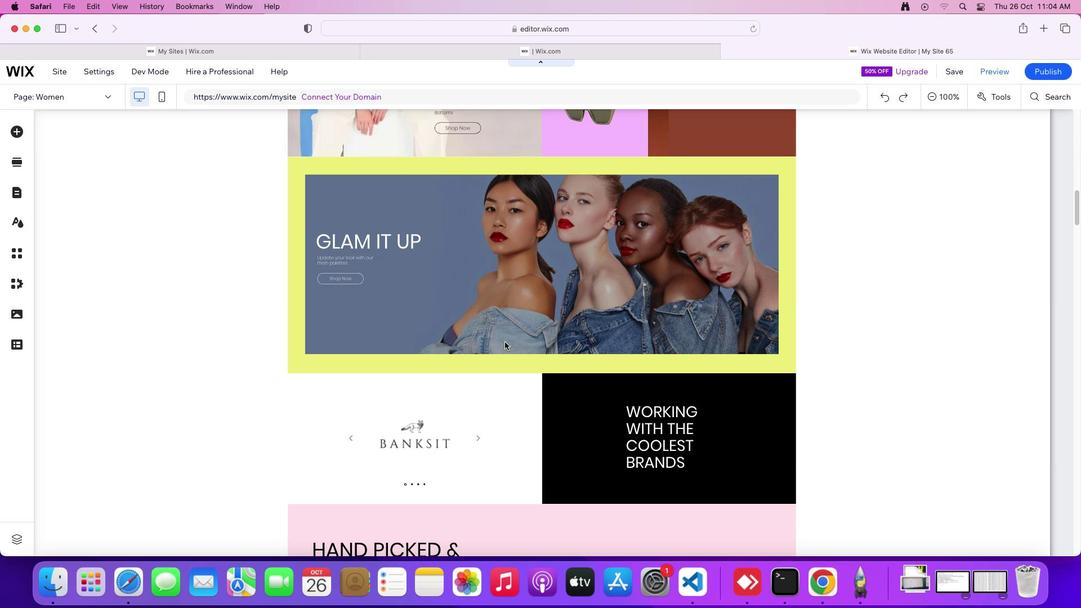 
Action: Mouse scrolled (504, 341) with delta (0, 0)
Screenshot: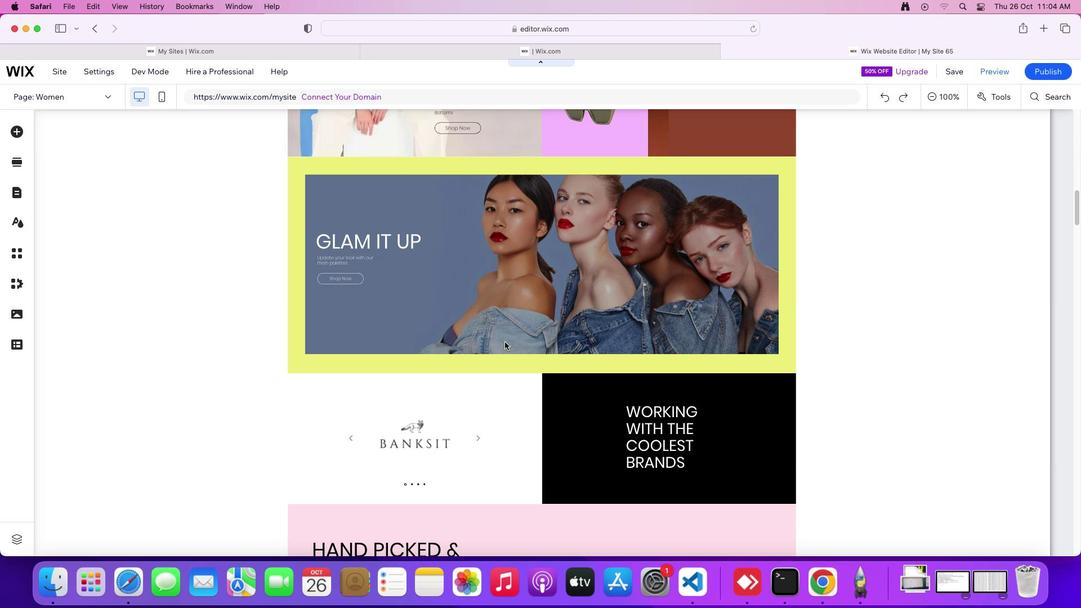 
Action: Mouse scrolled (504, 341) with delta (0, -2)
Screenshot: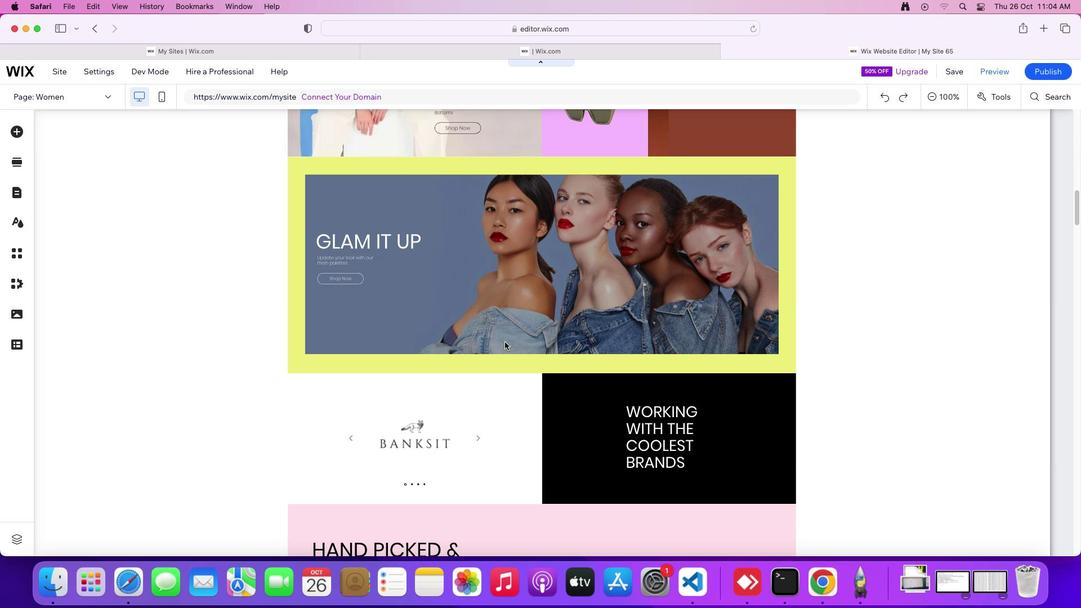 
Action: Mouse scrolled (504, 341) with delta (0, -3)
Screenshot: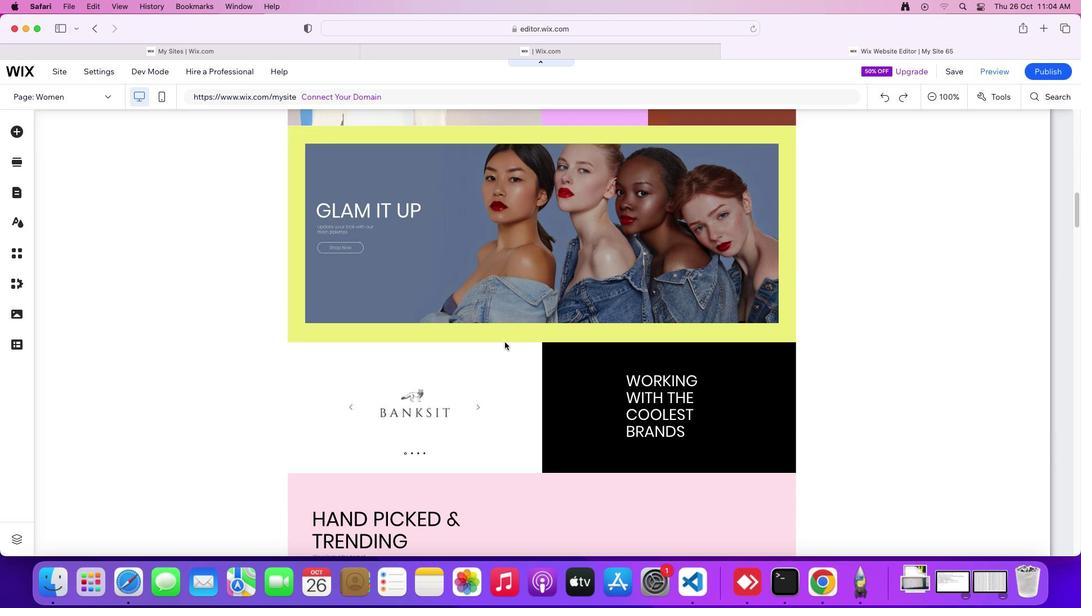 
Action: Mouse scrolled (504, 341) with delta (0, 0)
Screenshot: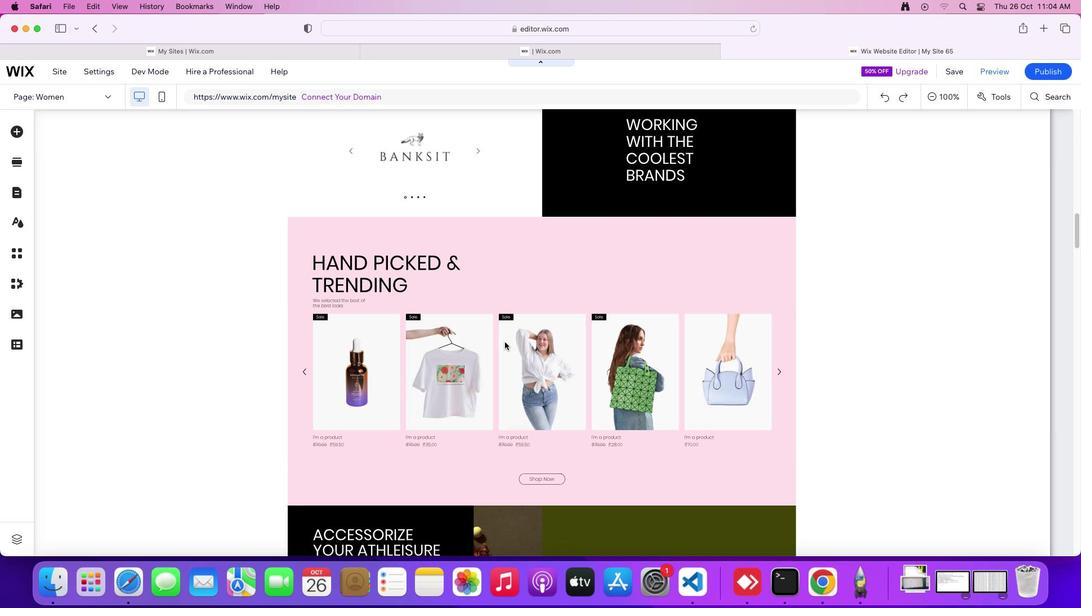
Action: Mouse scrolled (504, 341) with delta (0, 0)
Screenshot: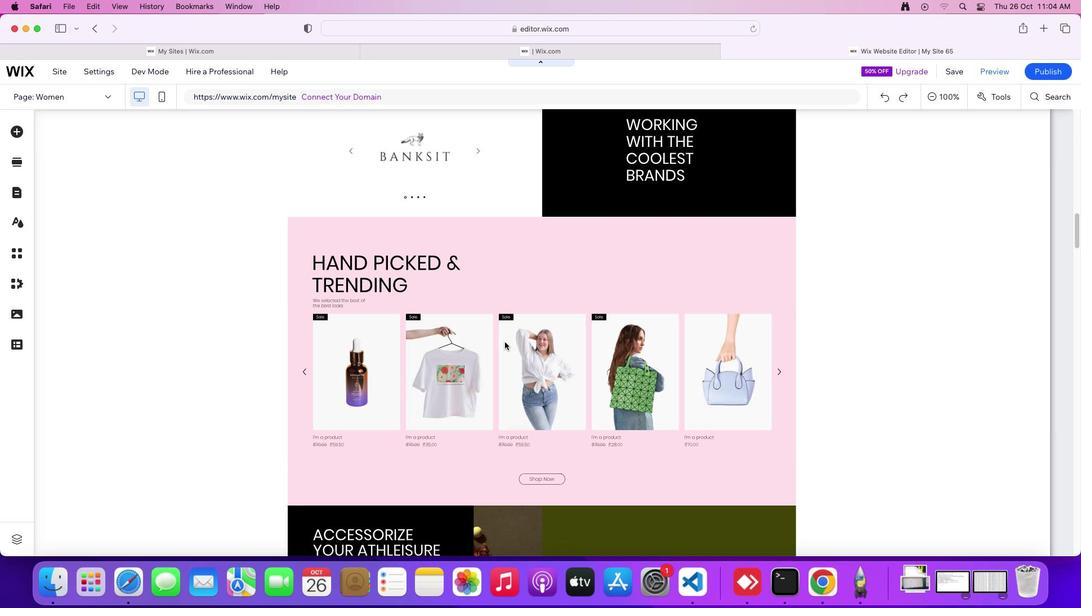 
Action: Mouse scrolled (504, 341) with delta (0, -2)
Screenshot: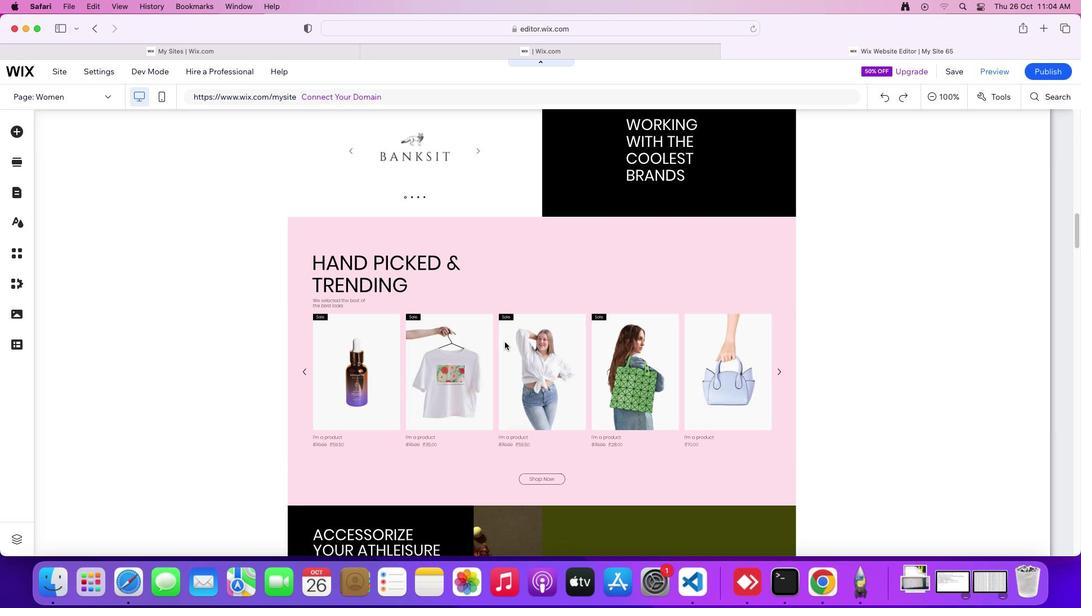 
Action: Mouse scrolled (504, 341) with delta (0, -3)
Screenshot: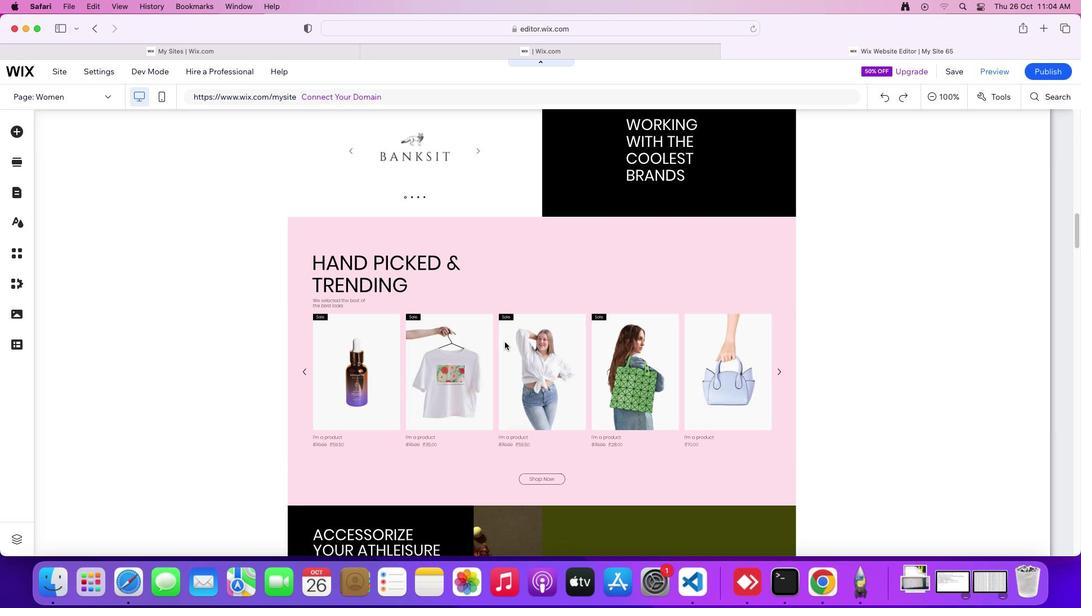 
Action: Mouse scrolled (504, 341) with delta (0, 0)
Screenshot: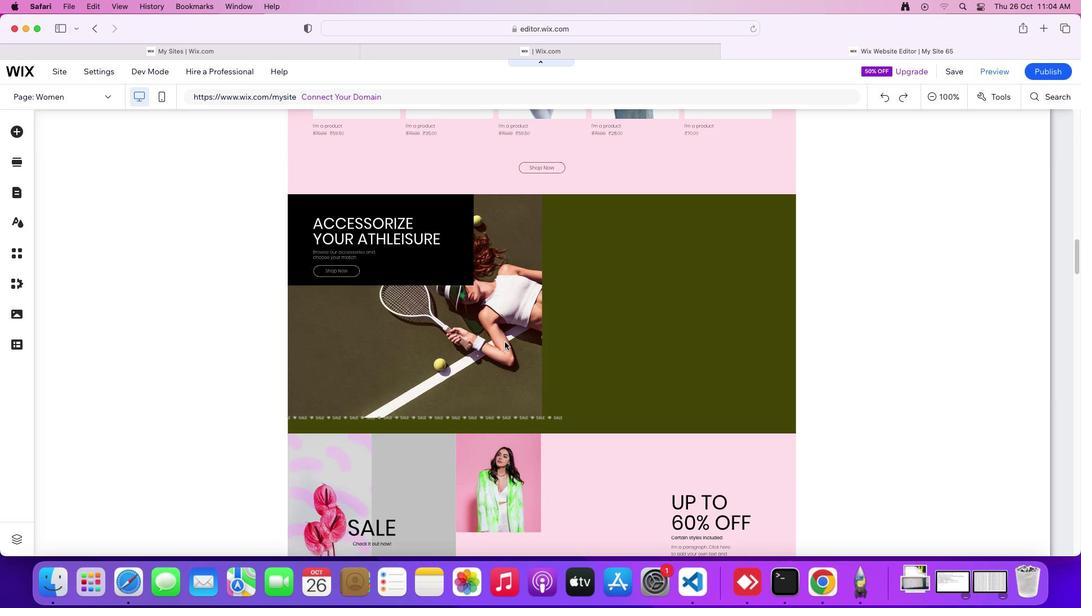 
Action: Mouse scrolled (504, 341) with delta (0, 0)
Screenshot: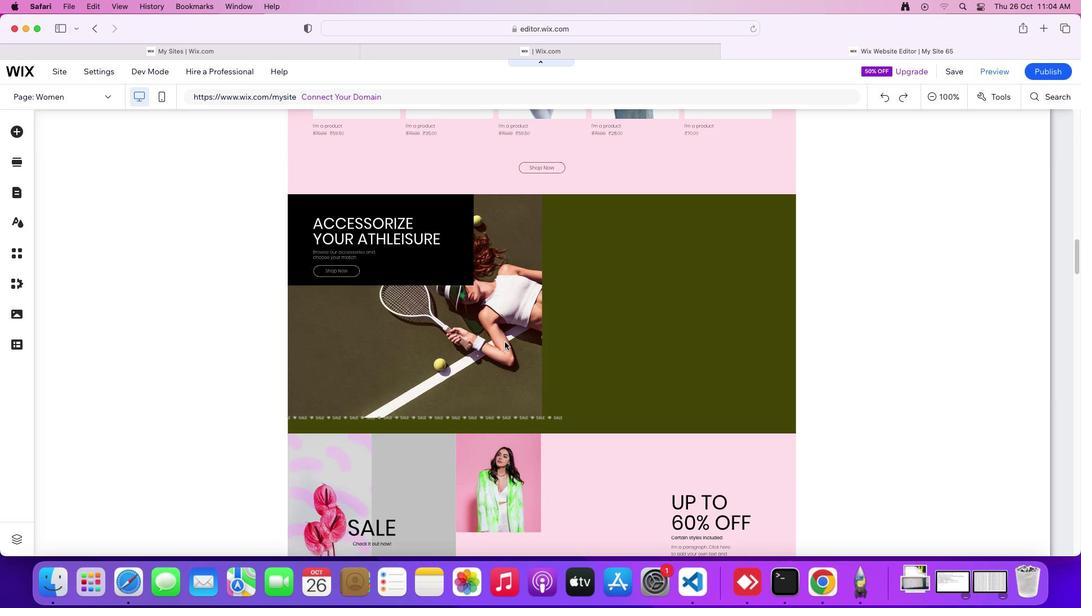 
Action: Mouse scrolled (504, 341) with delta (0, -2)
Screenshot: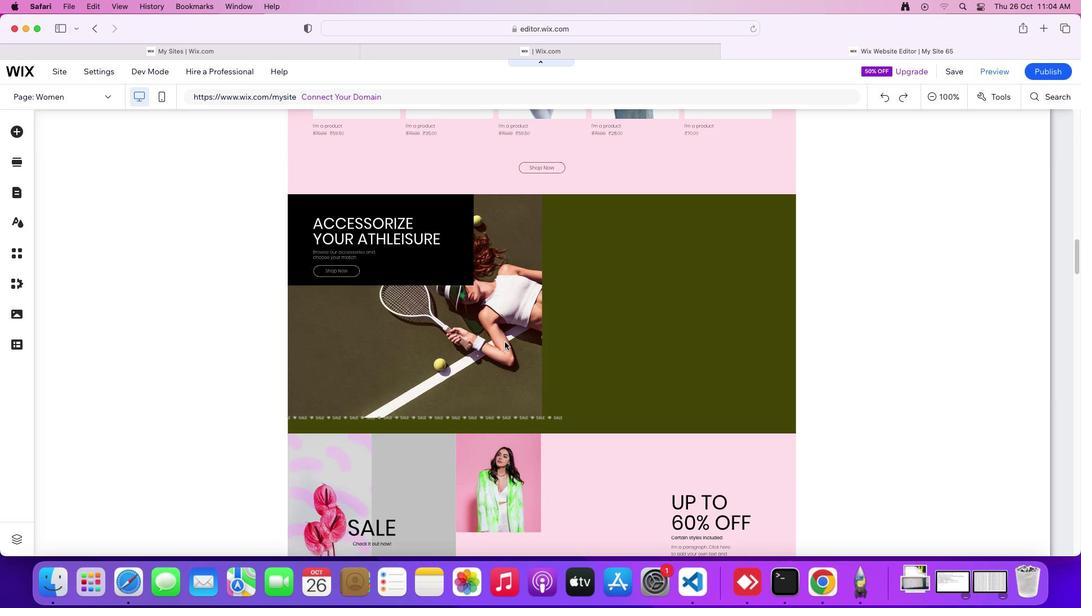 
Action: Mouse scrolled (504, 341) with delta (0, -3)
Screenshot: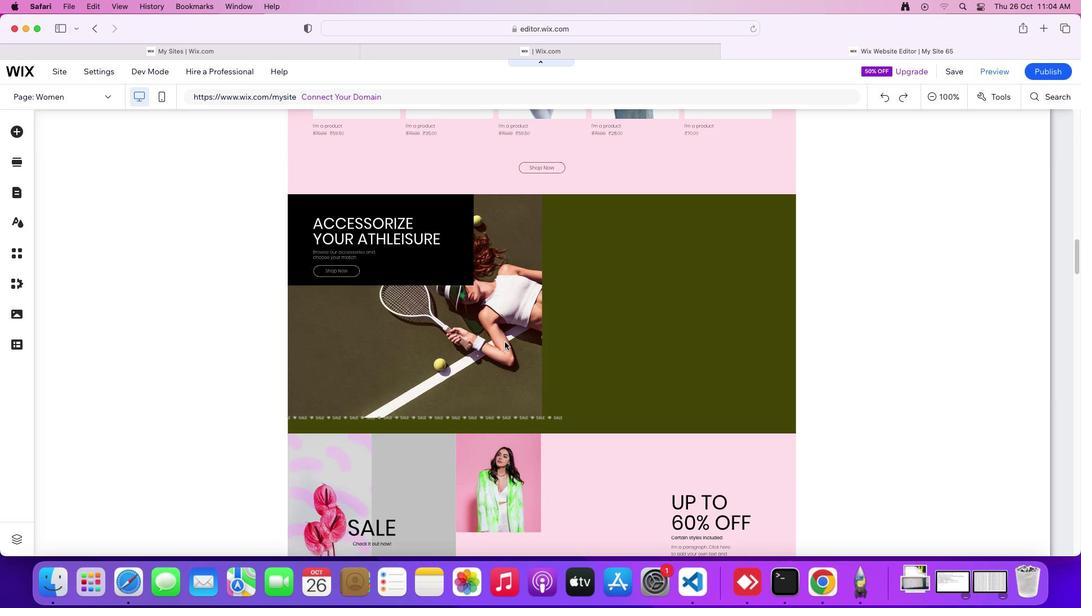 
Action: Mouse scrolled (504, 341) with delta (0, 0)
Screenshot: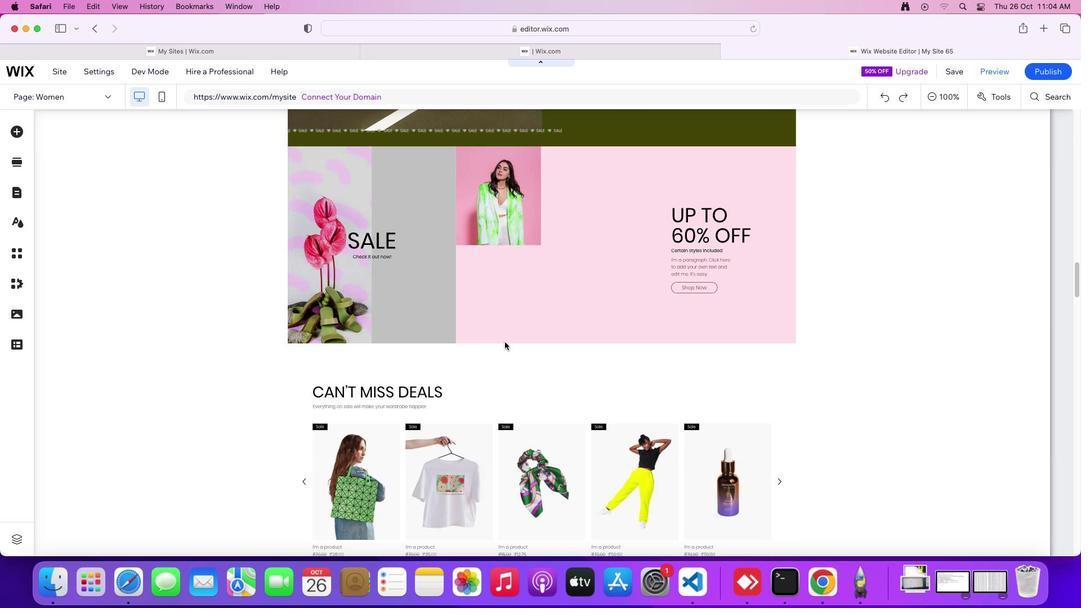 
Action: Mouse scrolled (504, 341) with delta (0, 0)
Screenshot: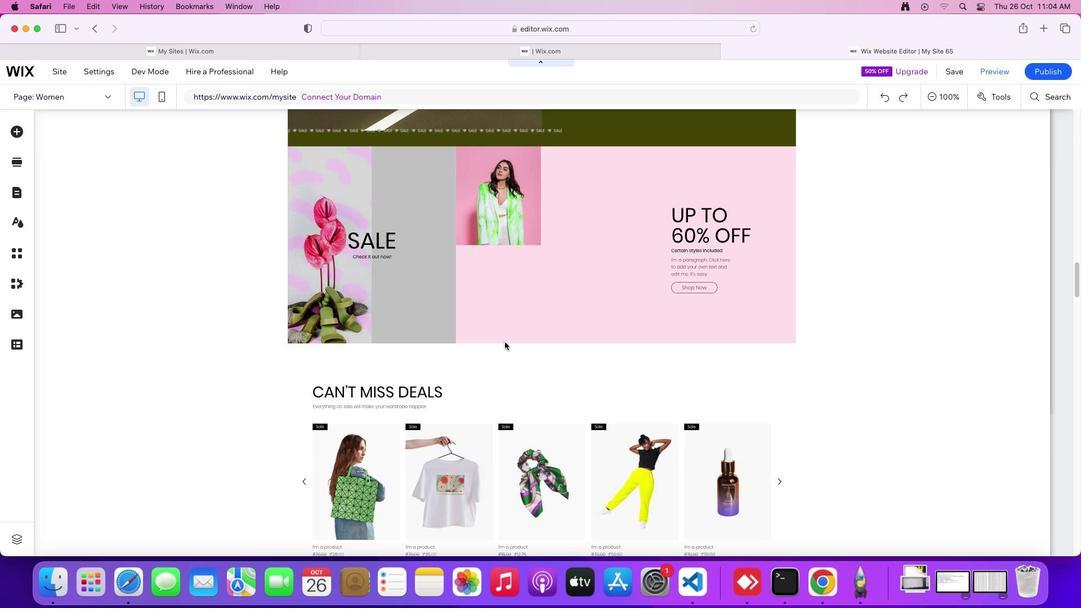
Action: Mouse scrolled (504, 341) with delta (0, -2)
Screenshot: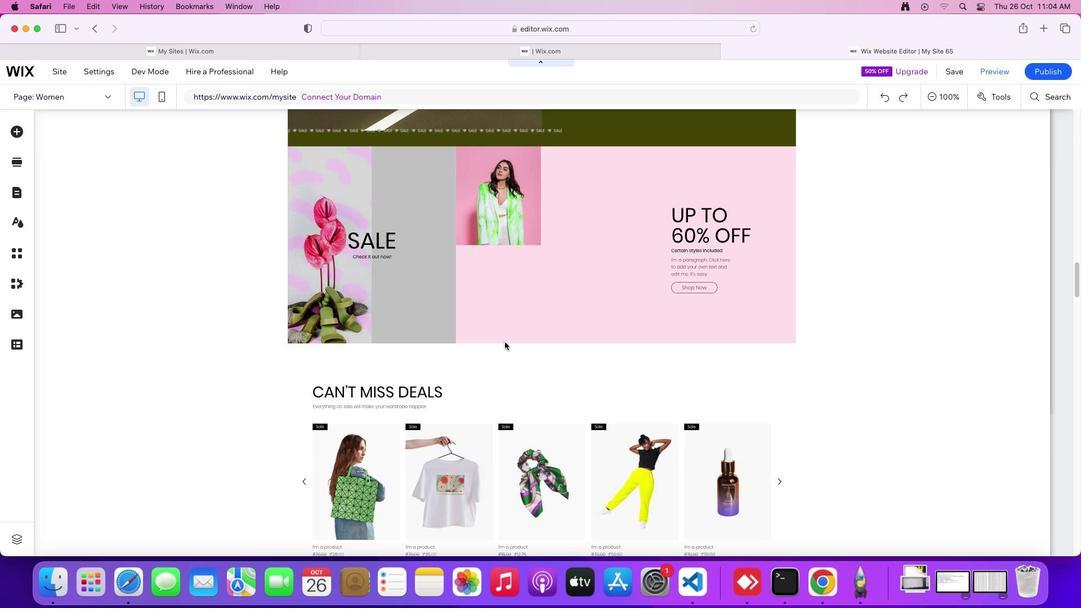 
Action: Mouse scrolled (504, 341) with delta (0, -3)
Screenshot: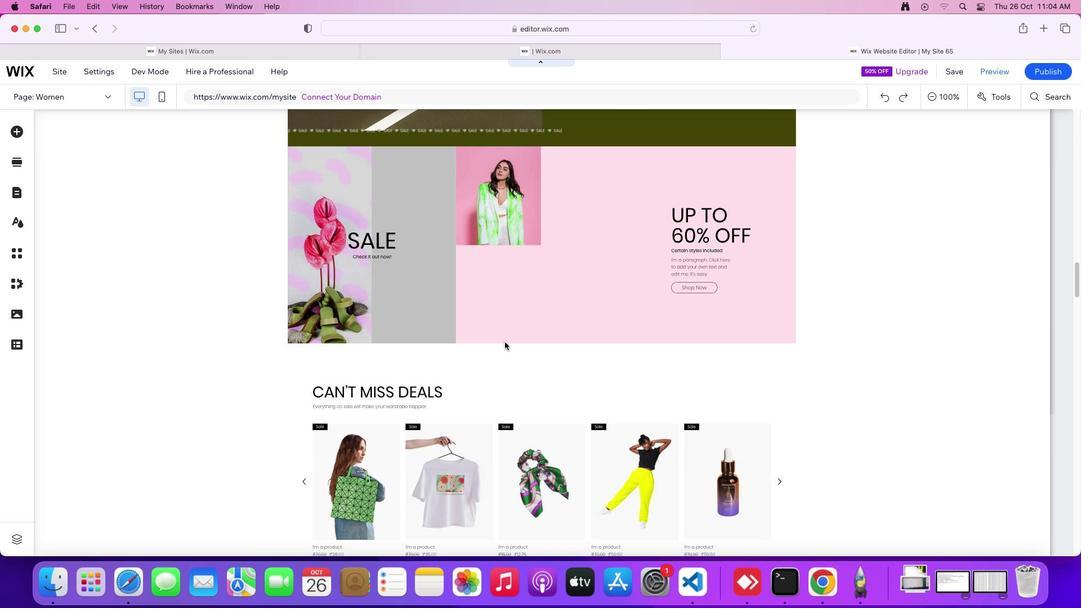 
Action: Mouse scrolled (504, 341) with delta (0, 0)
Screenshot: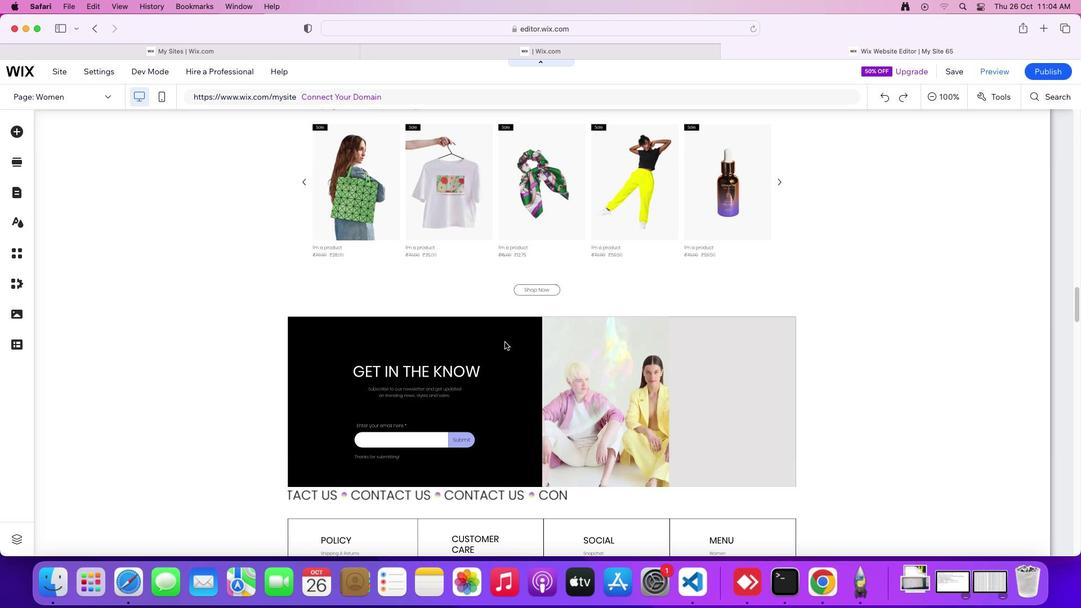 
Action: Mouse scrolled (504, 341) with delta (0, 0)
Screenshot: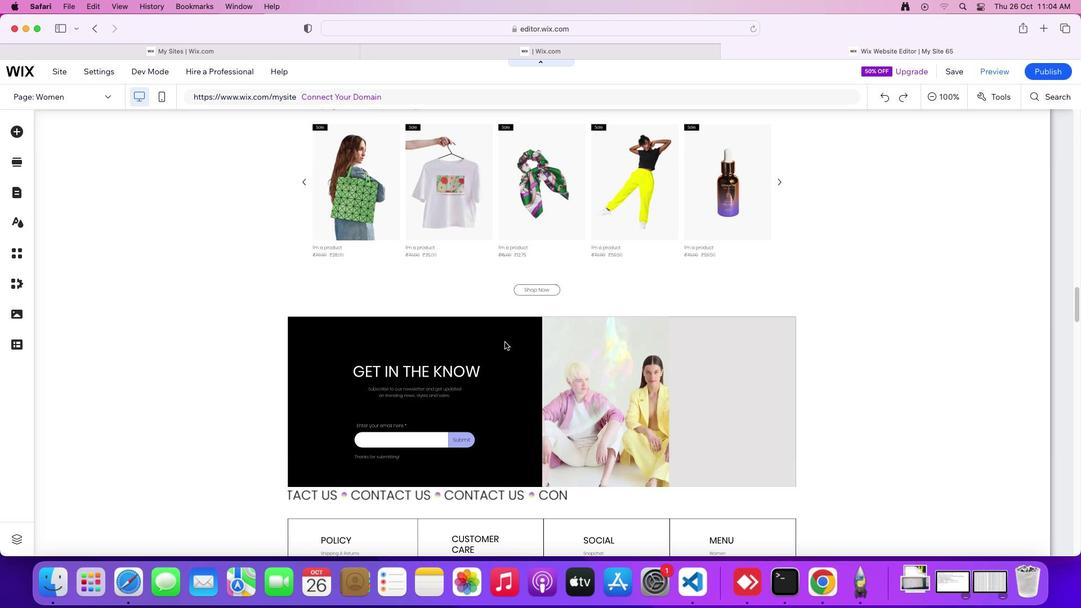 
Action: Mouse scrolled (504, 341) with delta (0, -2)
Screenshot: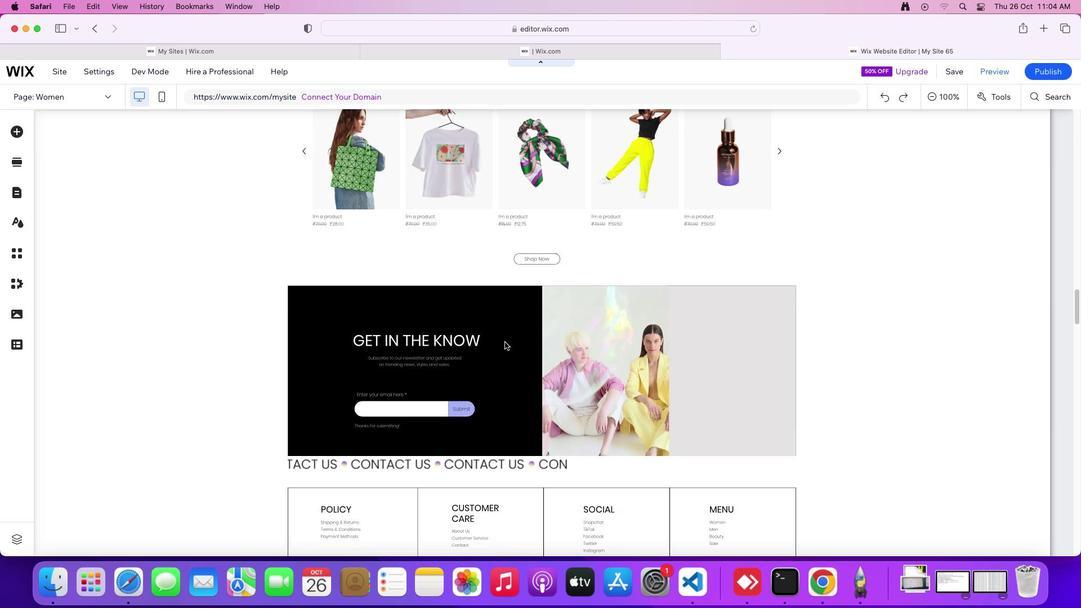 
Action: Mouse scrolled (504, 341) with delta (0, 0)
Screenshot: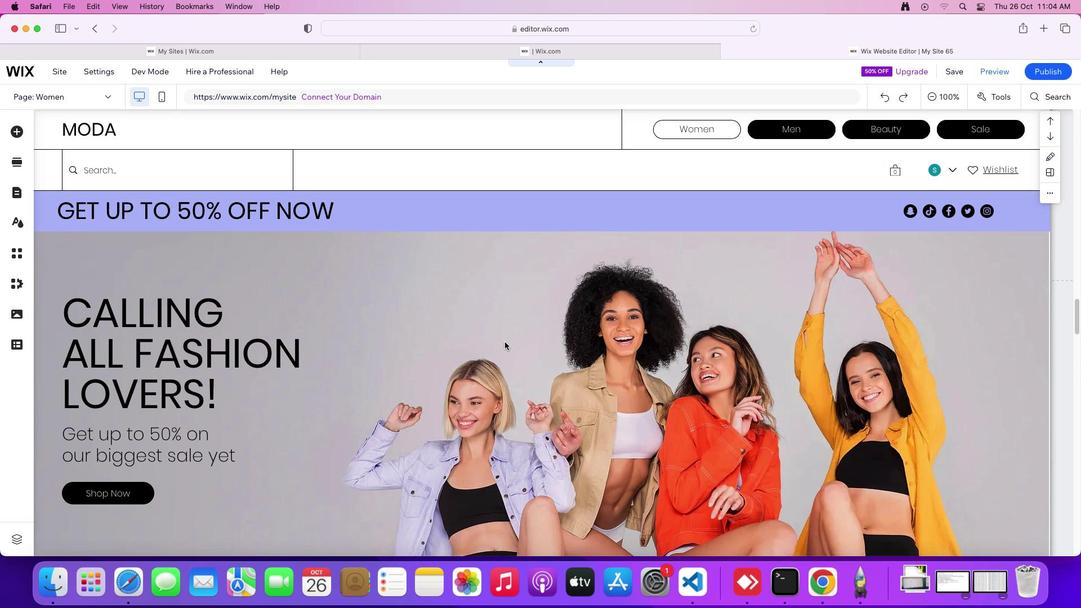 
Action: Mouse scrolled (504, 341) with delta (0, 0)
Screenshot: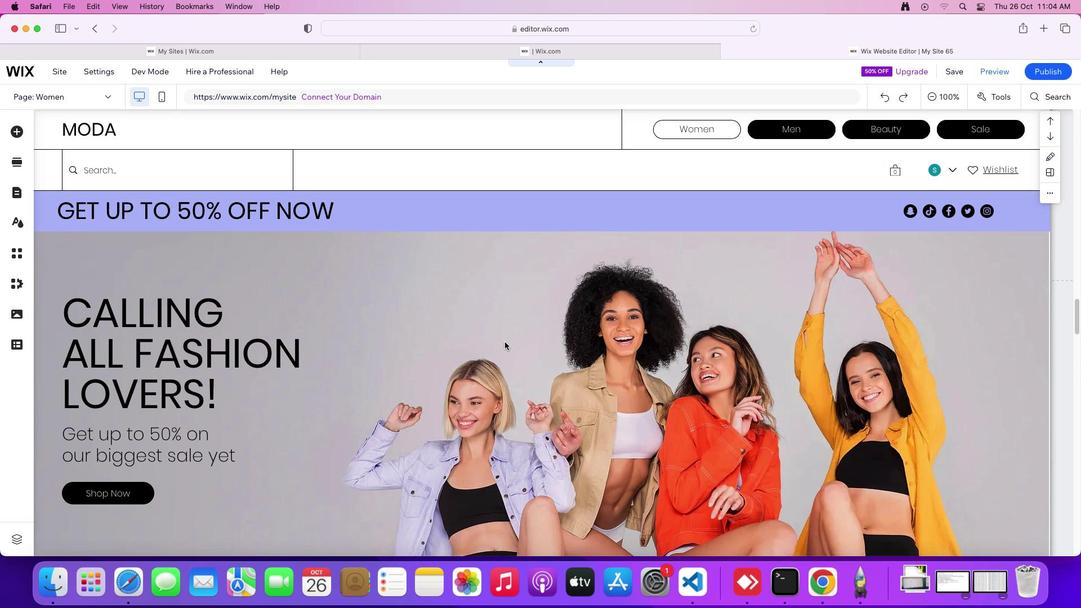 
Action: Mouse scrolled (504, 341) with delta (0, -2)
Screenshot: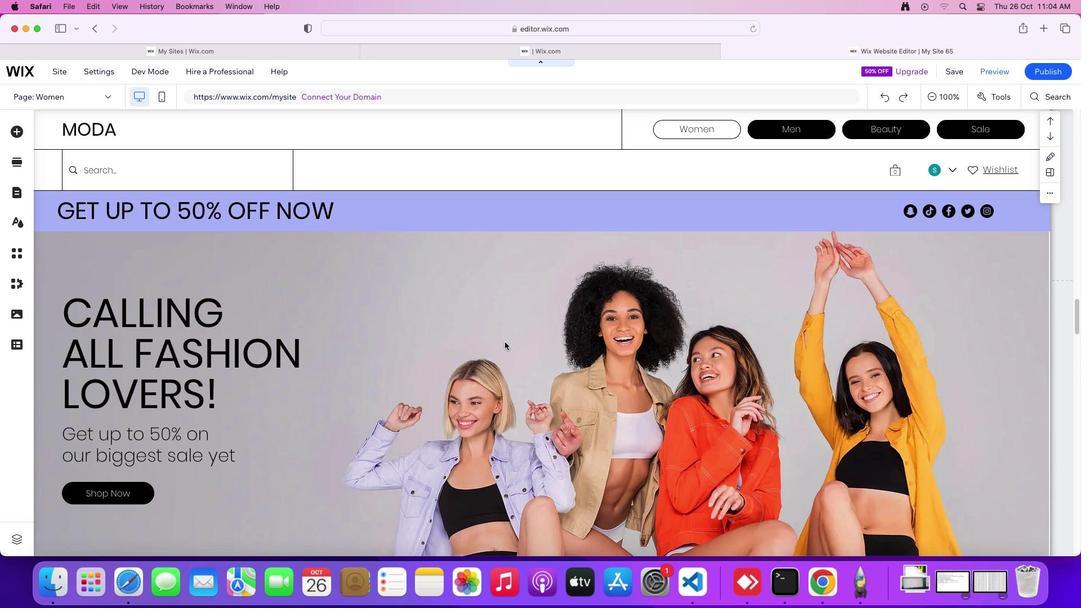 
Action: Mouse scrolled (504, 341) with delta (0, 0)
Screenshot: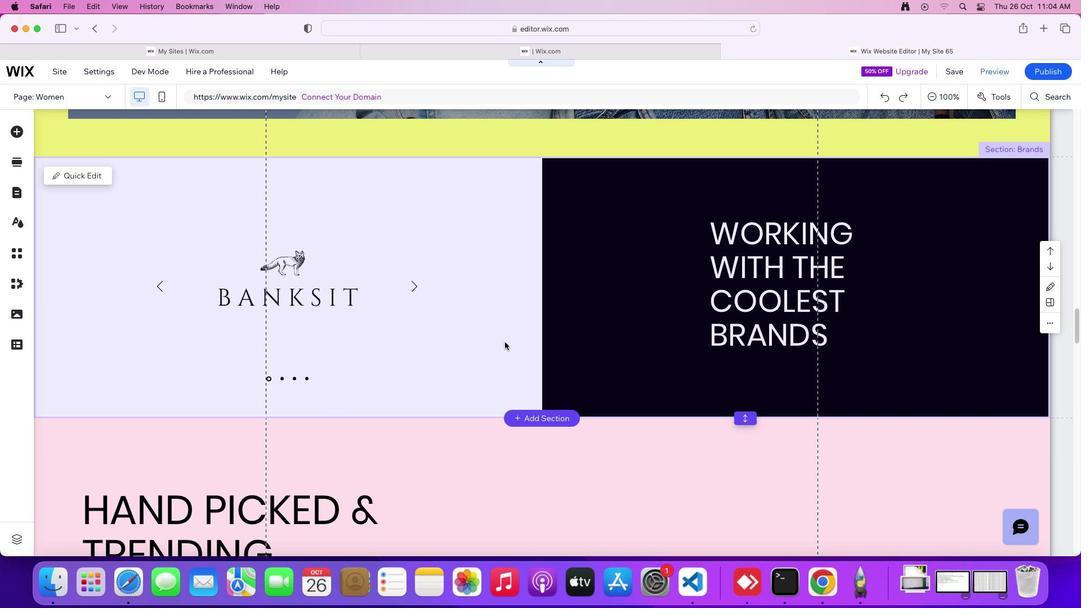 
Action: Mouse scrolled (504, 341) with delta (0, 0)
Screenshot: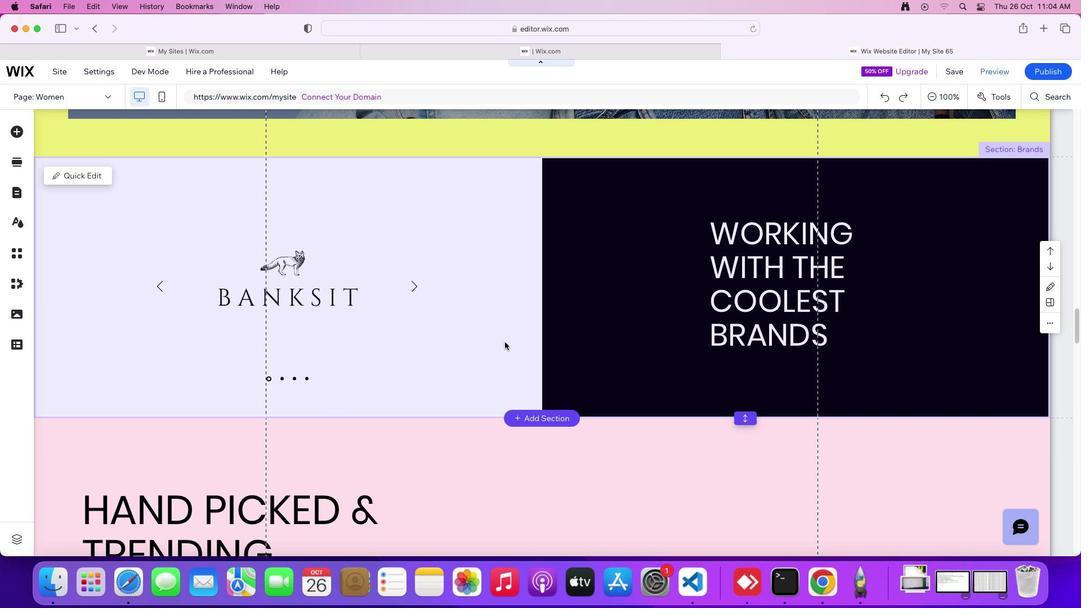 
Action: Mouse scrolled (504, 341) with delta (0, 2)
Screenshot: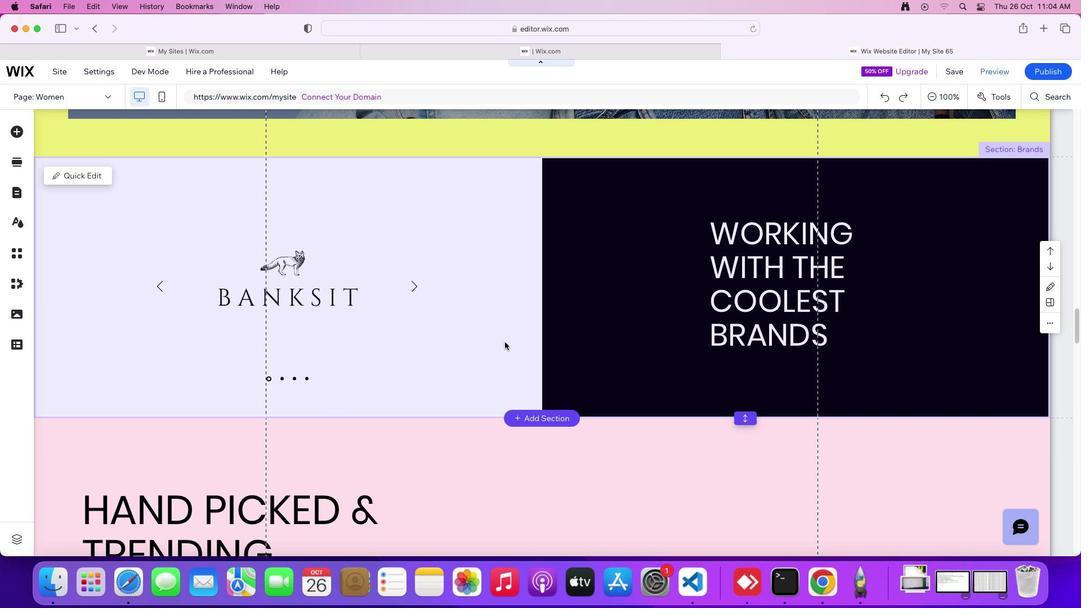 
Action: Mouse scrolled (504, 341) with delta (0, 4)
Screenshot: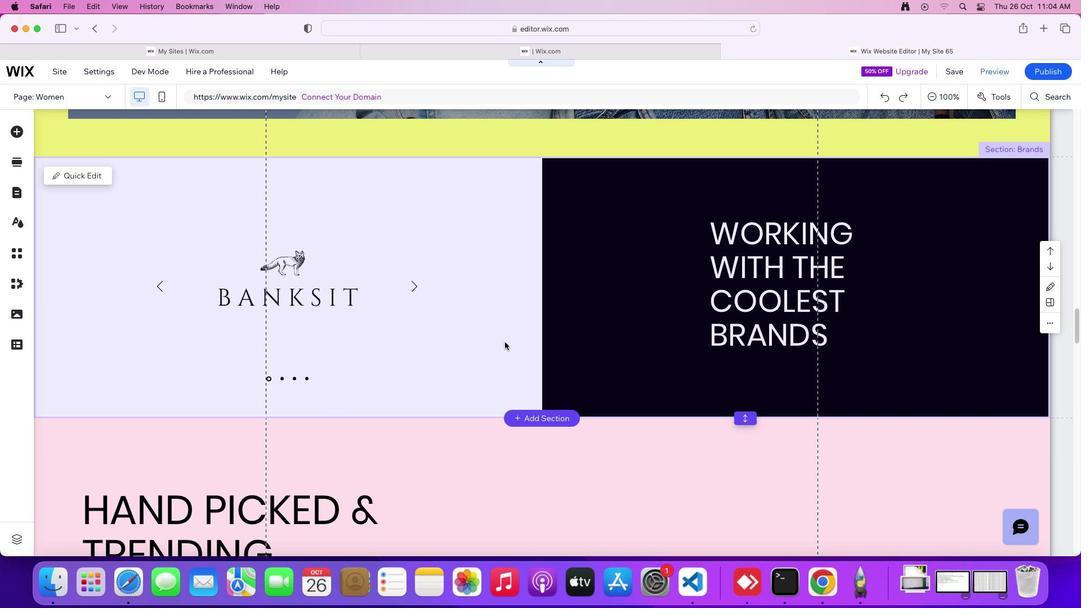 
Action: Mouse scrolled (504, 341) with delta (0, 5)
Screenshot: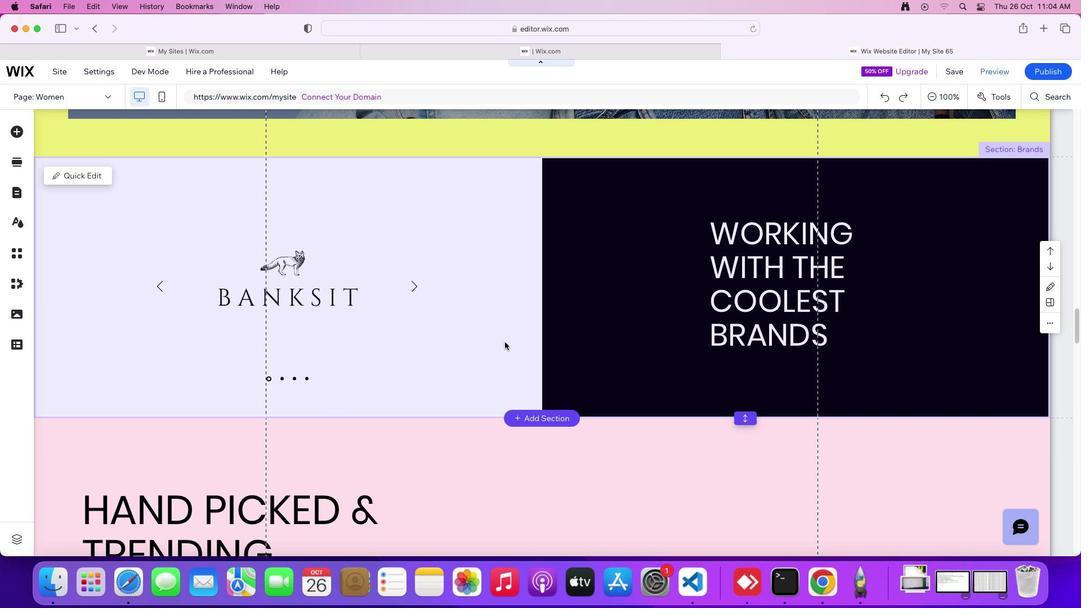 
Action: Mouse scrolled (504, 341) with delta (0, 0)
Screenshot: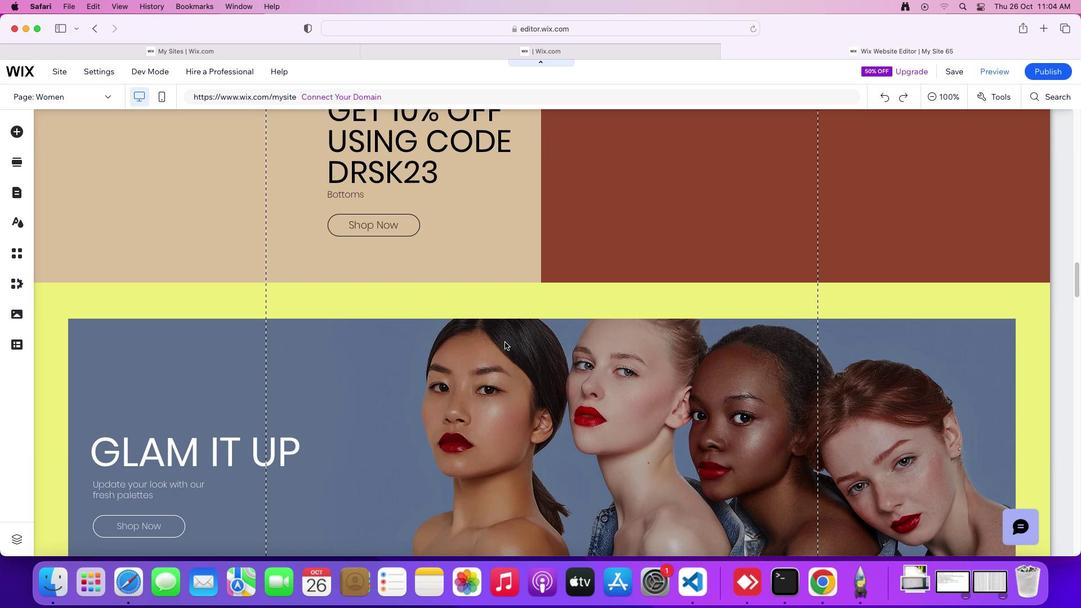 
Action: Mouse scrolled (504, 341) with delta (0, 0)
Screenshot: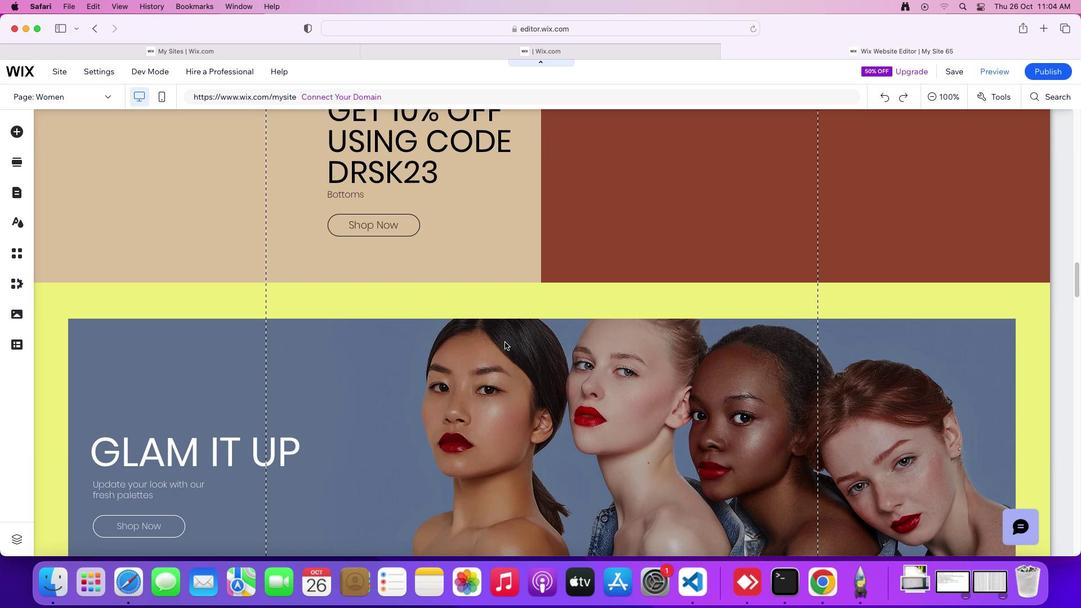 
Action: Mouse scrolled (504, 341) with delta (0, 2)
Screenshot: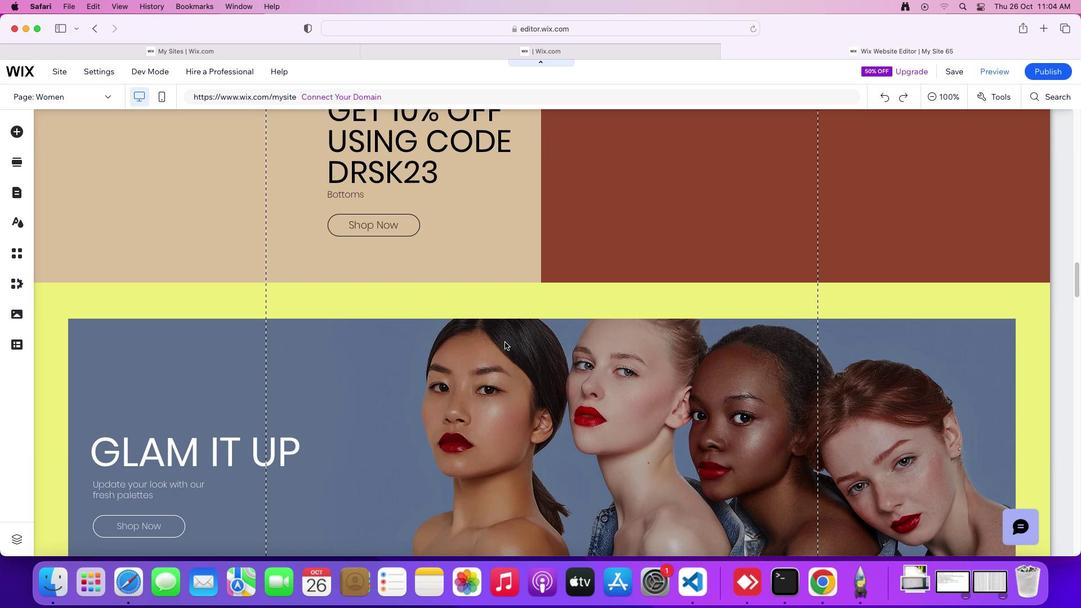 
Action: Mouse scrolled (504, 341) with delta (0, 0)
Screenshot: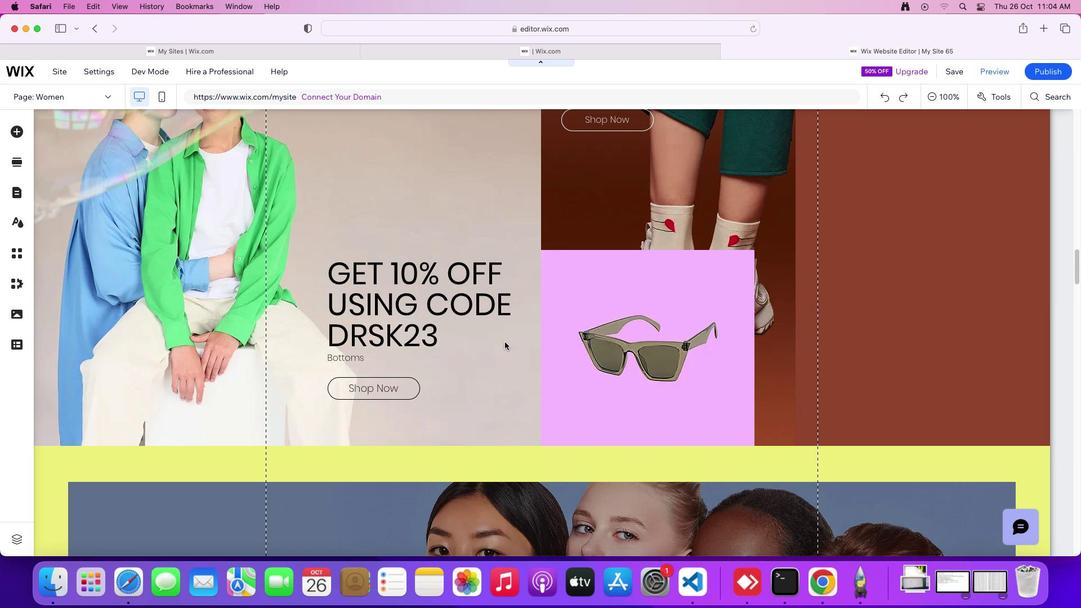 
Action: Mouse scrolled (504, 341) with delta (0, 0)
Screenshot: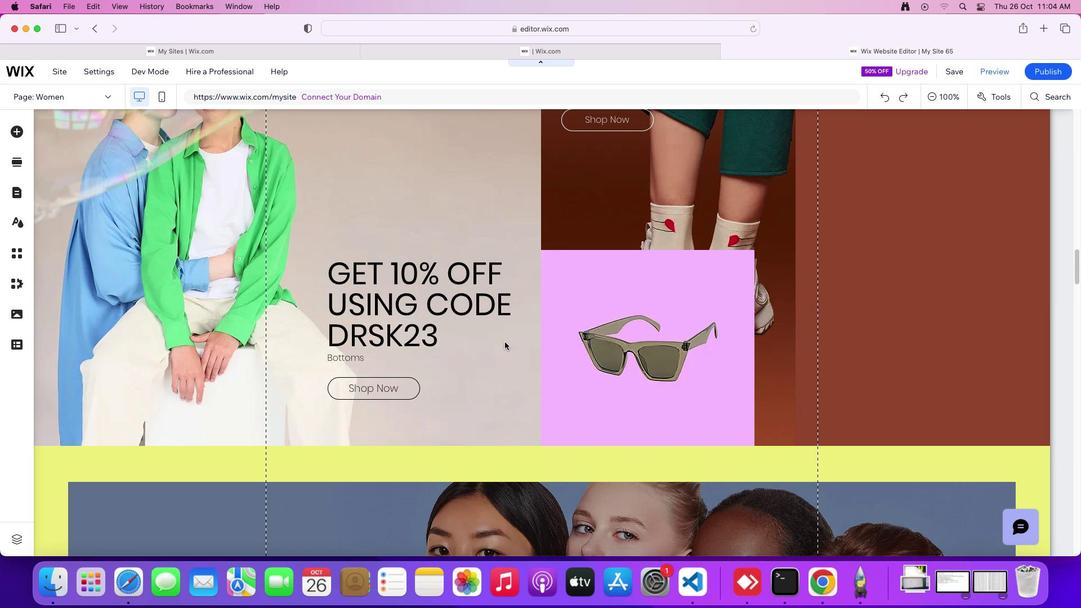 
Action: Mouse scrolled (504, 341) with delta (0, 3)
Screenshot: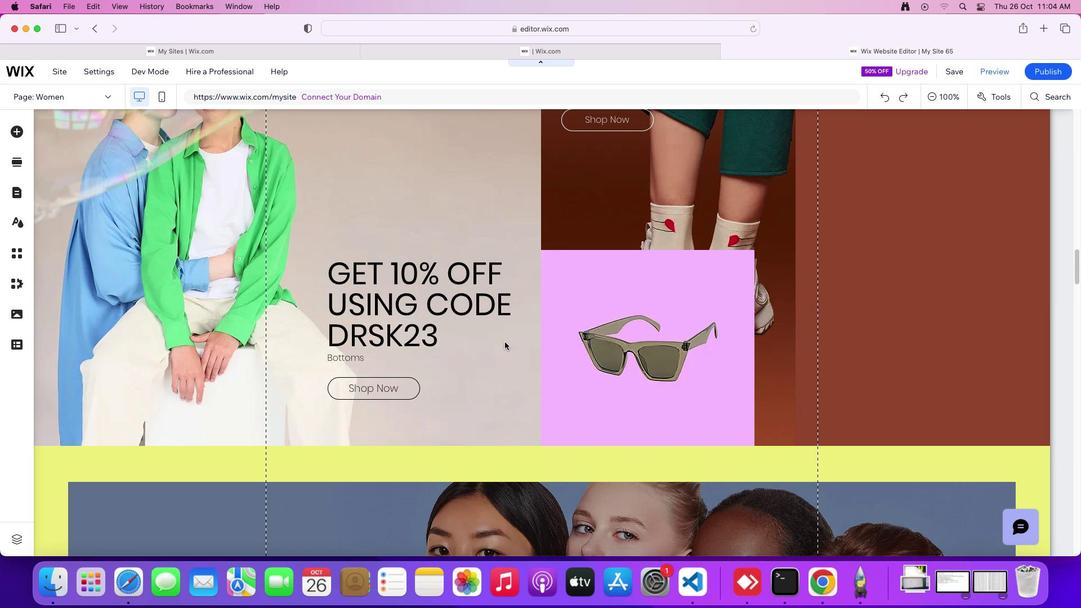 
Action: Mouse scrolled (504, 341) with delta (0, 4)
Screenshot: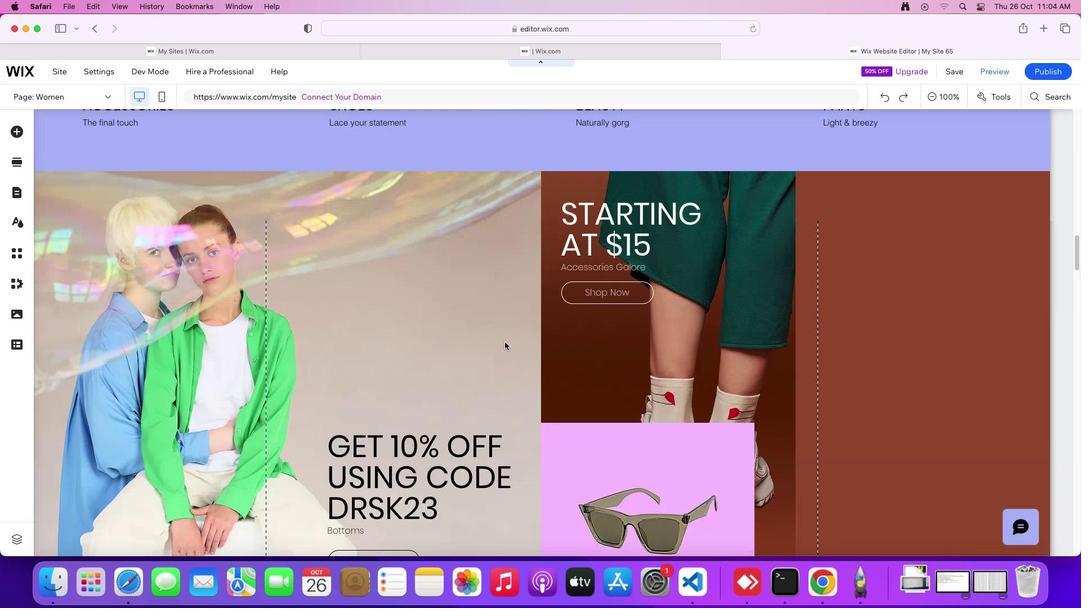 
Action: Mouse scrolled (504, 341) with delta (0, 0)
Screenshot: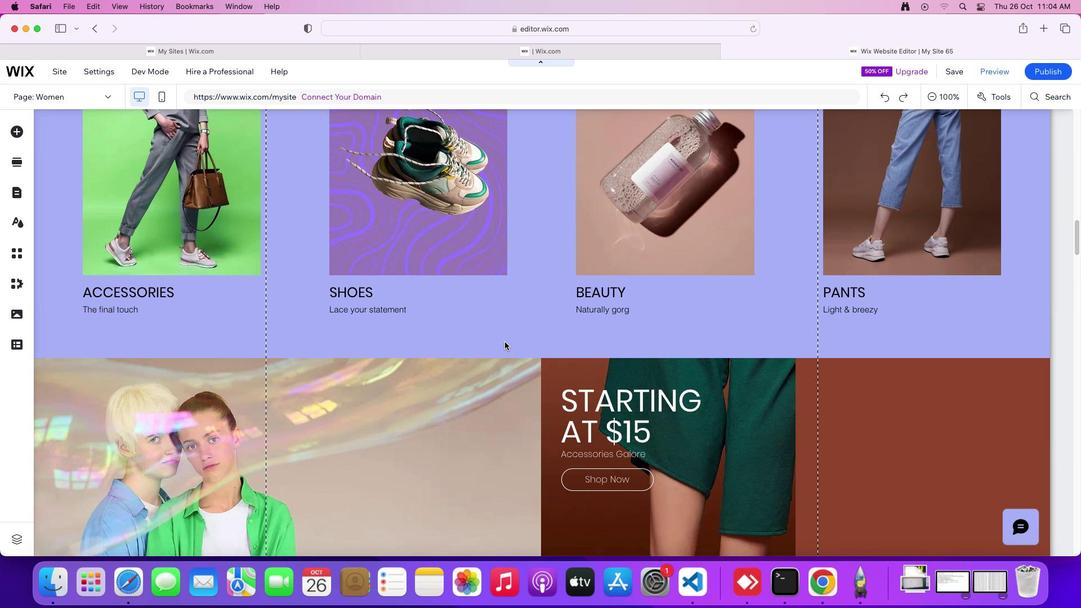 
Action: Mouse scrolled (504, 341) with delta (0, 0)
Screenshot: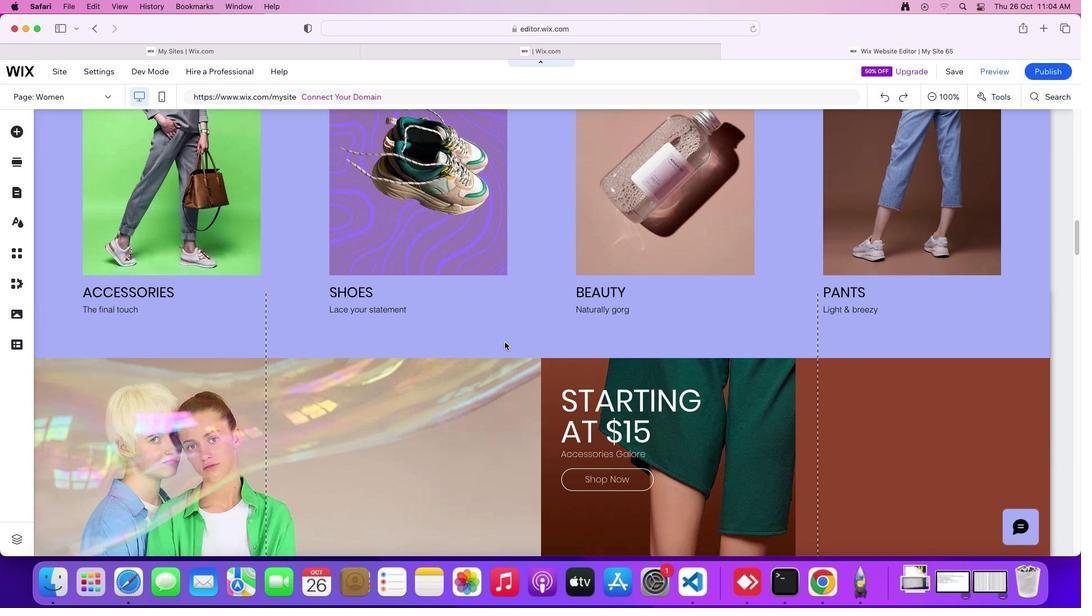 
Action: Mouse scrolled (504, 341) with delta (0, 3)
Screenshot: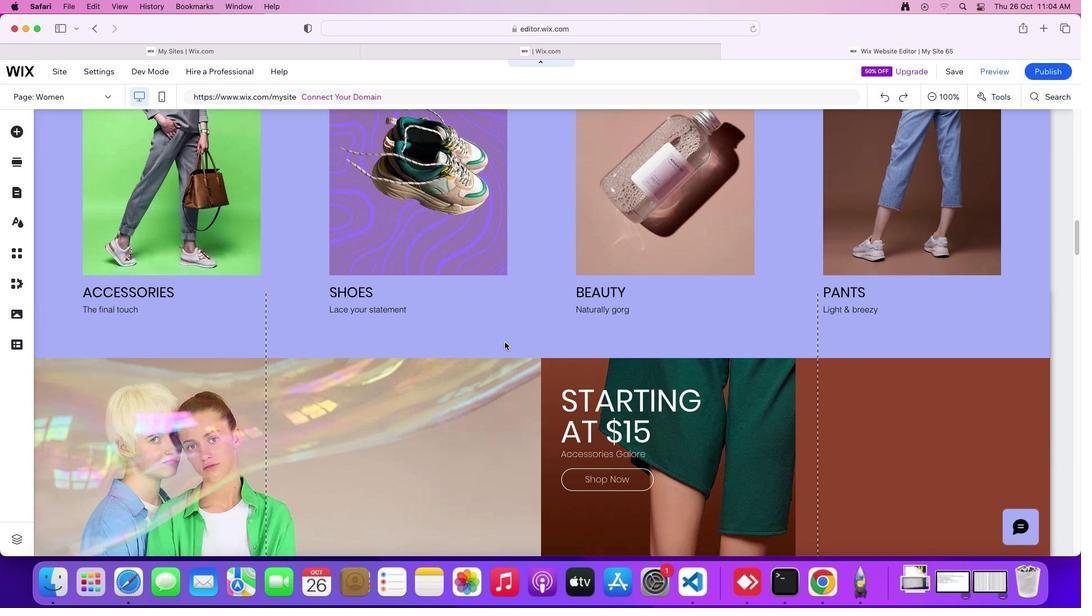 
Action: Mouse scrolled (504, 341) with delta (0, 4)
Screenshot: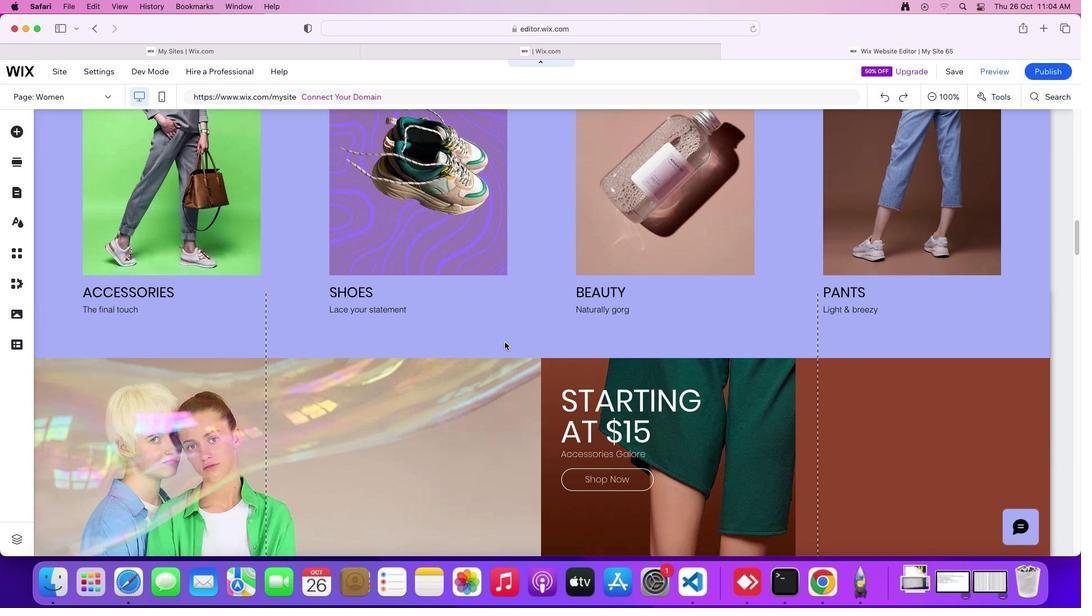 
Action: Mouse scrolled (504, 341) with delta (0, 5)
Screenshot: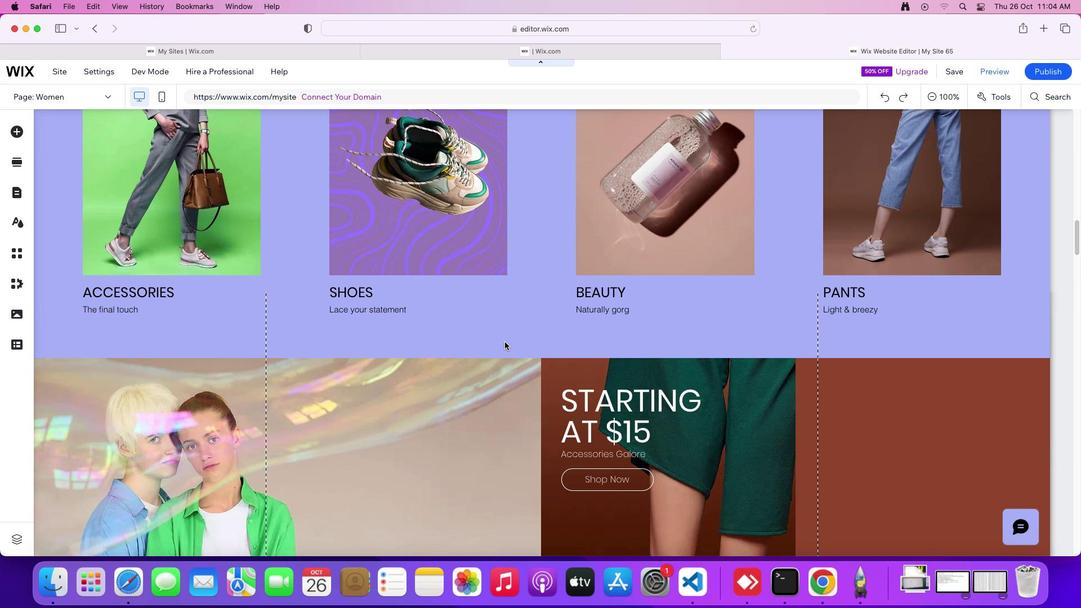 
Action: Mouse scrolled (504, 341) with delta (0, 0)
